 Task: Look for Airbnb options in Cárdenas, Cuba from 5th December, 2023 to 11th December, 2023 for 2 adults. Place can be entire room with 2 bedrooms having 2 beds and 1 bathroom. Property type can be flat.
Action: Mouse moved to (589, 84)
Screenshot: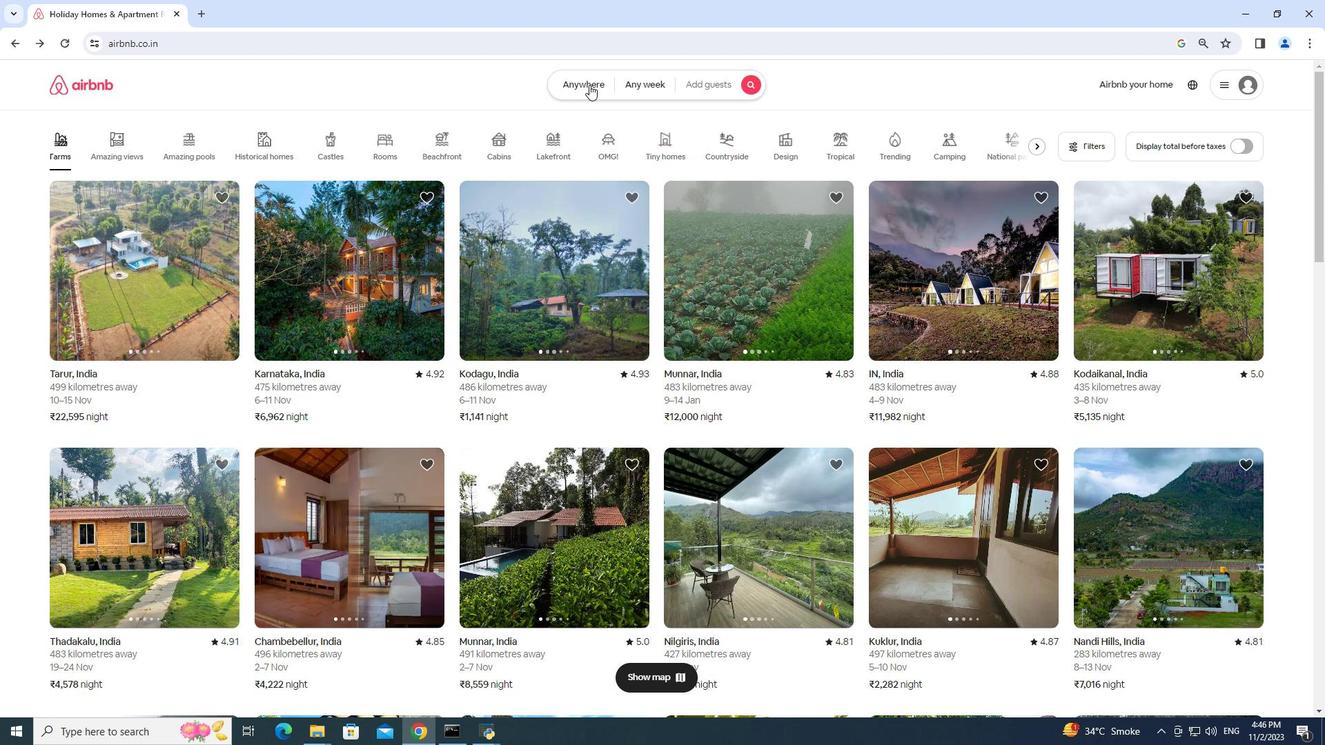
Action: Mouse pressed left at (589, 84)
Screenshot: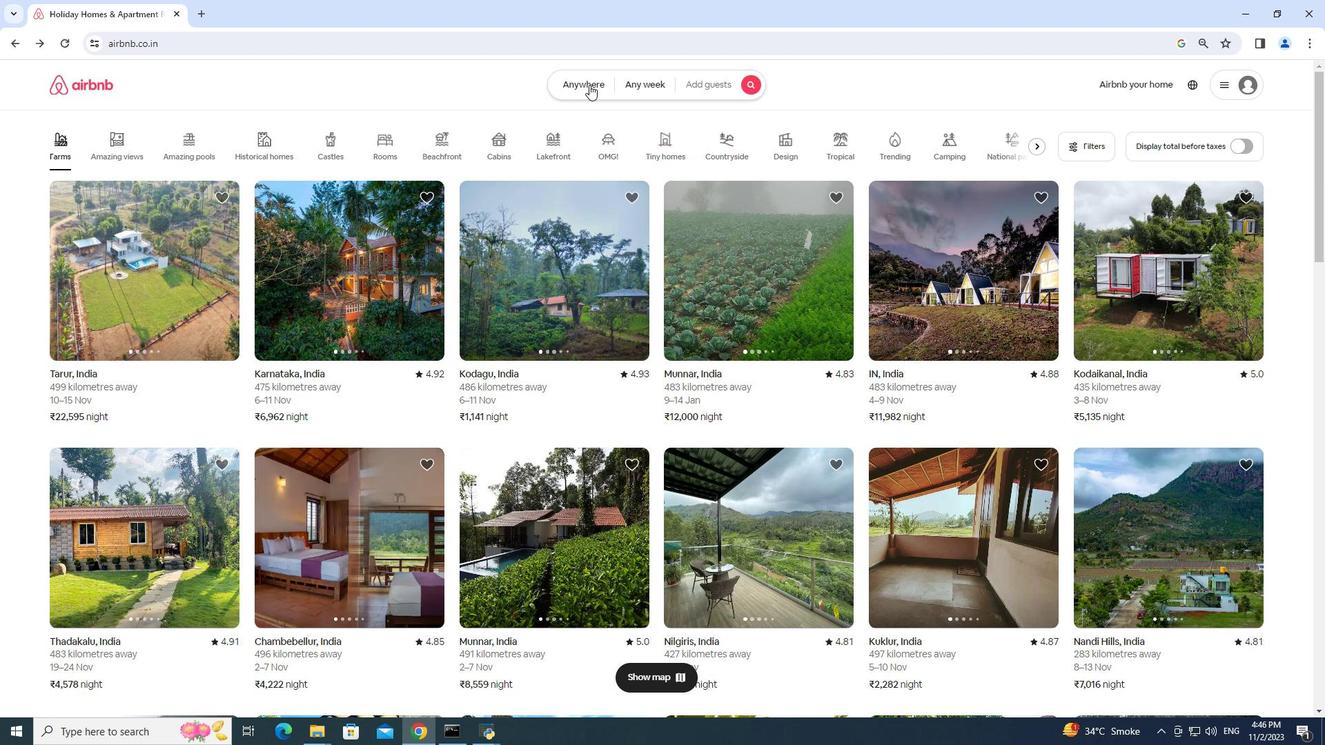 
Action: Mouse moved to (492, 129)
Screenshot: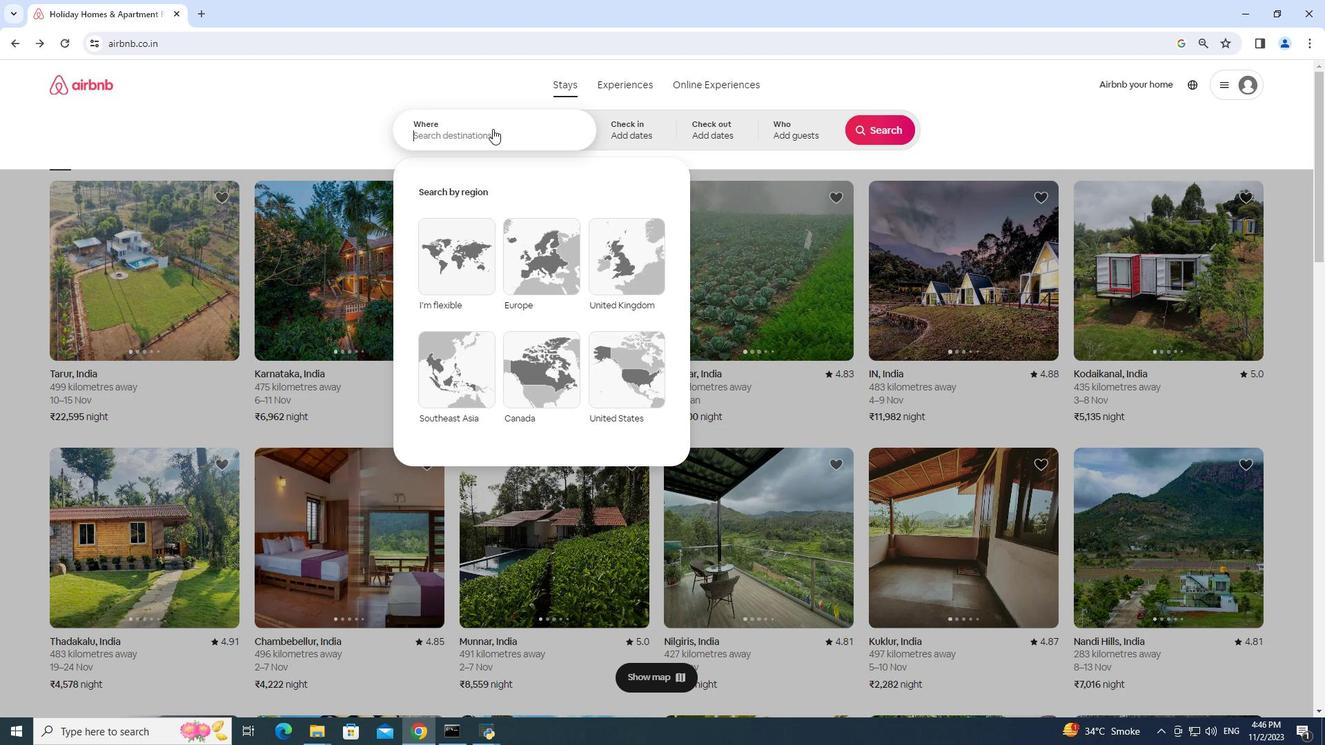 
Action: Mouse pressed left at (492, 129)
Screenshot: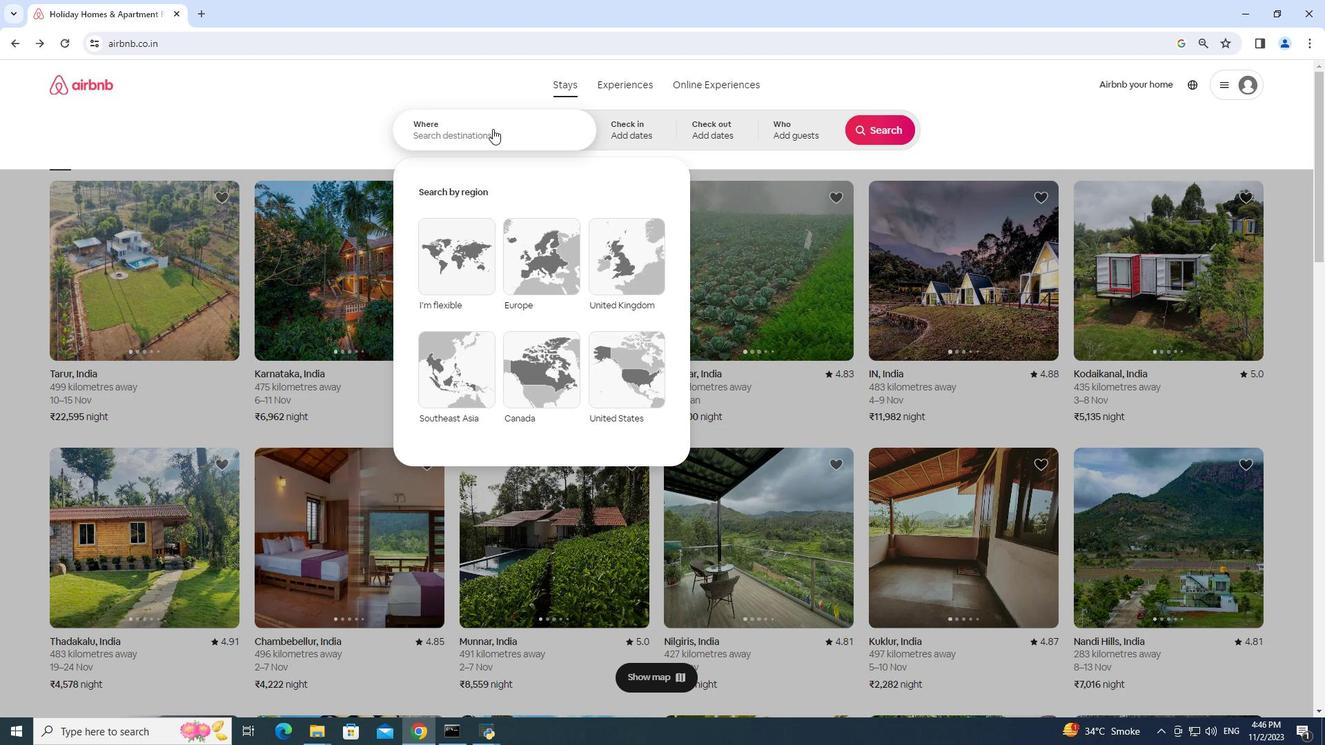 
Action: Mouse moved to (492, 128)
Screenshot: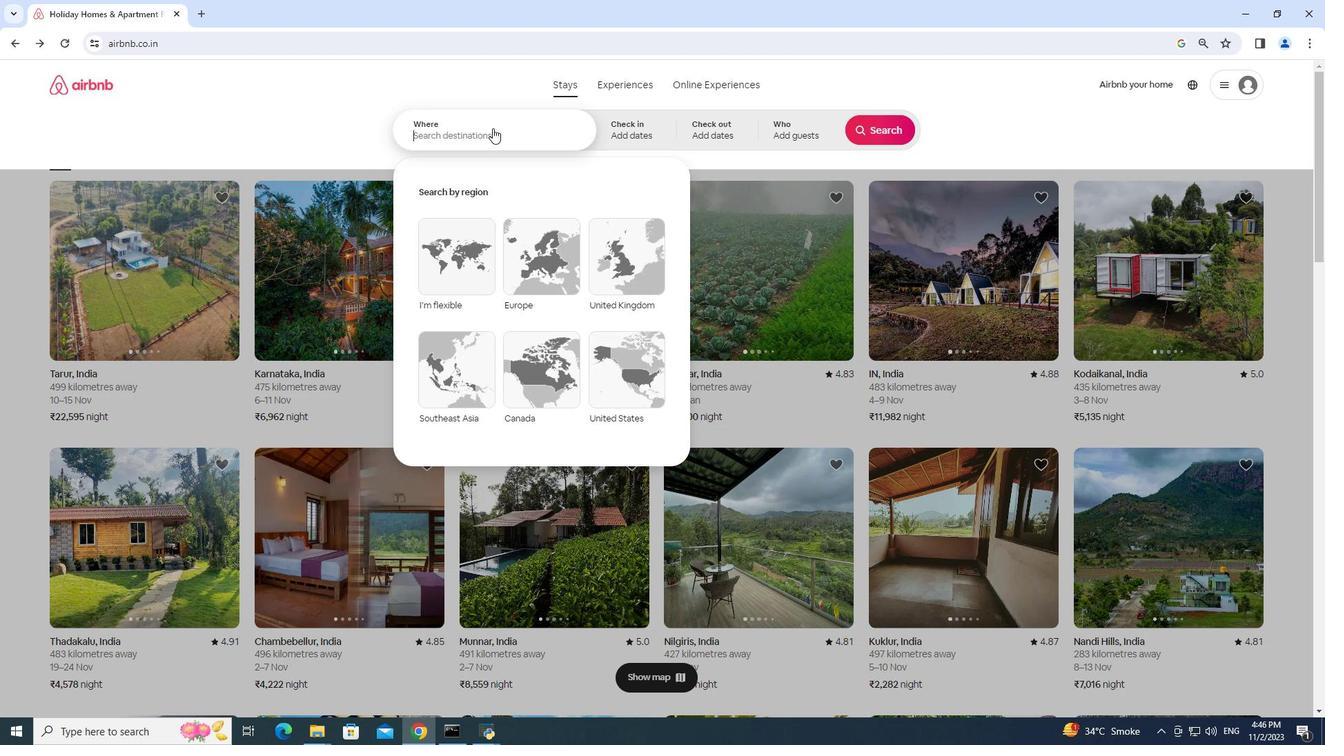 
Action: Key pressed cardenas,cuba
Screenshot: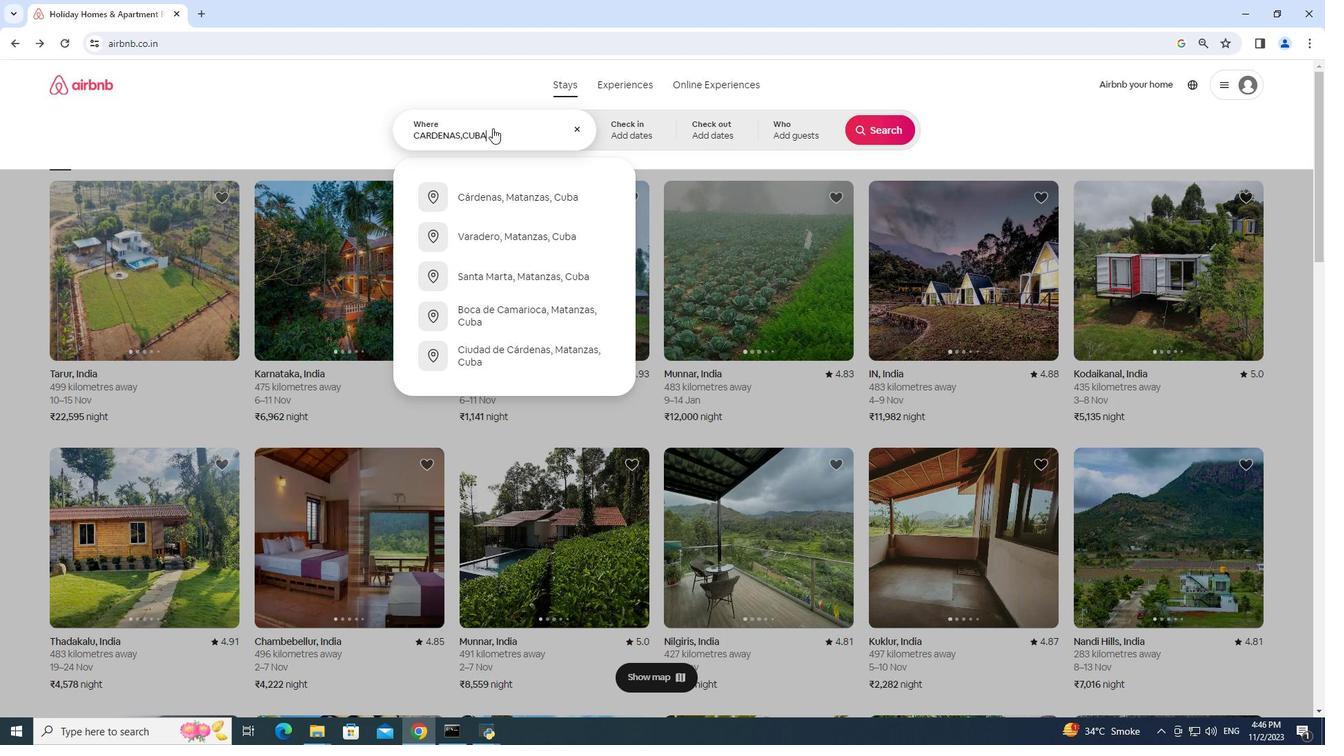 
Action: Mouse moved to (573, 197)
Screenshot: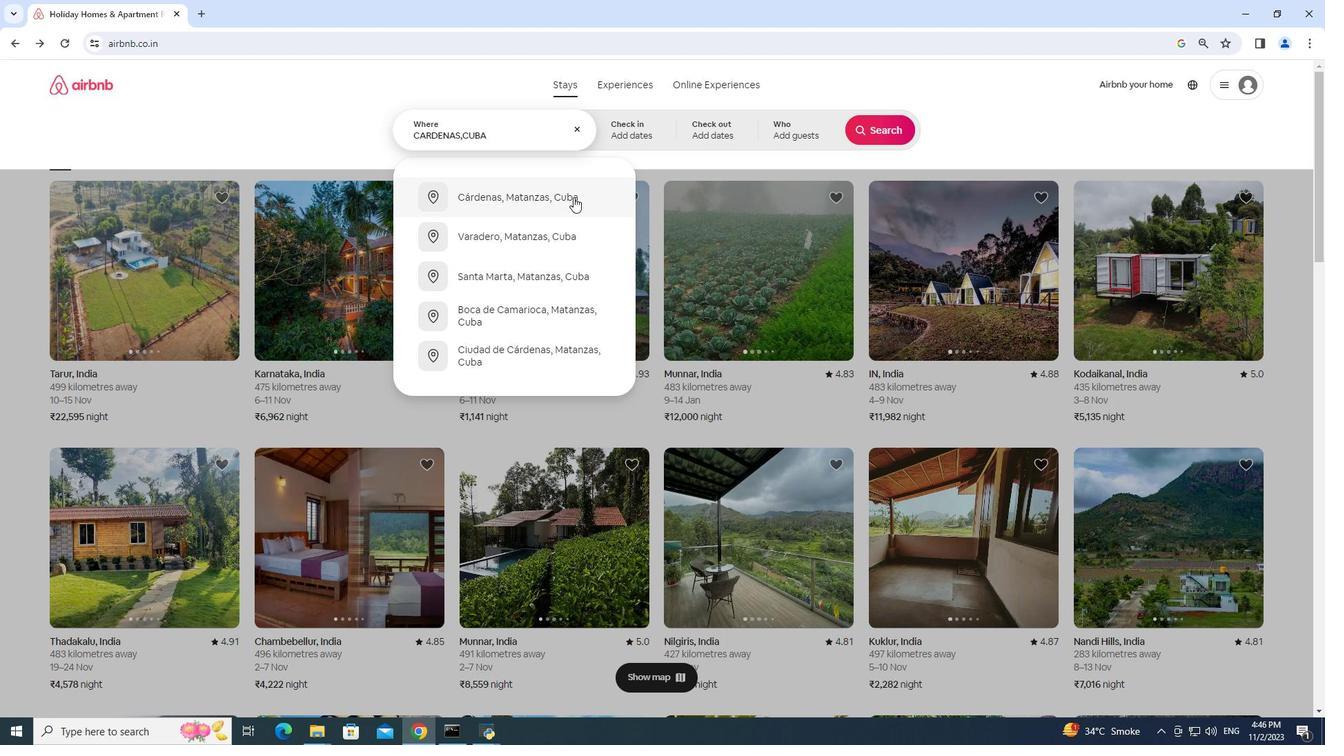 
Action: Mouse pressed left at (573, 197)
Screenshot: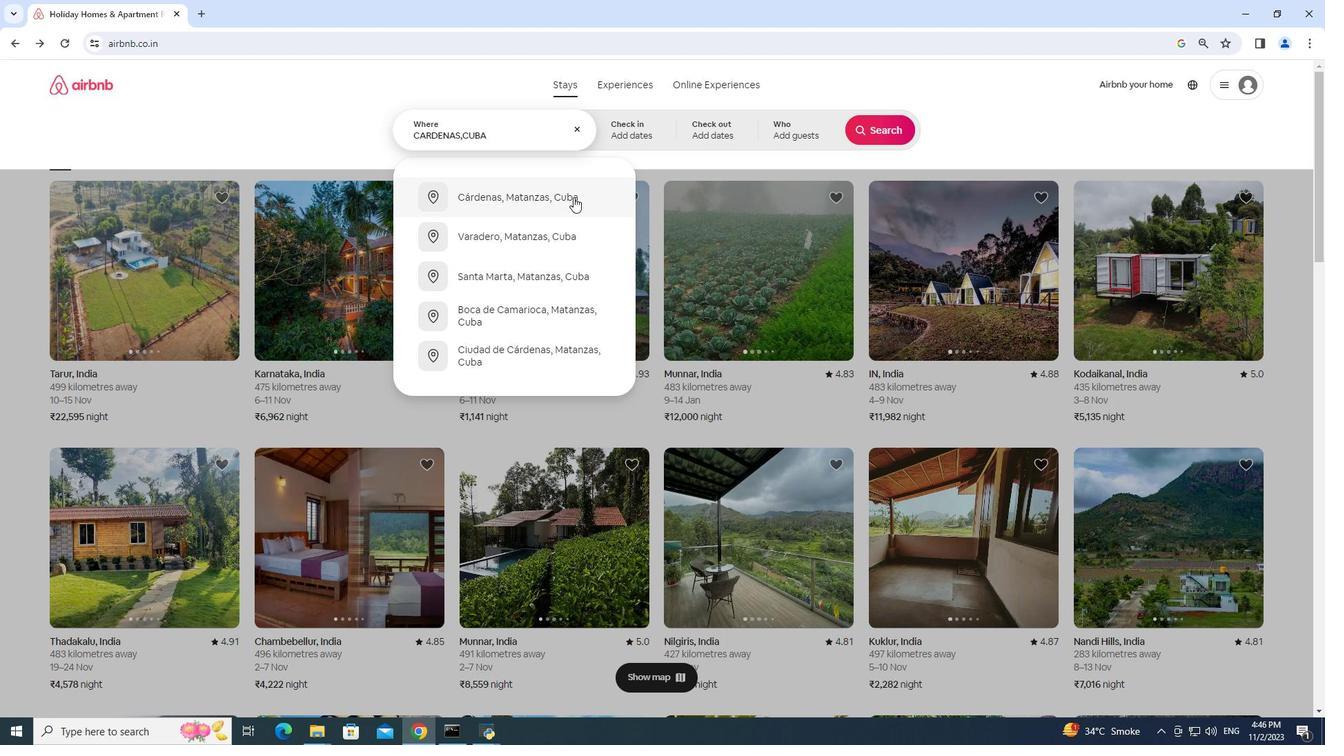 
Action: Mouse moved to (494, 133)
Screenshot: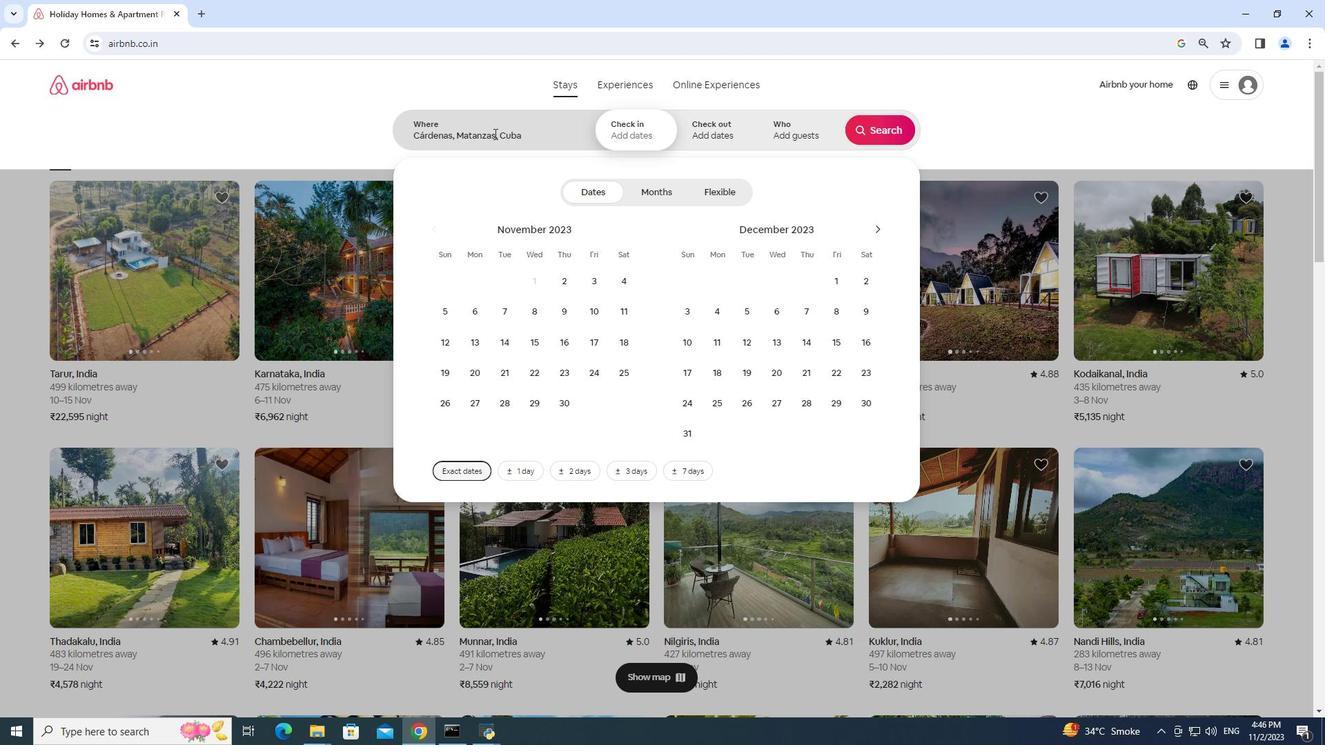 
Action: Mouse pressed left at (494, 133)
Screenshot: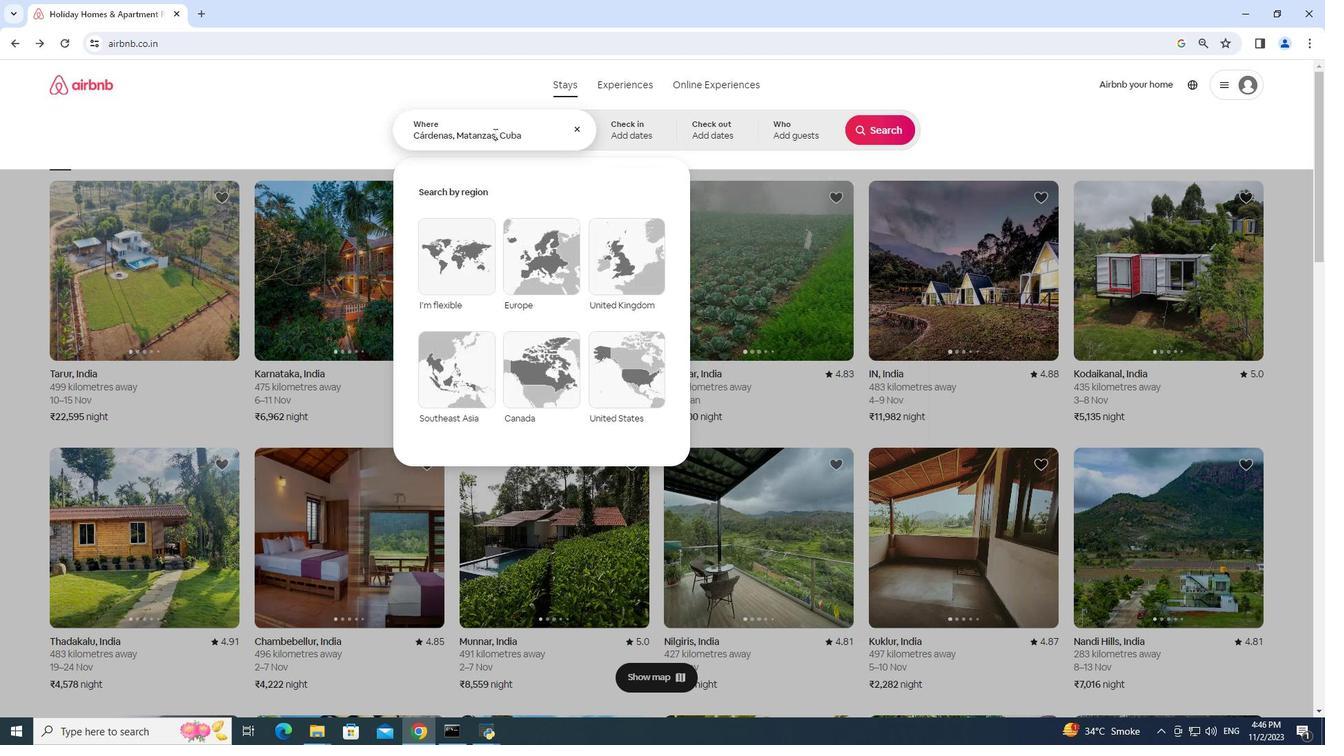
Action: Key pressed <Key.backspace><Key.backspace><Key.backspace><Key.backspace><Key.backspace><Key.backspace><Key.backspace><Key.backspace>
Screenshot: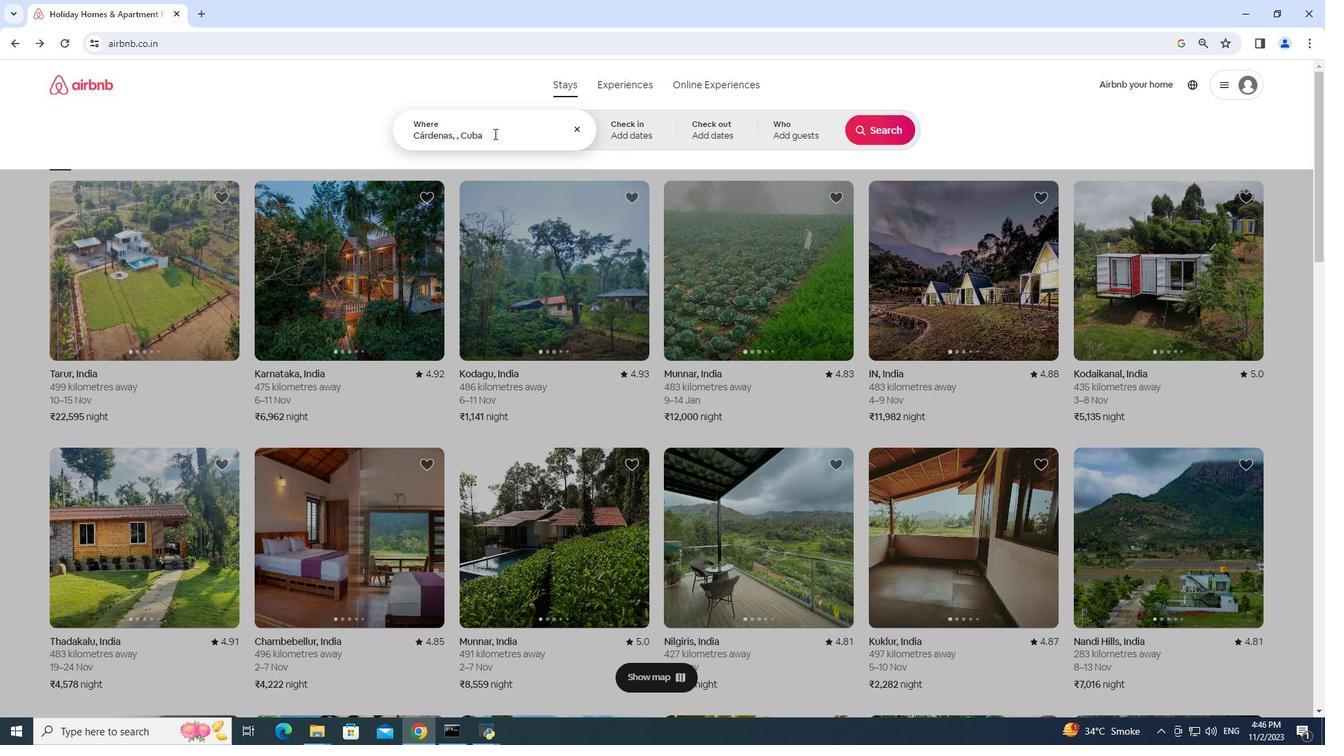 
Action: Mouse moved to (616, 134)
Screenshot: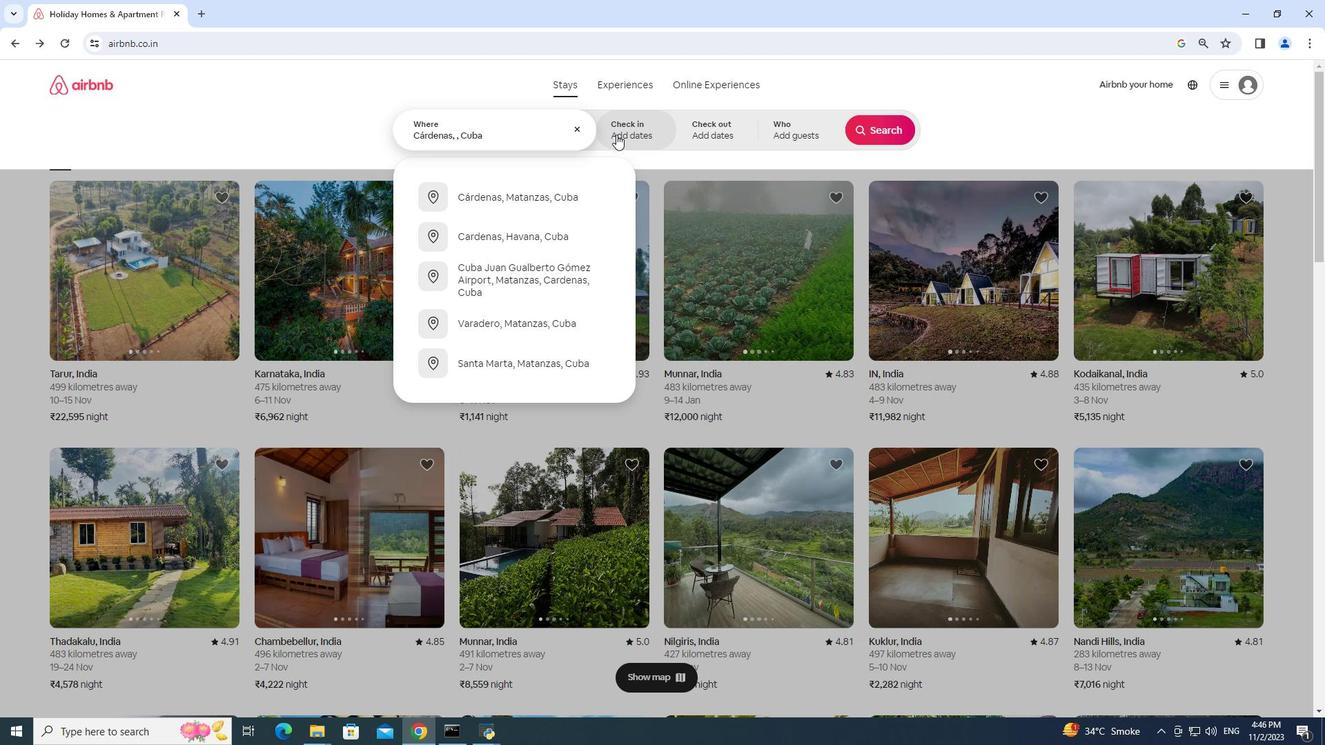 
Action: Mouse pressed left at (616, 134)
Screenshot: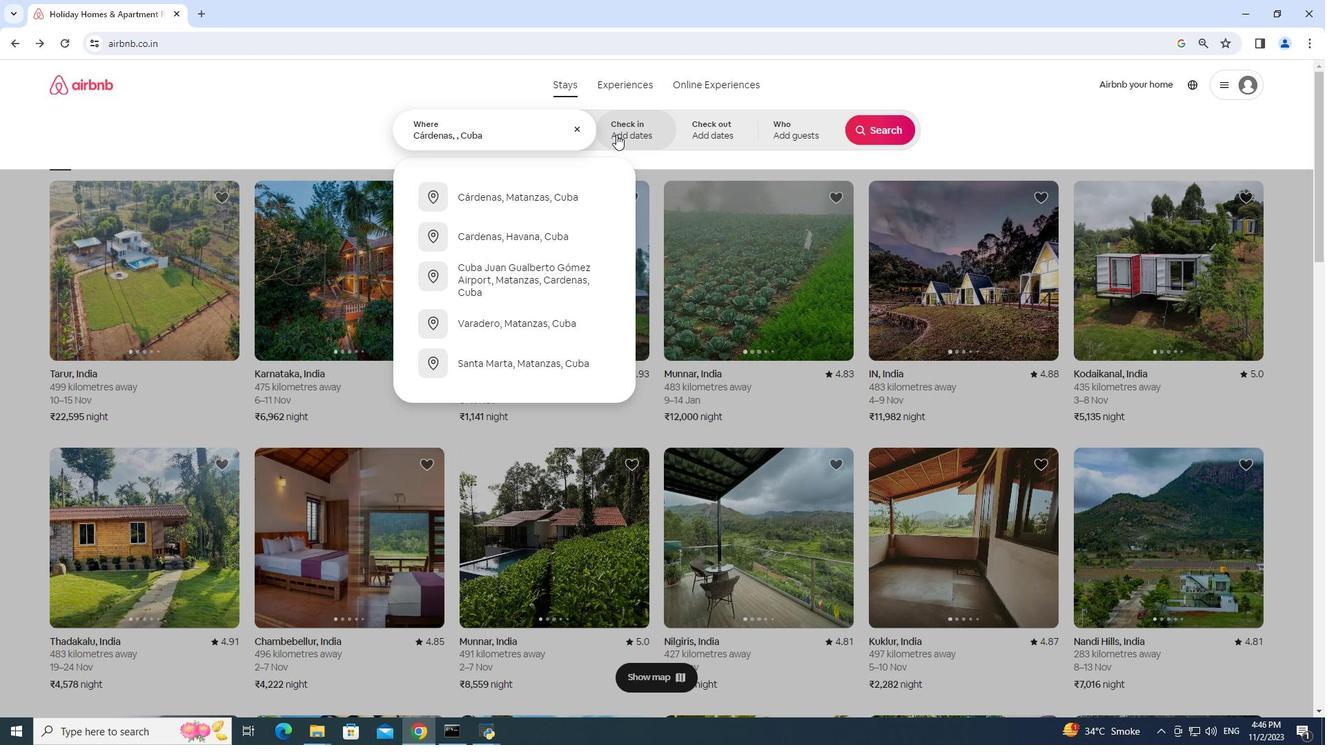 
Action: Mouse moved to (740, 303)
Screenshot: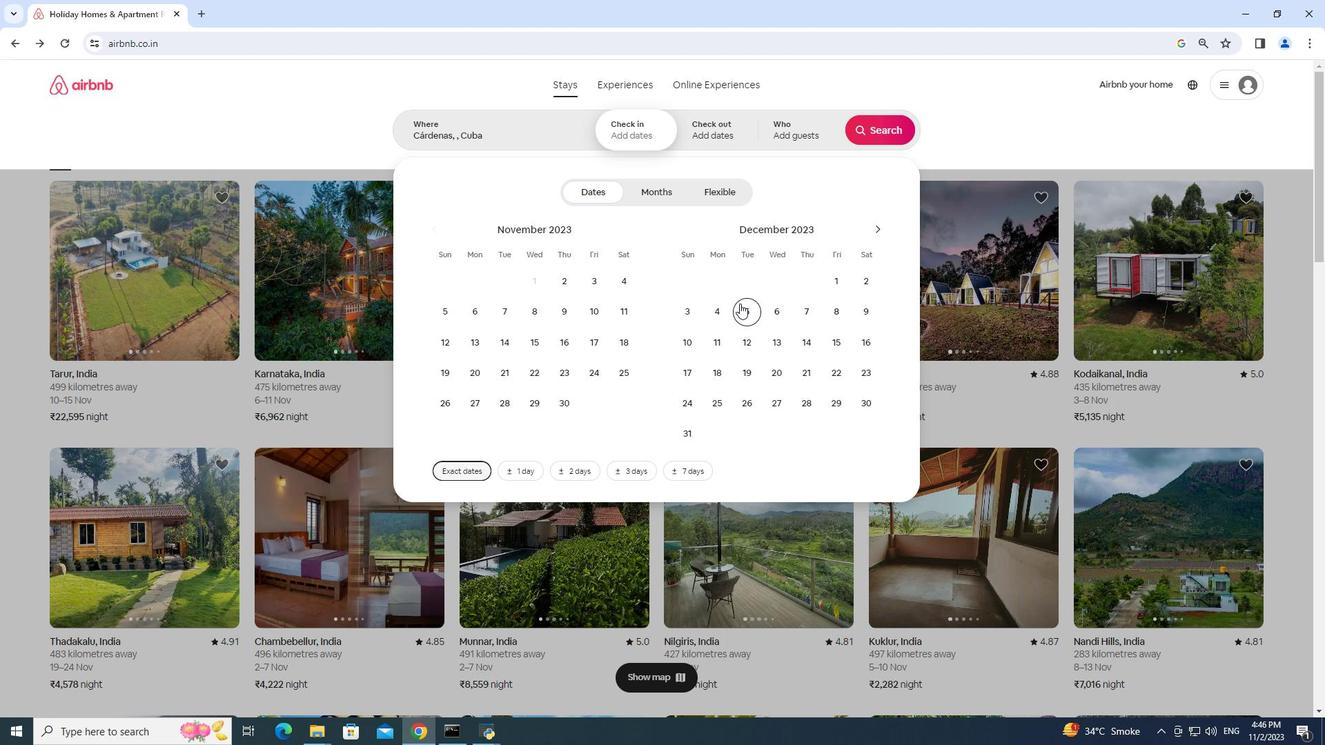 
Action: Mouse pressed left at (740, 303)
Screenshot: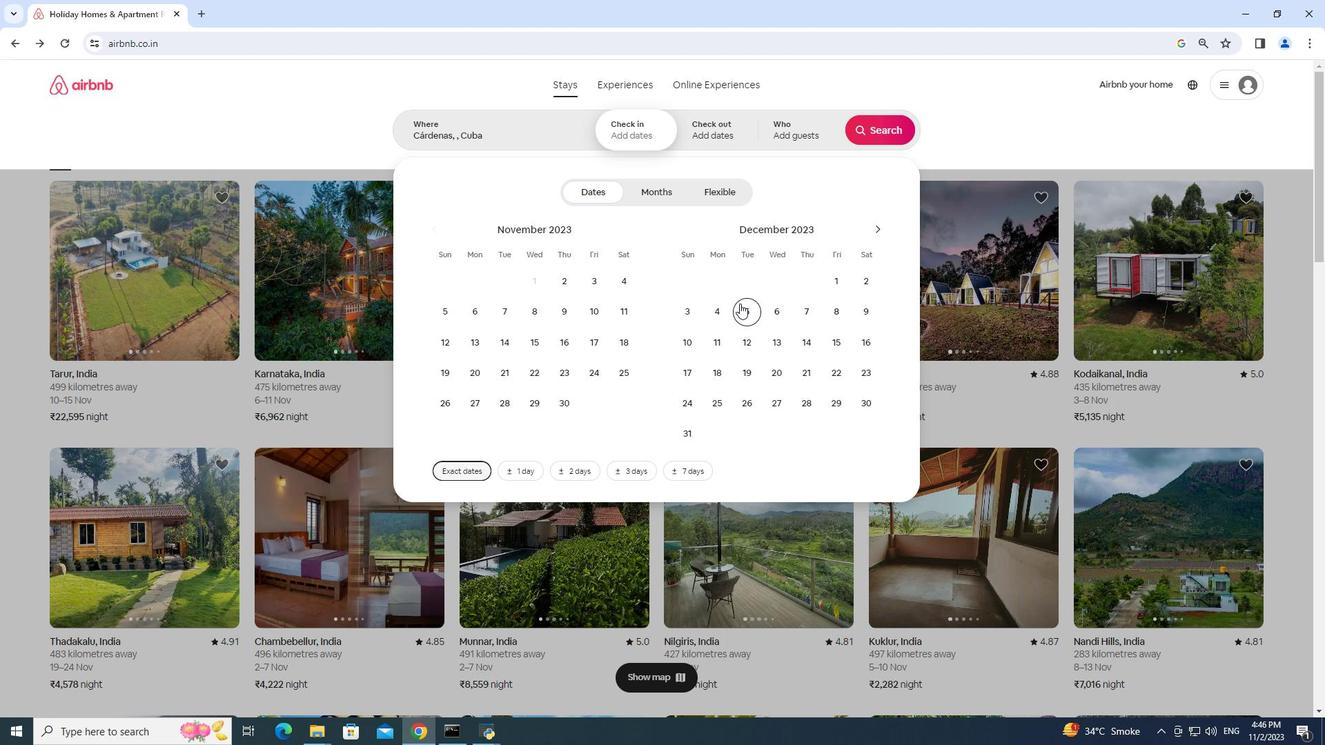 
Action: Mouse moved to (718, 339)
Screenshot: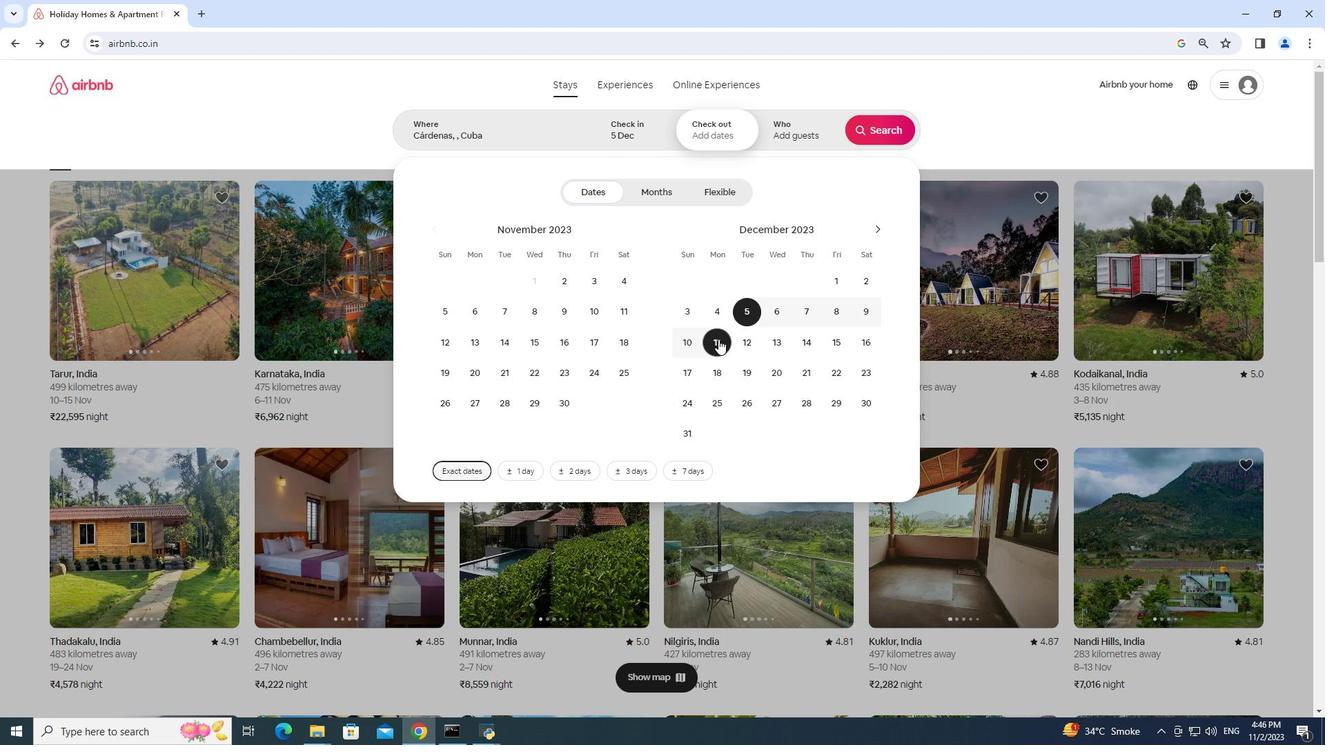 
Action: Mouse pressed left at (718, 339)
Screenshot: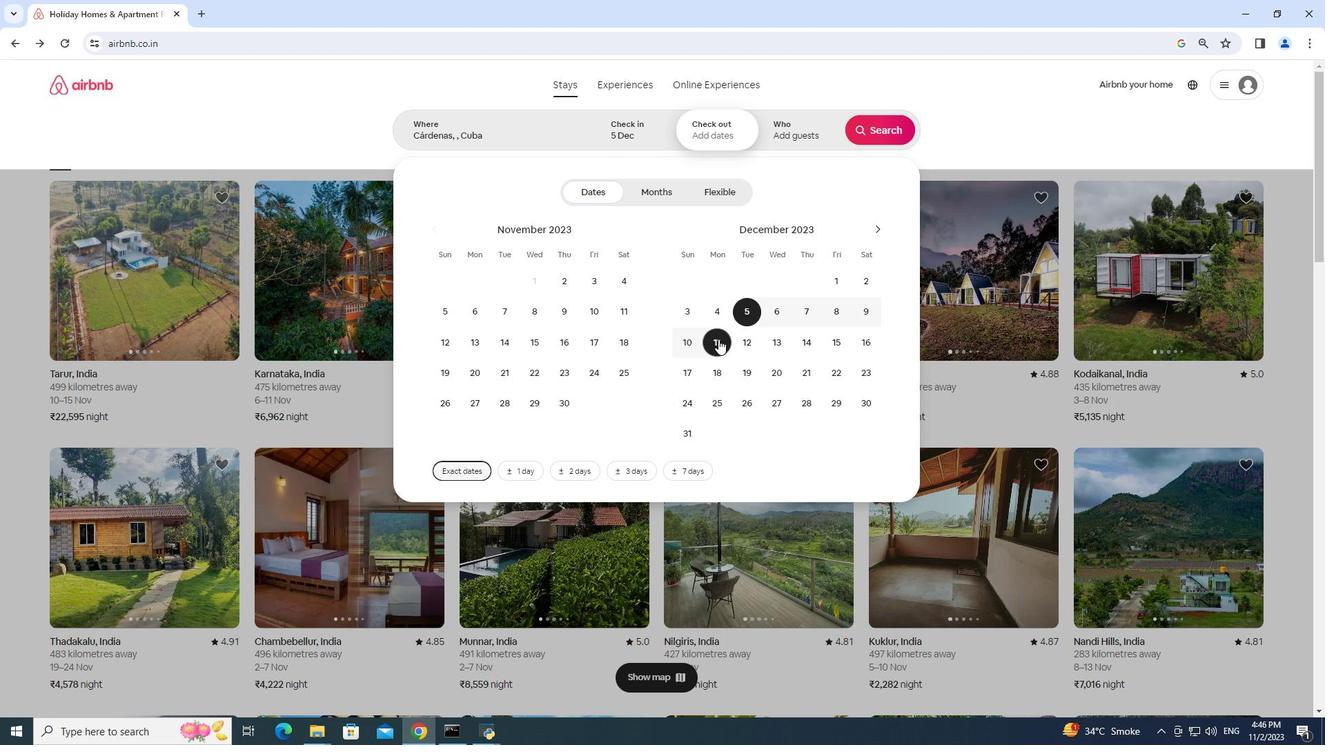 
Action: Mouse moved to (780, 136)
Screenshot: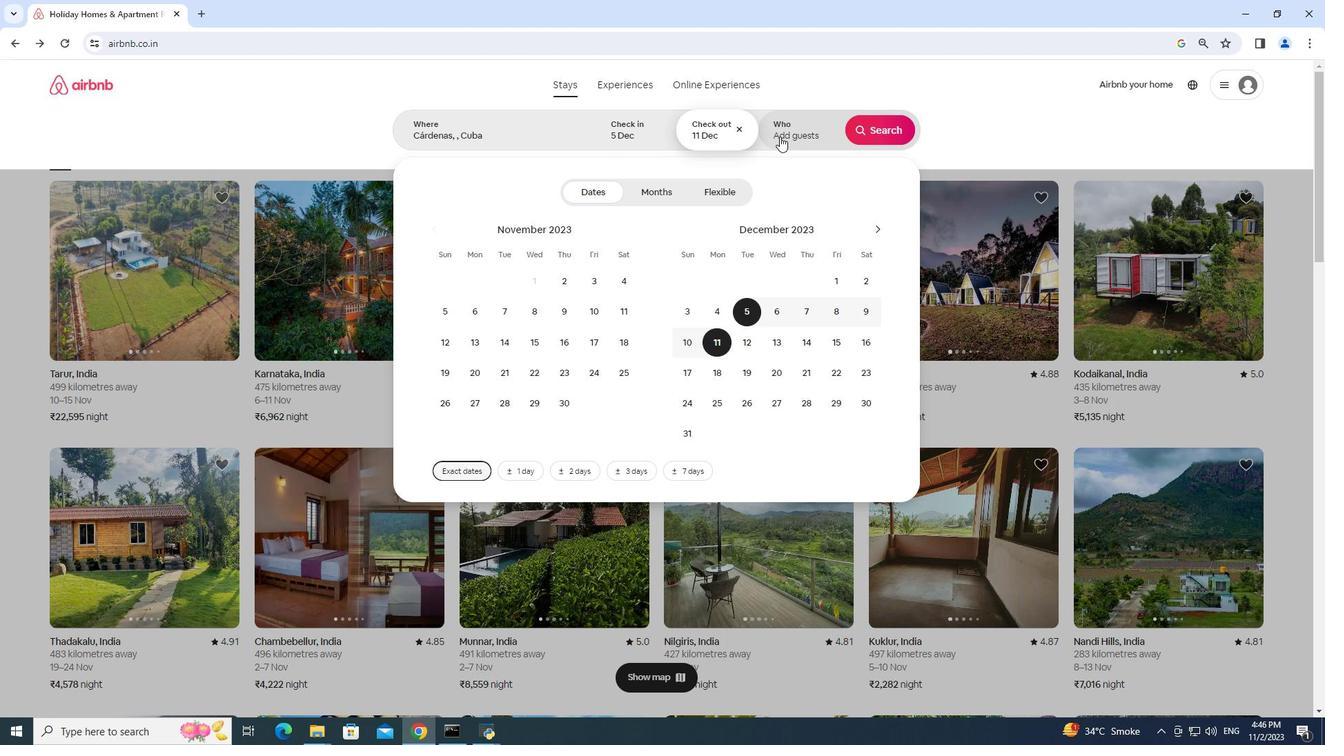 
Action: Mouse pressed left at (780, 136)
Screenshot: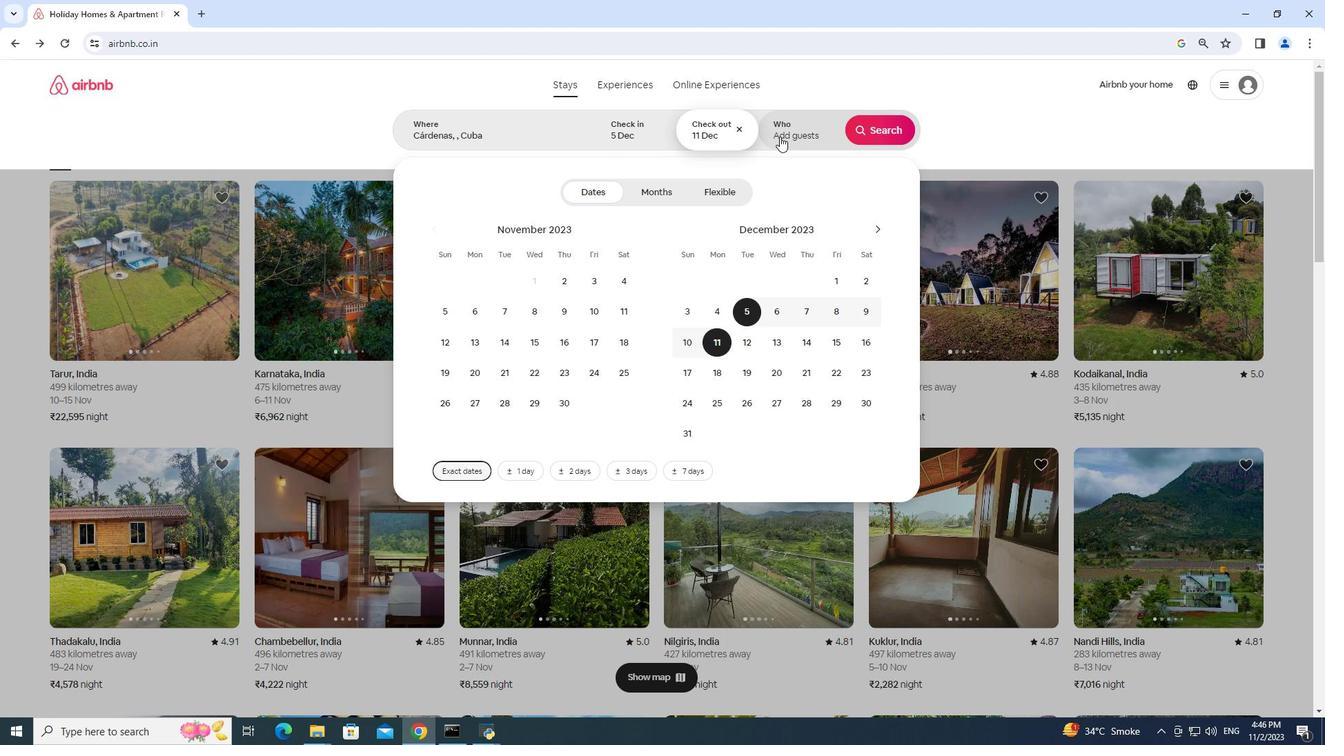 
Action: Mouse moved to (880, 194)
Screenshot: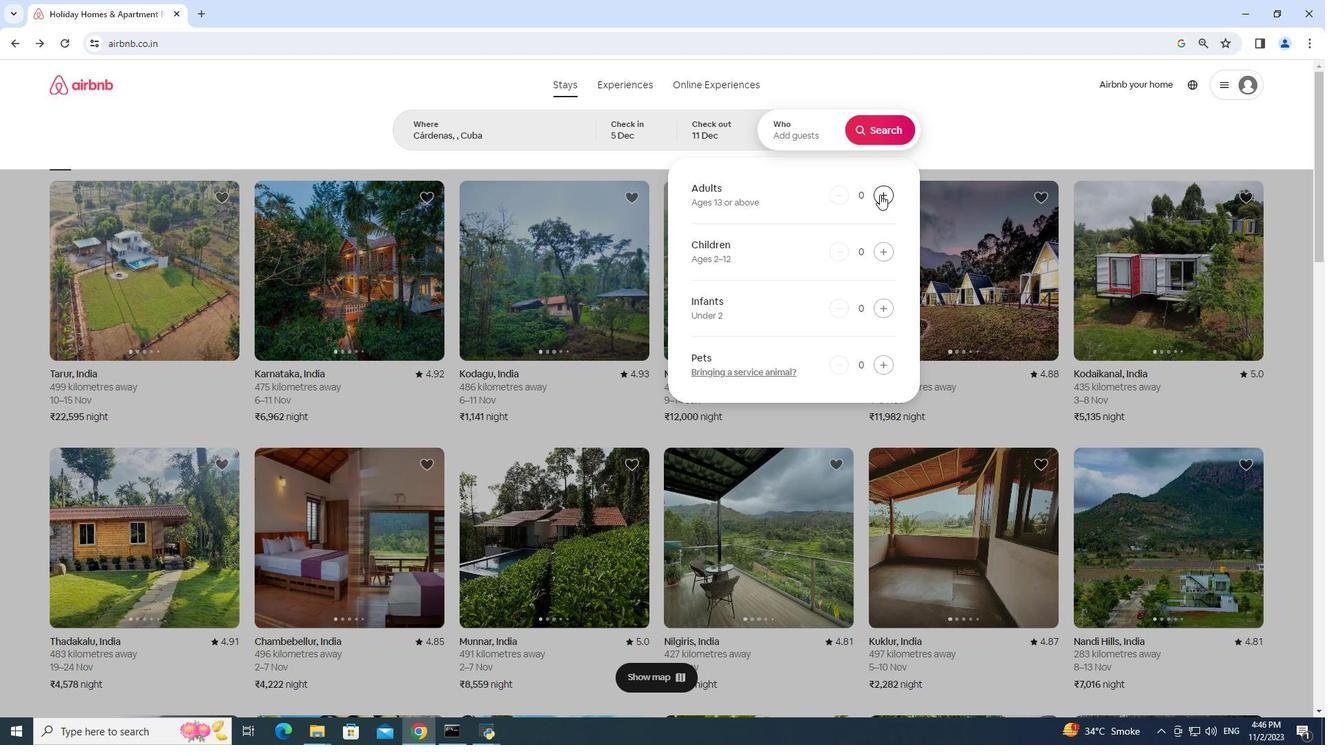 
Action: Mouse pressed left at (880, 194)
Screenshot: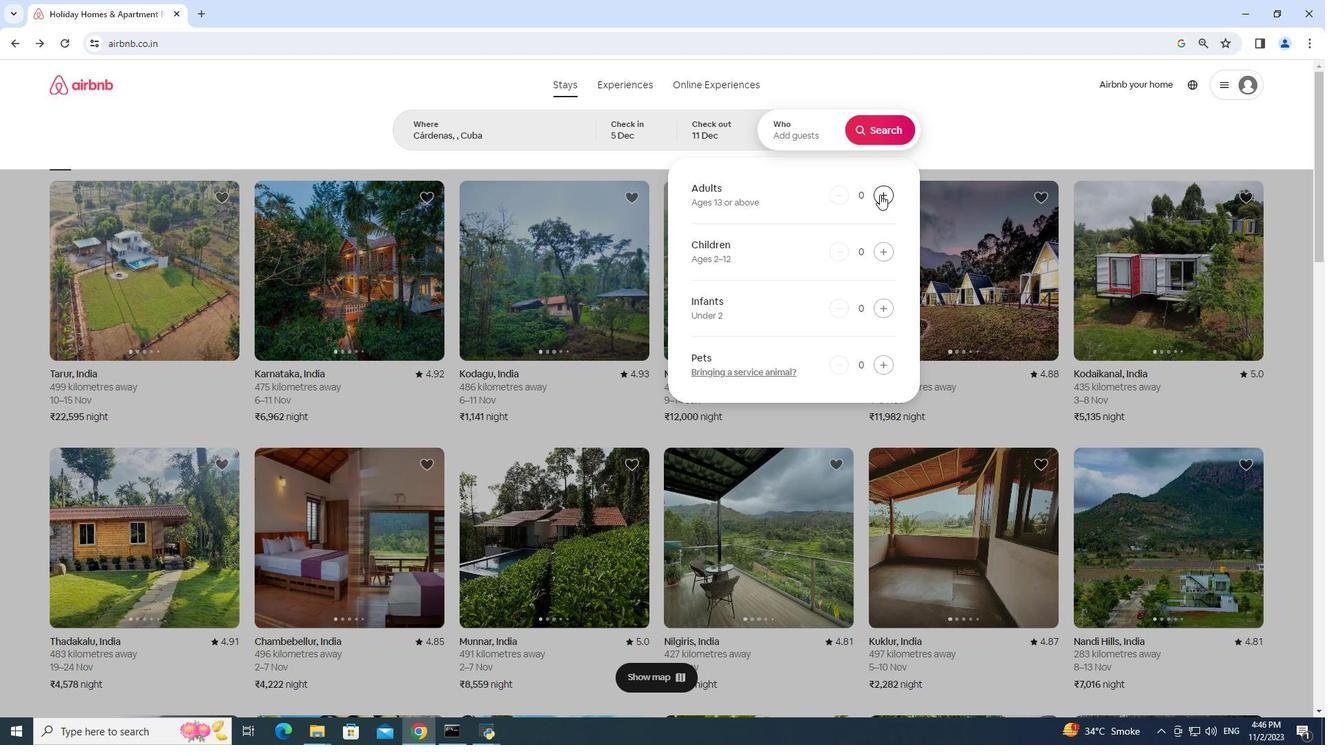 
Action: Mouse pressed left at (880, 194)
Screenshot: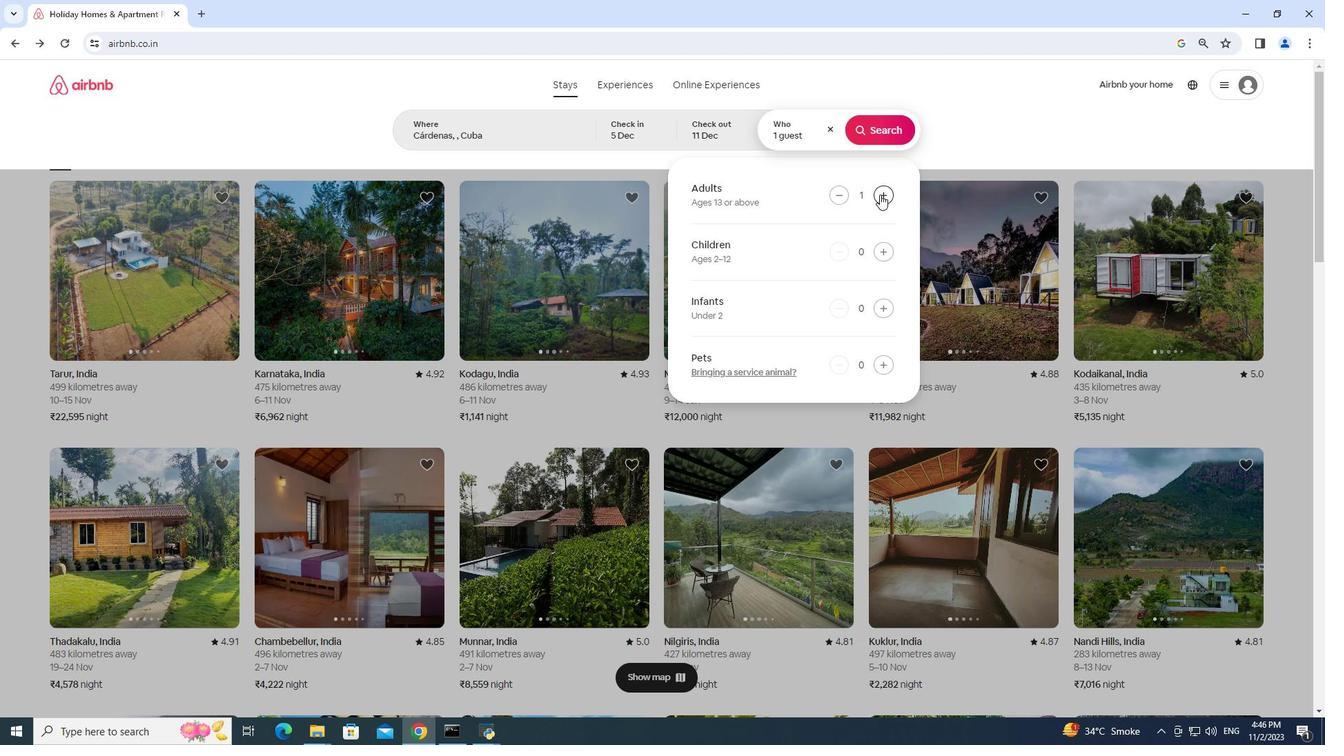 
Action: Mouse moved to (863, 123)
Screenshot: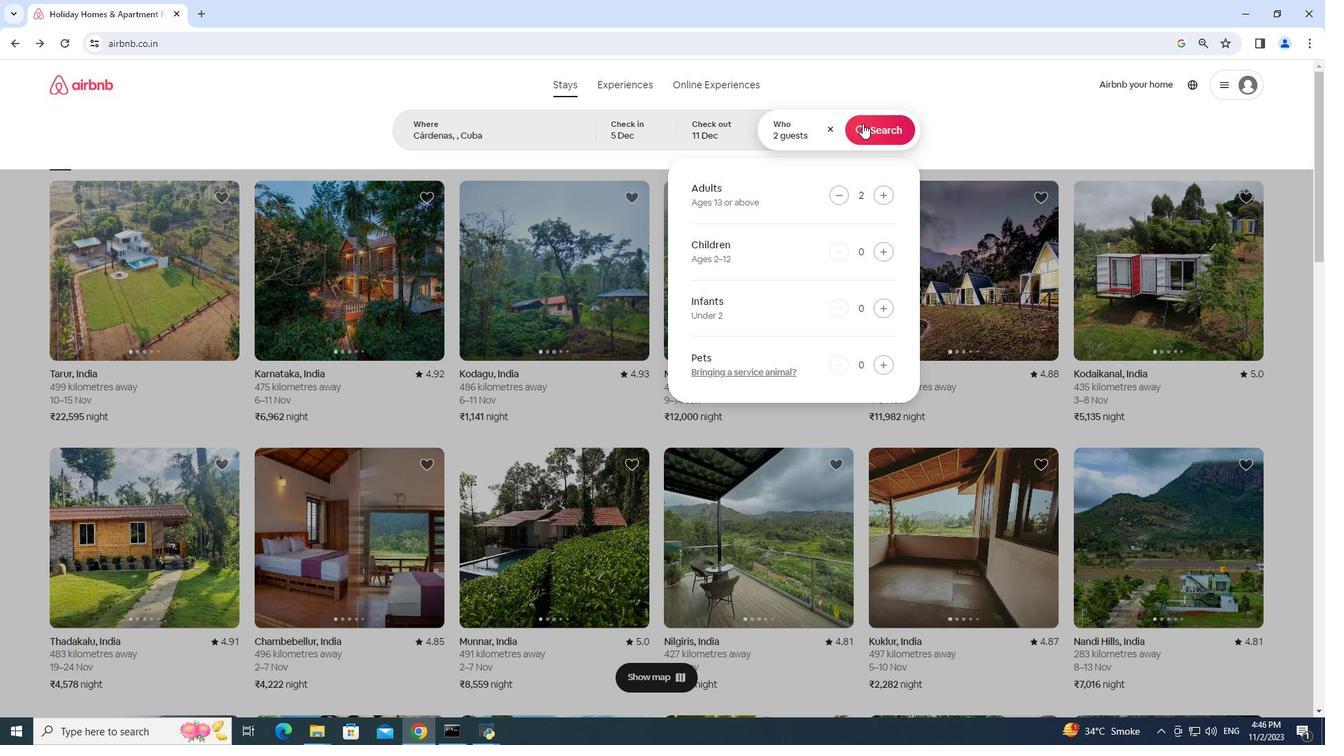 
Action: Mouse pressed left at (863, 123)
Screenshot: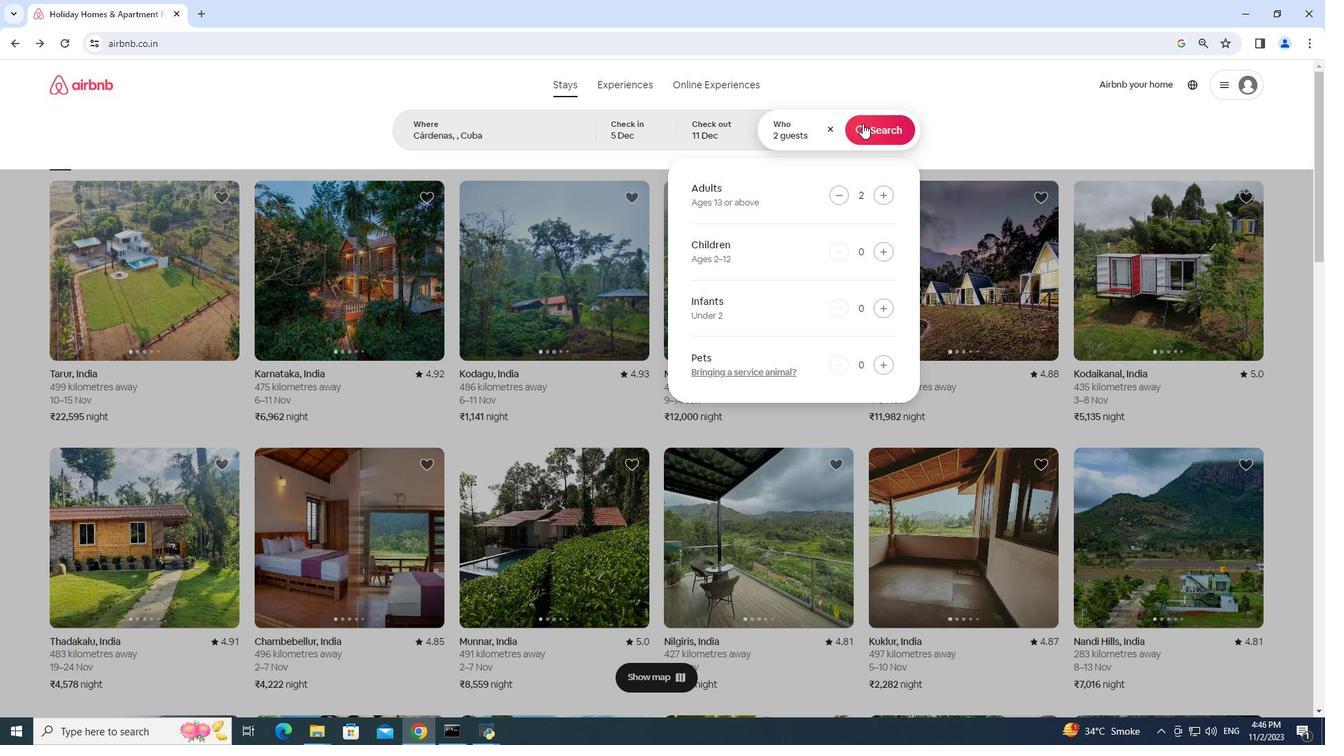 
Action: Mouse moved to (1121, 132)
Screenshot: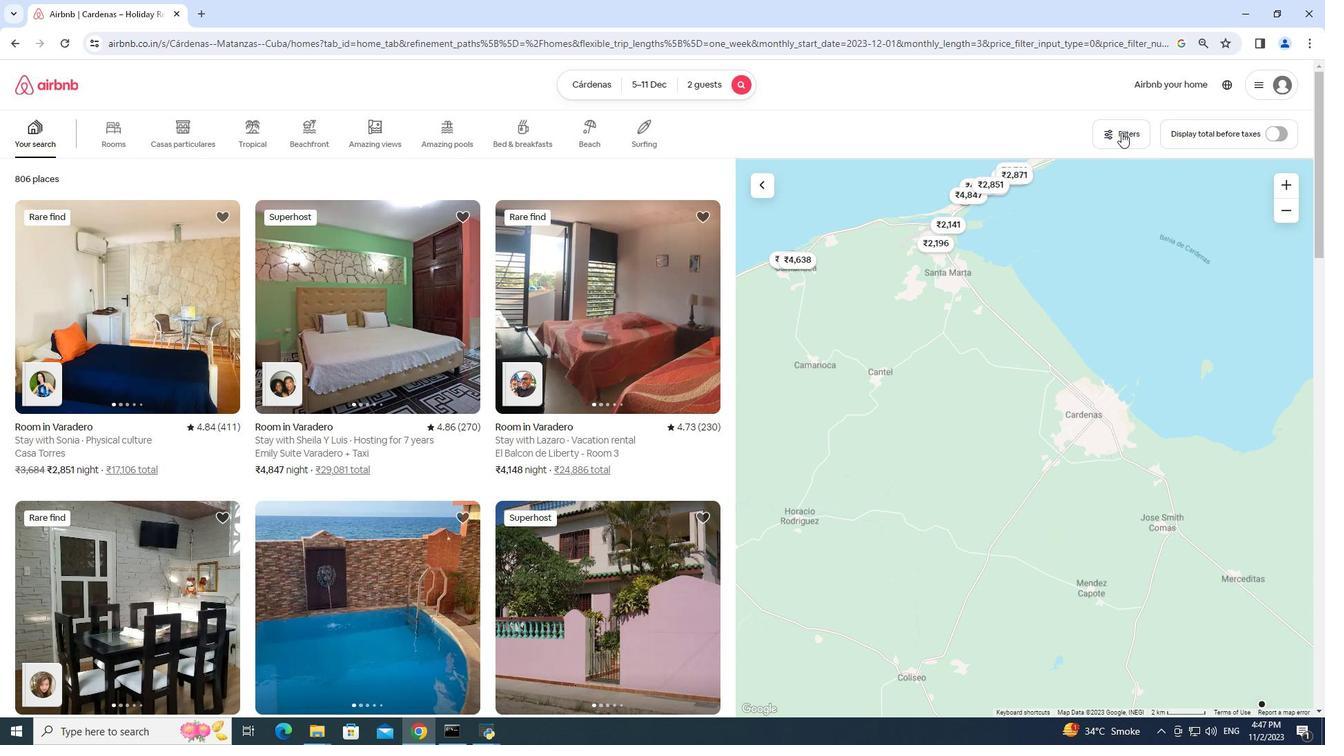 
Action: Mouse pressed left at (1121, 132)
Screenshot: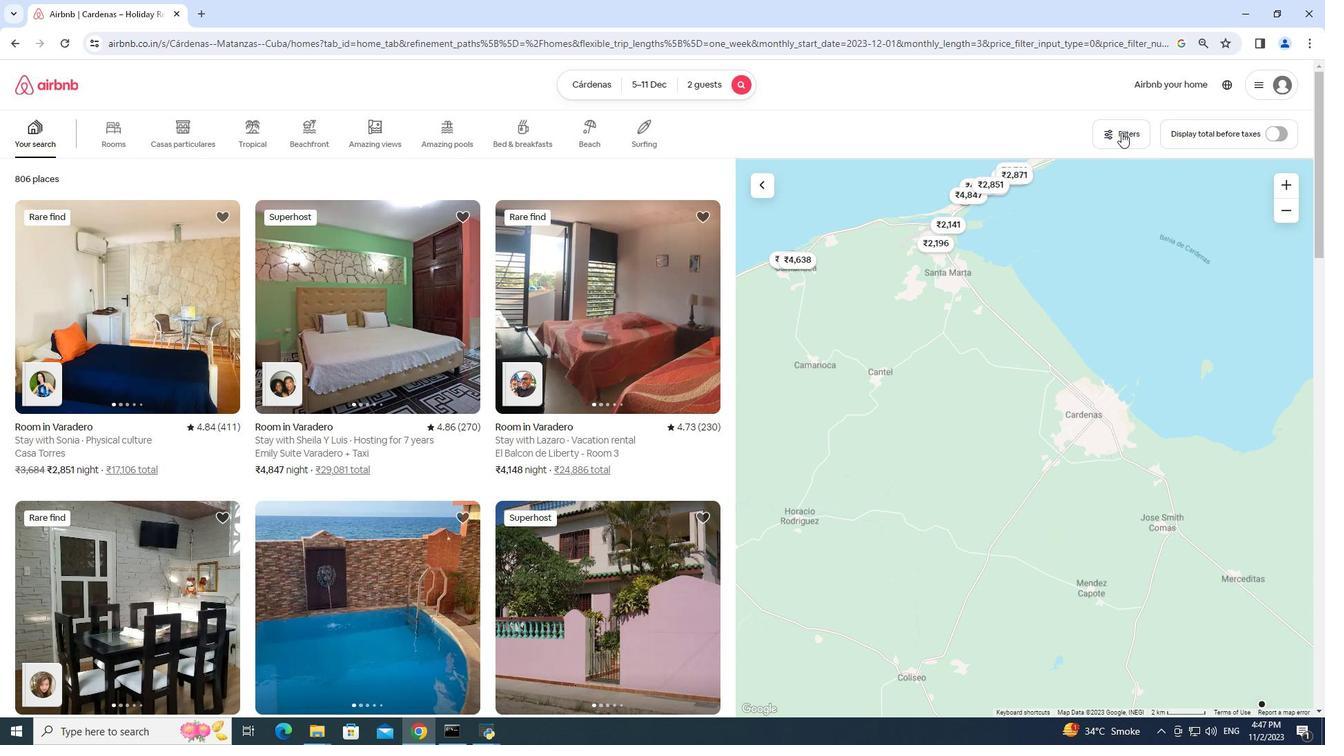 
Action: Mouse moved to (545, 526)
Screenshot: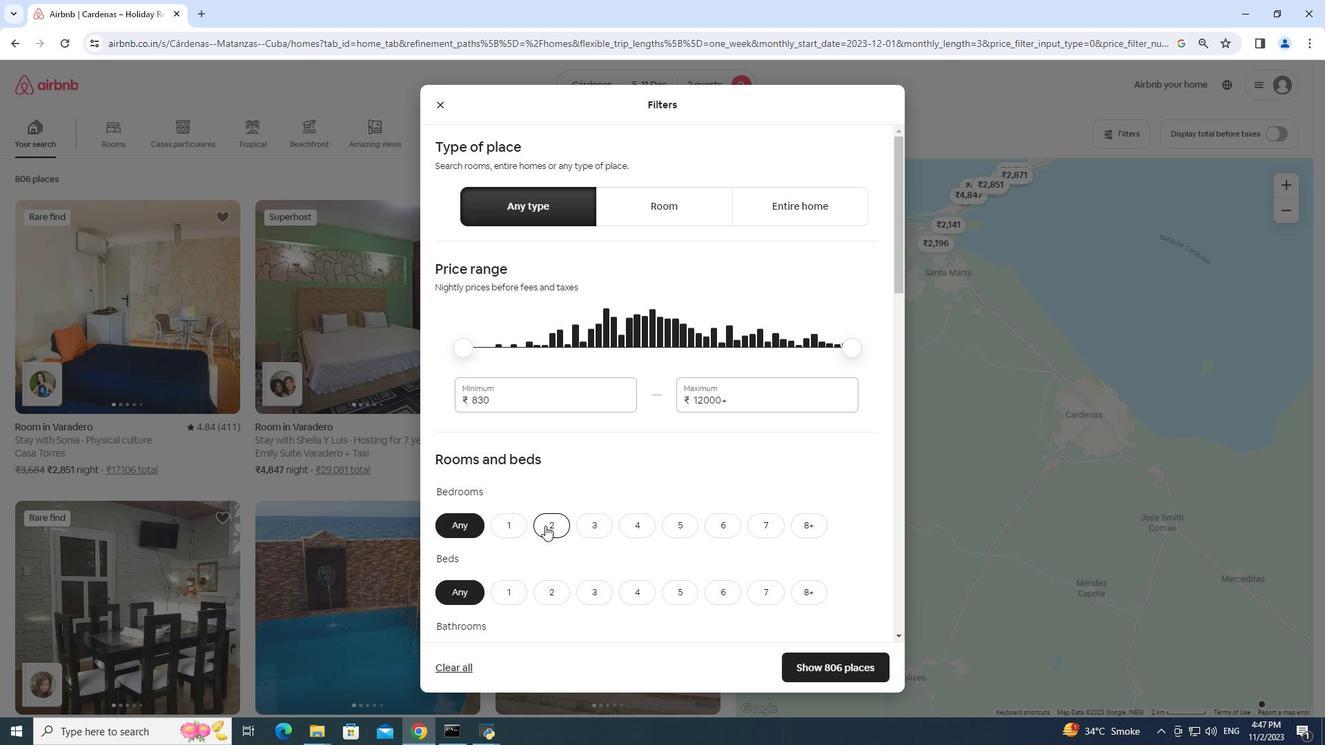 
Action: Mouse pressed left at (545, 526)
Screenshot: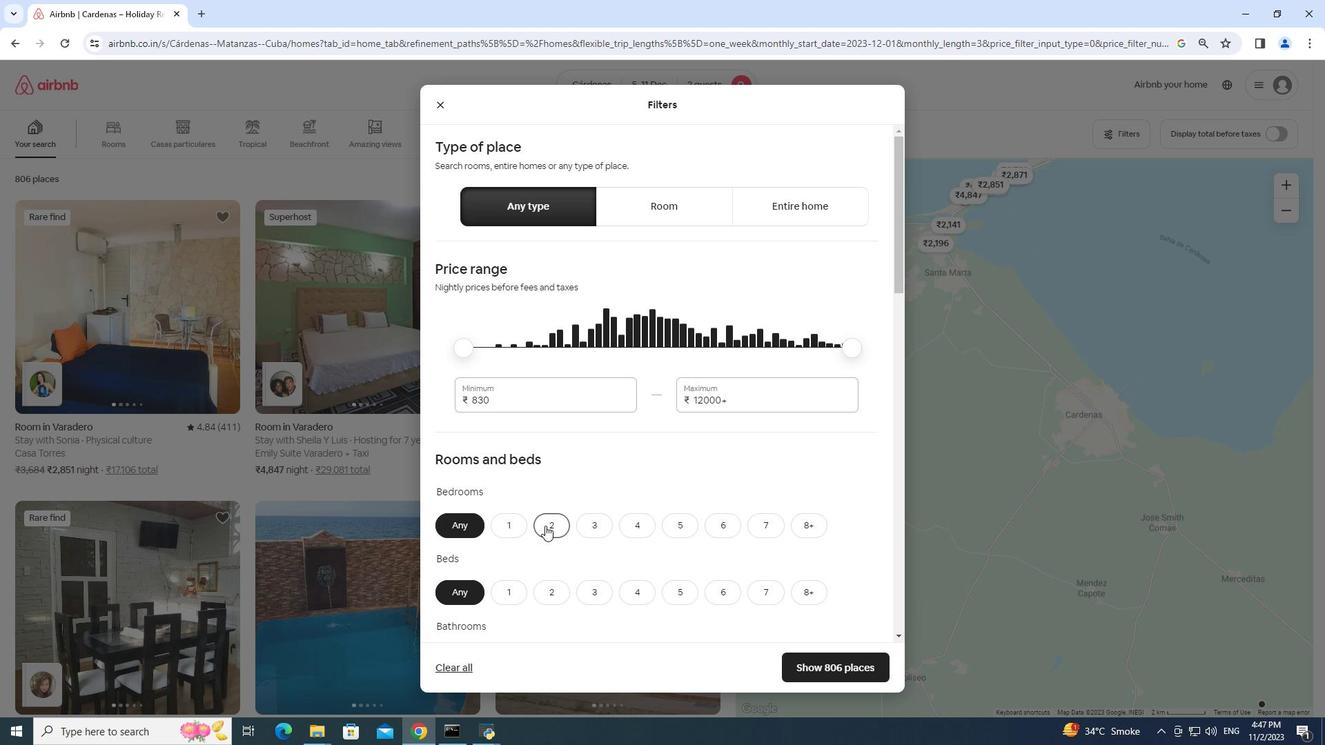 
Action: Mouse moved to (553, 595)
Screenshot: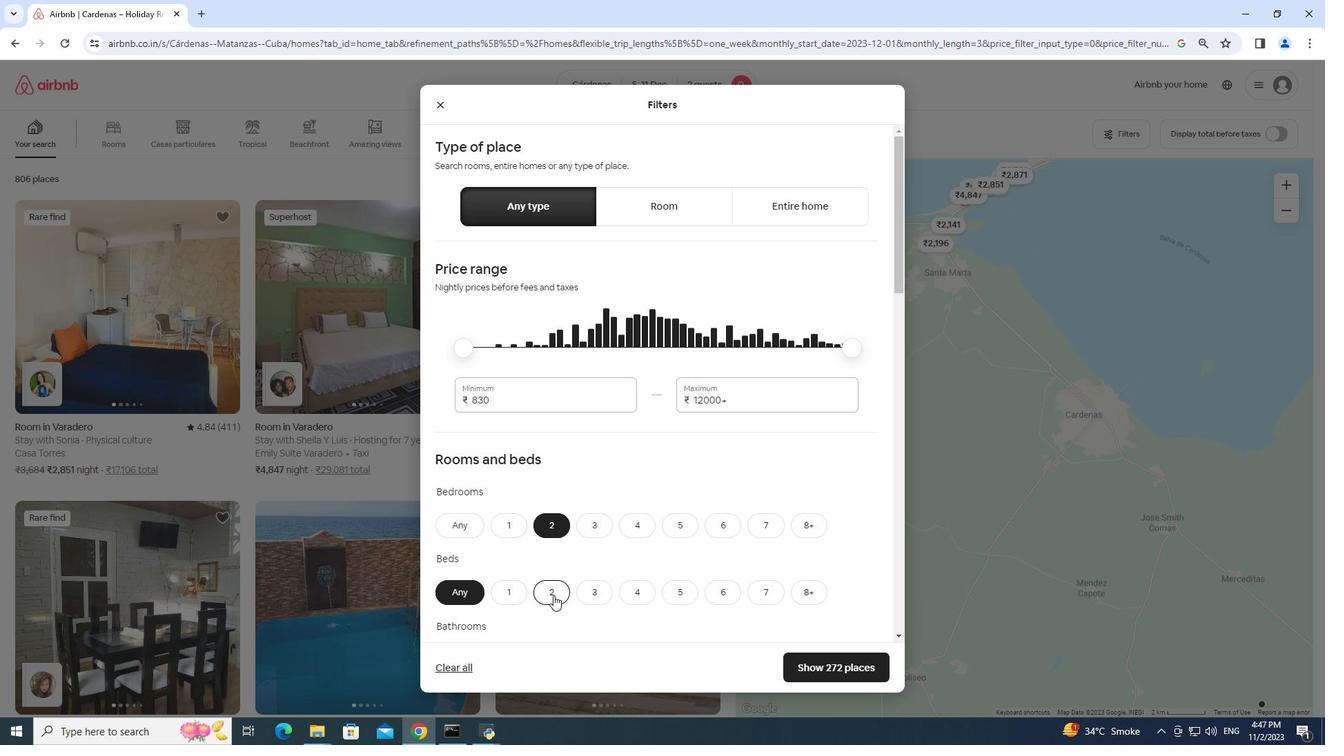 
Action: Mouse pressed left at (553, 595)
Screenshot: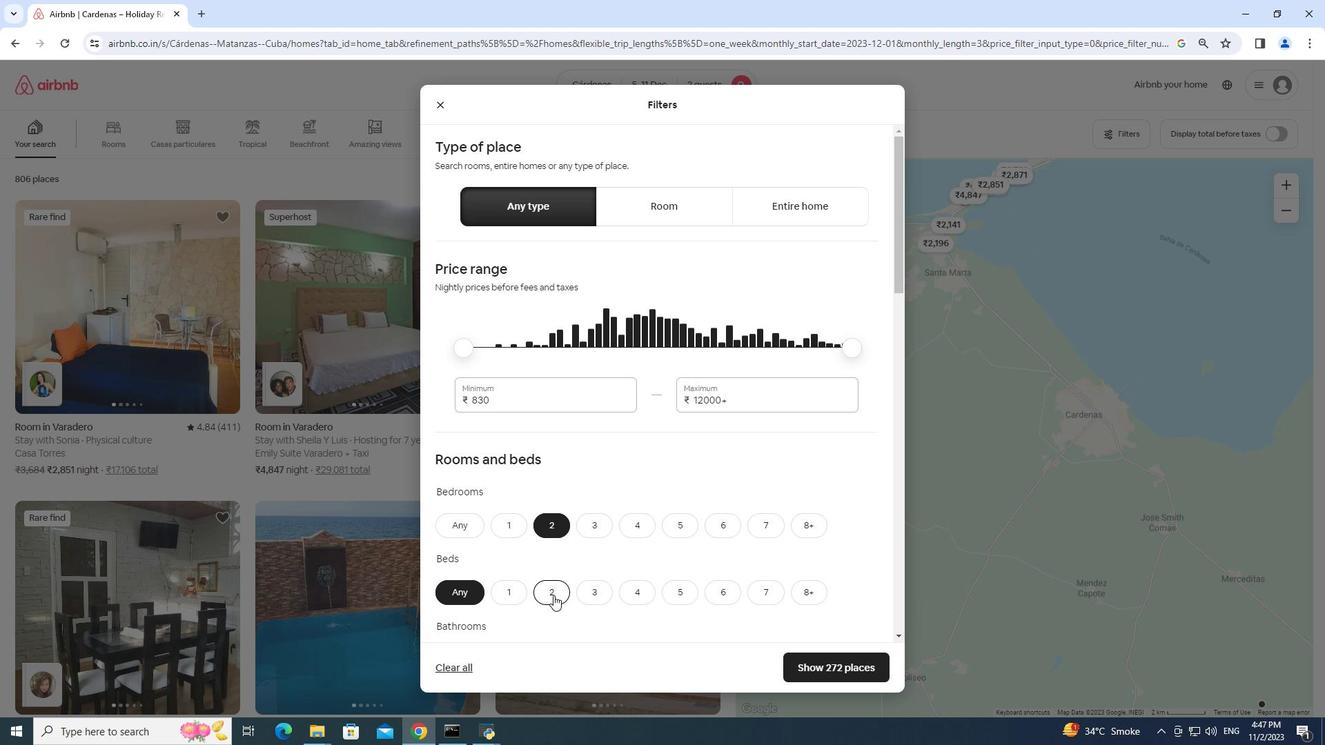 
Action: Mouse moved to (555, 591)
Screenshot: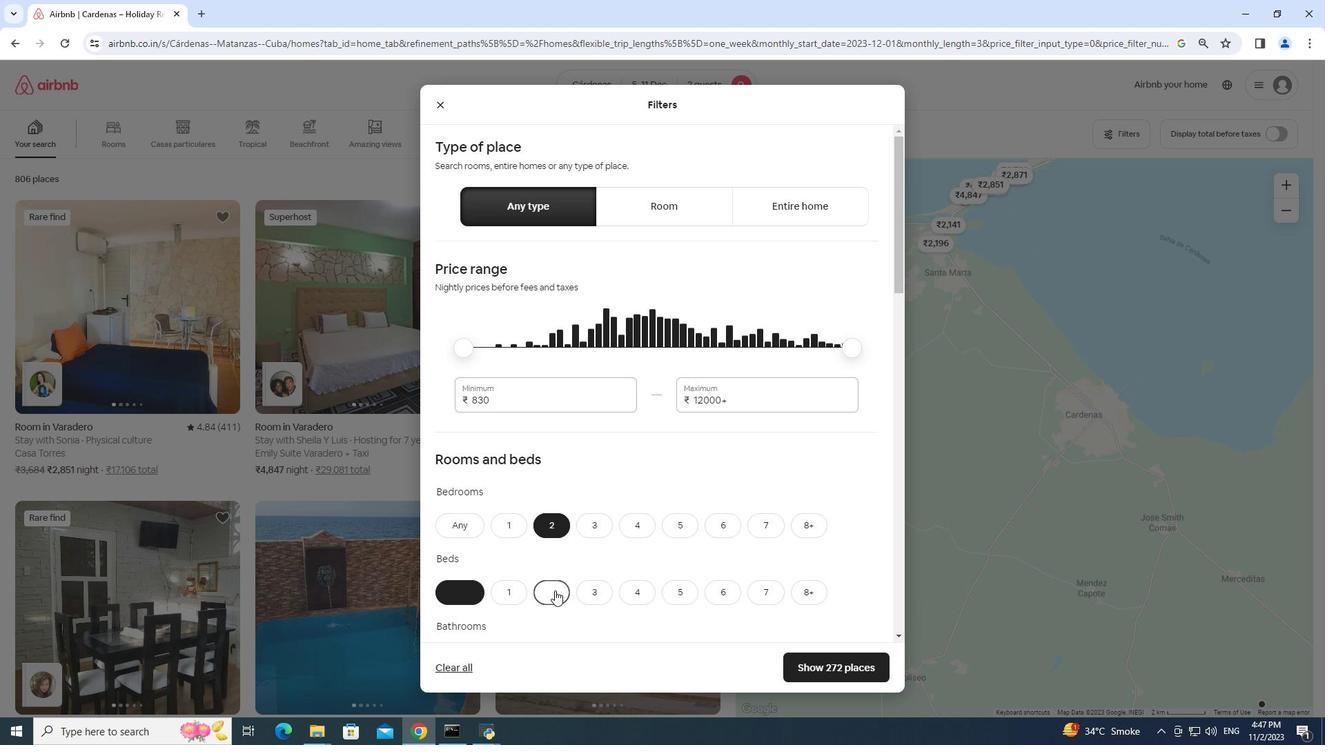 
Action: Mouse scrolled (555, 590) with delta (0, 0)
Screenshot: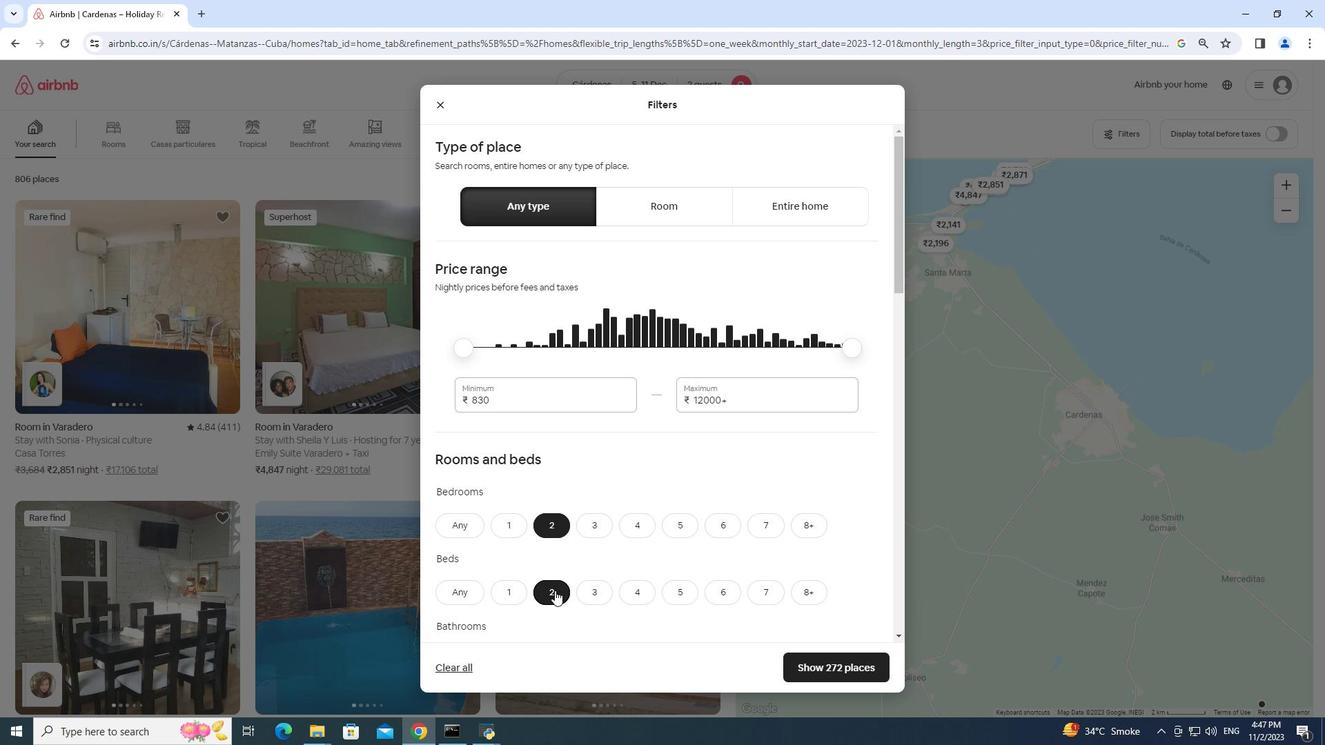 
Action: Mouse scrolled (555, 590) with delta (0, 0)
Screenshot: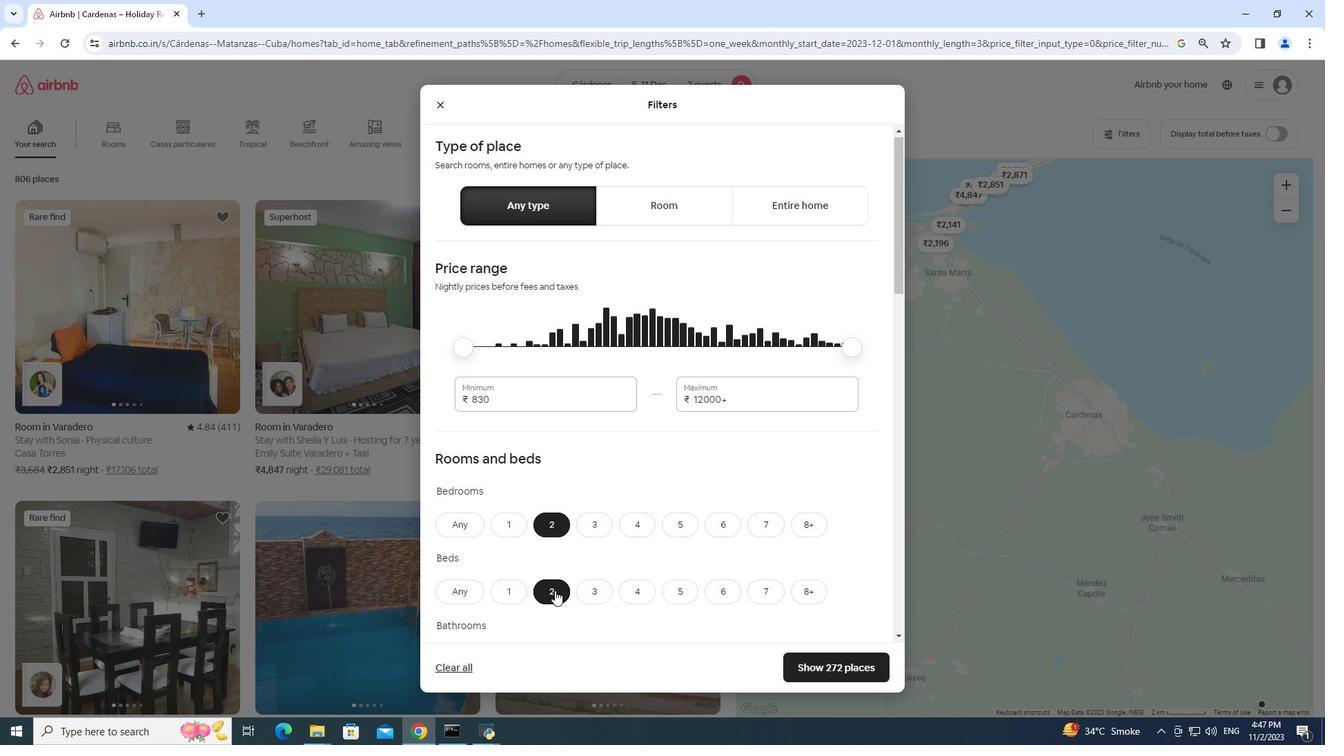 
Action: Mouse moved to (507, 524)
Screenshot: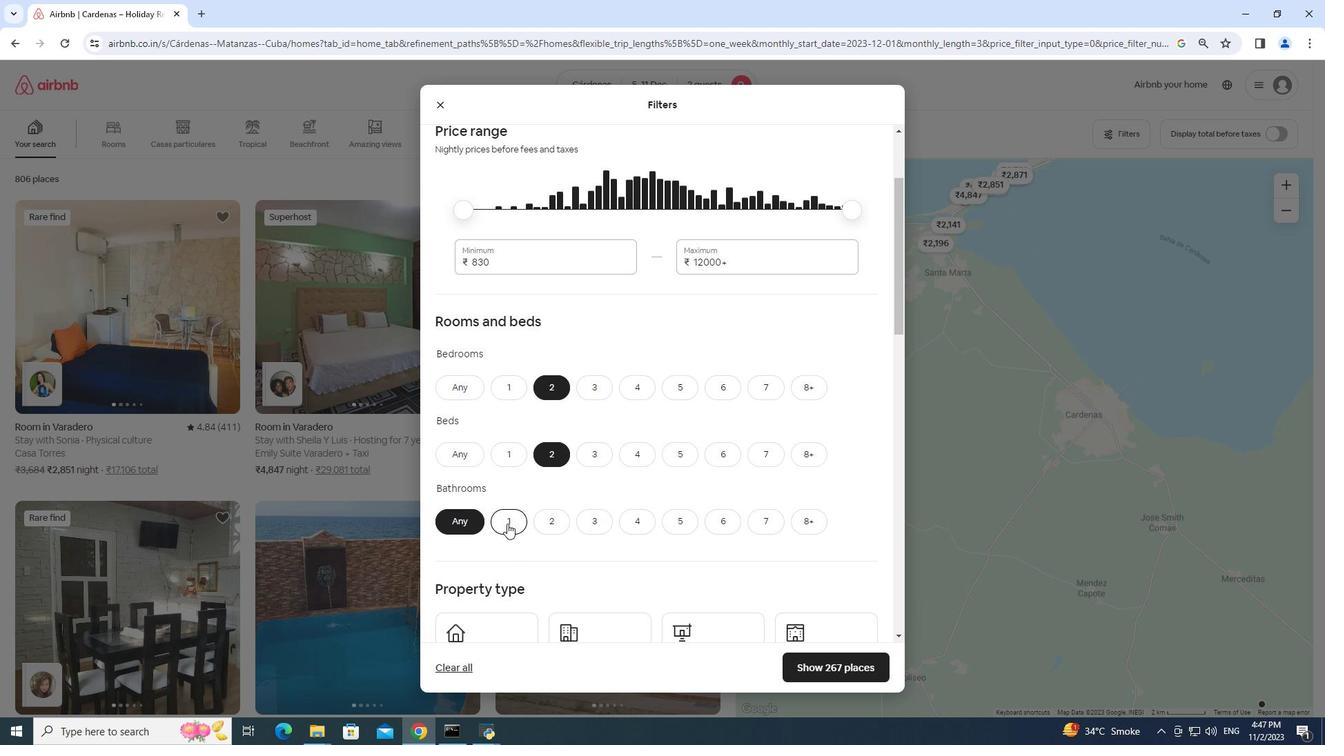 
Action: Mouse pressed left at (507, 524)
Screenshot: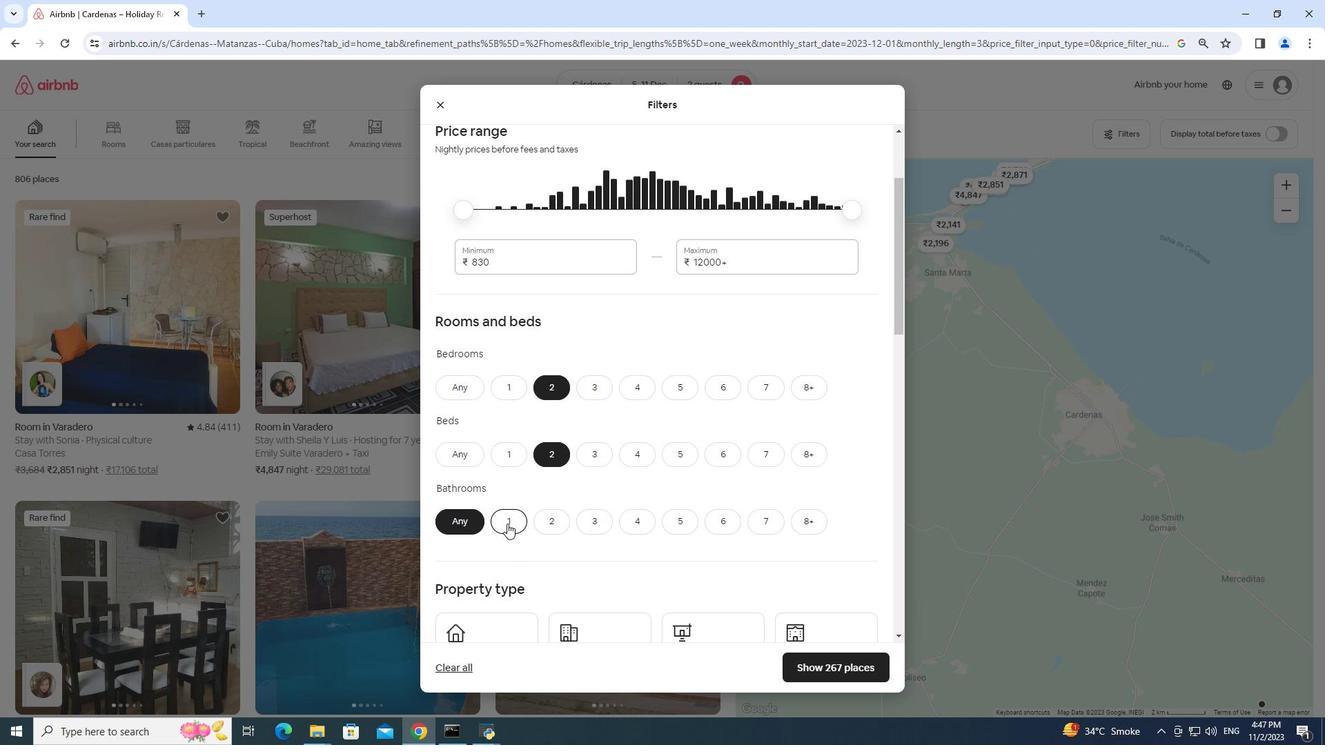 
Action: Mouse moved to (653, 555)
Screenshot: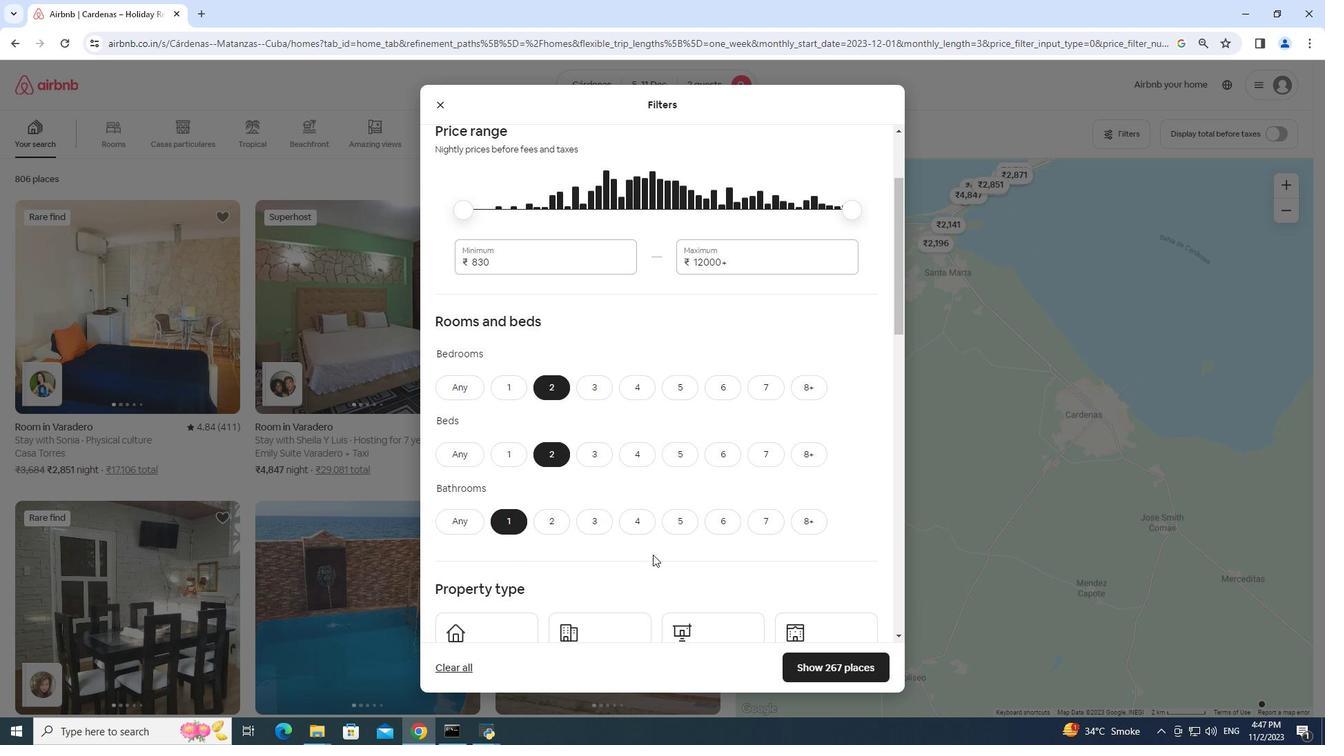 
Action: Mouse scrolled (653, 554) with delta (0, 0)
Screenshot: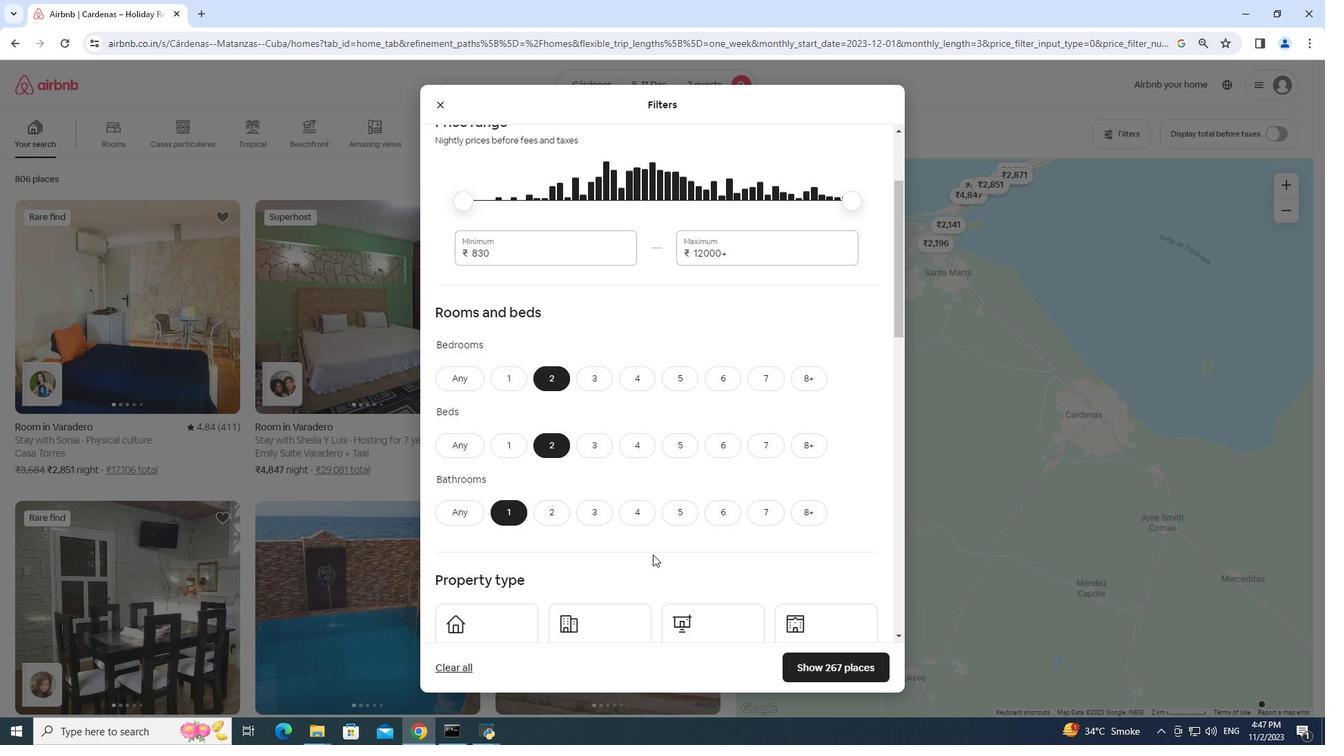 
Action: Mouse scrolled (653, 554) with delta (0, 0)
Screenshot: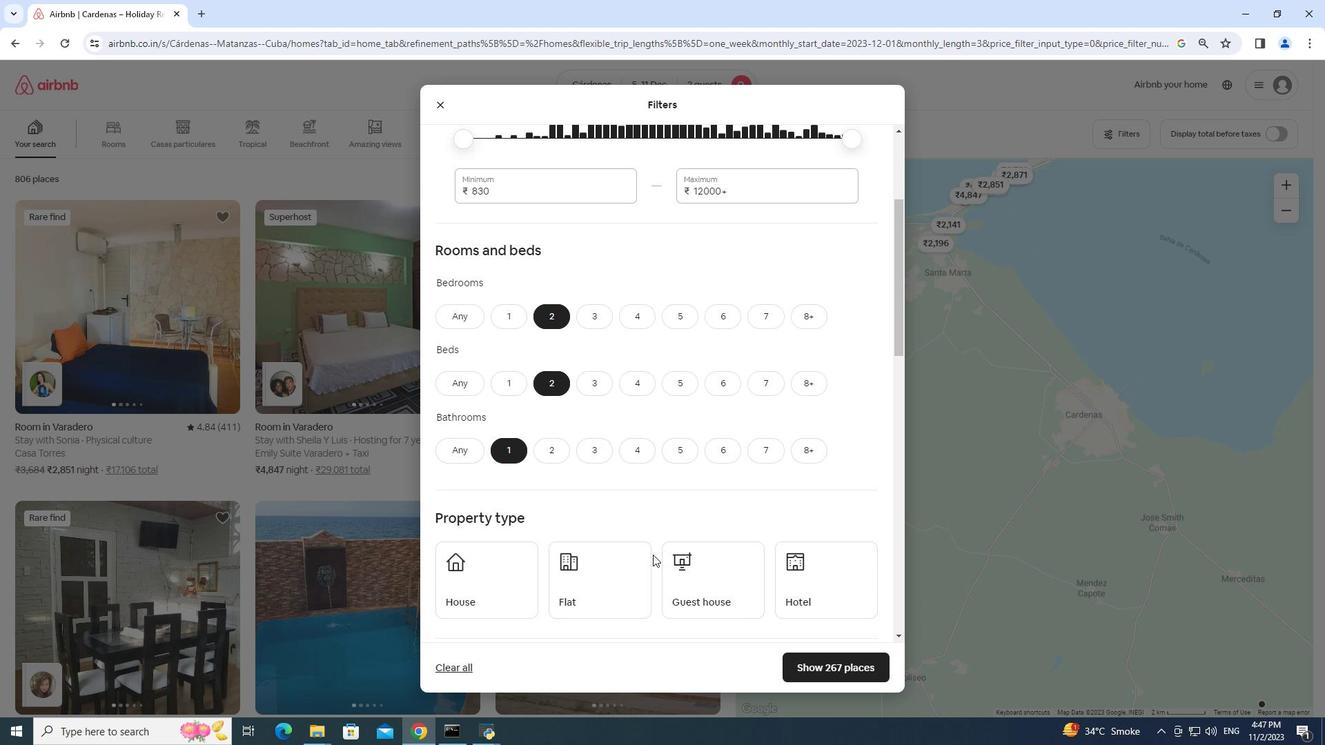 
Action: Mouse scrolled (653, 554) with delta (0, 0)
Screenshot: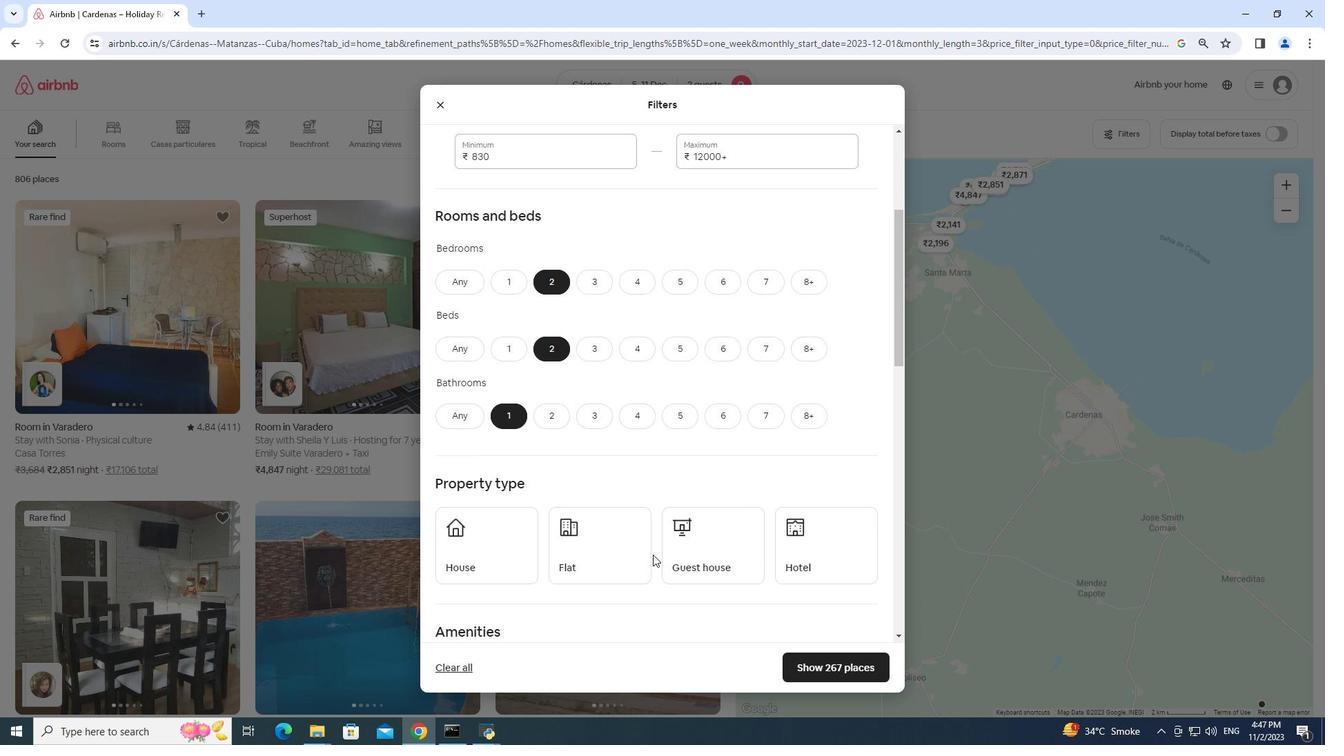 
Action: Mouse scrolled (653, 554) with delta (0, 0)
Screenshot: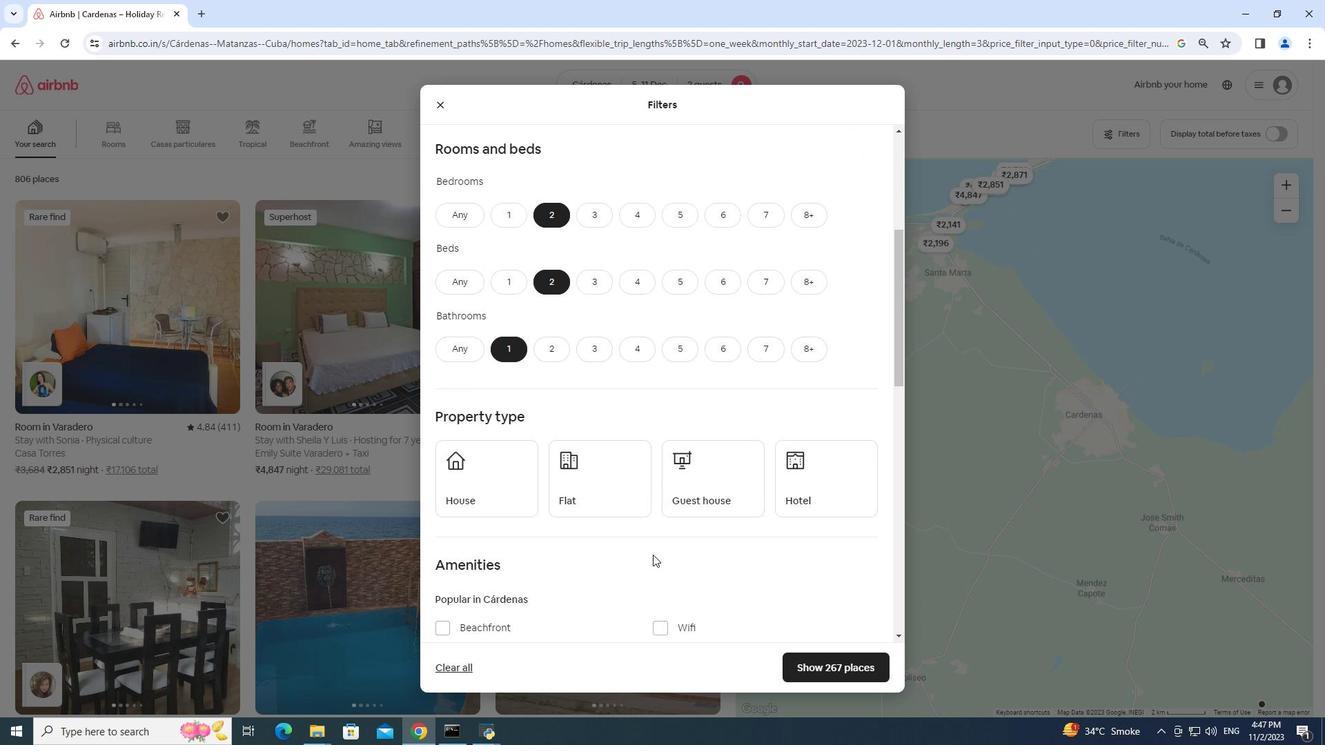 
Action: Mouse moved to (600, 390)
Screenshot: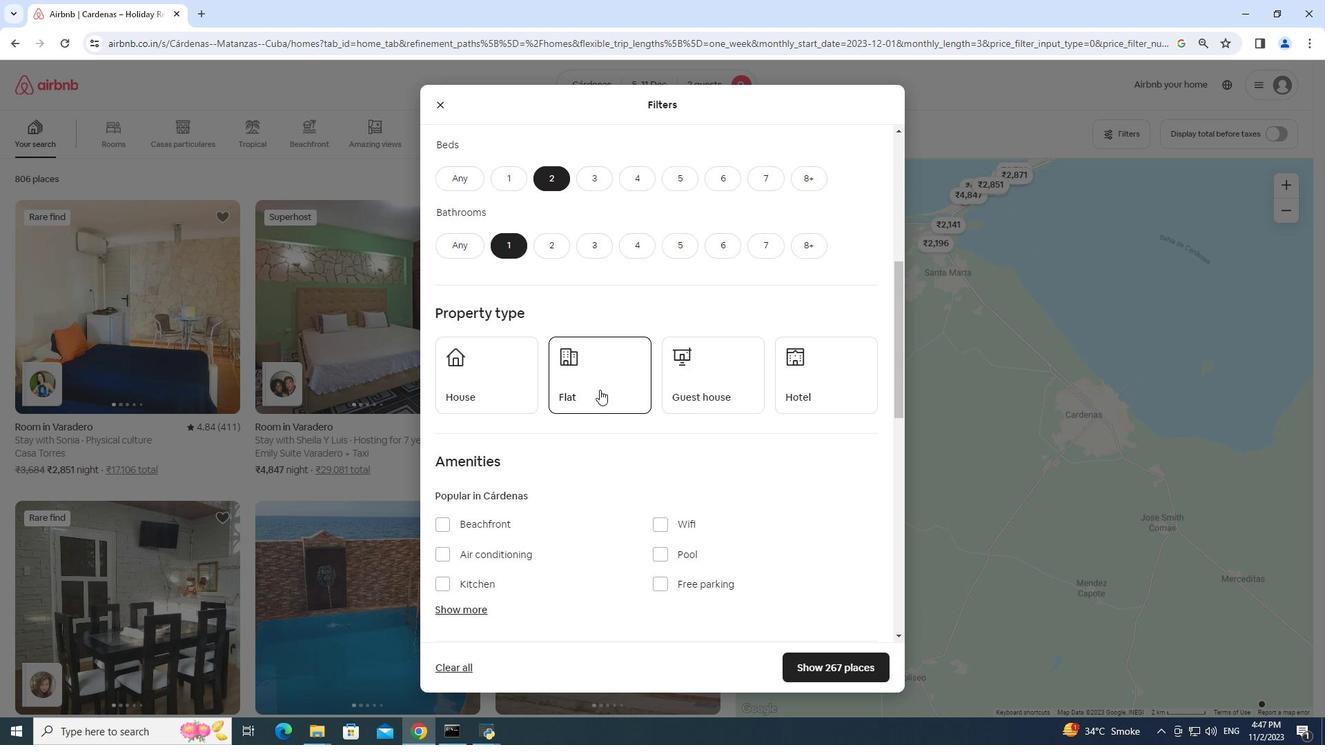 
Action: Mouse pressed left at (600, 390)
Screenshot: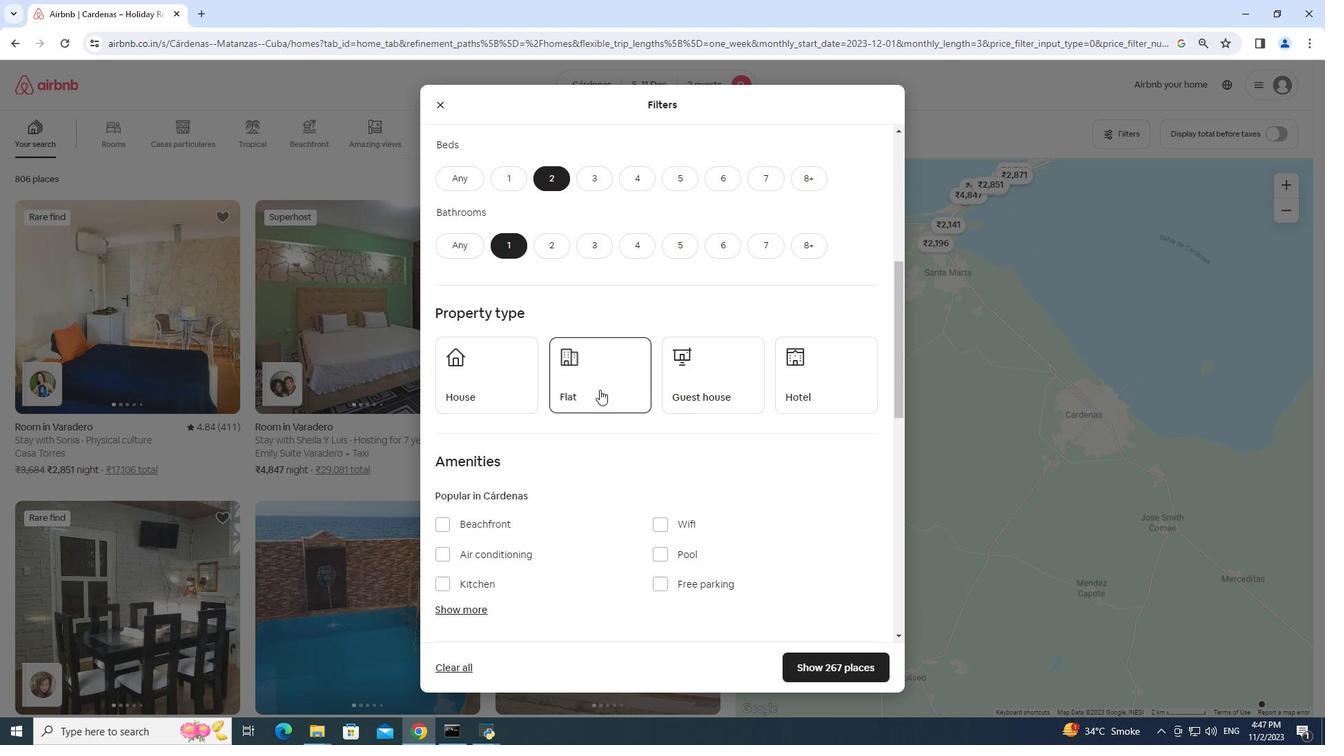 
Action: Mouse moved to (797, 664)
Screenshot: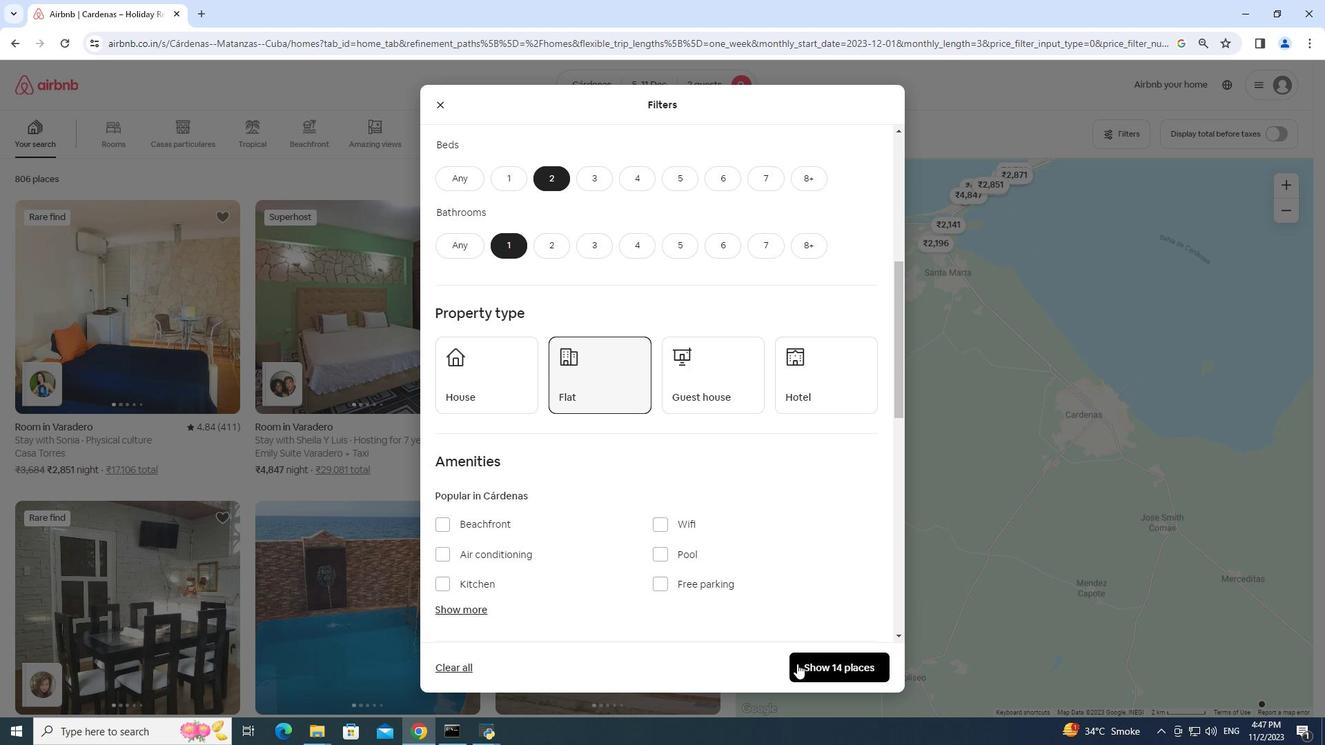 
Action: Mouse pressed left at (797, 664)
Screenshot: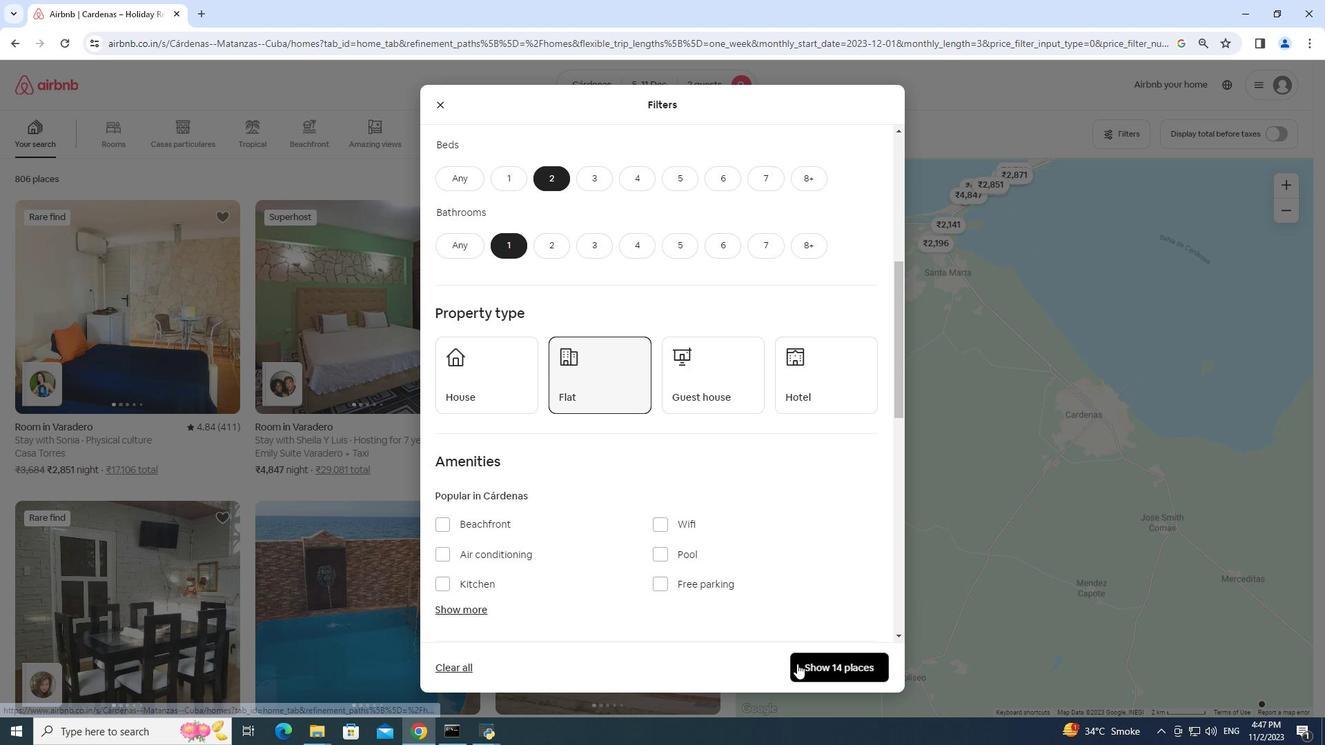 
Action: Mouse moved to (159, 359)
Screenshot: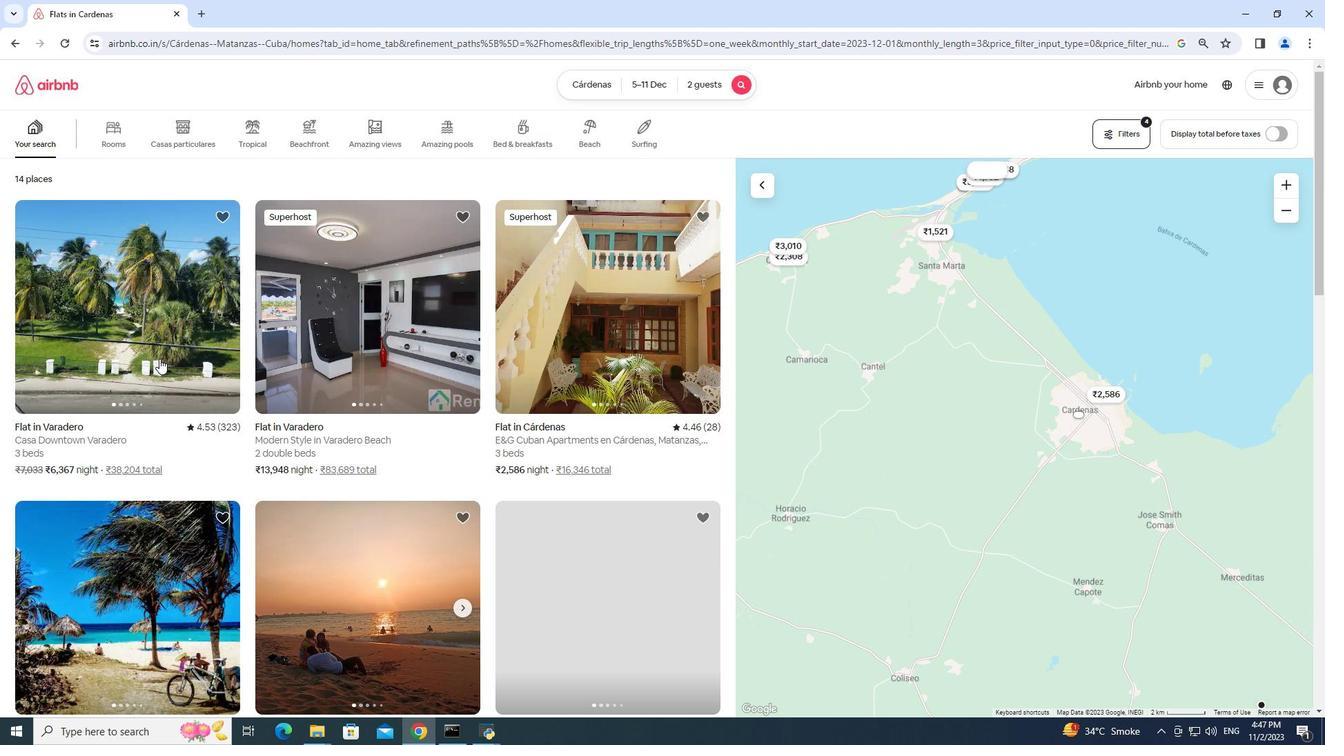
Action: Mouse pressed left at (159, 359)
Screenshot: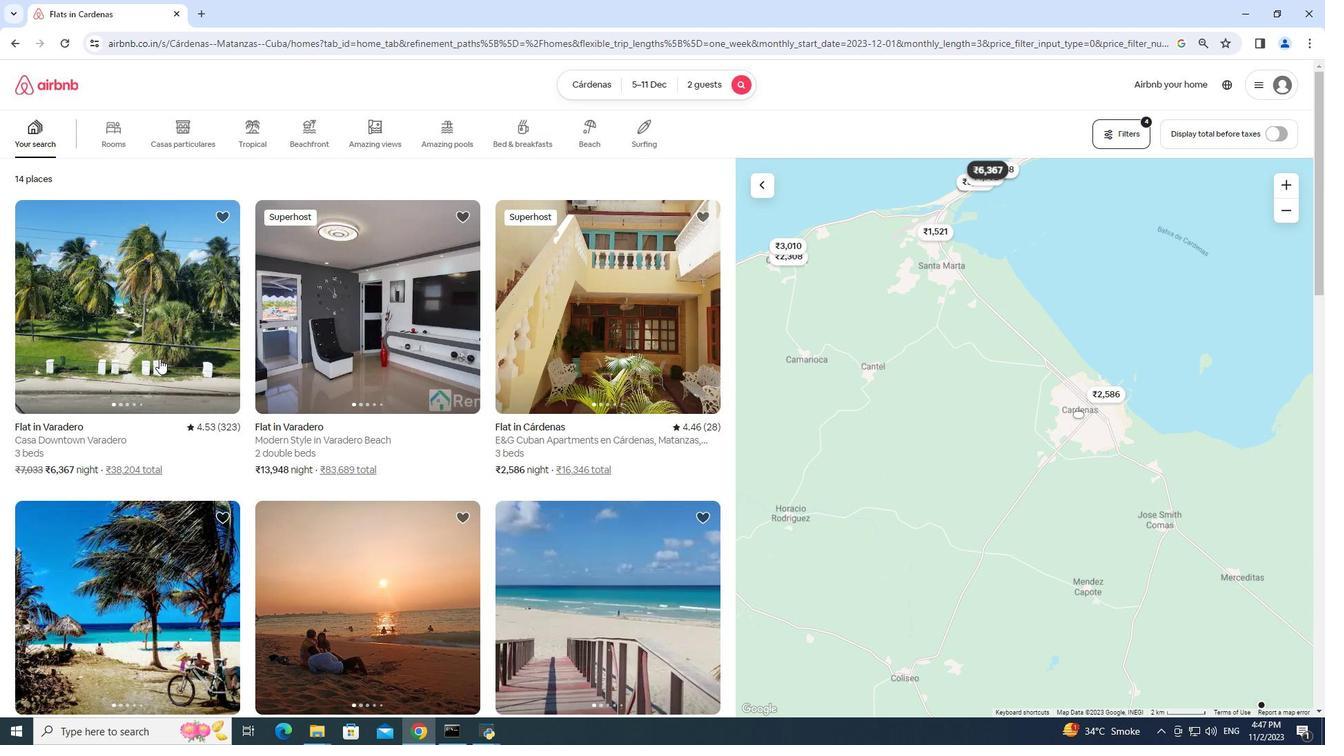 
Action: Mouse moved to (341, 13)
Screenshot: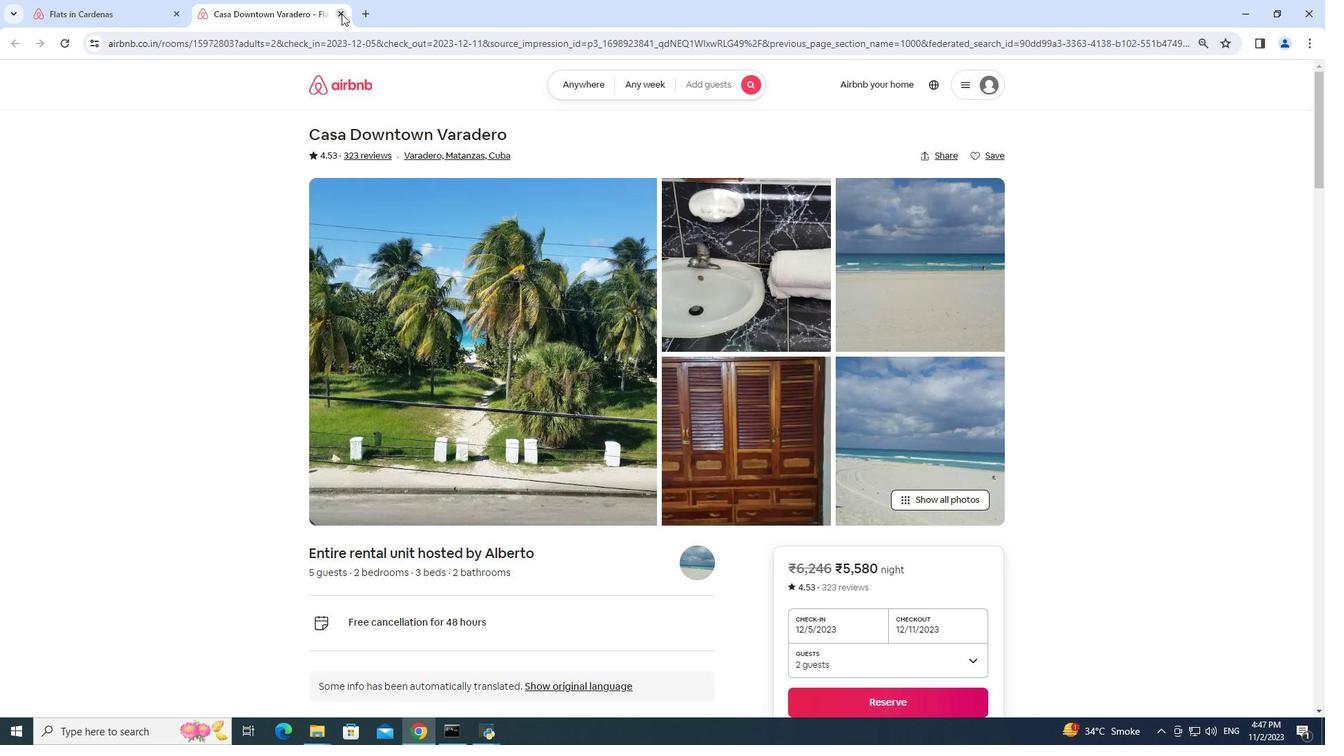 
Action: Mouse pressed left at (341, 13)
Screenshot: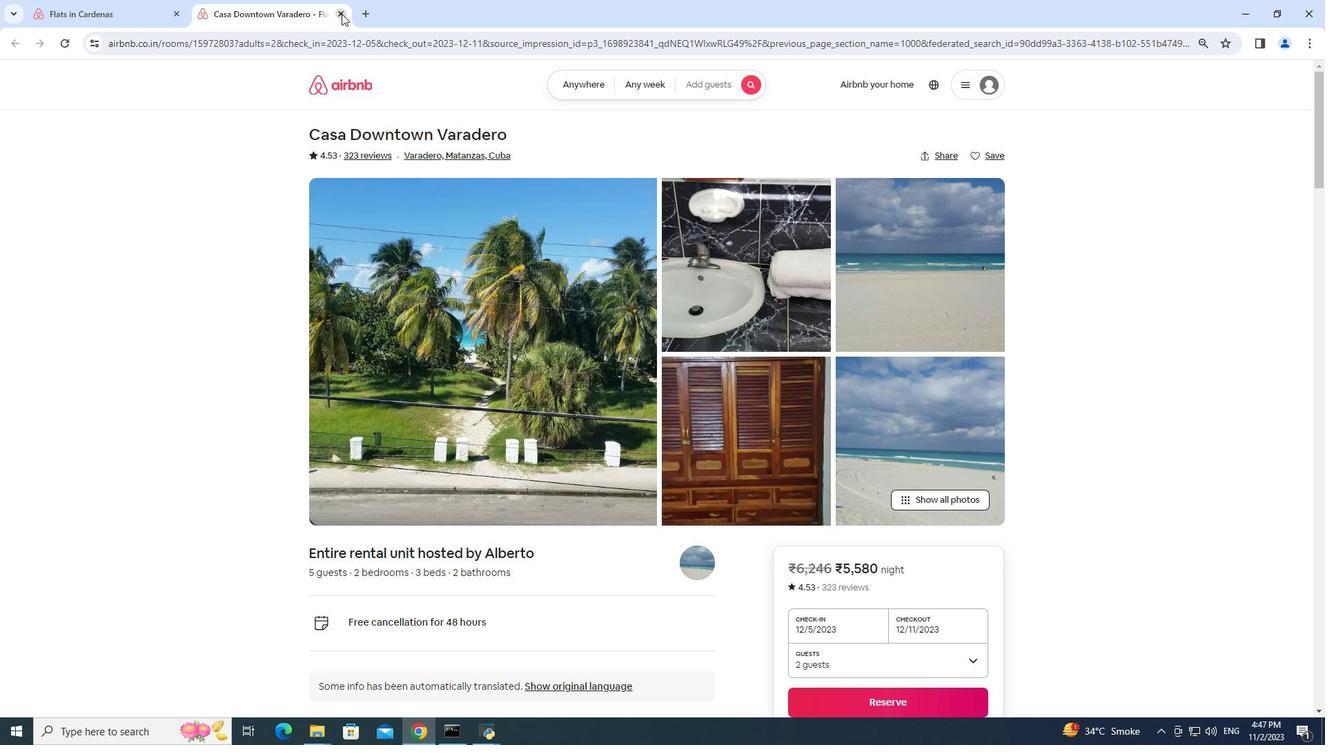 
Action: Mouse moved to (416, 357)
Screenshot: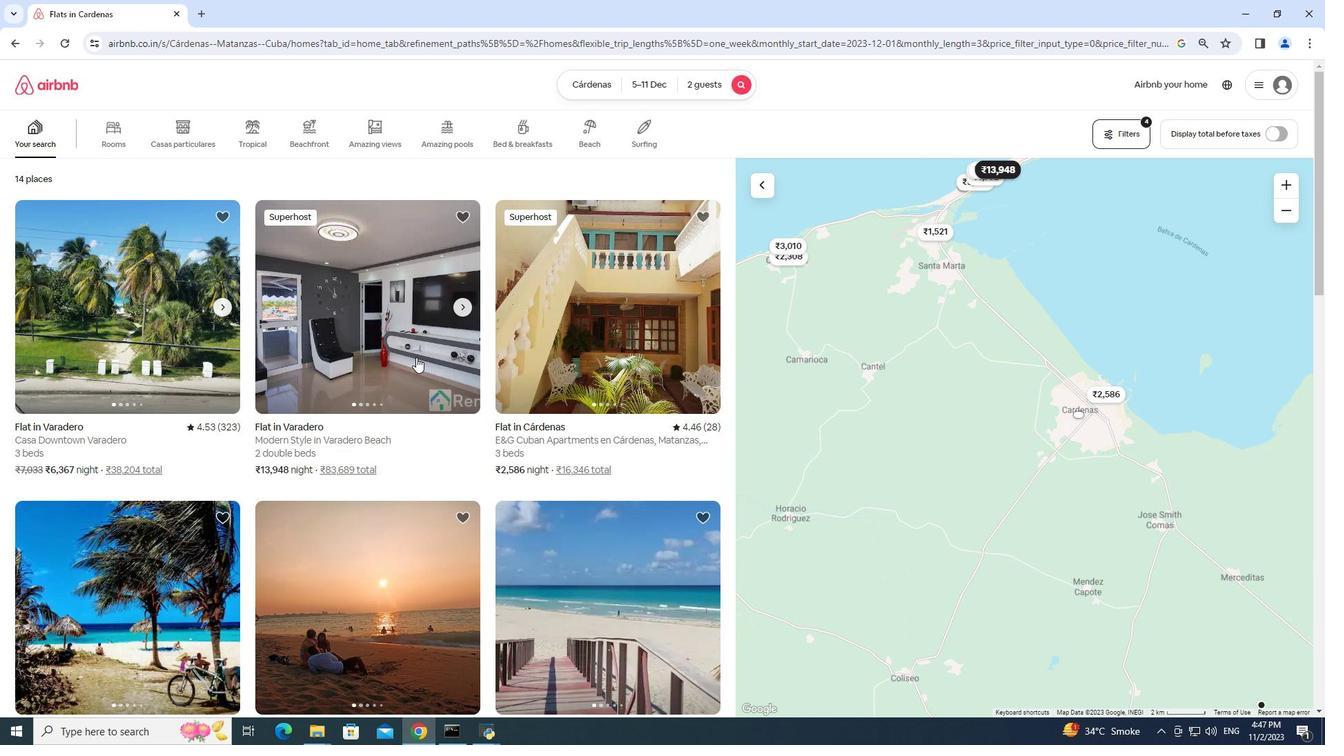 
Action: Mouse pressed left at (416, 357)
Screenshot: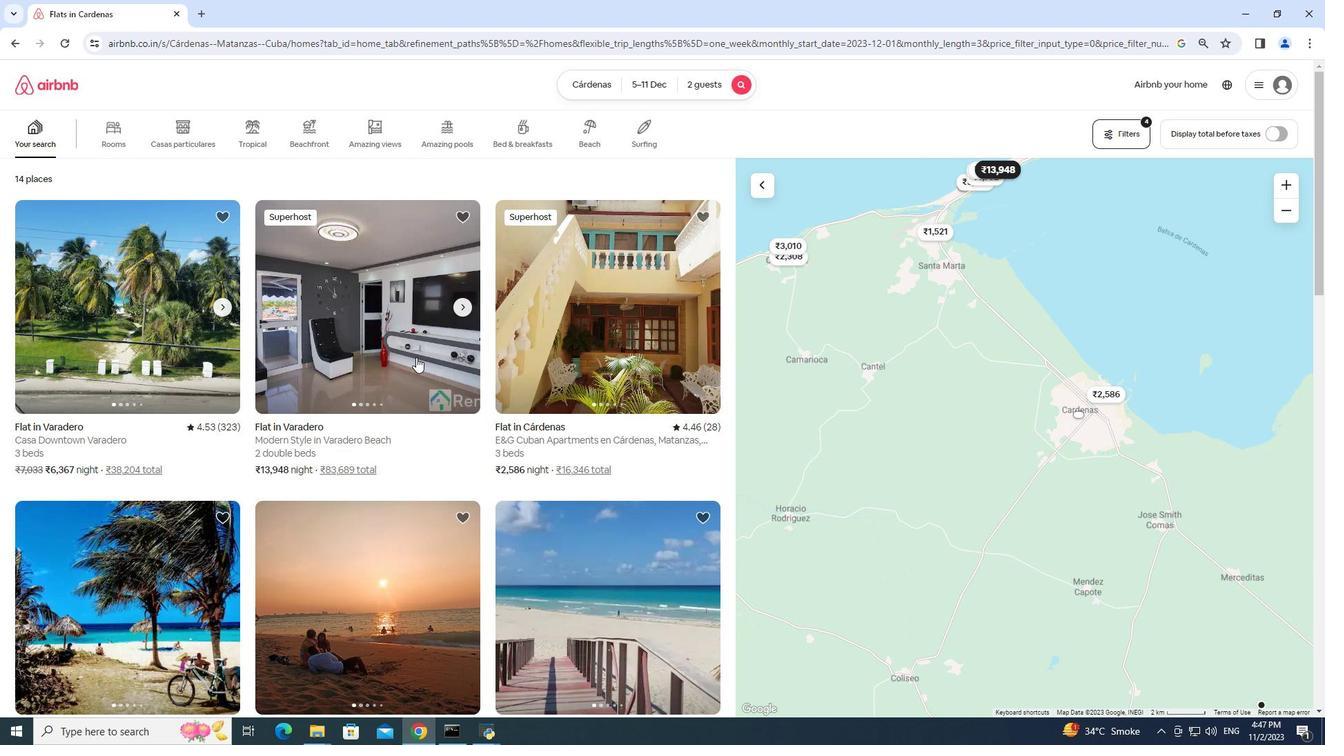 
Action: Mouse moved to (965, 497)
Screenshot: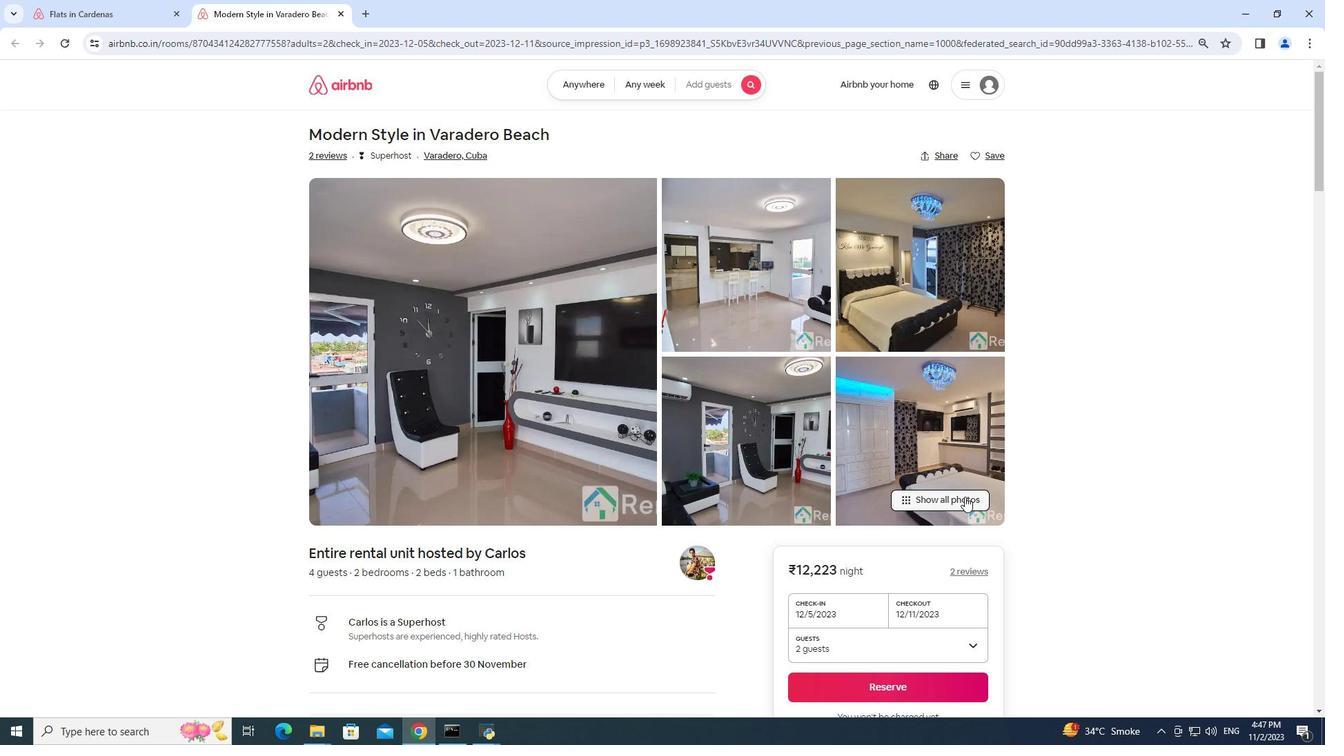 
Action: Mouse pressed left at (965, 497)
Screenshot: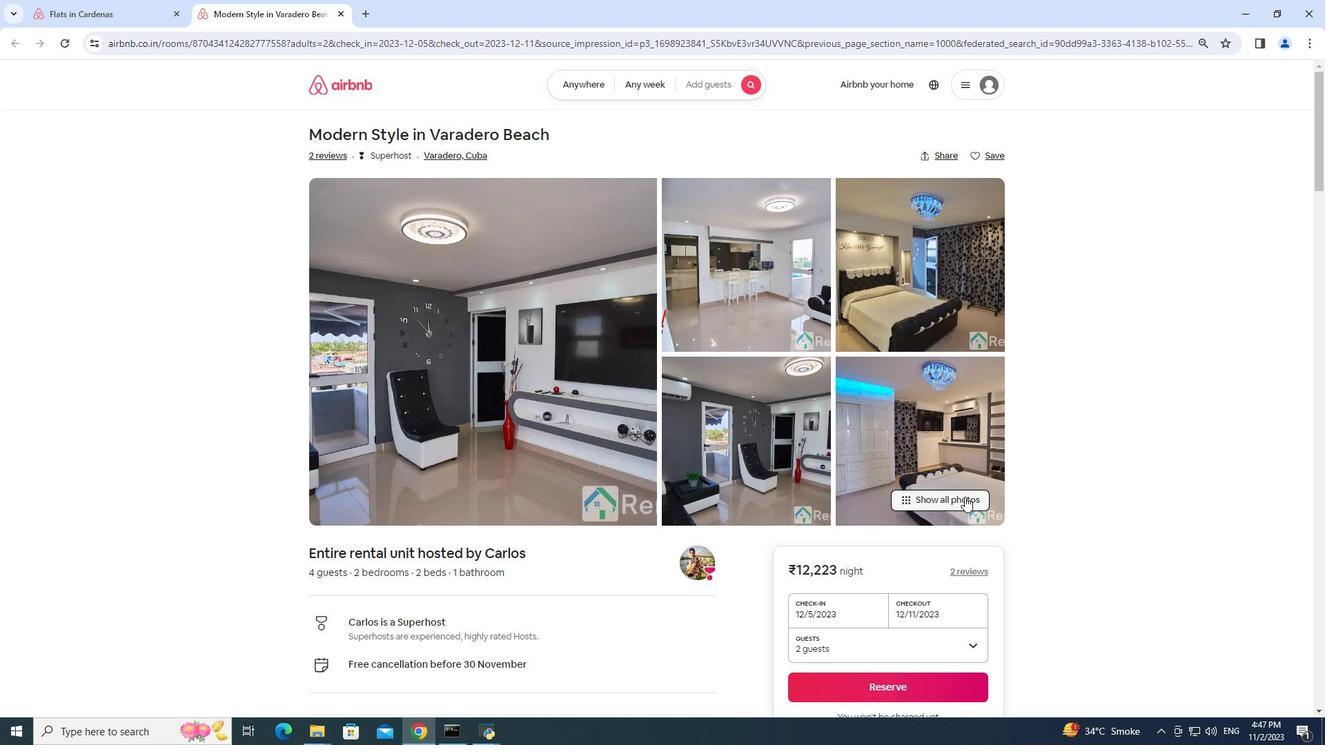 
Action: Mouse moved to (851, 429)
Screenshot: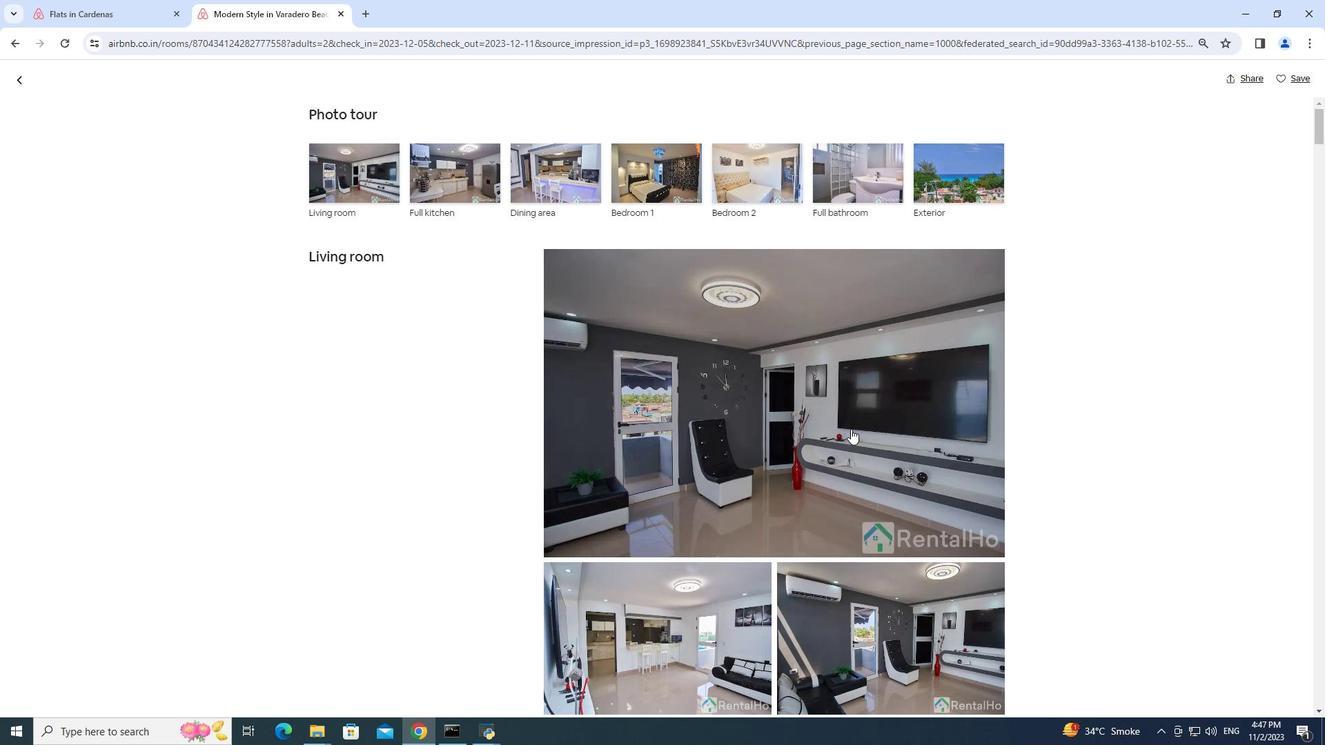 
Action: Mouse scrolled (851, 428) with delta (0, 0)
Screenshot: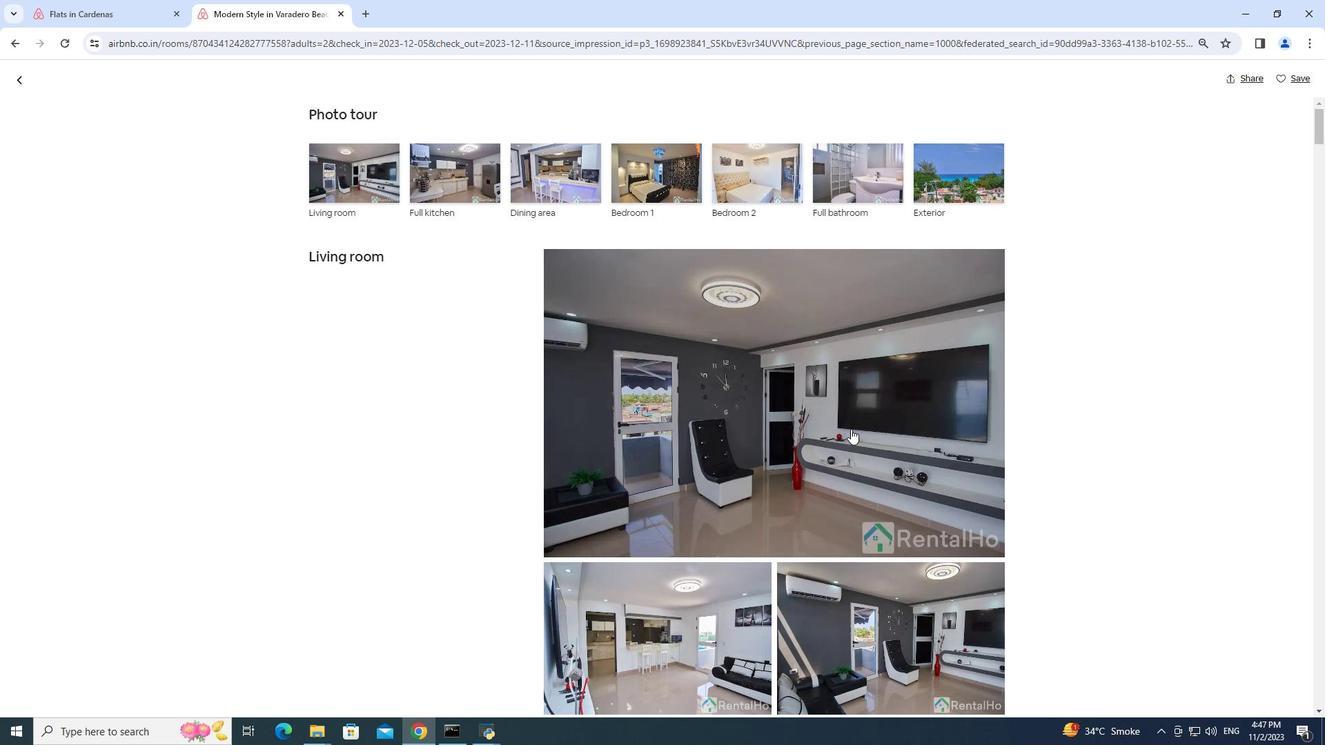
Action: Mouse scrolled (851, 428) with delta (0, 0)
Screenshot: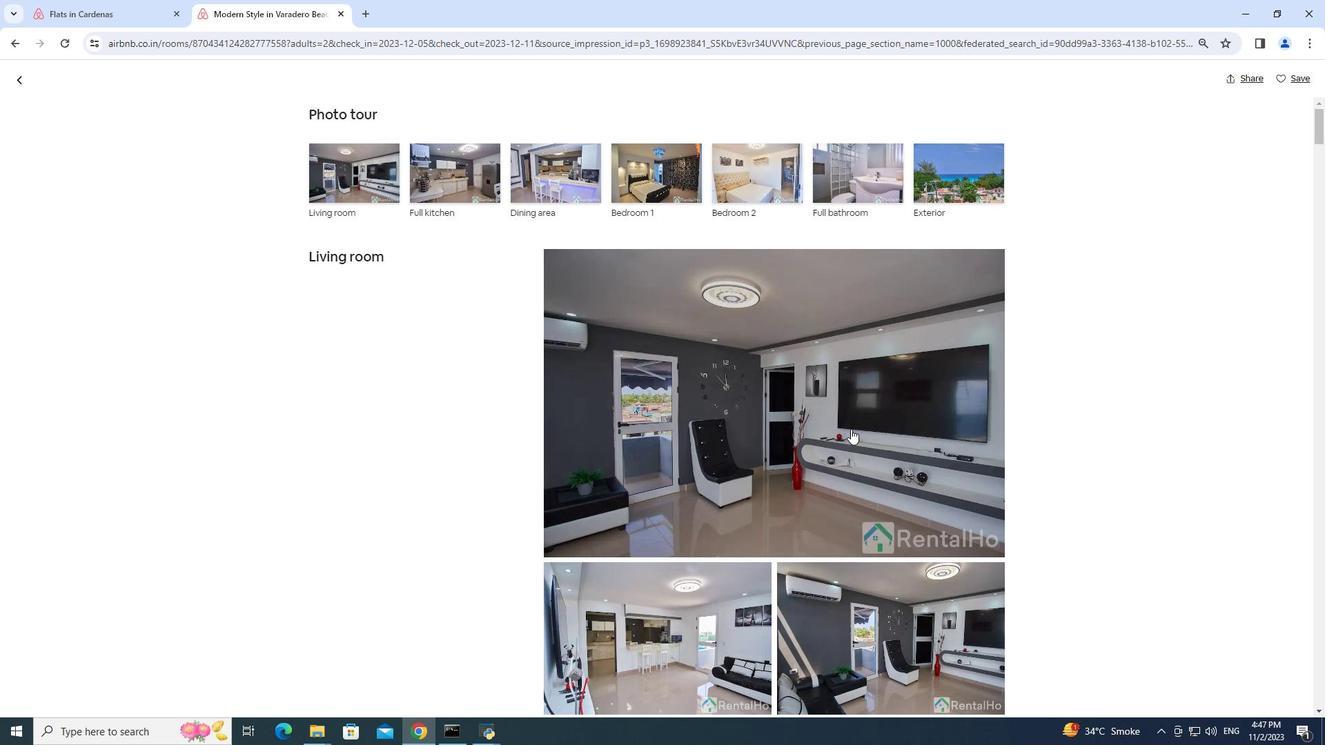 
Action: Mouse scrolled (851, 428) with delta (0, 0)
Screenshot: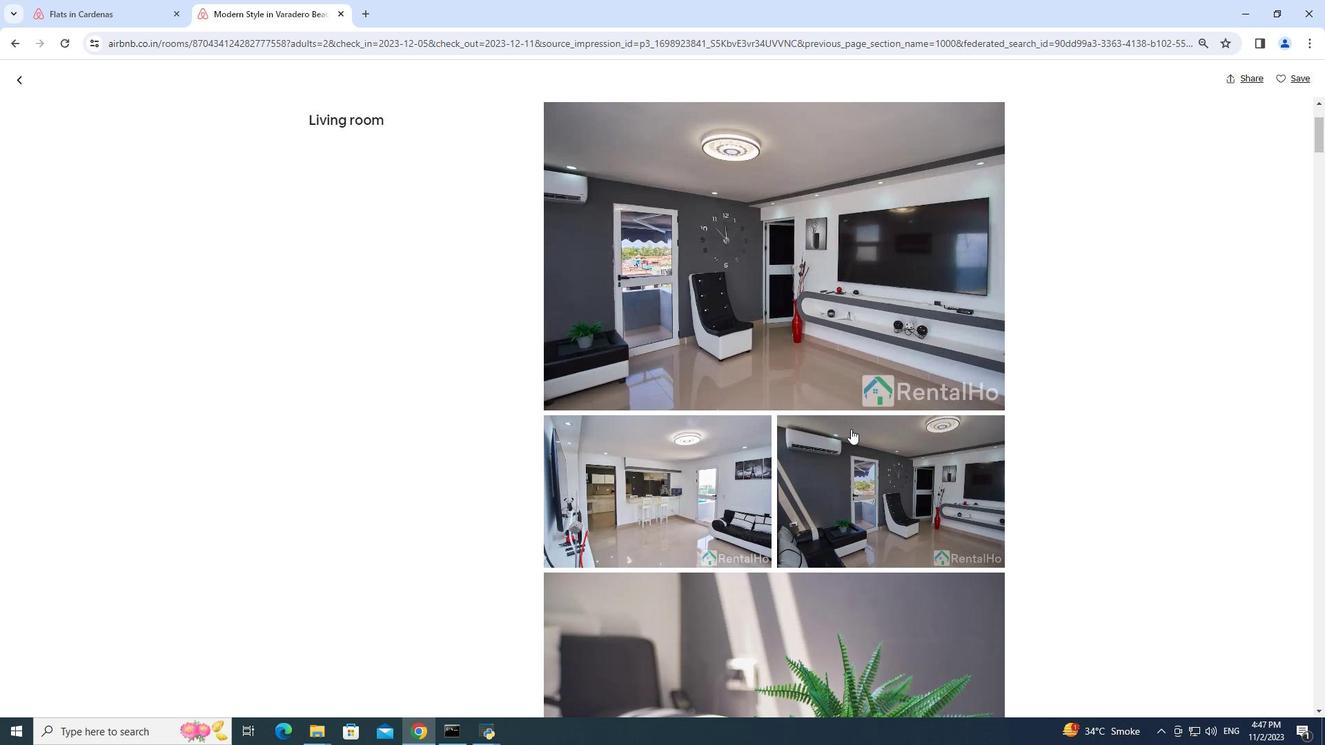 
Action: Mouse scrolled (851, 428) with delta (0, 0)
Screenshot: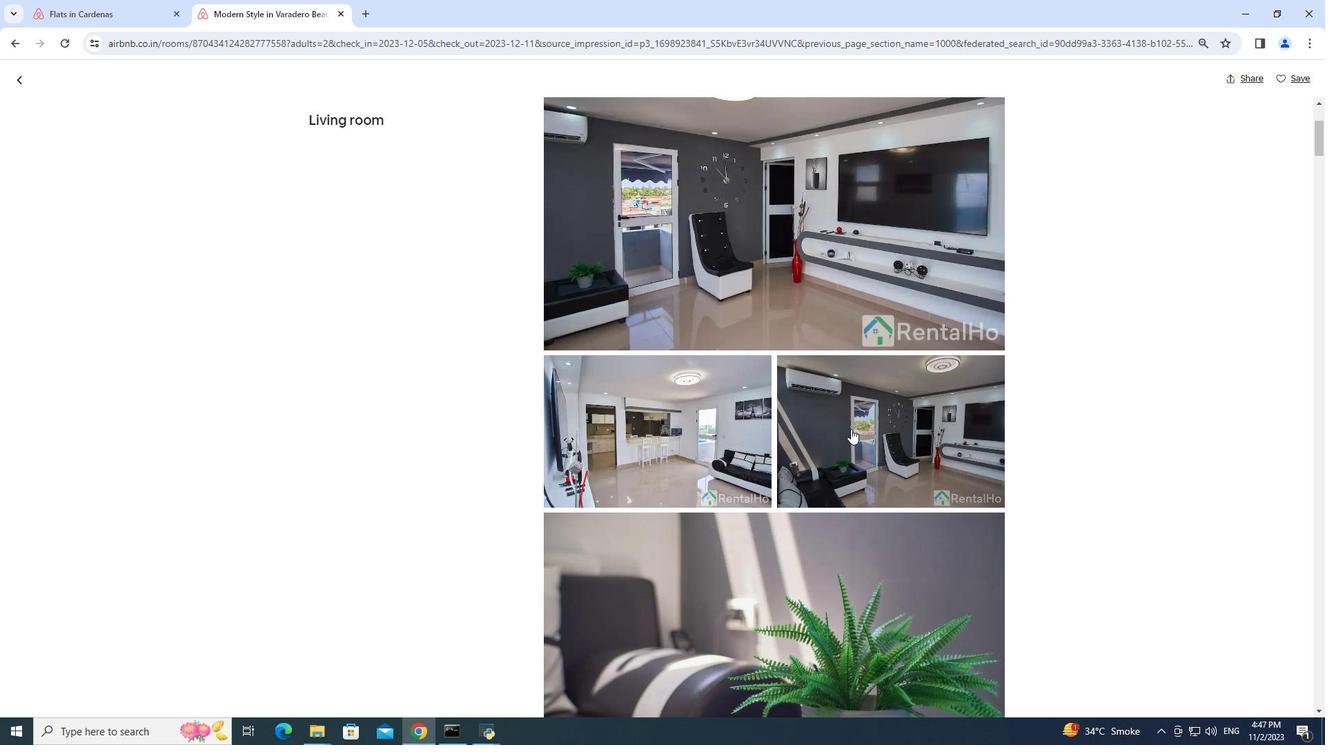 
Action: Mouse scrolled (851, 428) with delta (0, 0)
Screenshot: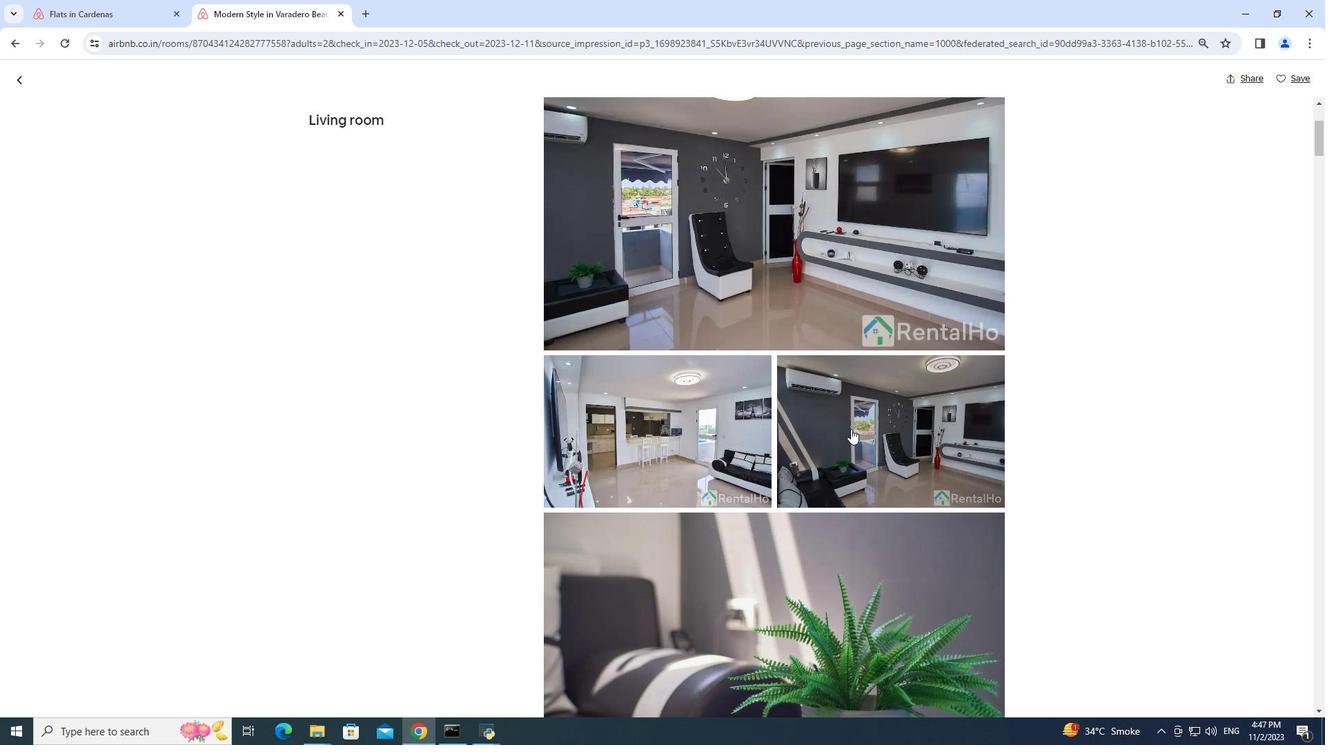 
Action: Mouse scrolled (851, 428) with delta (0, 0)
Screenshot: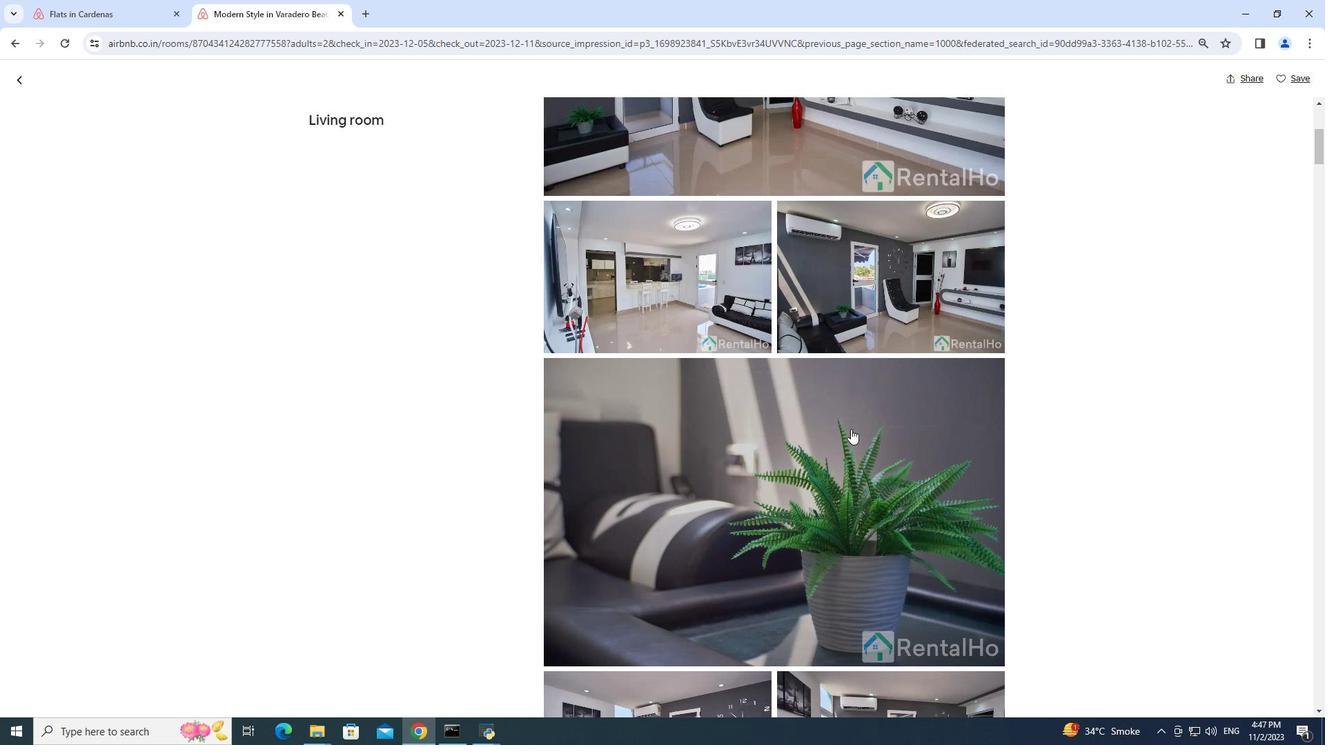 
Action: Mouse scrolled (851, 428) with delta (0, 0)
Screenshot: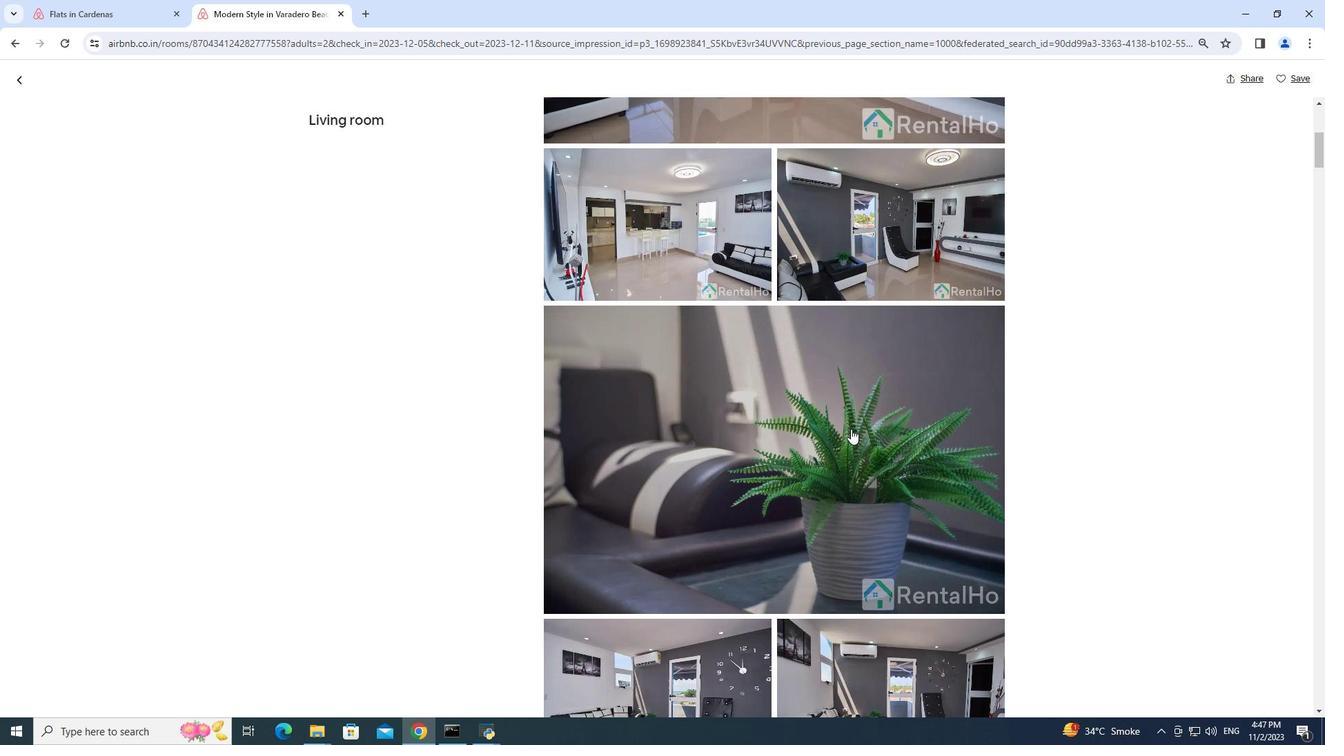 
Action: Mouse scrolled (851, 428) with delta (0, 0)
Screenshot: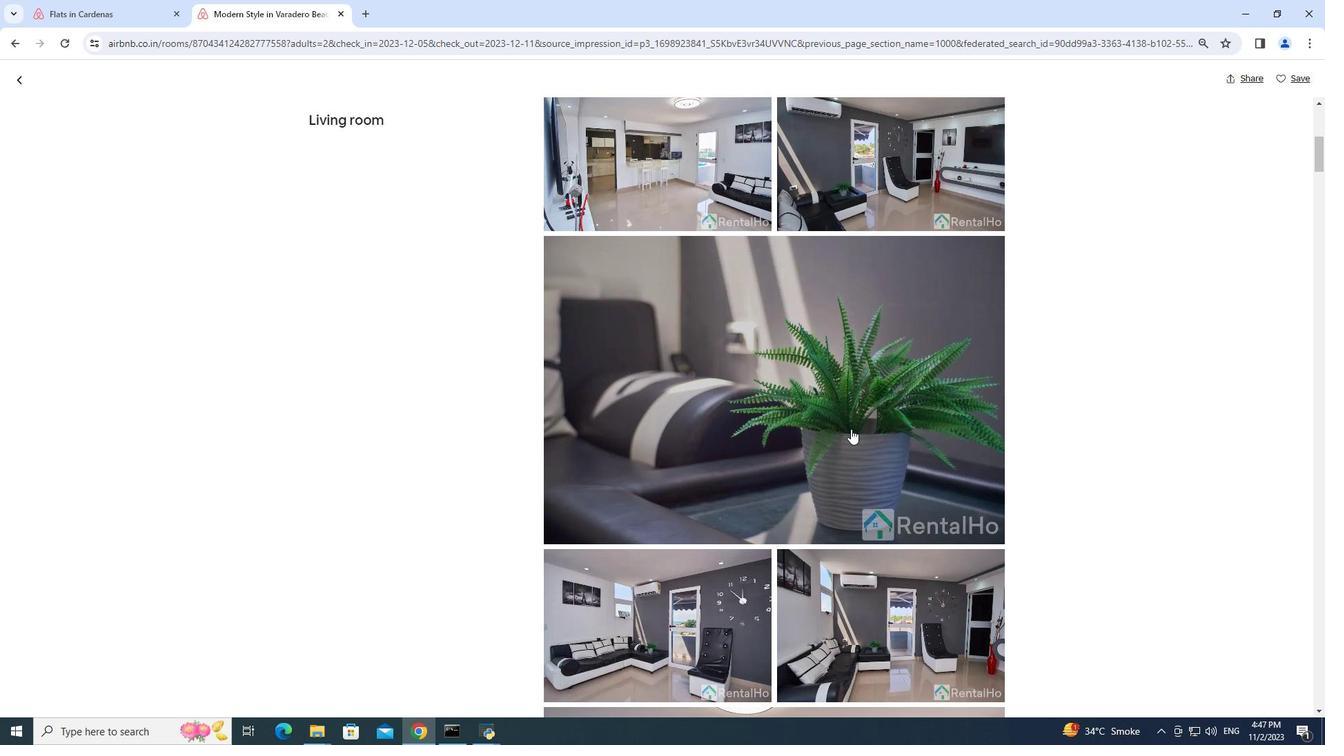 
Action: Mouse scrolled (851, 428) with delta (0, 0)
Screenshot: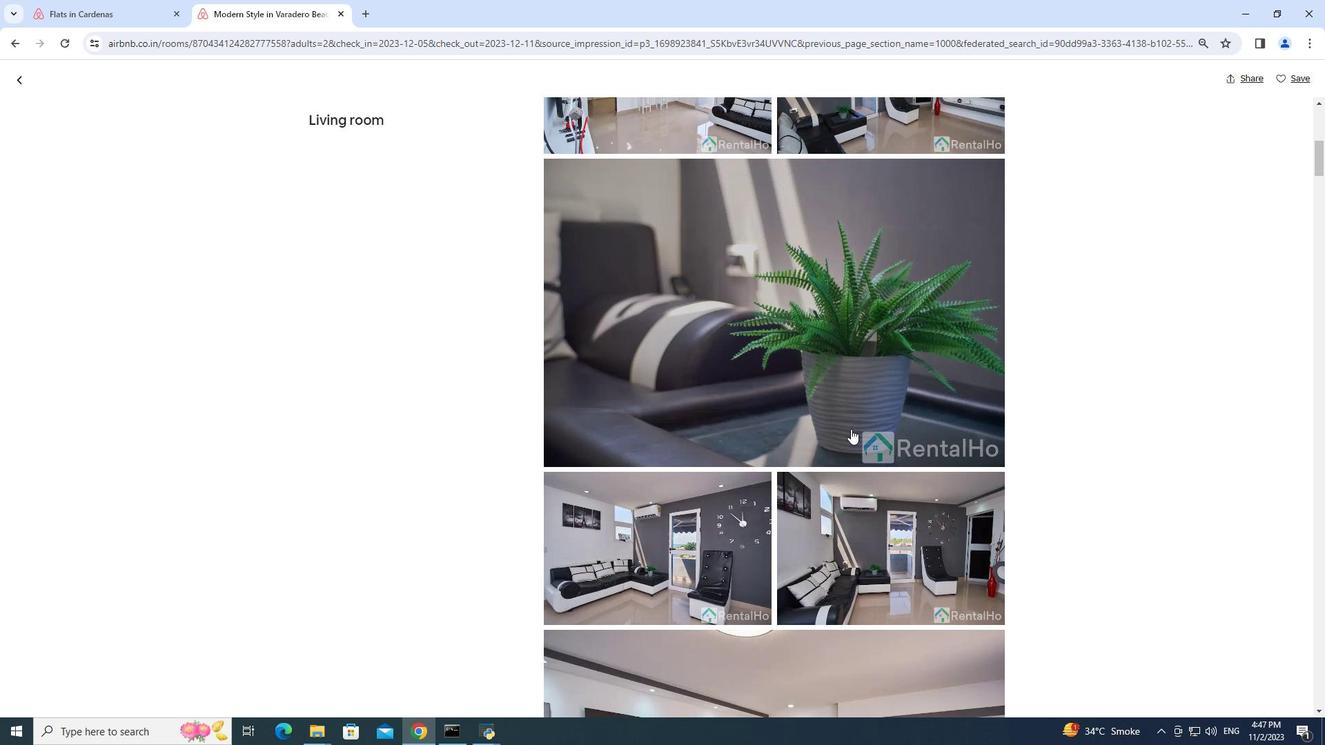 
Action: Mouse scrolled (851, 428) with delta (0, 0)
Screenshot: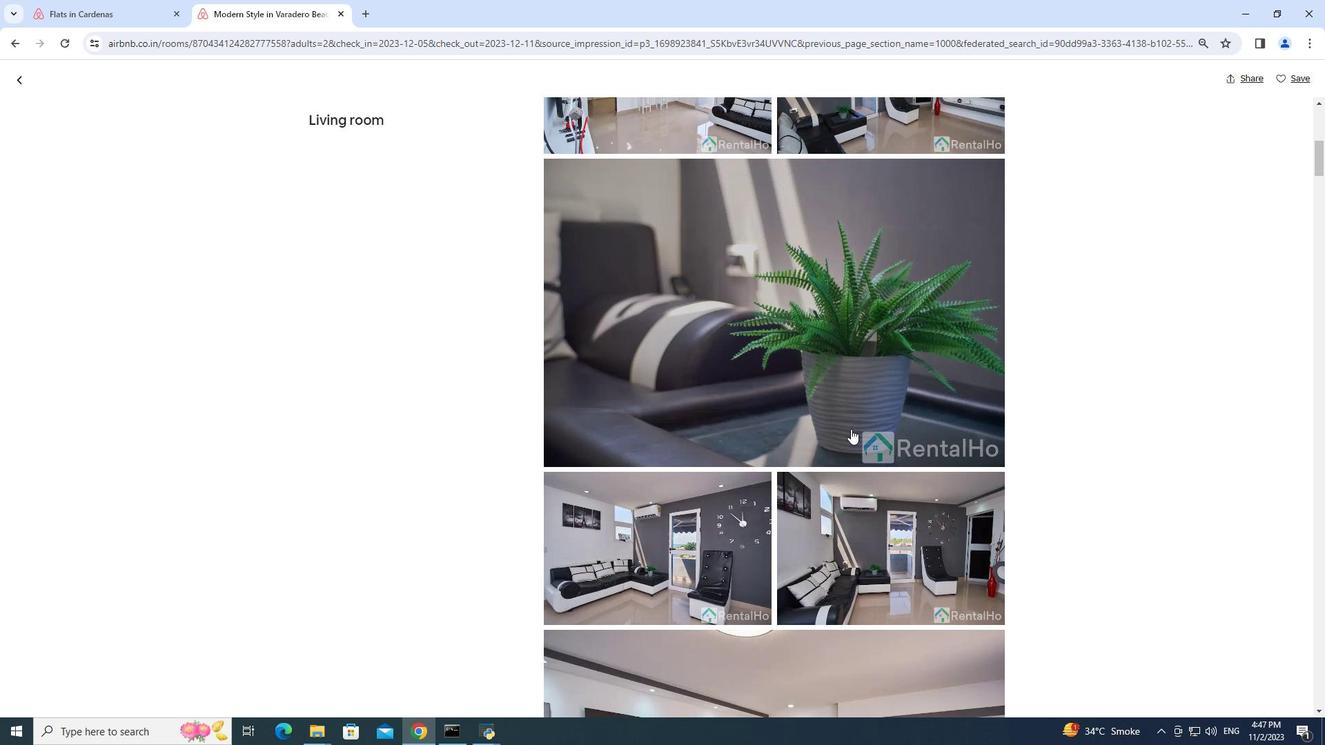 
Action: Mouse scrolled (851, 428) with delta (0, 0)
Screenshot: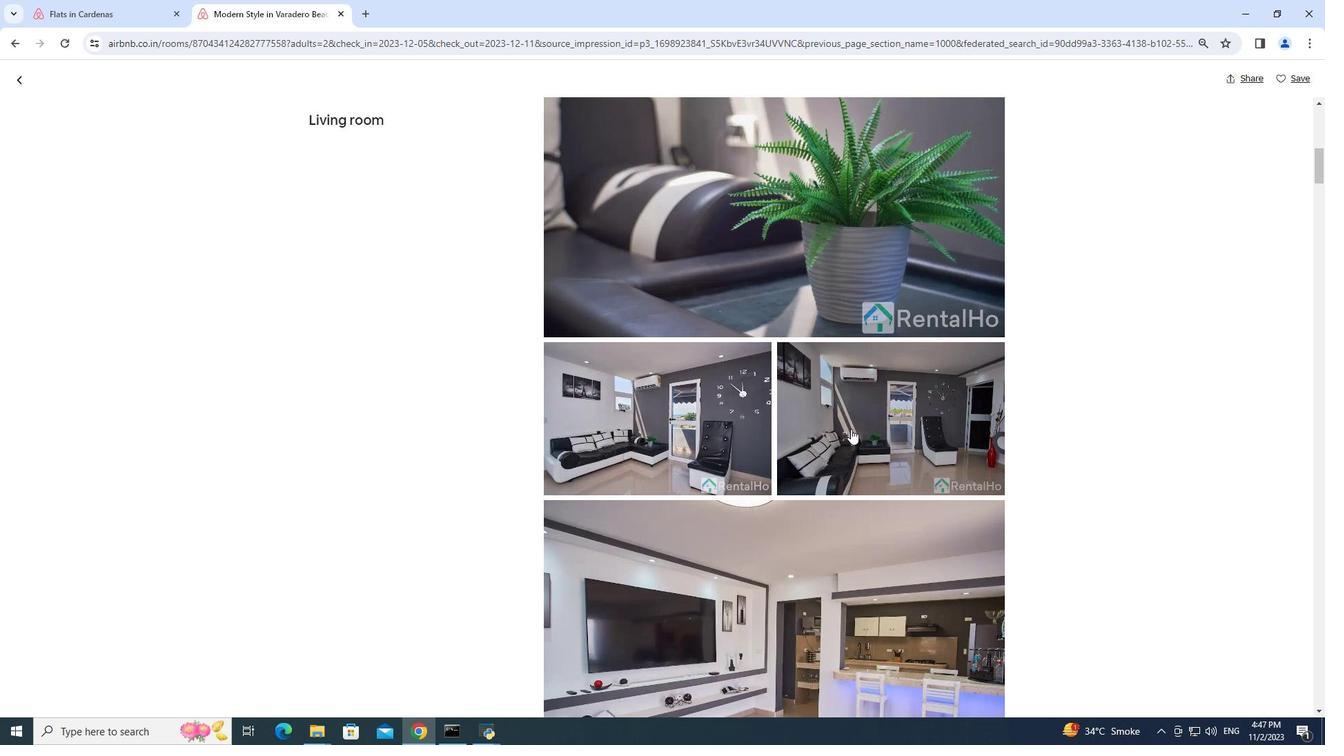 
Action: Mouse scrolled (851, 428) with delta (0, 0)
Screenshot: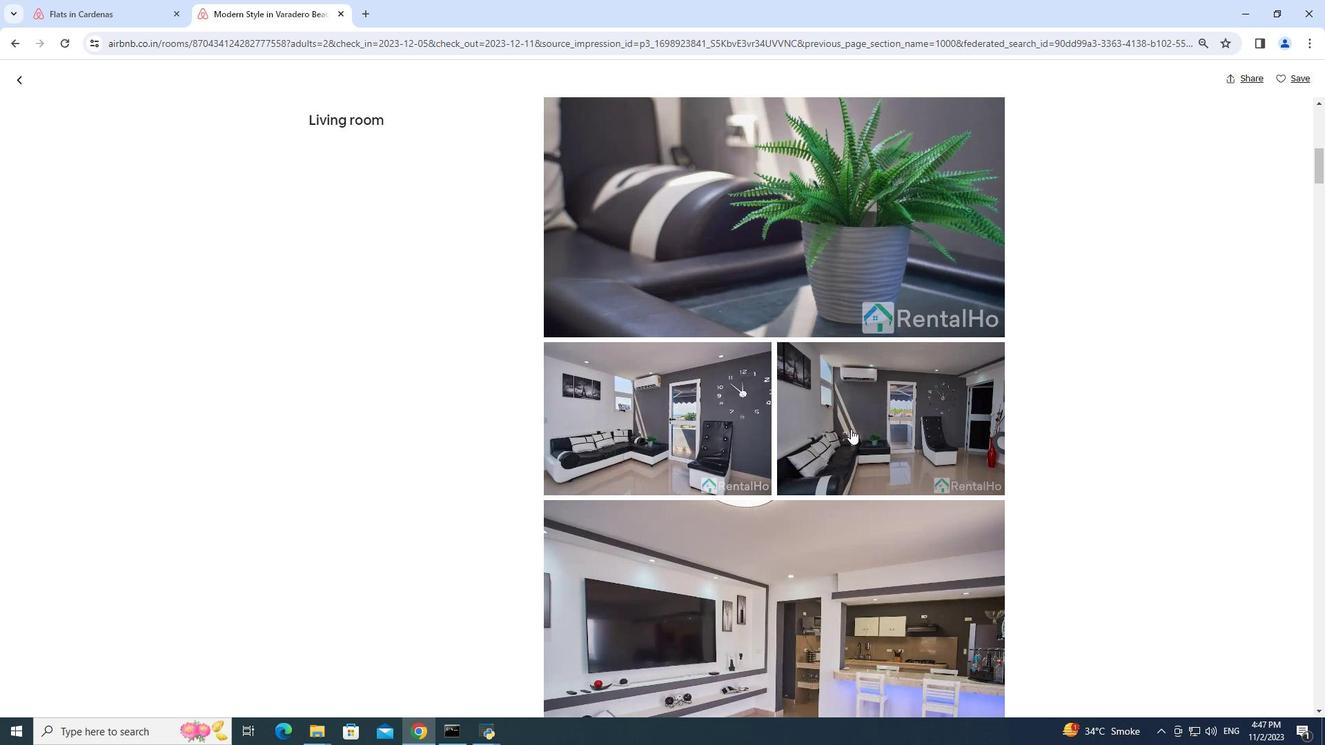 
Action: Mouse scrolled (851, 428) with delta (0, 0)
Screenshot: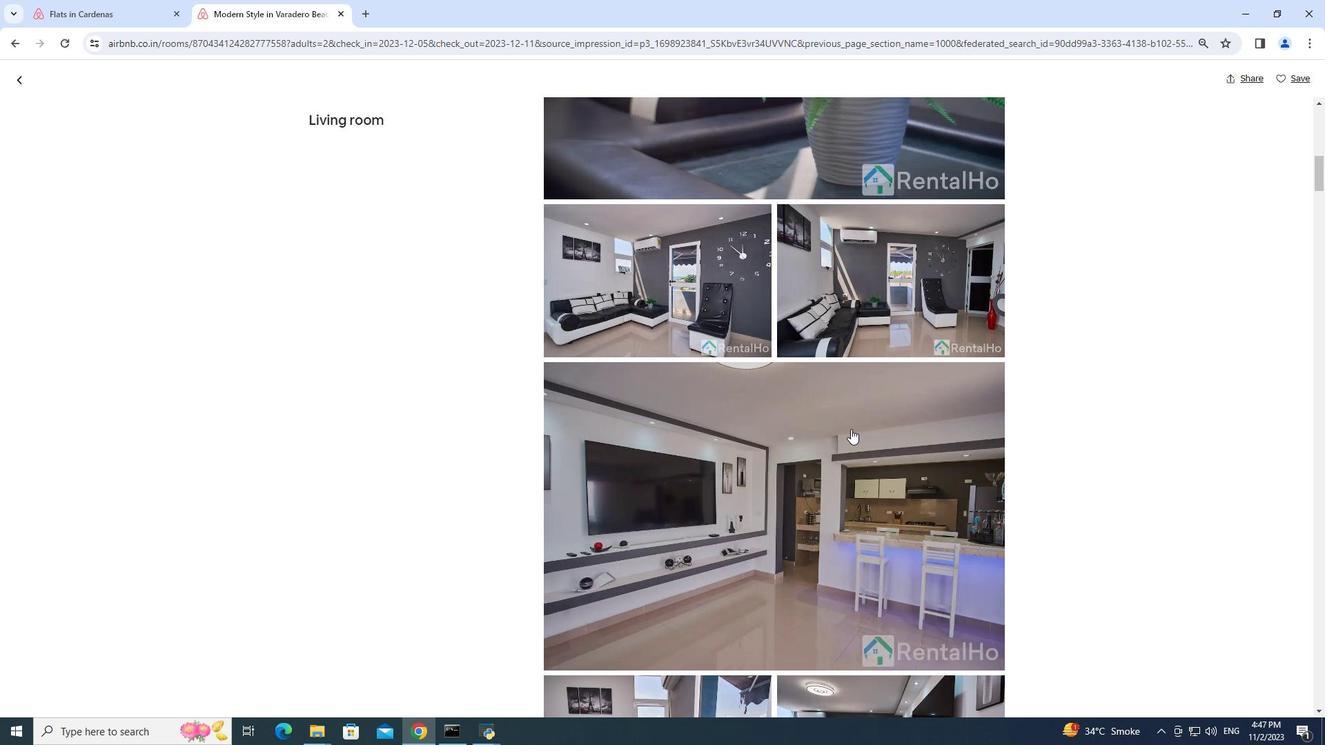 
Action: Mouse scrolled (851, 428) with delta (0, 0)
Screenshot: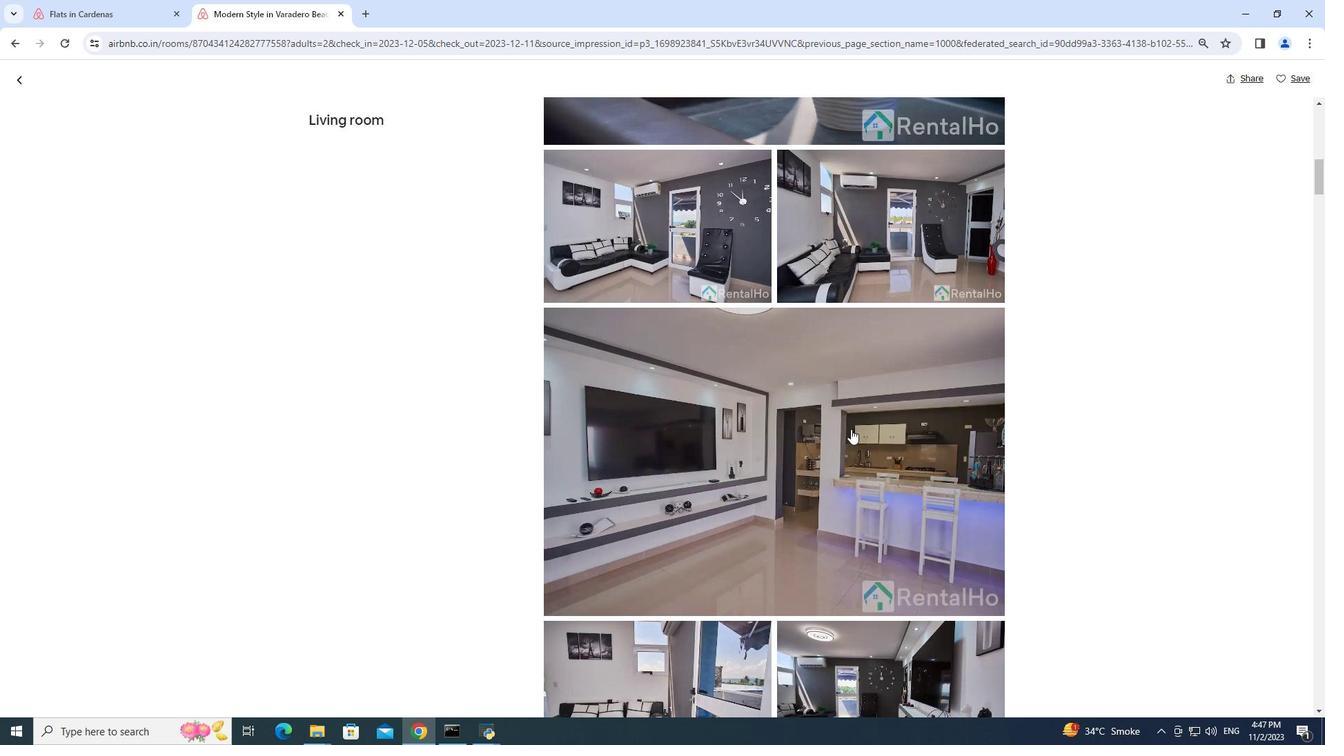 
Action: Mouse scrolled (851, 428) with delta (0, 0)
Screenshot: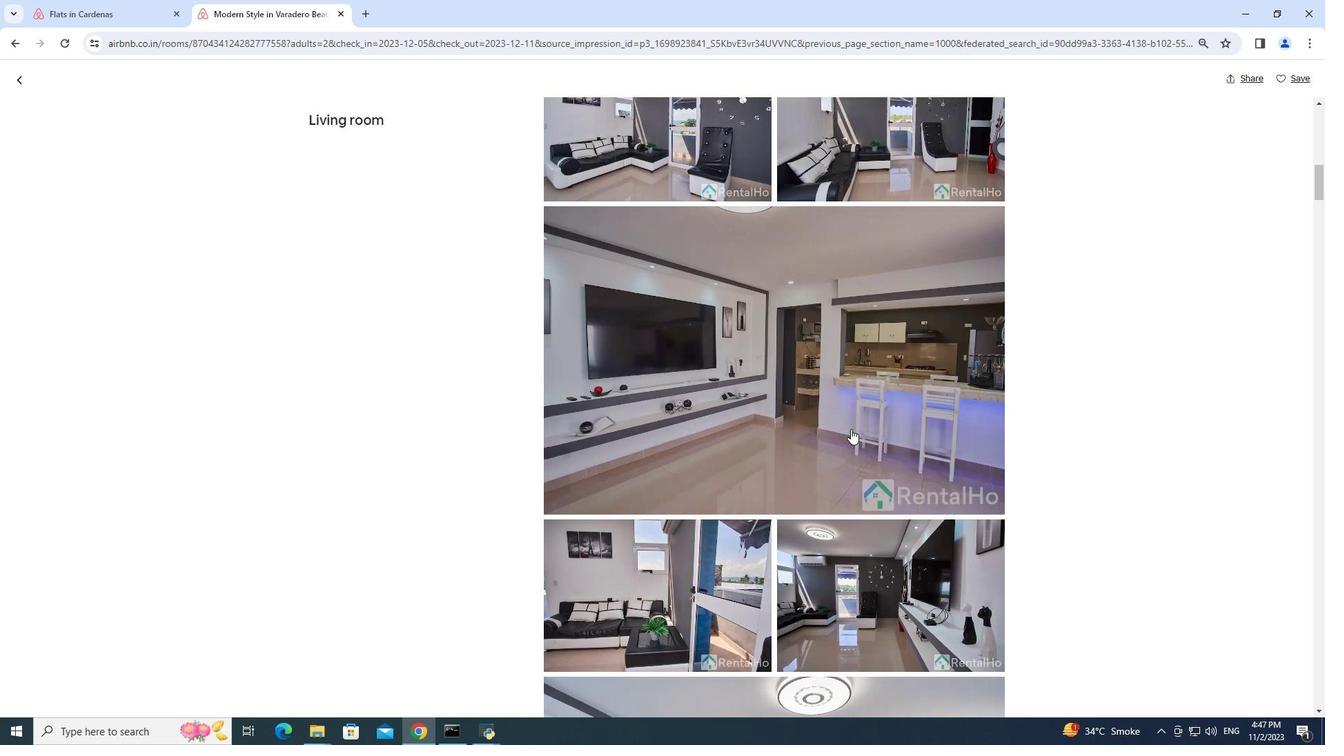 
Action: Mouse scrolled (851, 428) with delta (0, 0)
Screenshot: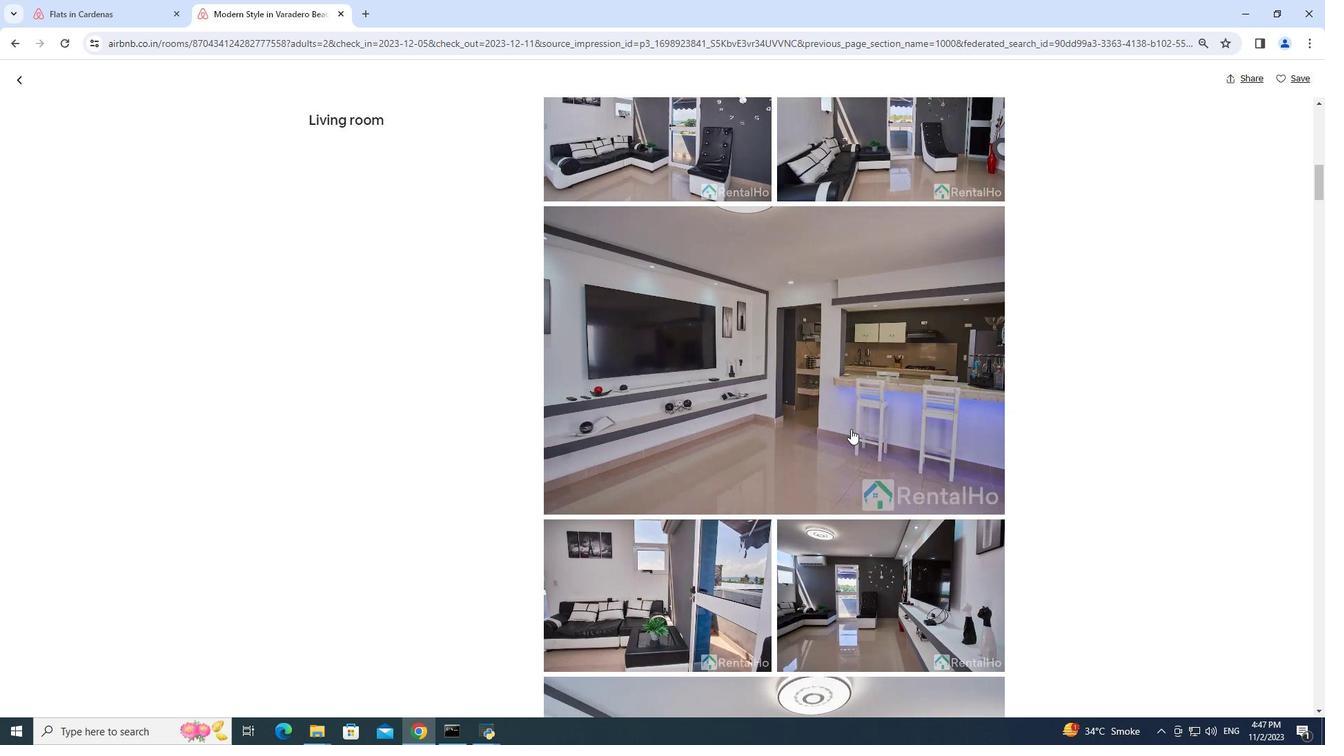 
Action: Mouse scrolled (851, 428) with delta (0, 0)
Screenshot: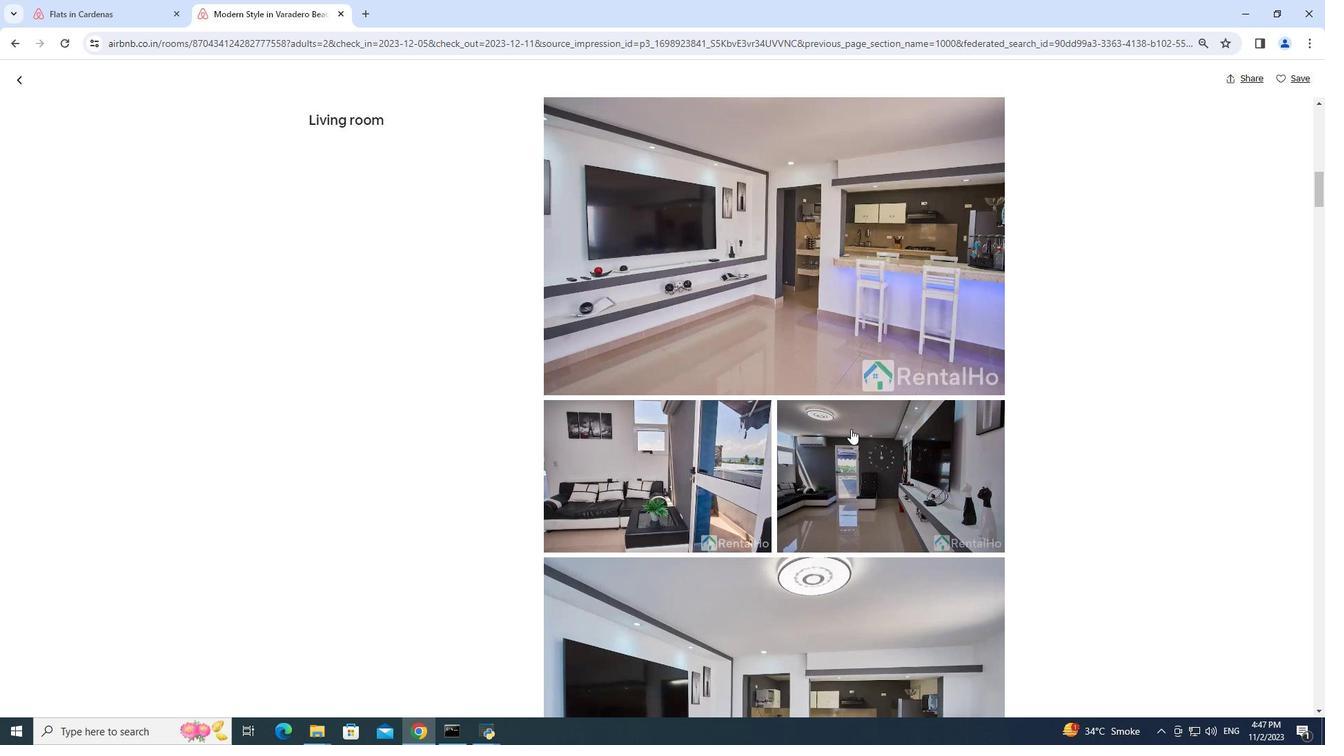 
Action: Mouse scrolled (851, 428) with delta (0, 0)
Screenshot: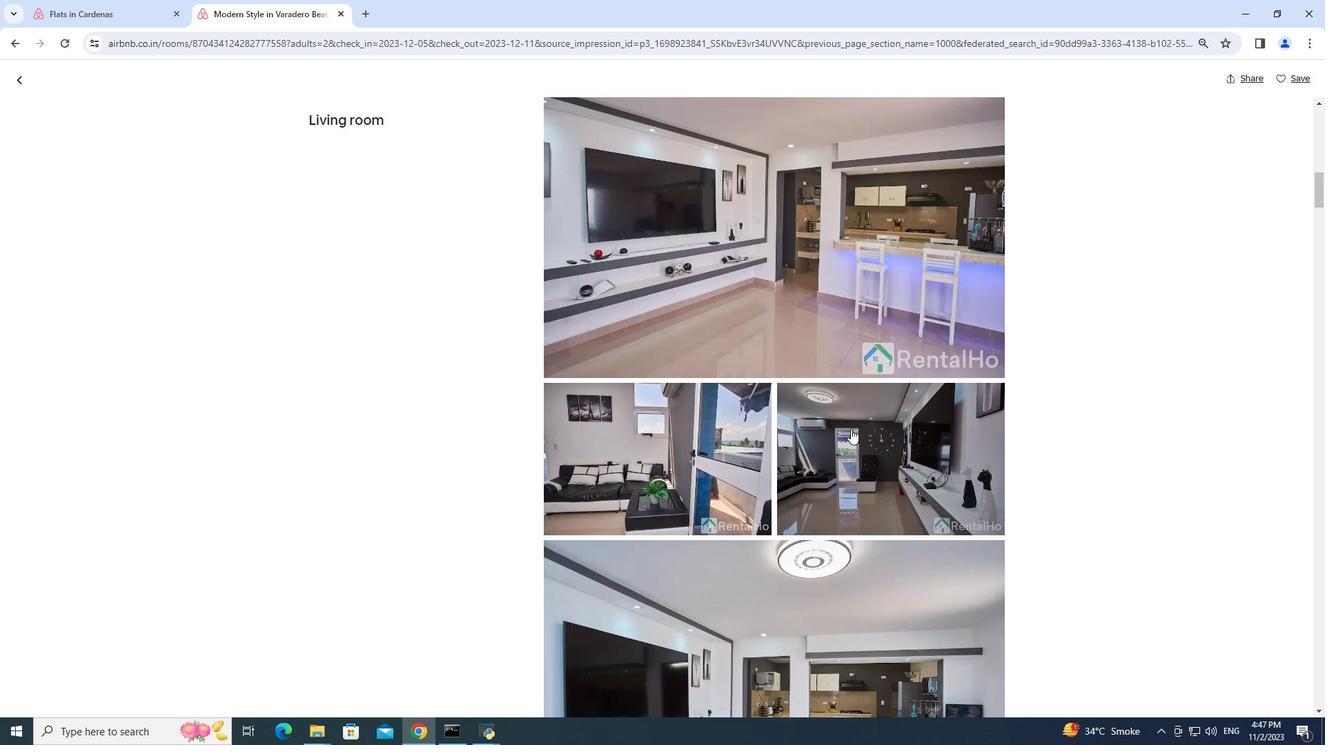 
Action: Mouse scrolled (851, 428) with delta (0, 0)
Screenshot: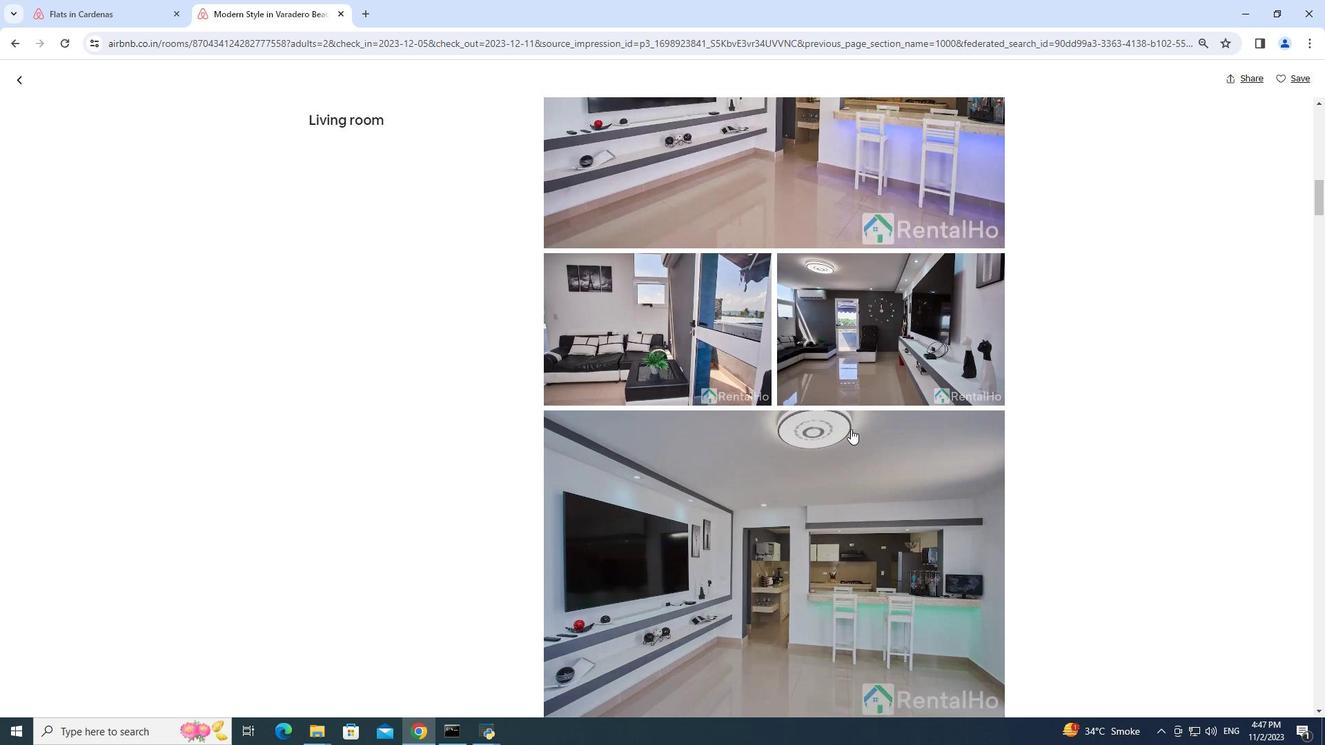 
Action: Mouse scrolled (851, 428) with delta (0, 0)
Screenshot: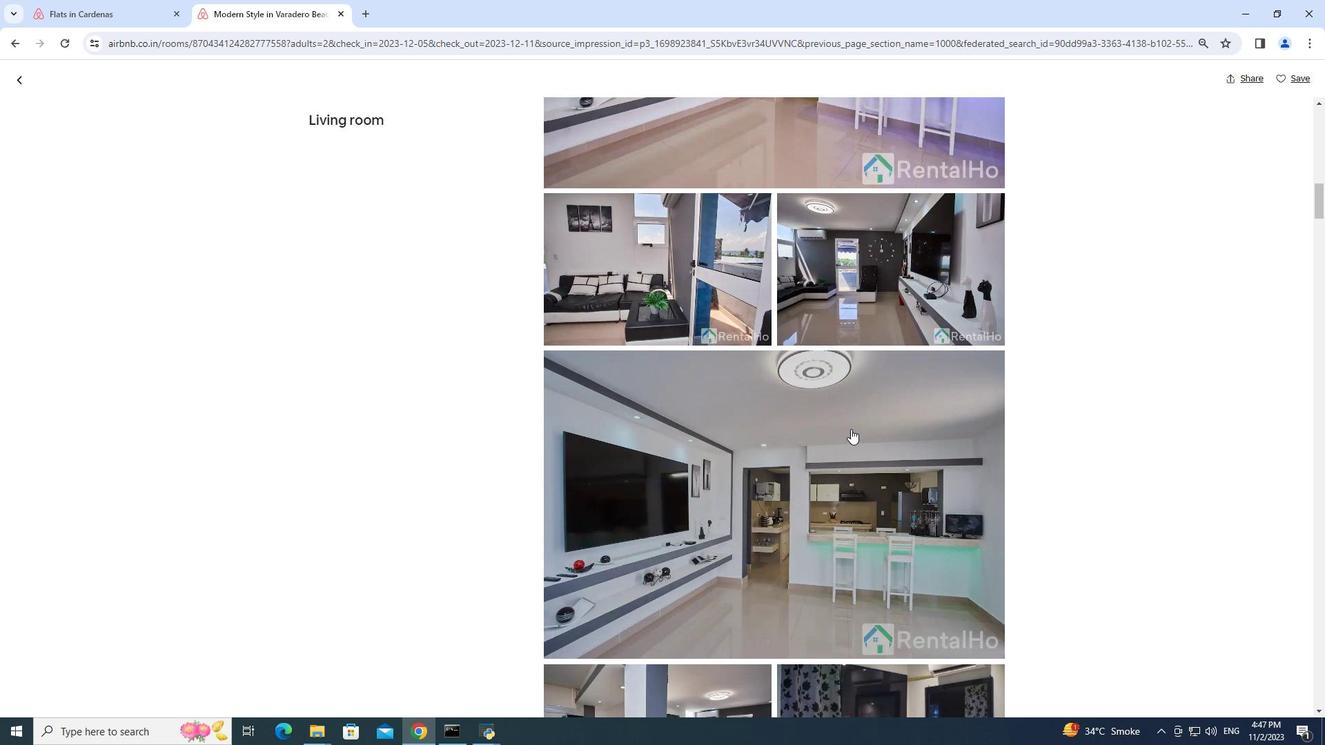 
Action: Mouse scrolled (851, 428) with delta (0, 0)
Screenshot: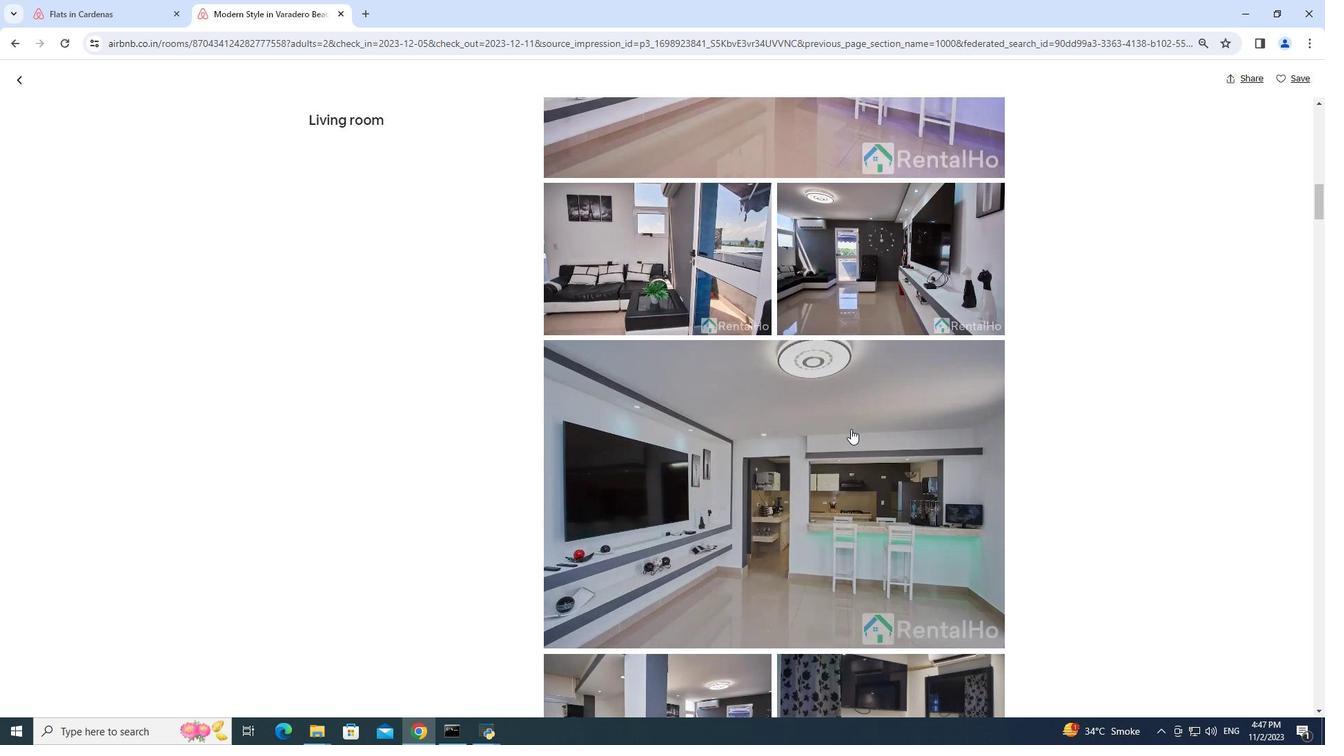 
Action: Mouse scrolled (851, 428) with delta (0, 0)
Screenshot: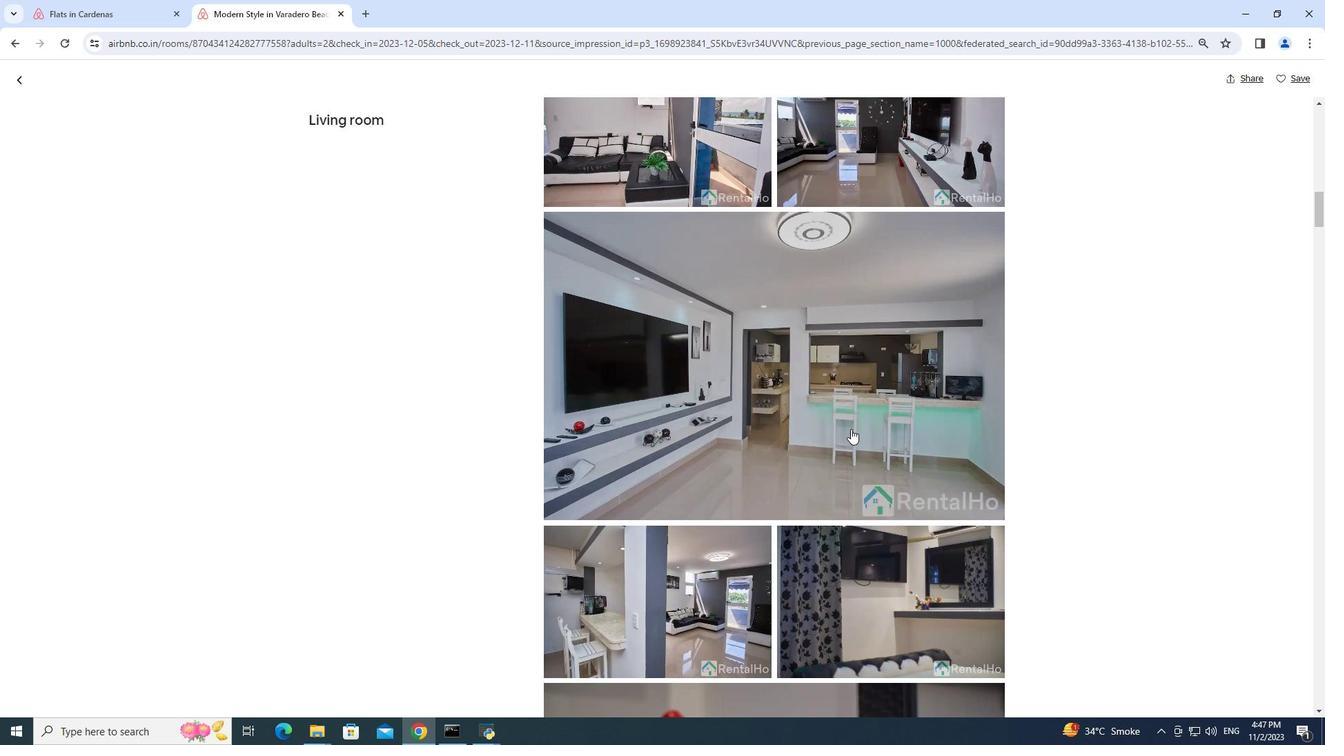 
Action: Mouse scrolled (851, 428) with delta (0, 0)
Screenshot: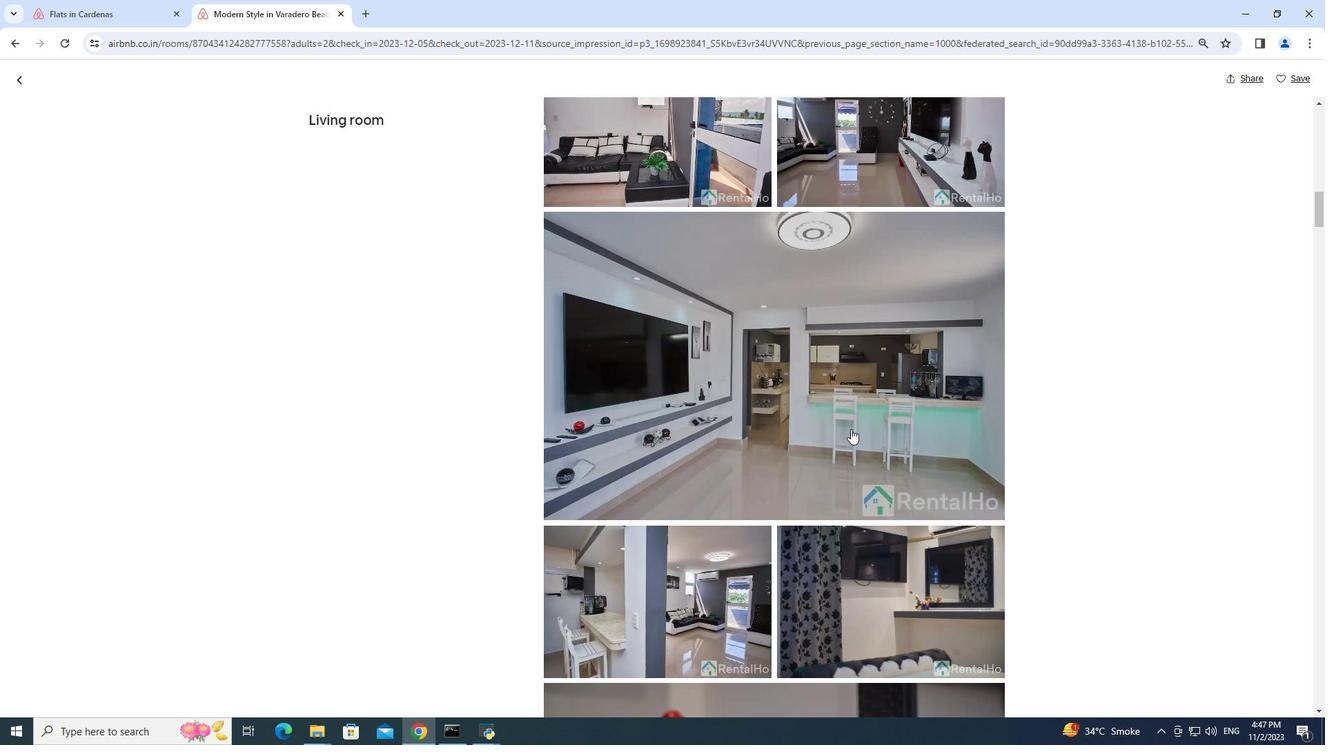 
Action: Mouse scrolled (851, 428) with delta (0, 0)
Screenshot: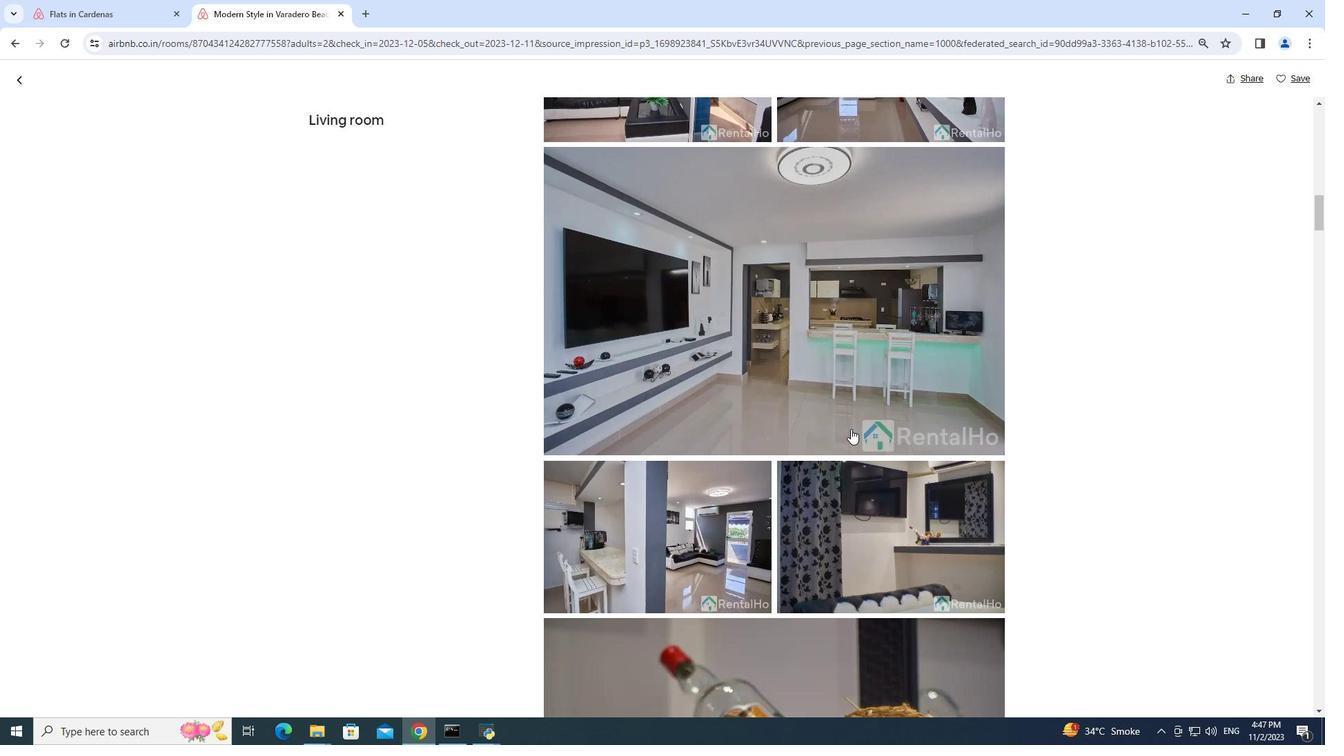 
Action: Mouse pressed middle at (851, 429)
Screenshot: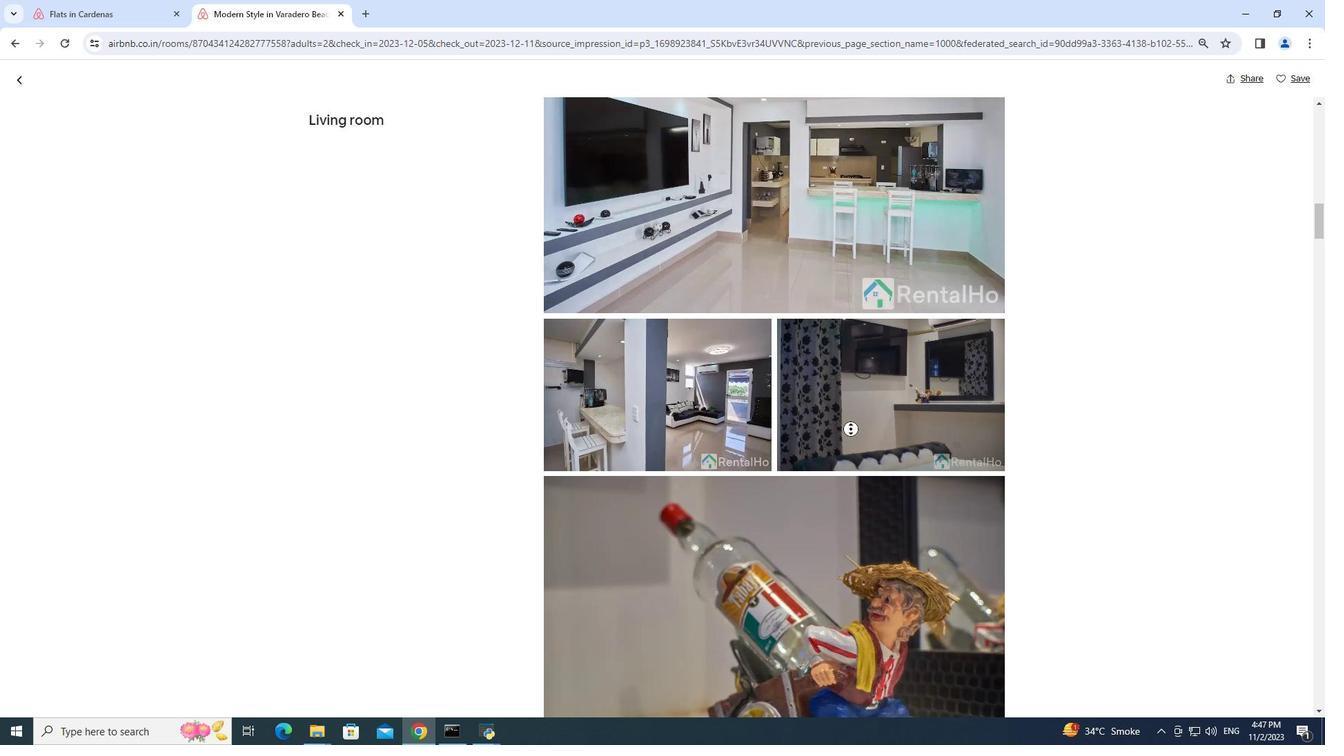 
Action: Mouse scrolled (851, 428) with delta (0, 0)
Screenshot: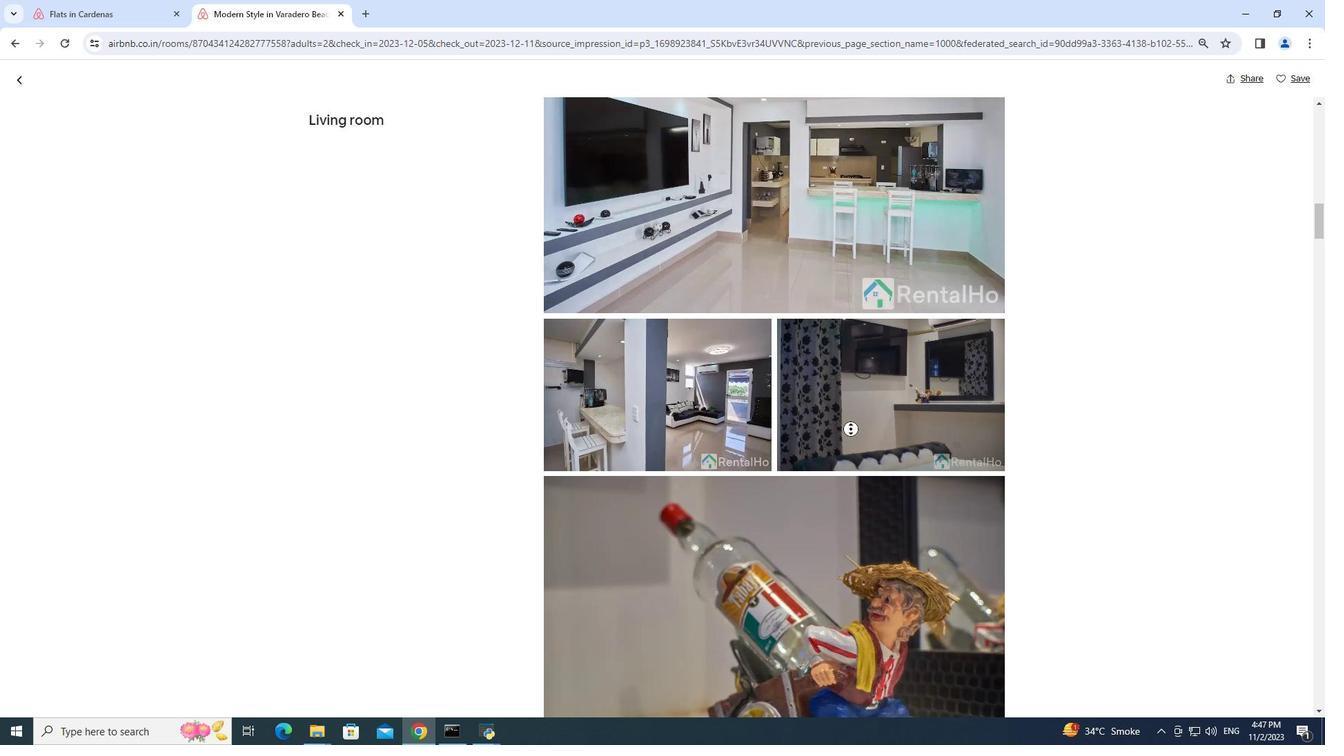 
Action: Mouse scrolled (851, 428) with delta (0, 0)
Screenshot: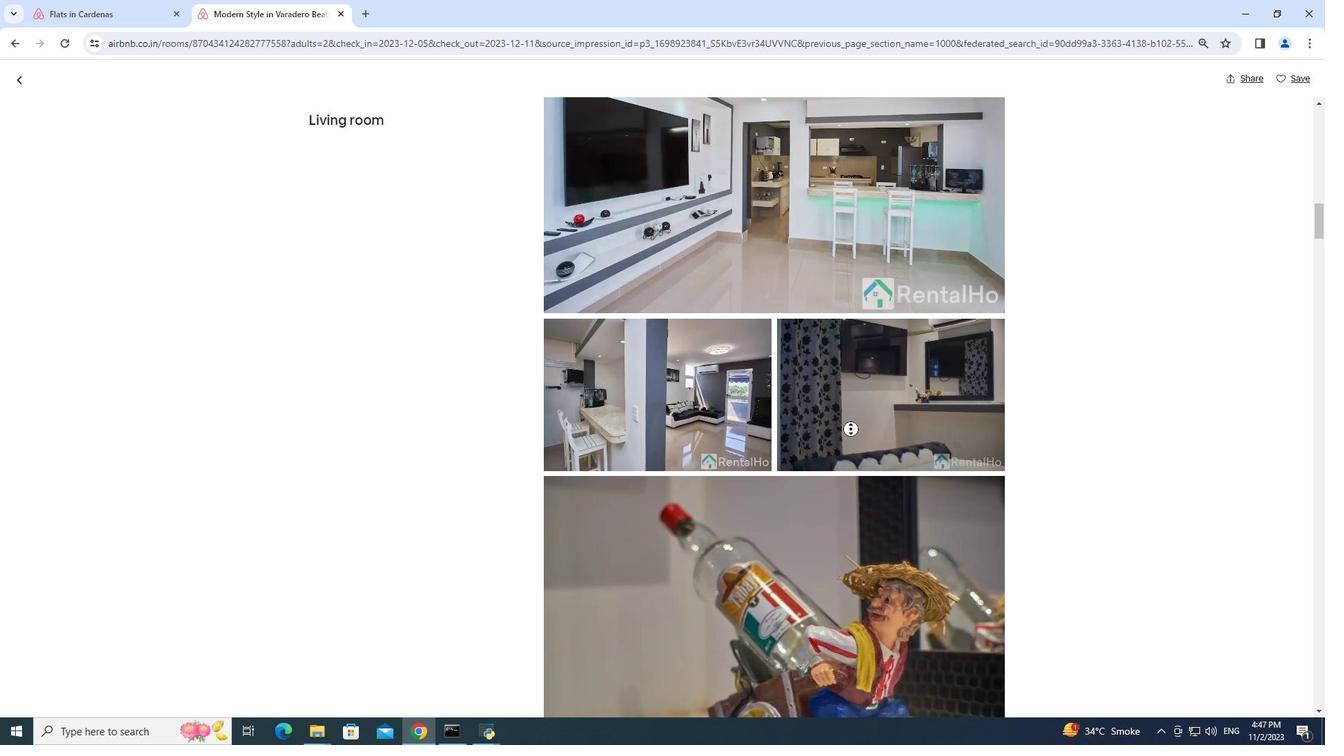 
Action: Mouse scrolled (851, 428) with delta (0, 0)
Screenshot: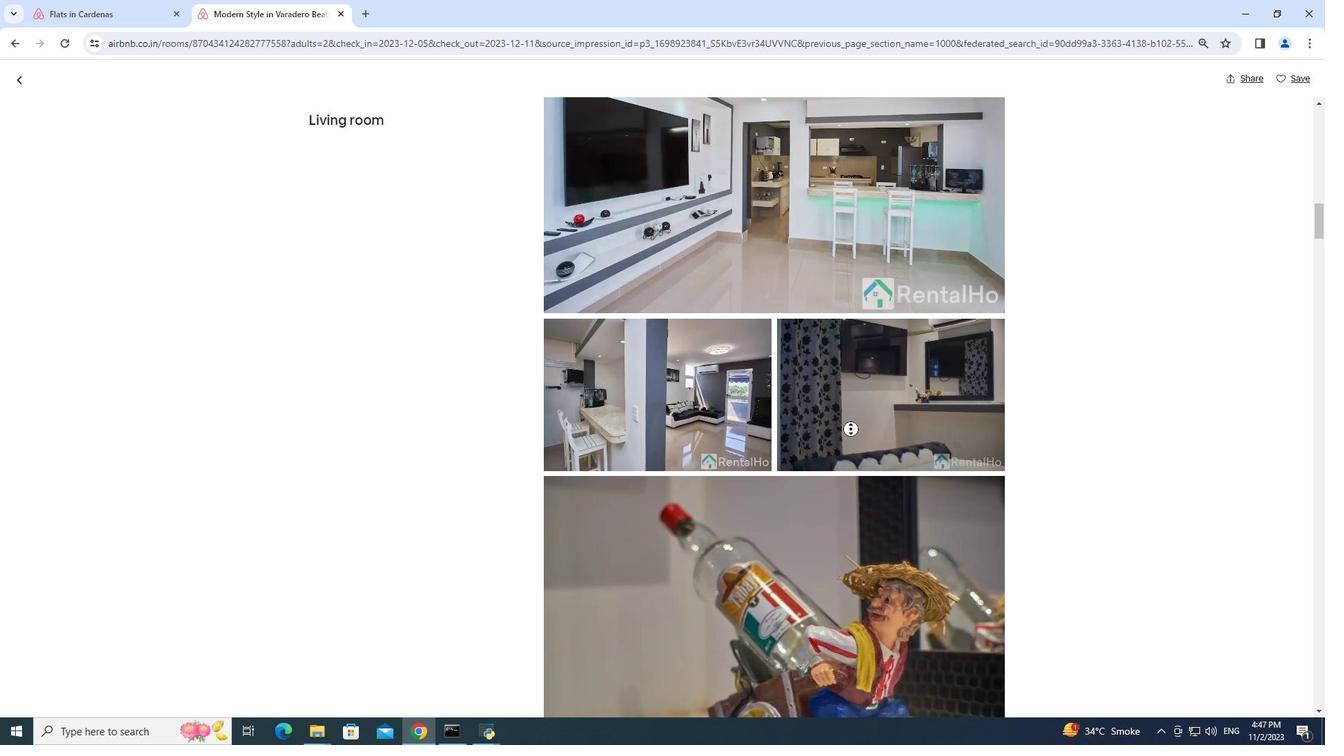 
Action: Mouse scrolled (851, 428) with delta (0, 0)
Screenshot: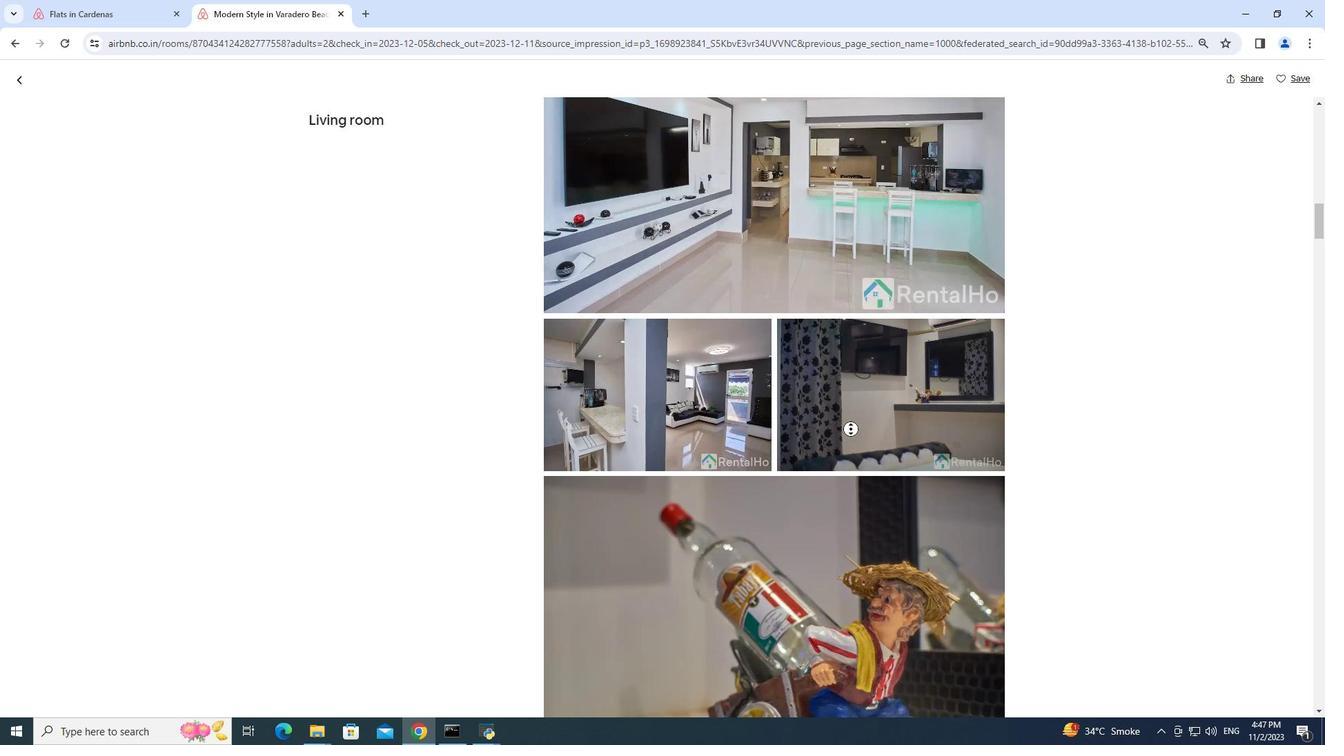 
Action: Mouse scrolled (851, 428) with delta (0, 0)
Screenshot: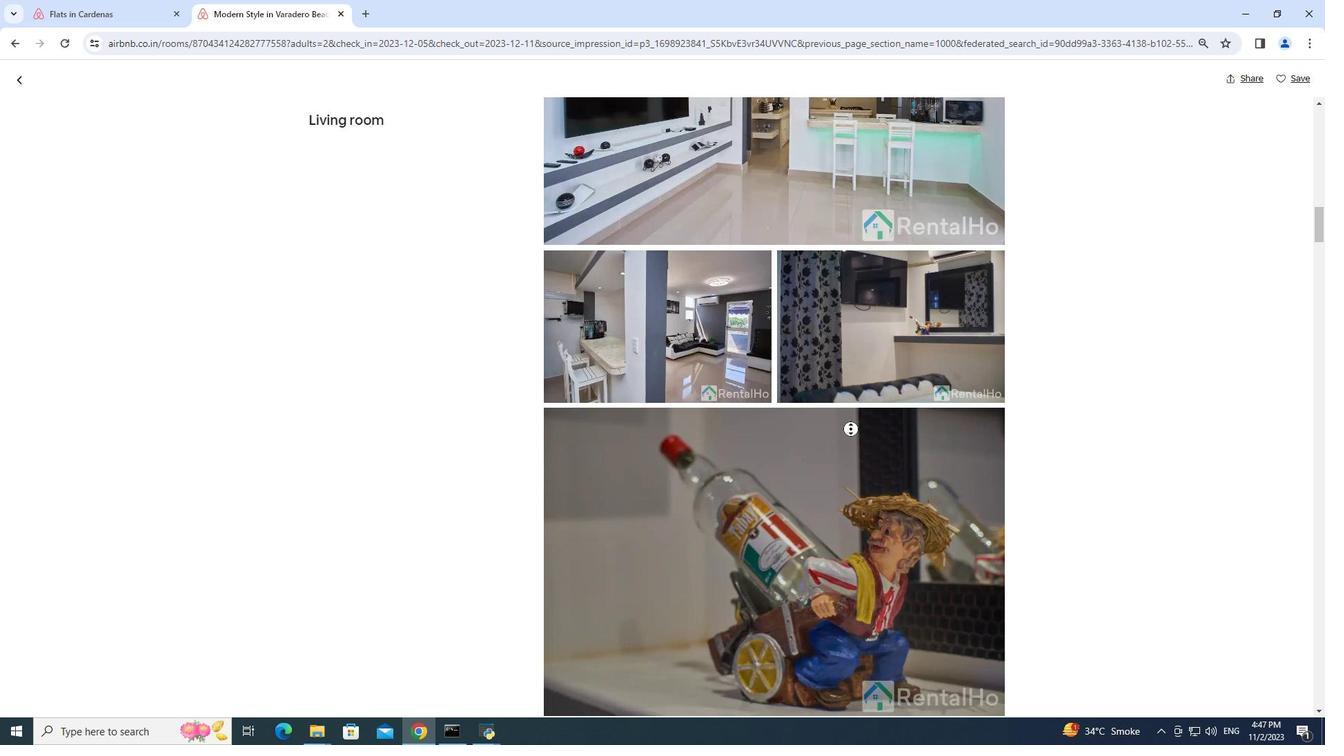
Action: Mouse scrolled (851, 428) with delta (0, 0)
Screenshot: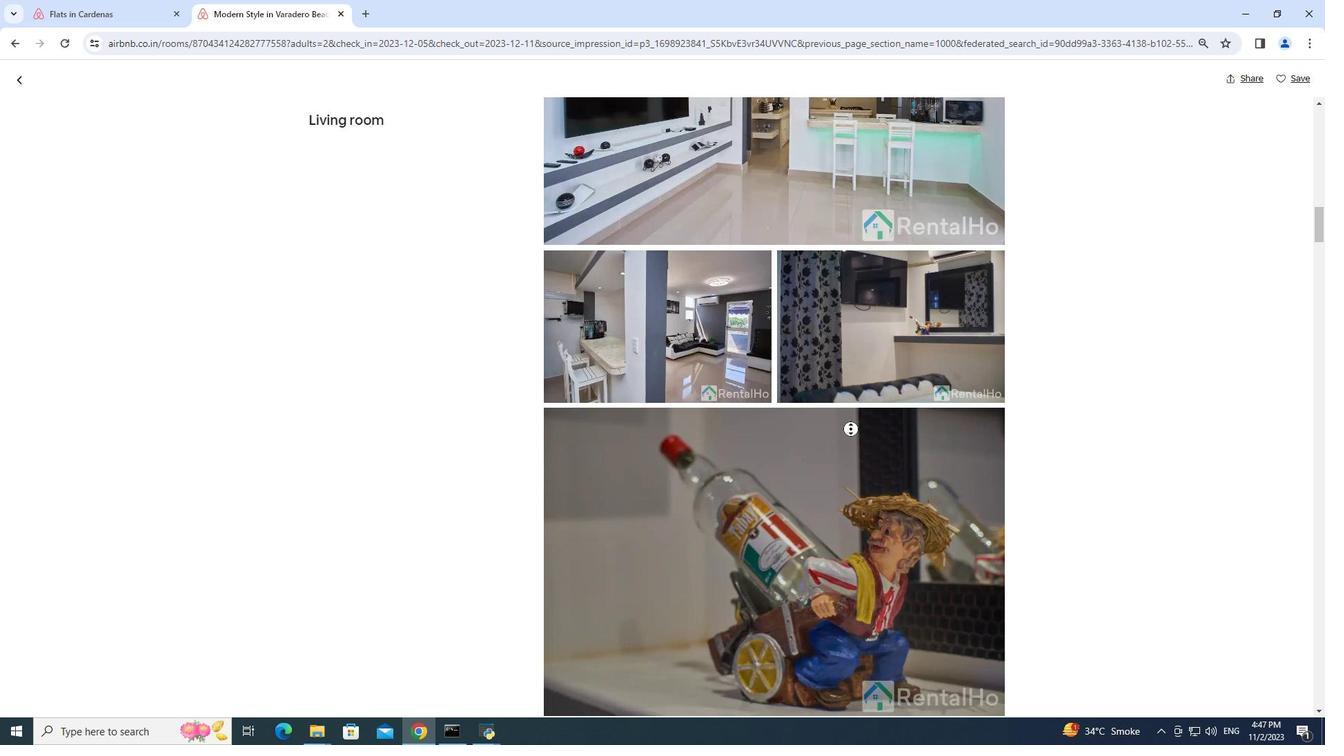 
Action: Mouse pressed middle at (851, 429)
Screenshot: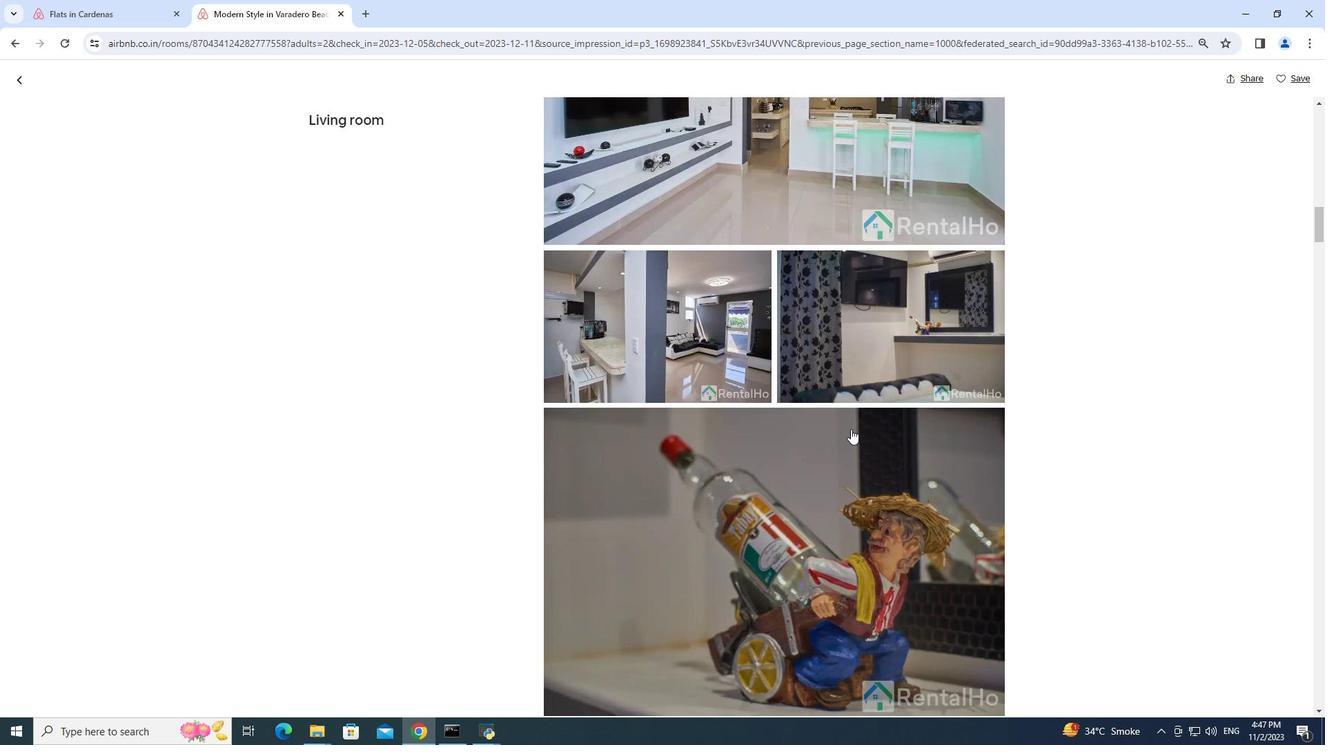 
Action: Mouse scrolled (851, 428) with delta (0, 0)
Screenshot: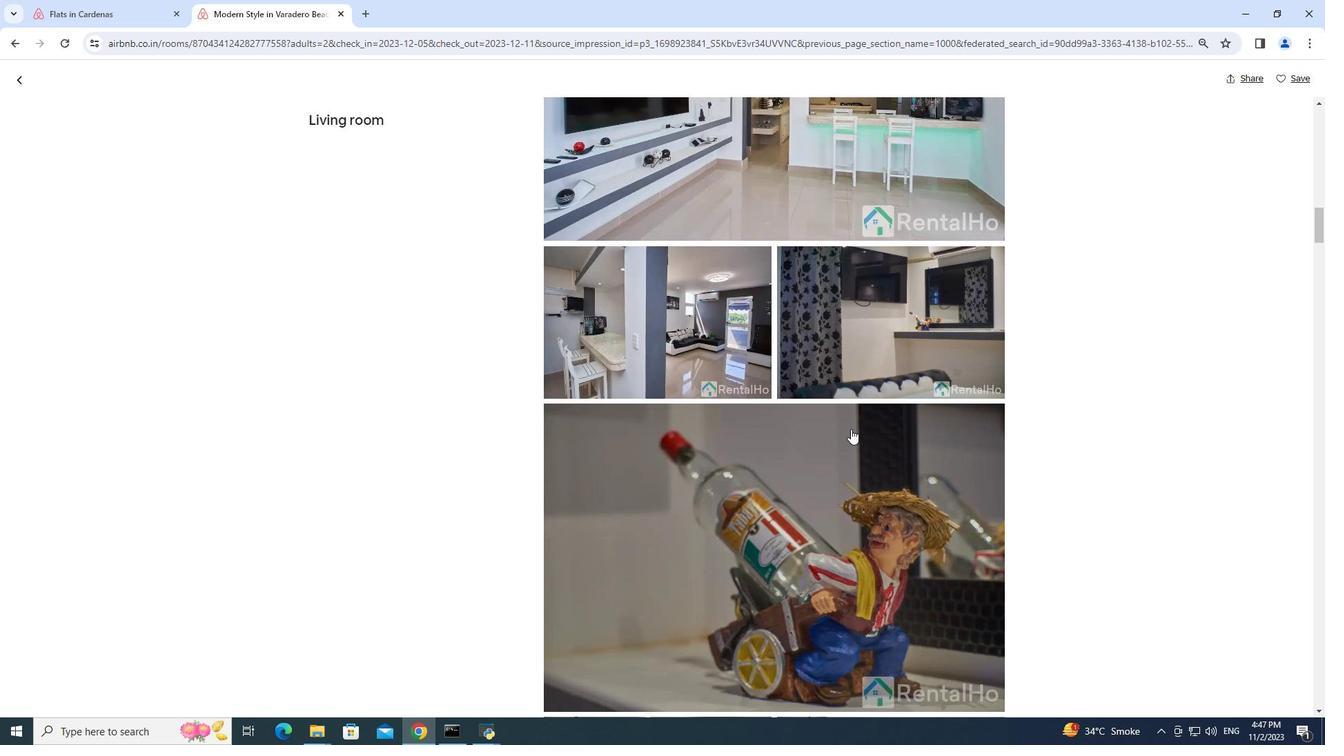 
Action: Mouse scrolled (851, 428) with delta (0, 0)
Screenshot: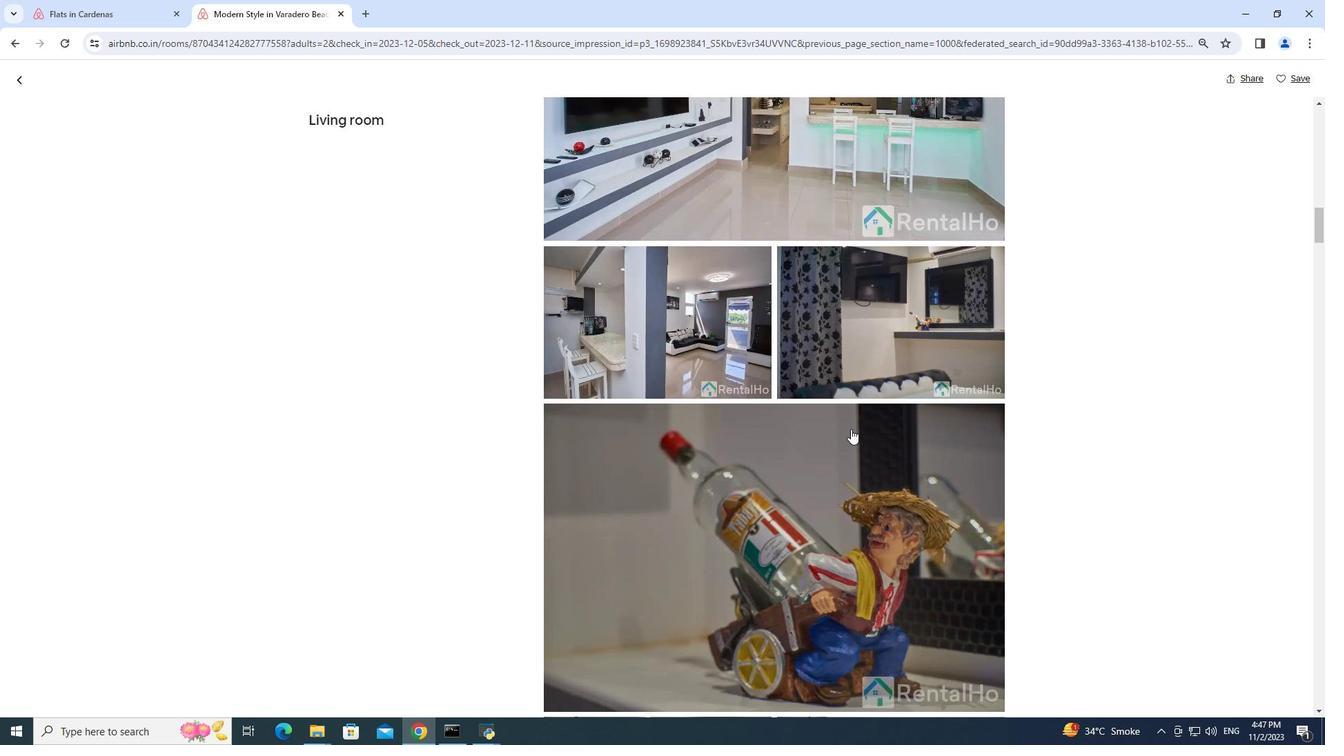 
Action: Mouse scrolled (851, 428) with delta (0, 0)
Screenshot: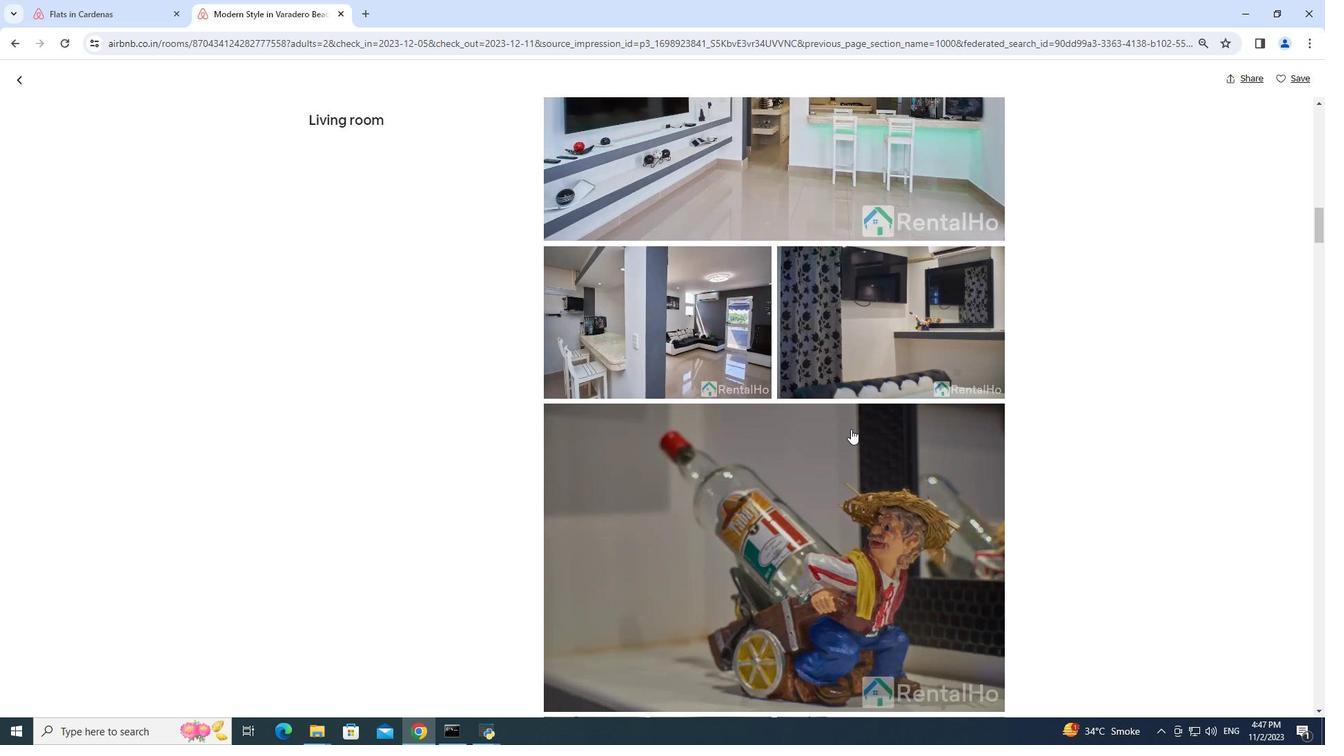 
Action: Mouse scrolled (851, 428) with delta (0, 0)
Screenshot: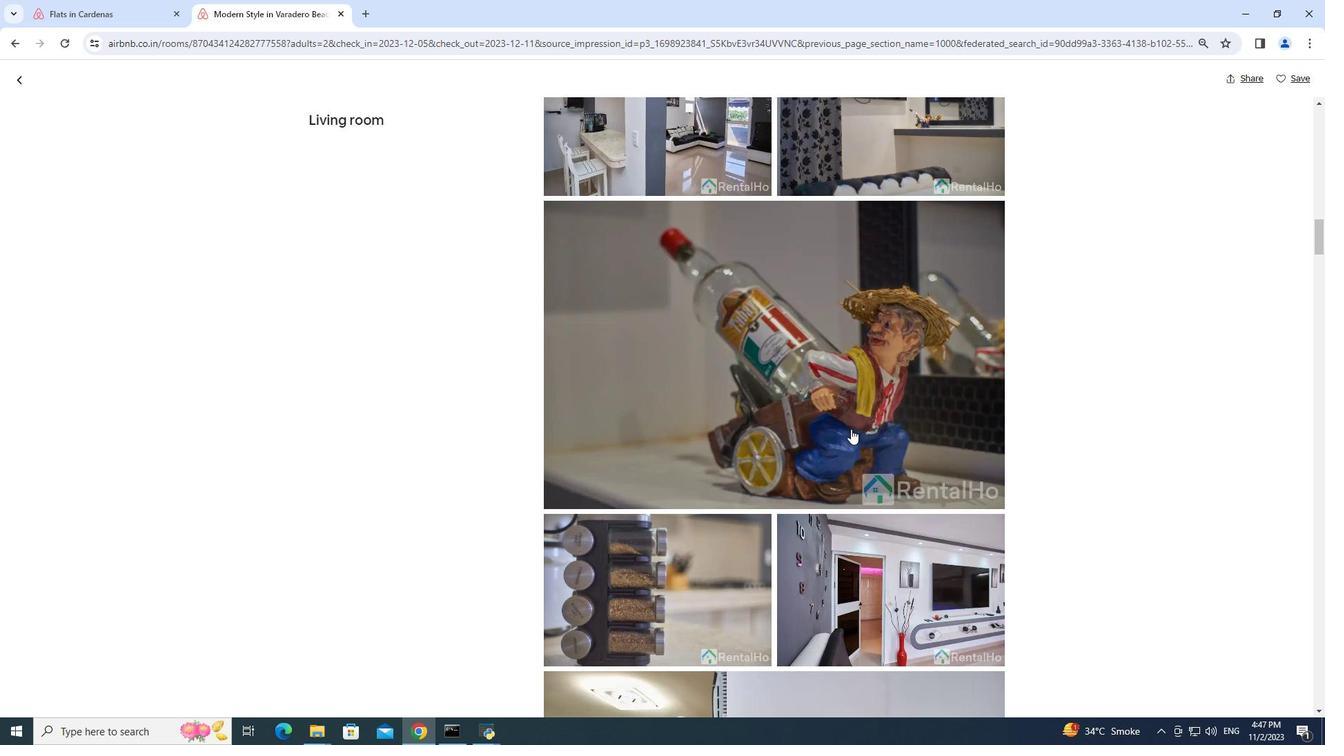 
Action: Mouse scrolled (851, 428) with delta (0, 0)
Screenshot: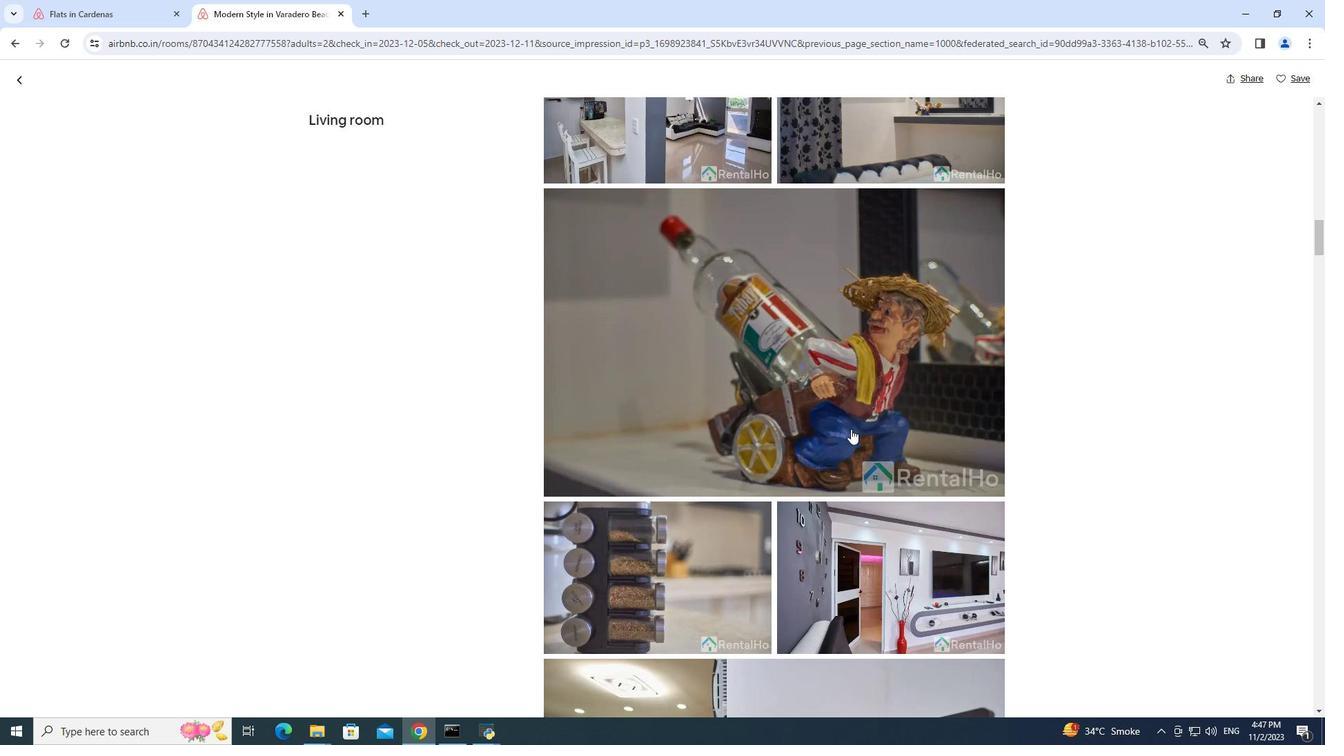 
Action: Mouse scrolled (851, 428) with delta (0, 0)
Screenshot: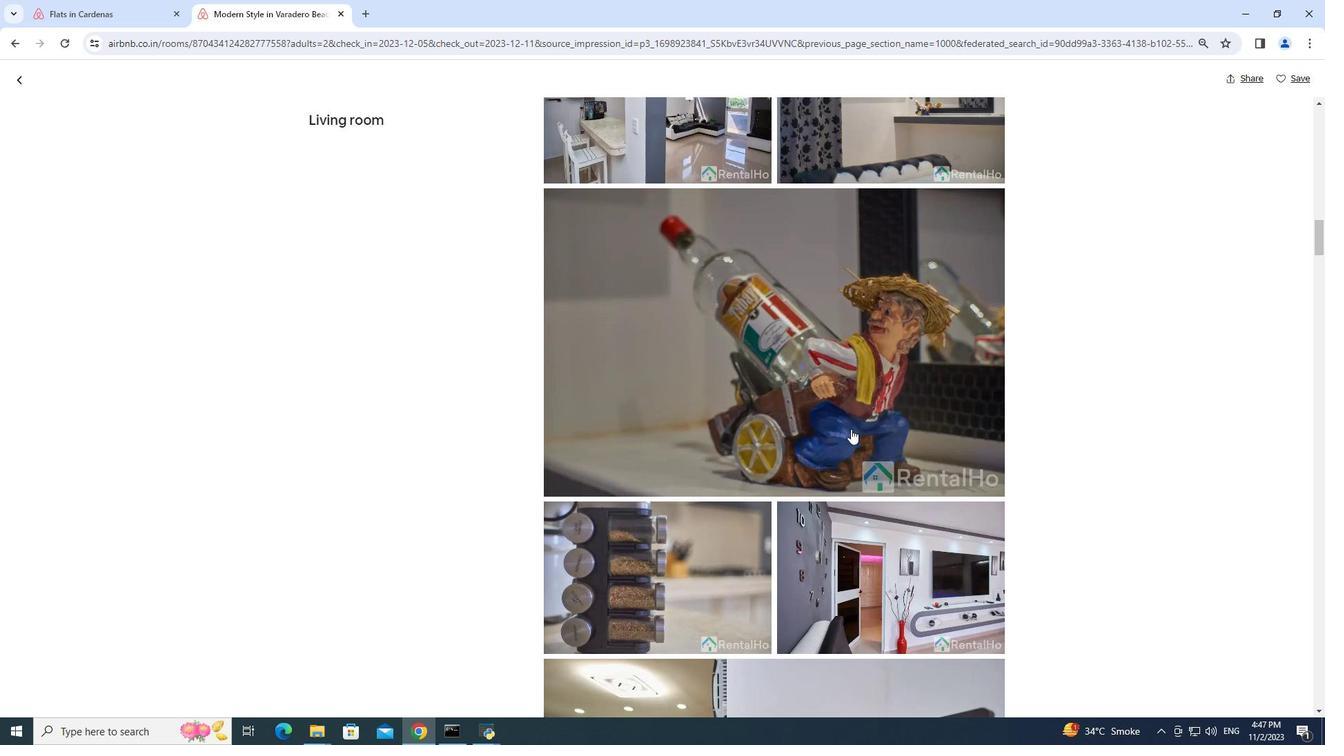 
Action: Mouse scrolled (851, 428) with delta (0, 0)
Screenshot: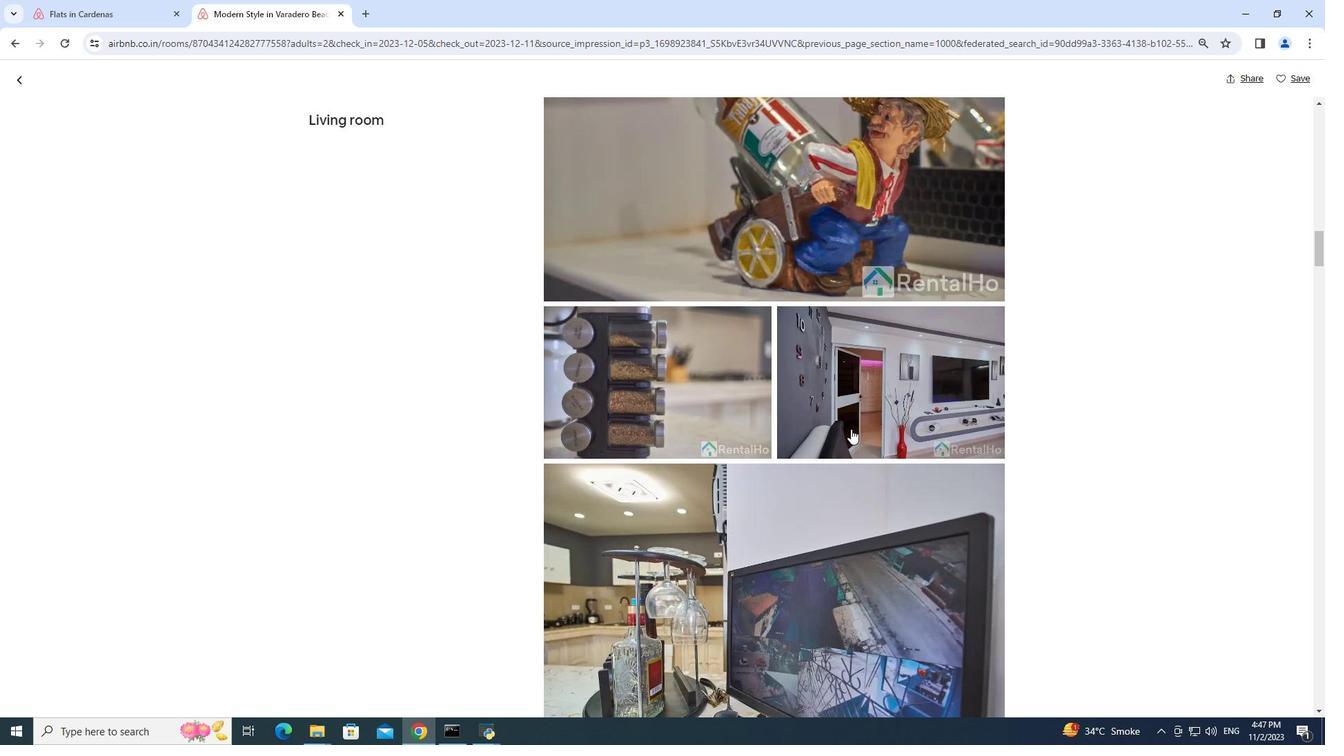 
Action: Mouse scrolled (851, 428) with delta (0, 0)
Screenshot: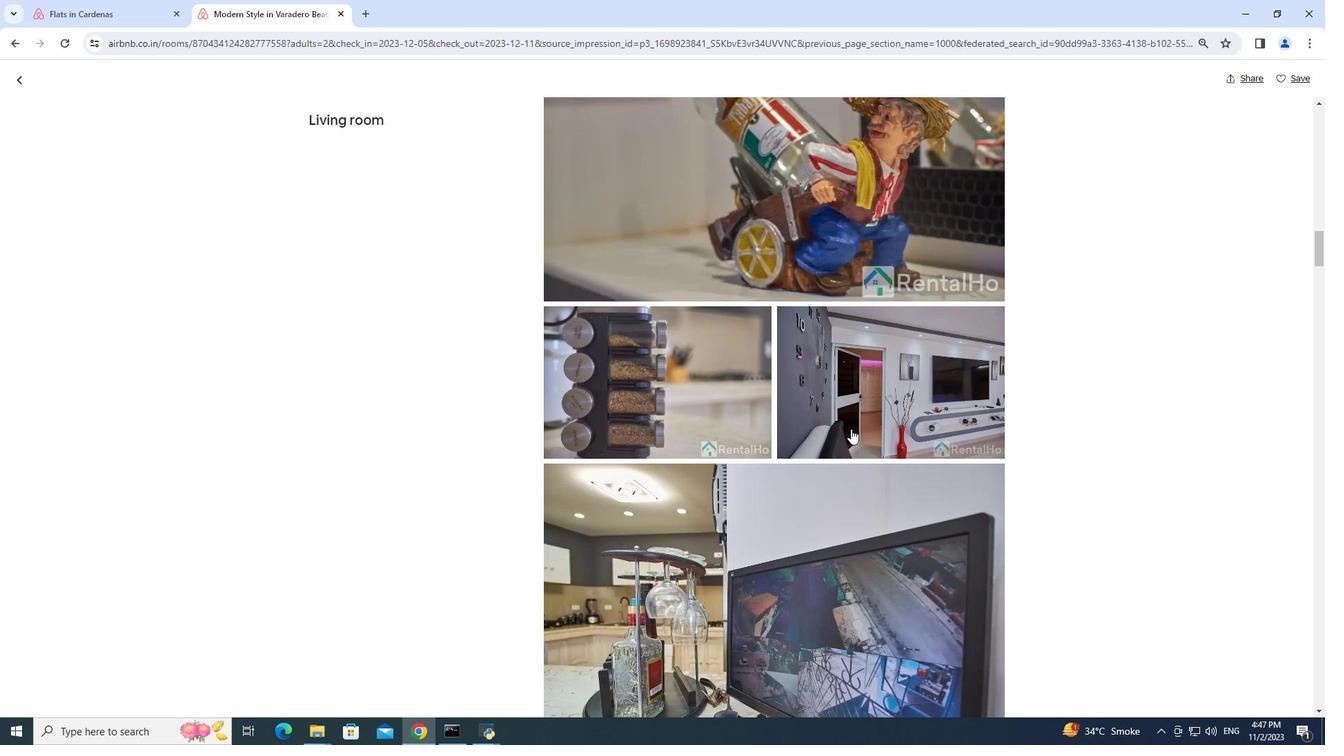 
Action: Mouse scrolled (851, 428) with delta (0, 0)
Screenshot: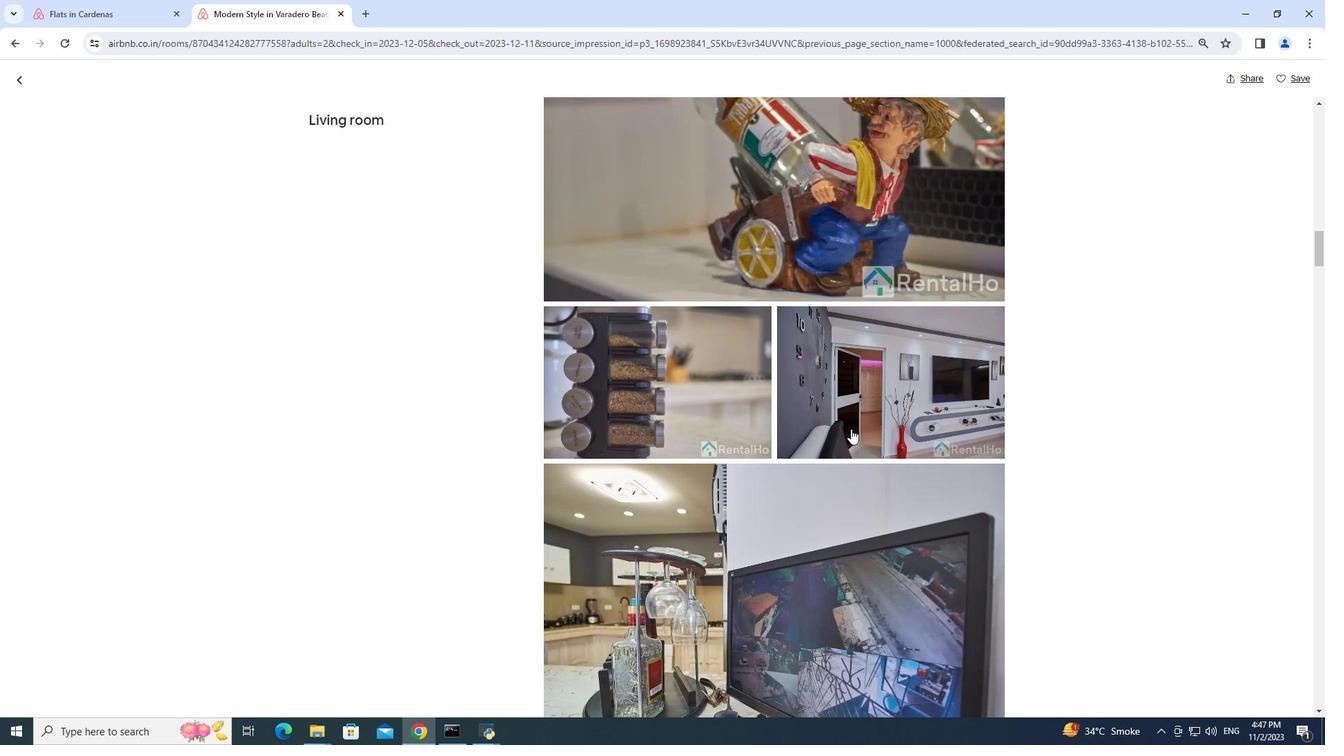 
Action: Mouse scrolled (851, 428) with delta (0, 0)
Screenshot: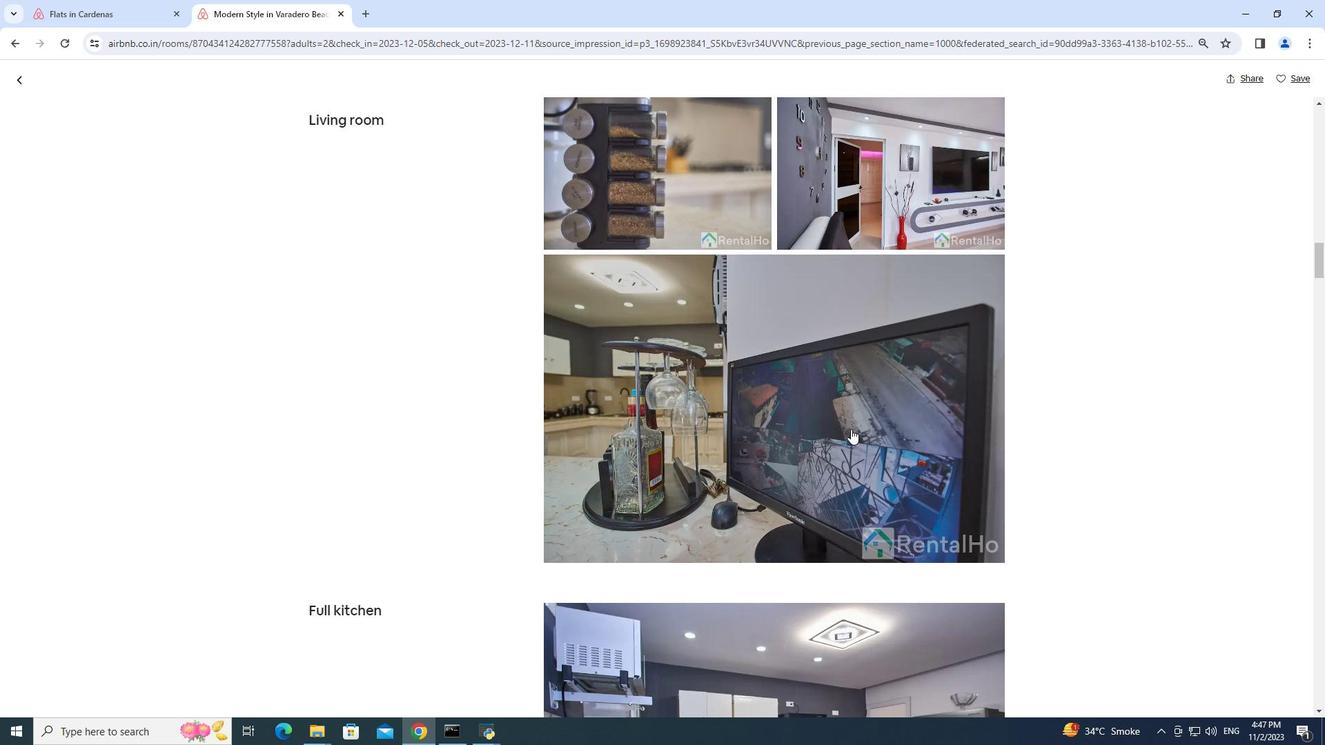 
Action: Mouse scrolled (851, 428) with delta (0, 0)
Screenshot: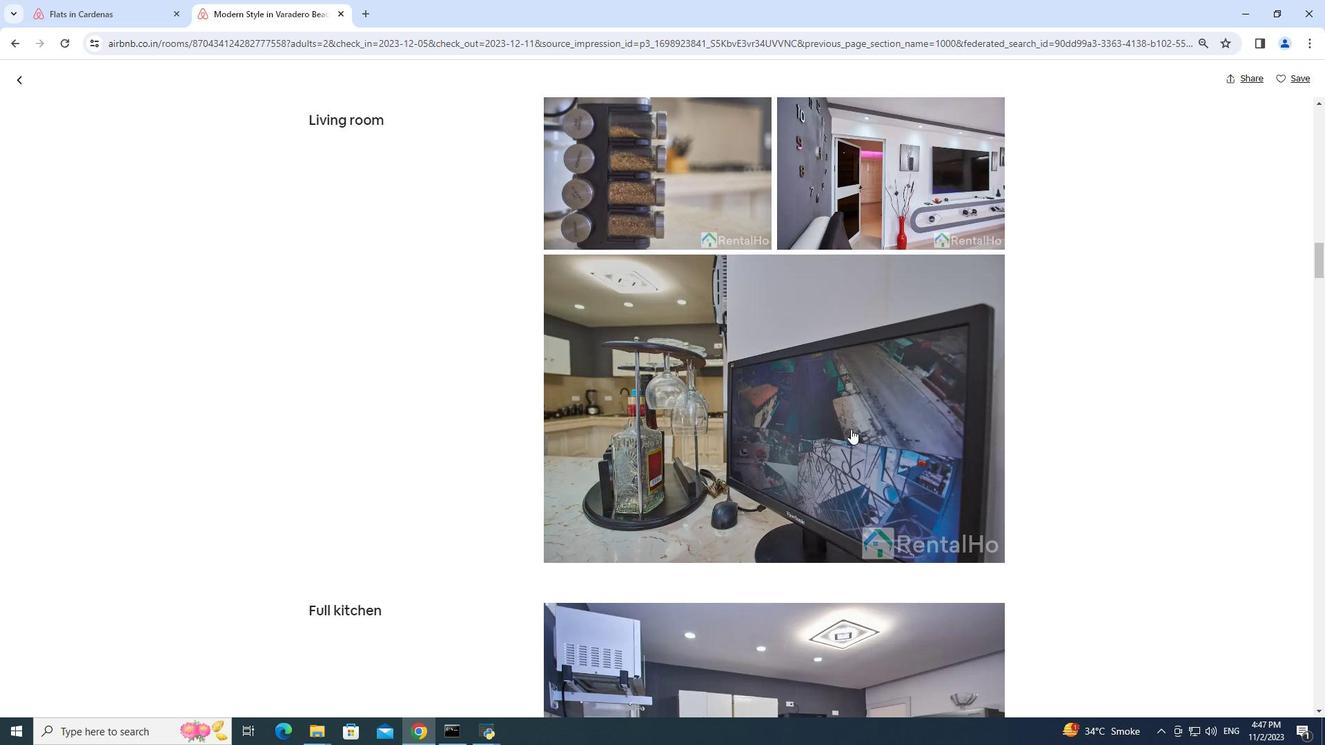 
Action: Mouse scrolled (851, 428) with delta (0, 0)
Screenshot: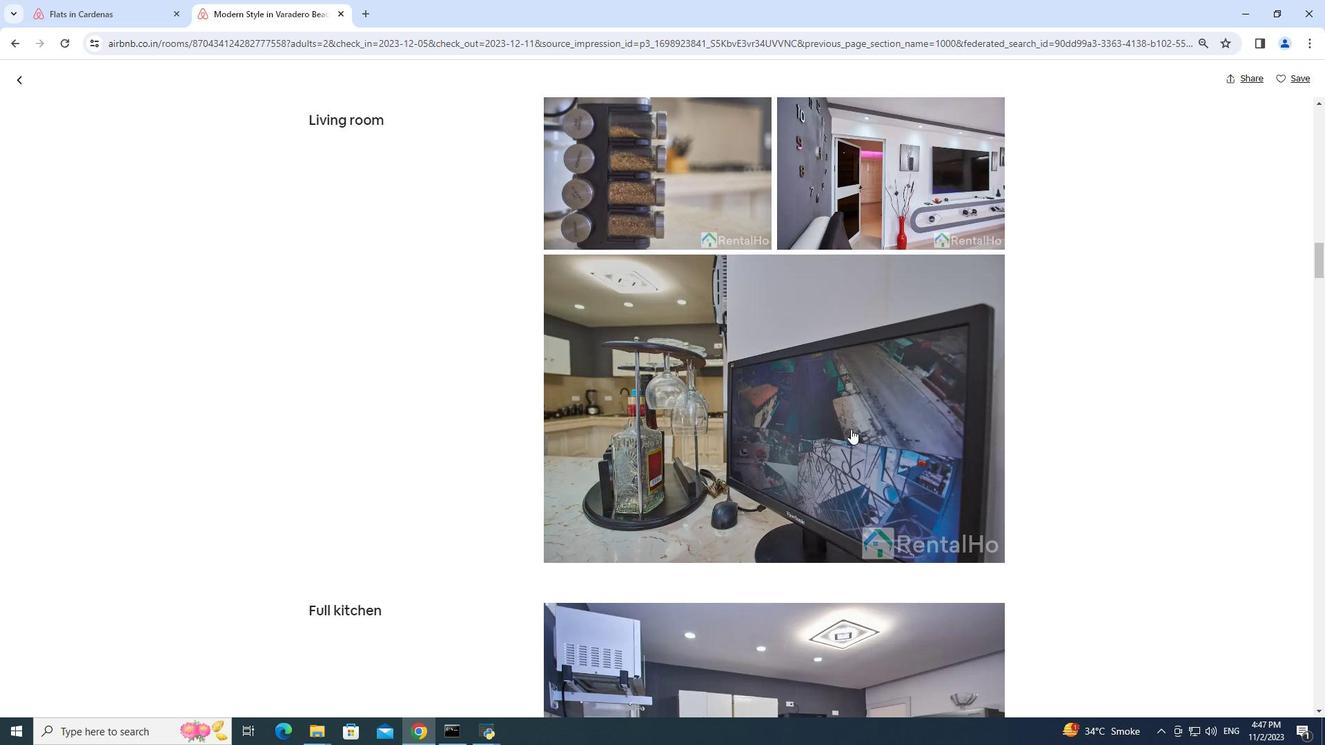 
Action: Mouse scrolled (851, 428) with delta (0, 0)
Screenshot: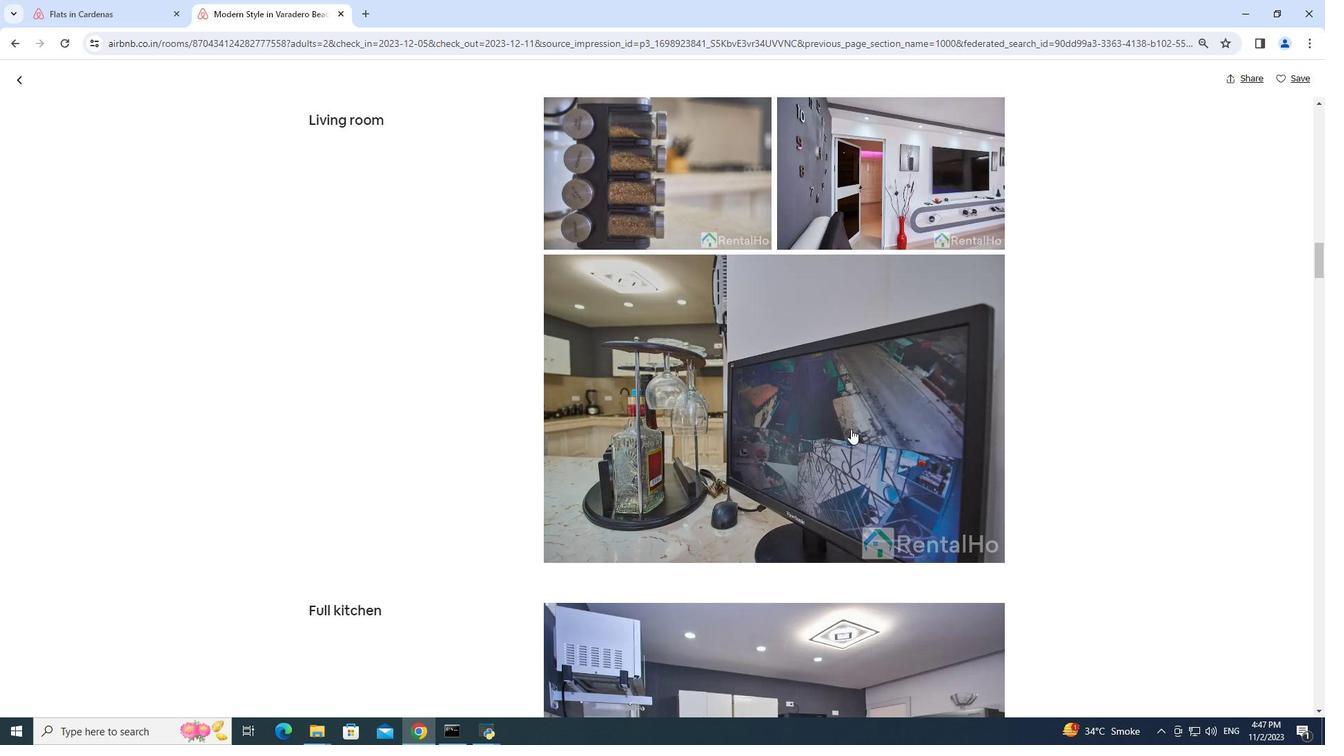 
Action: Mouse scrolled (851, 428) with delta (0, 0)
Screenshot: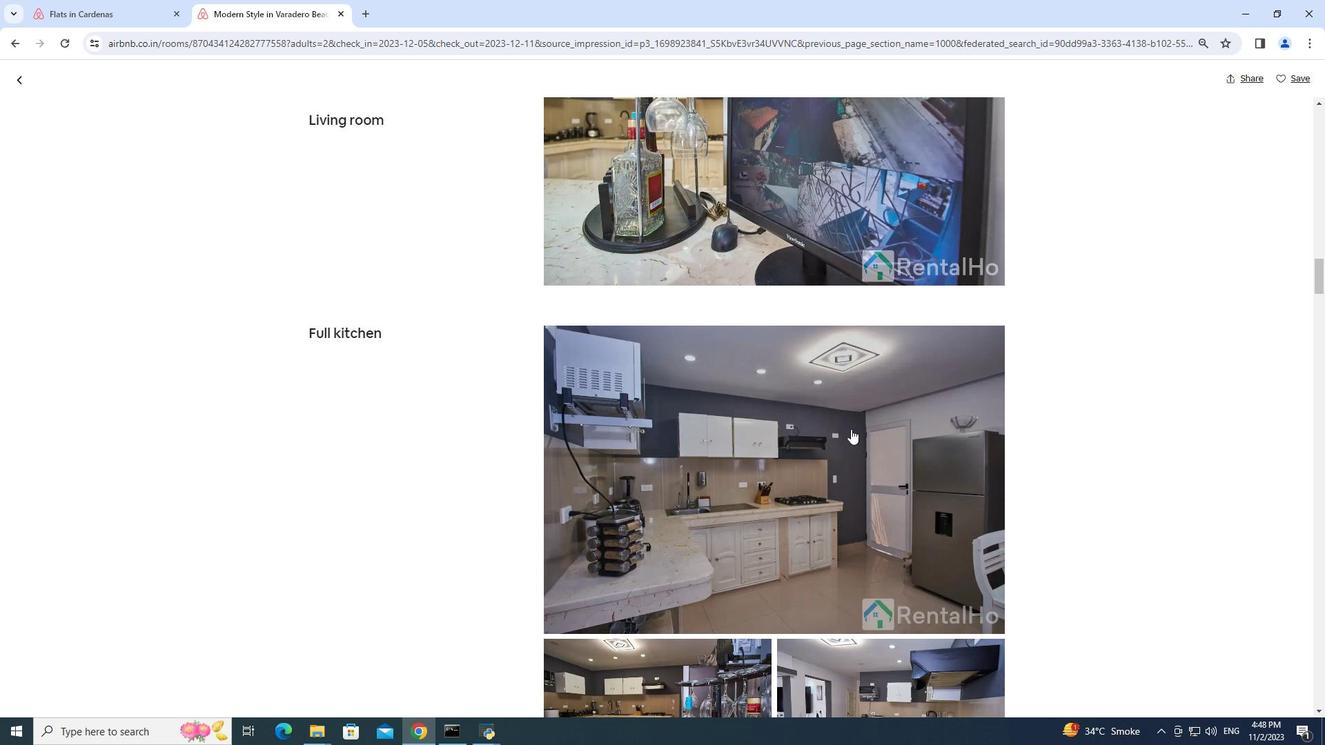 
Action: Mouse scrolled (851, 428) with delta (0, 0)
Screenshot: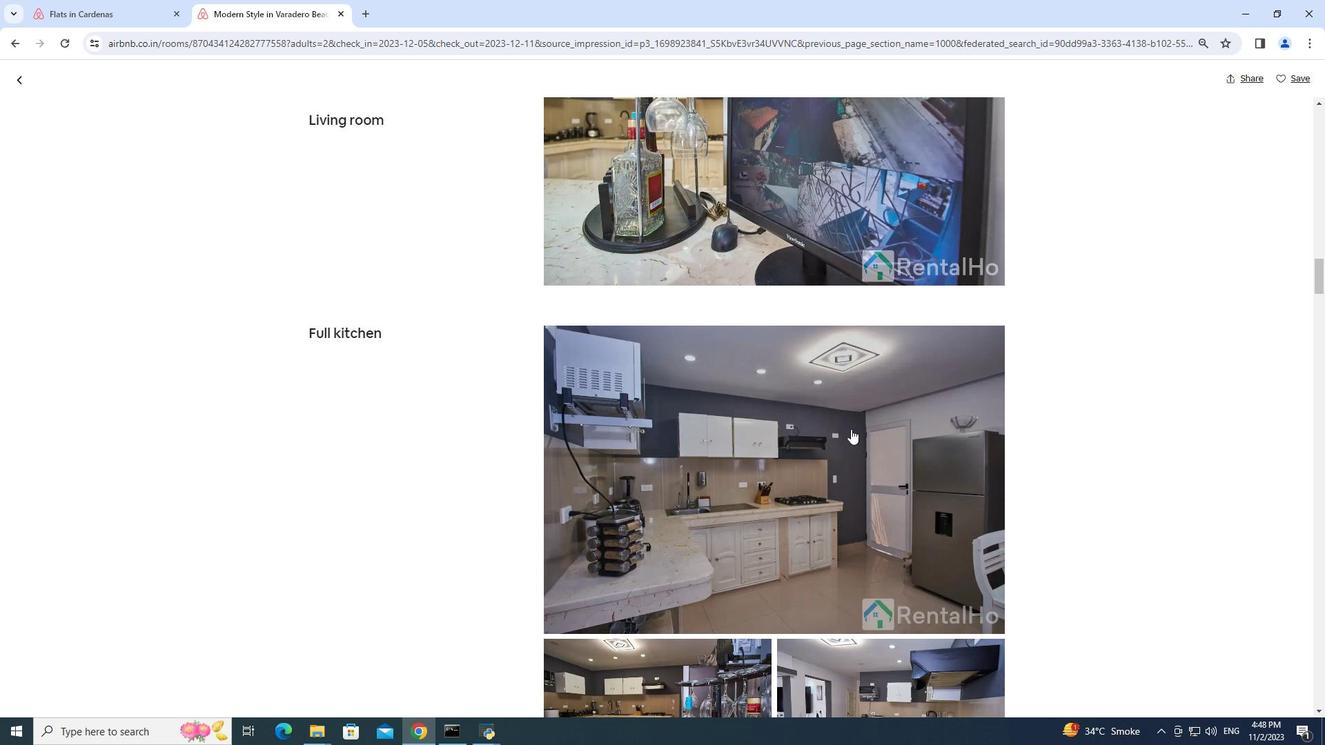 
Action: Mouse pressed middle at (851, 429)
Screenshot: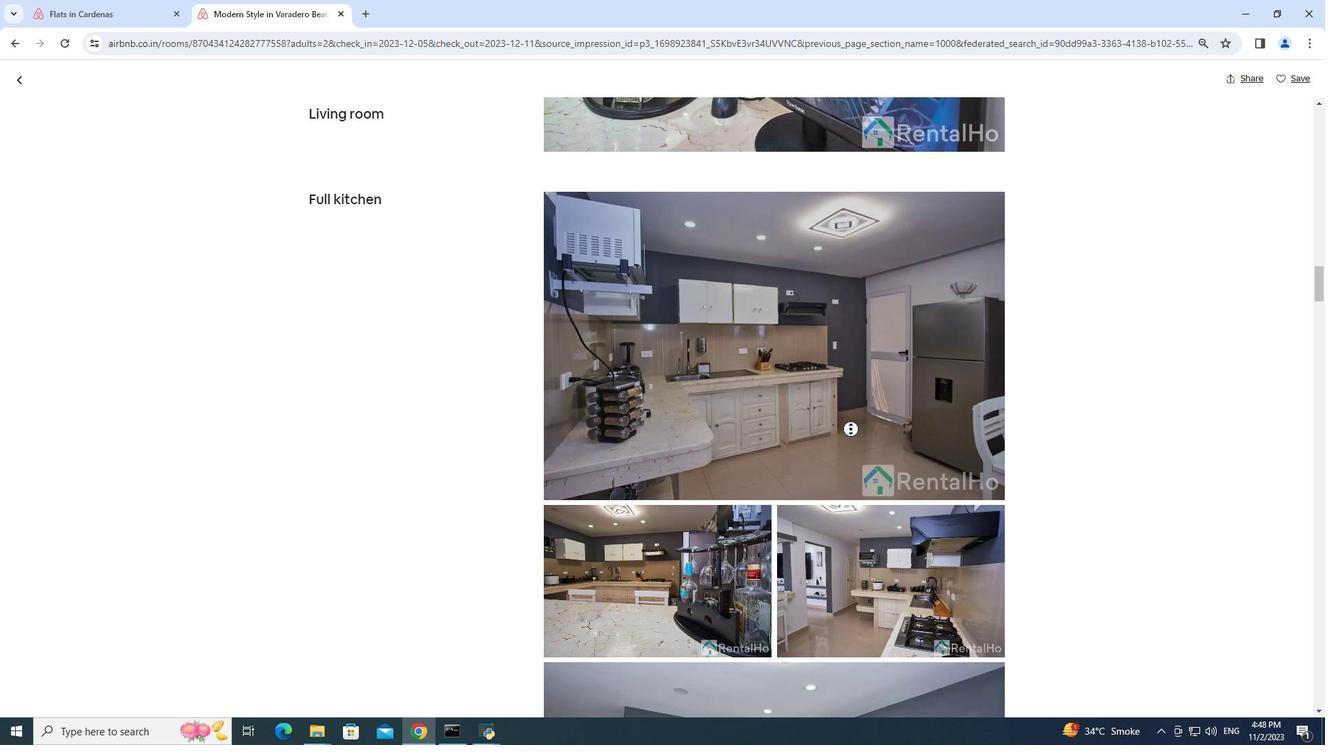 
Action: Mouse scrolled (851, 428) with delta (0, 0)
Screenshot: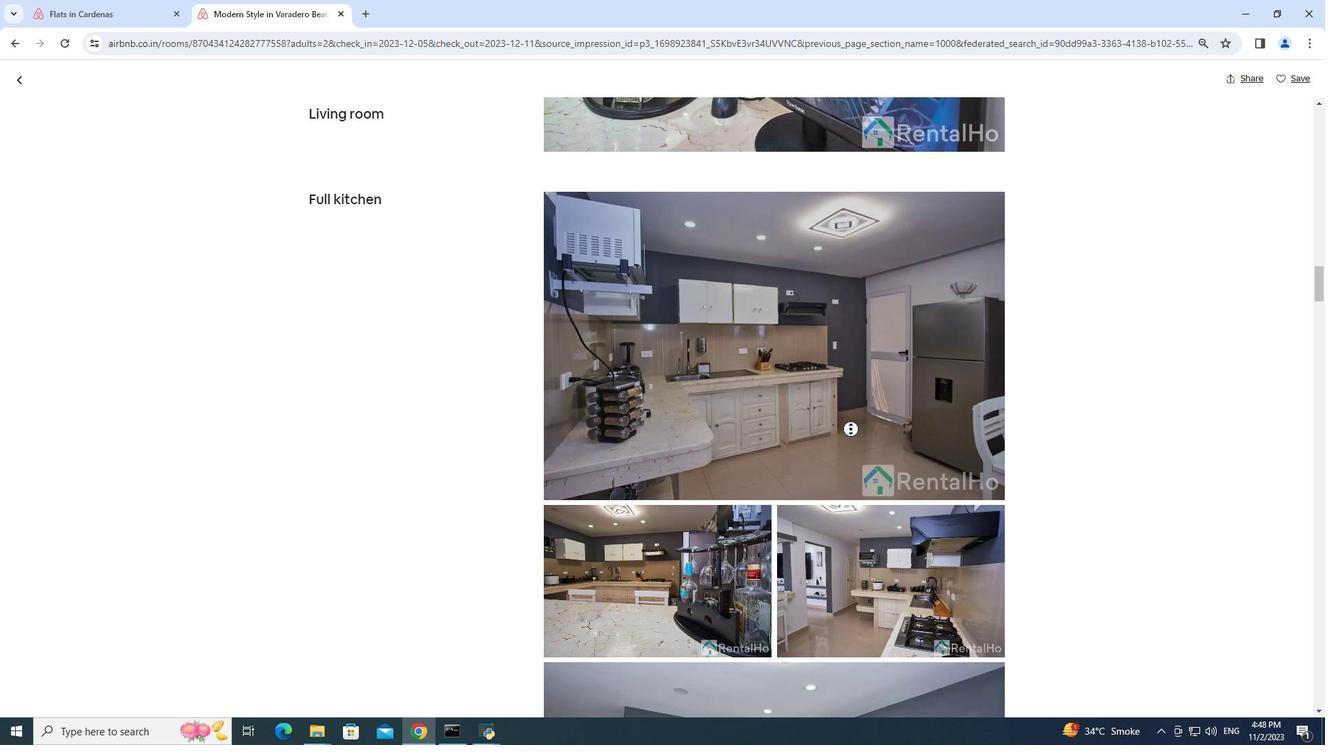 
Action: Mouse scrolled (851, 428) with delta (0, 0)
Screenshot: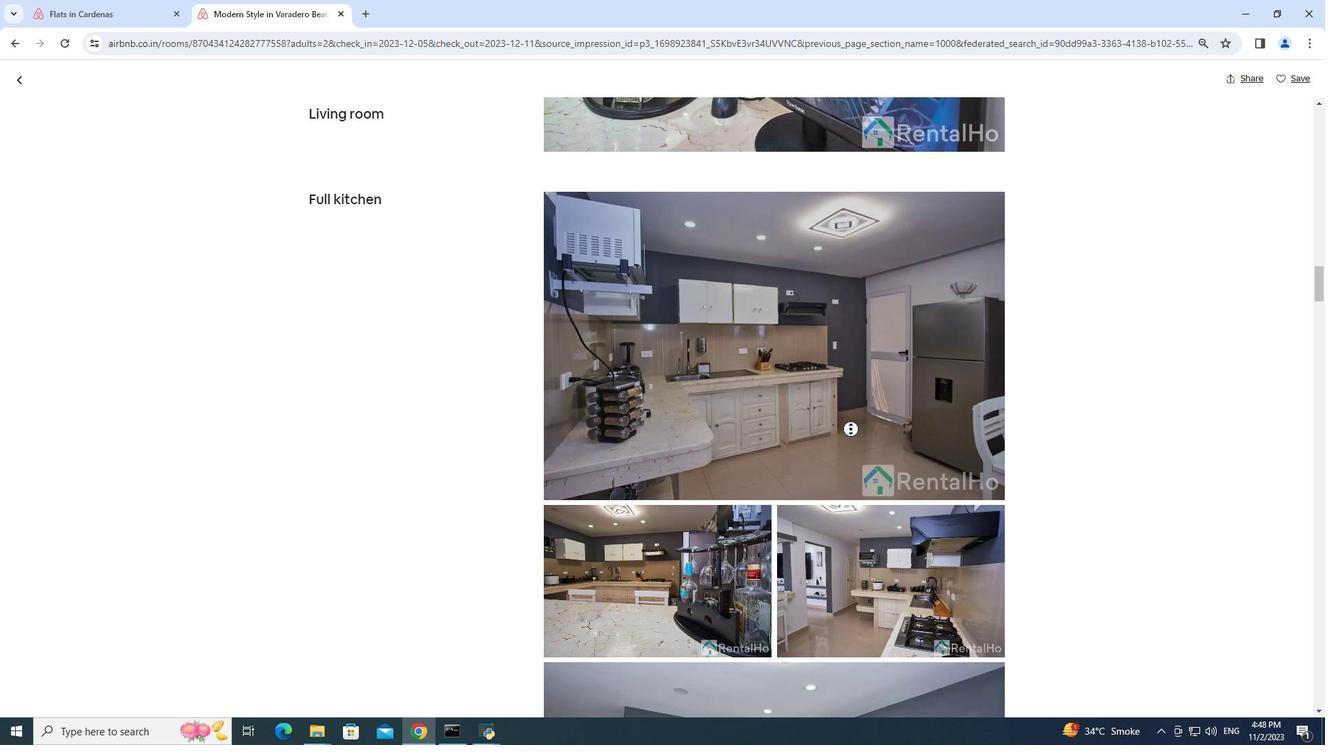 
Action: Mouse scrolled (851, 428) with delta (0, 0)
Screenshot: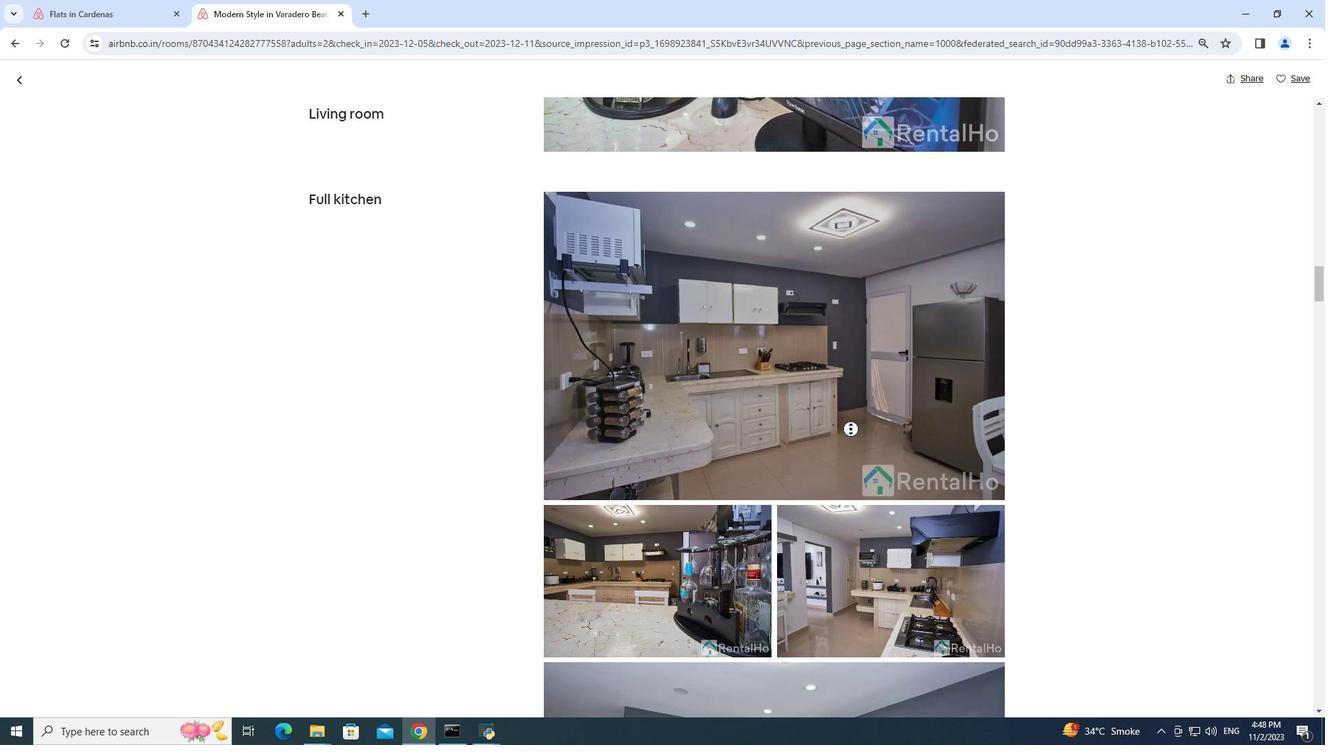 
Action: Mouse scrolled (851, 428) with delta (0, 0)
Screenshot: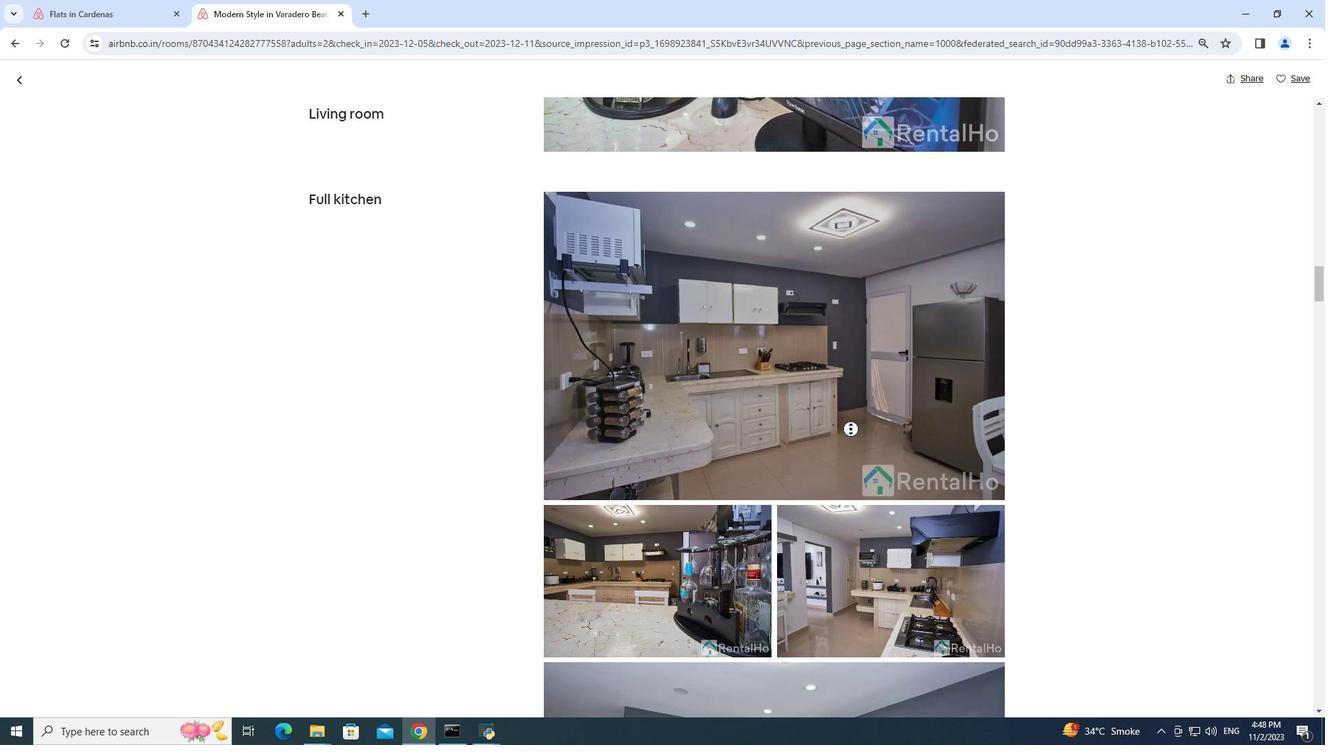 
Action: Mouse scrolled (851, 428) with delta (0, 0)
Screenshot: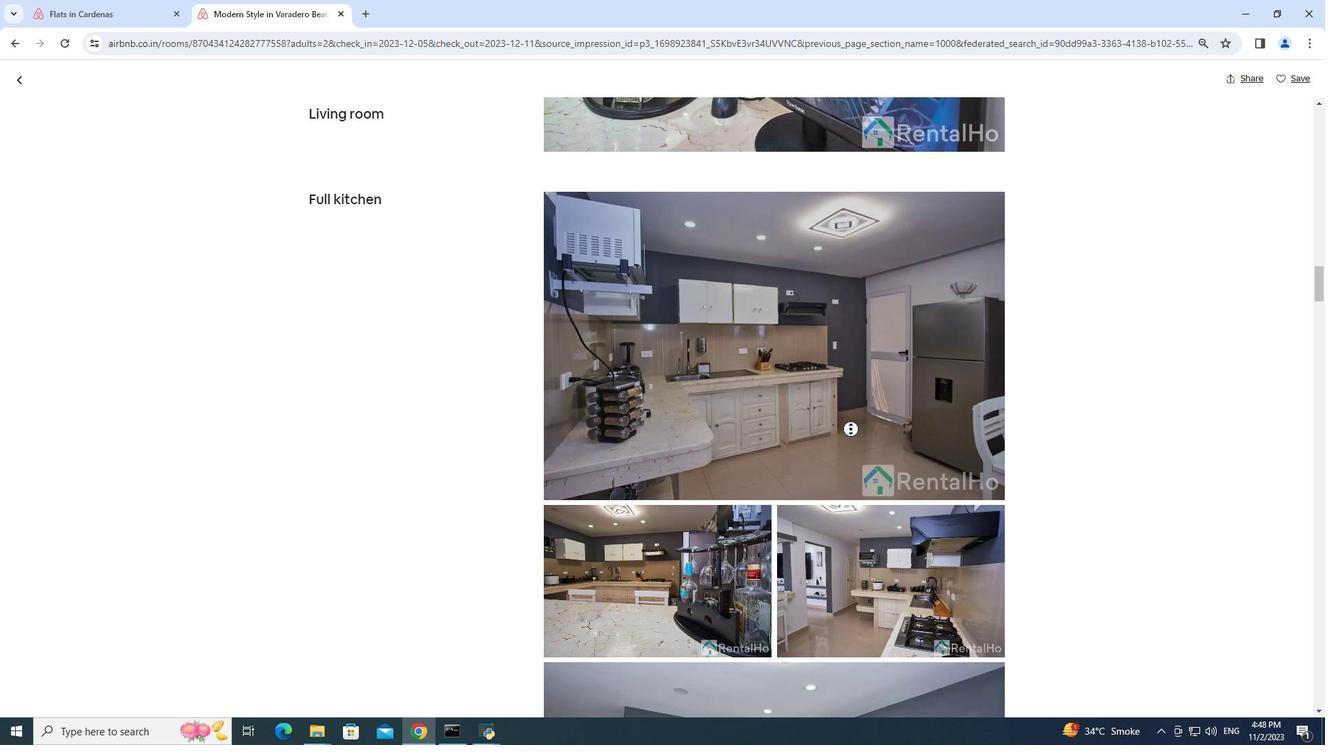 
Action: Mouse scrolled (851, 428) with delta (0, 0)
Screenshot: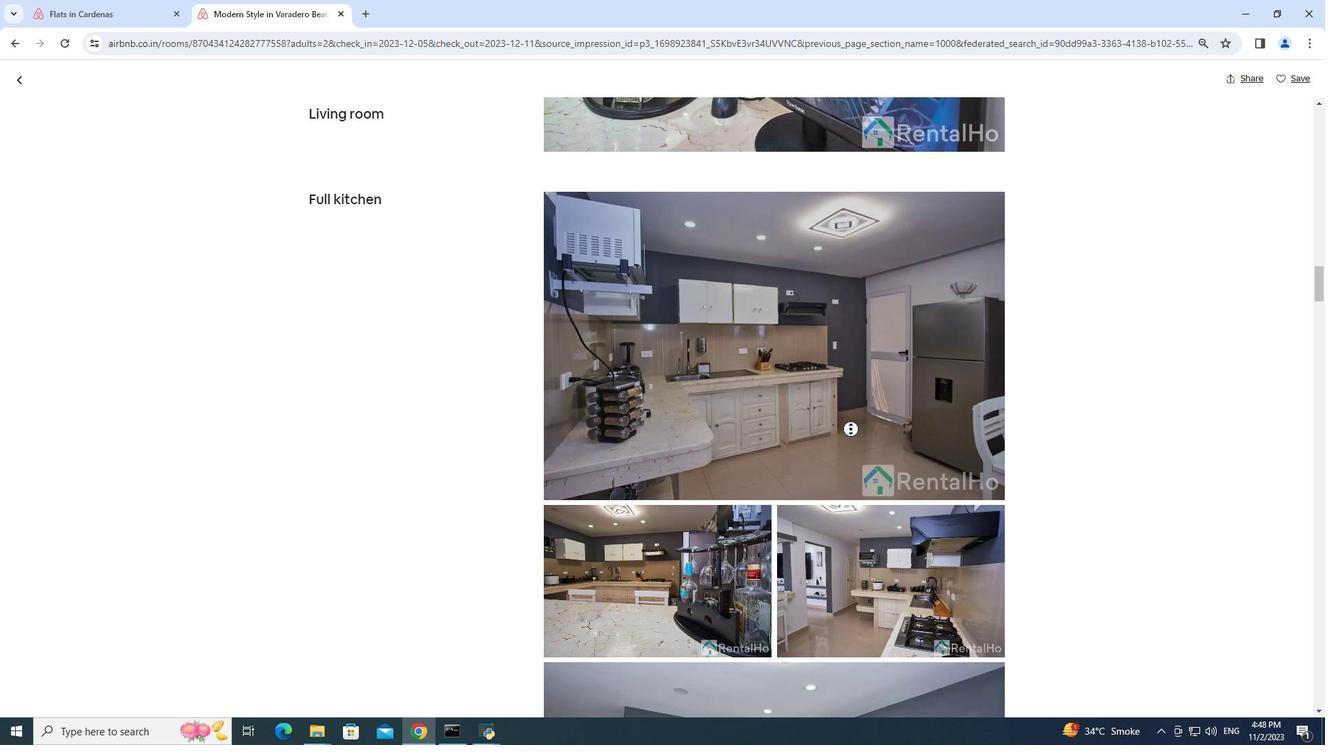 
Action: Mouse pressed middle at (851, 429)
Screenshot: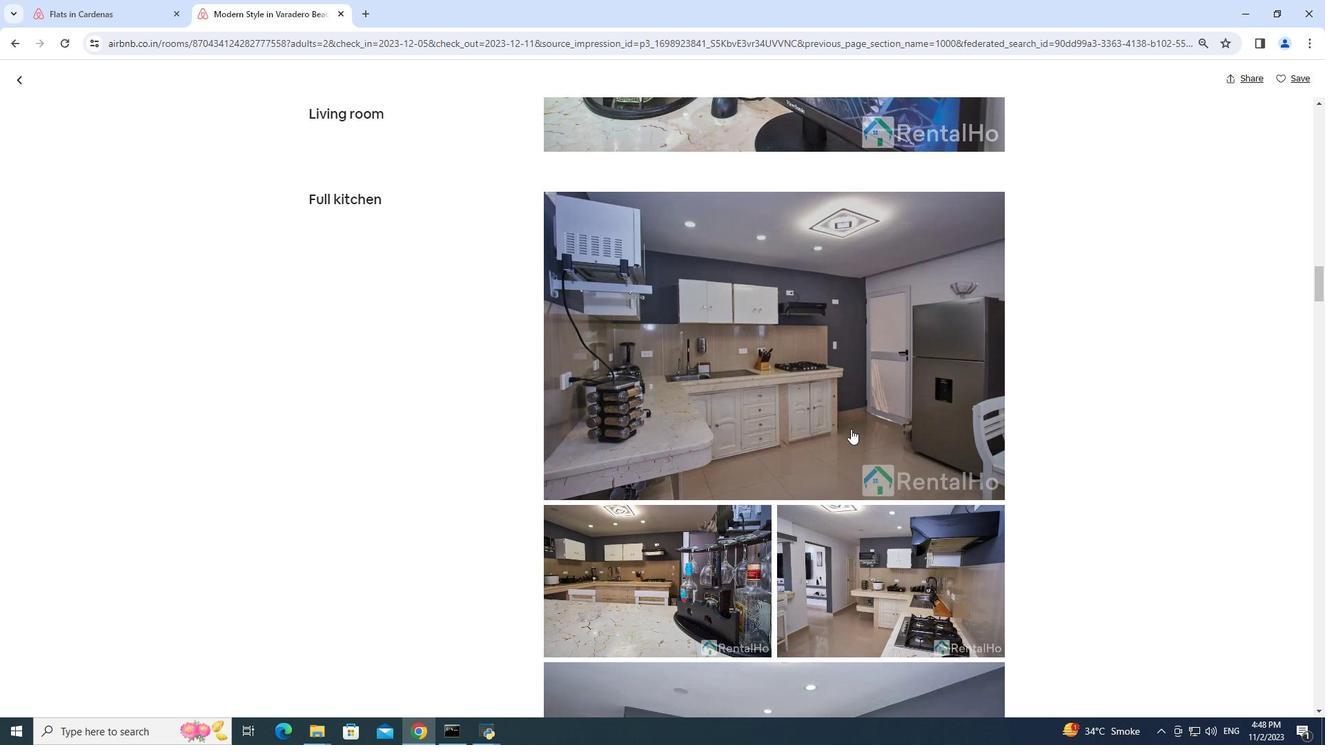 
Action: Mouse scrolled (851, 428) with delta (0, 0)
Screenshot: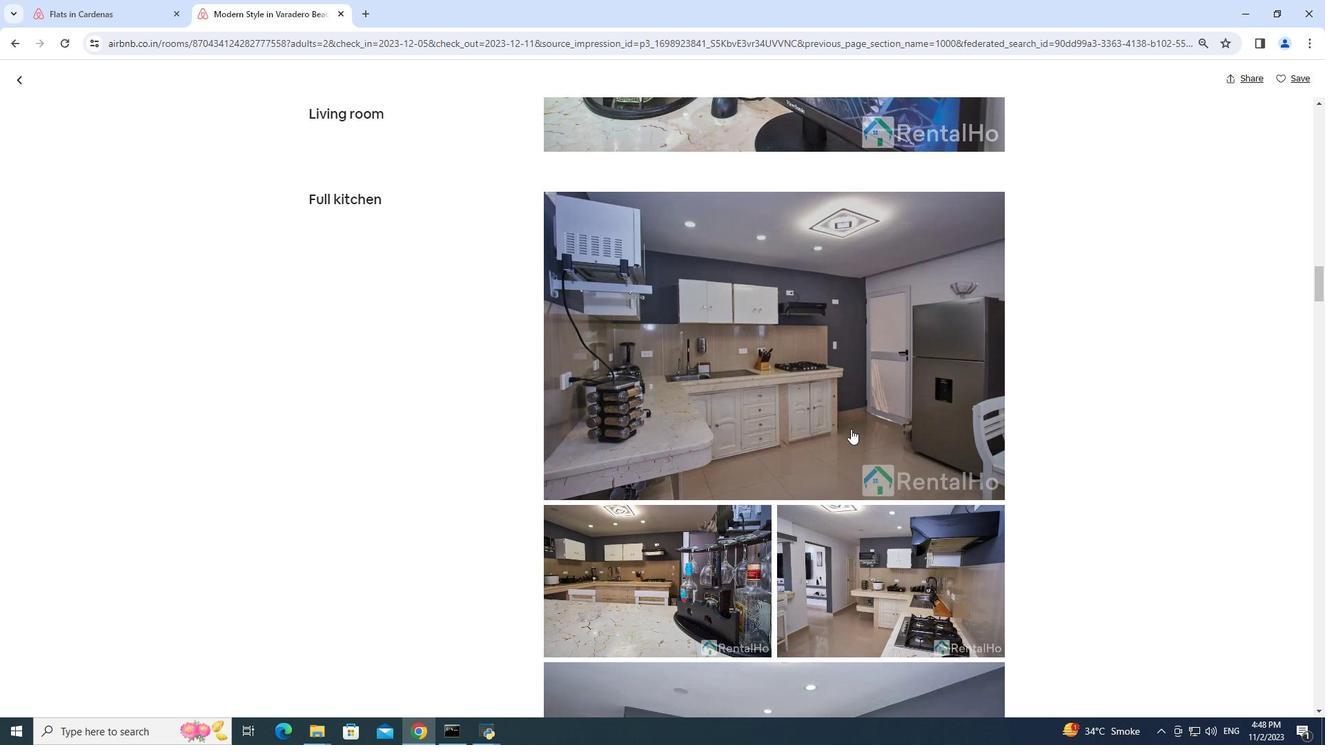 
Action: Mouse scrolled (851, 428) with delta (0, 0)
Screenshot: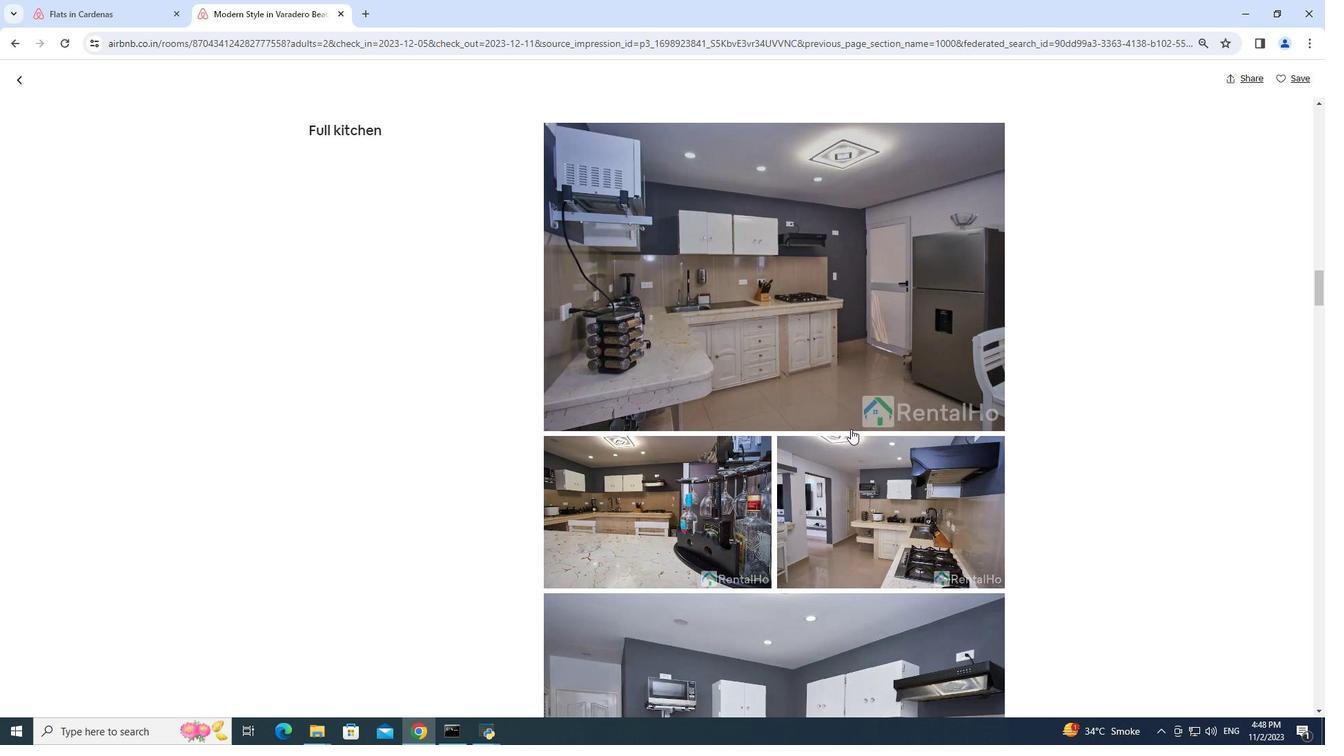 
Action: Mouse scrolled (851, 428) with delta (0, 0)
Screenshot: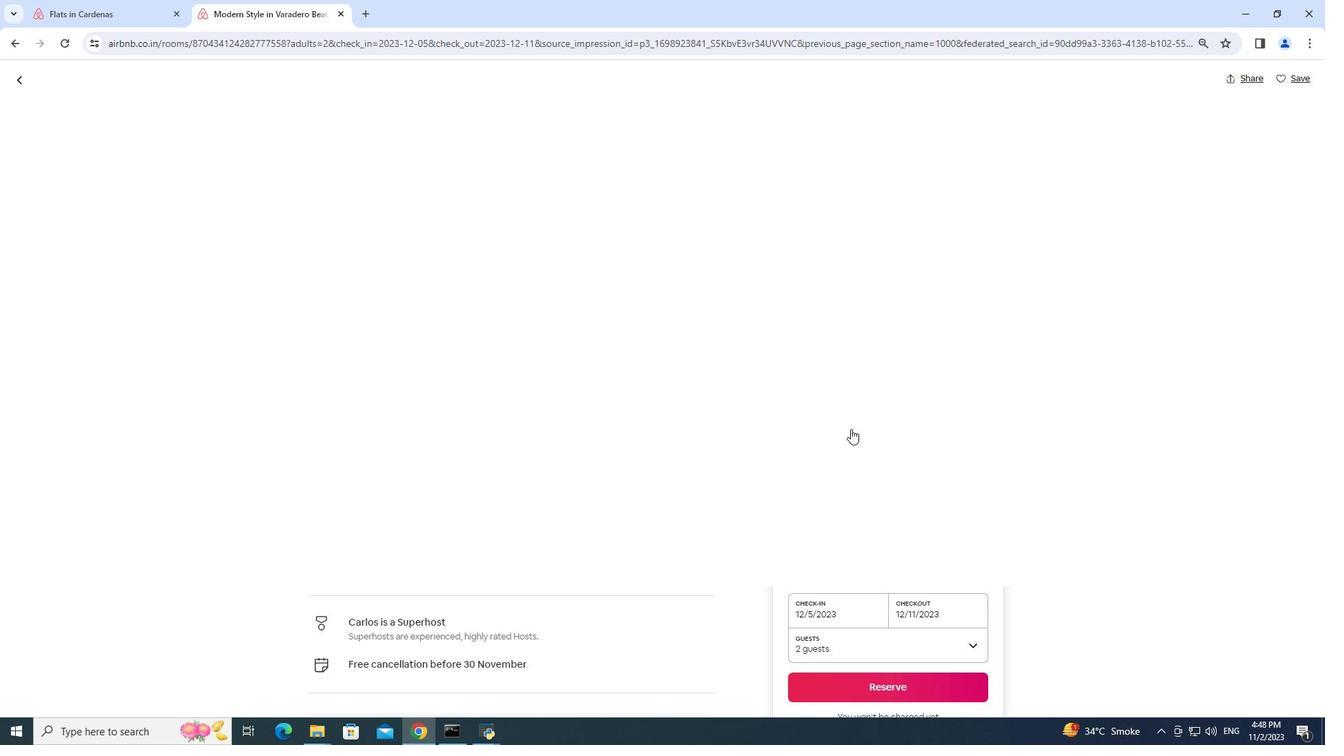 
Action: Mouse scrolled (851, 428) with delta (0, 0)
Screenshot: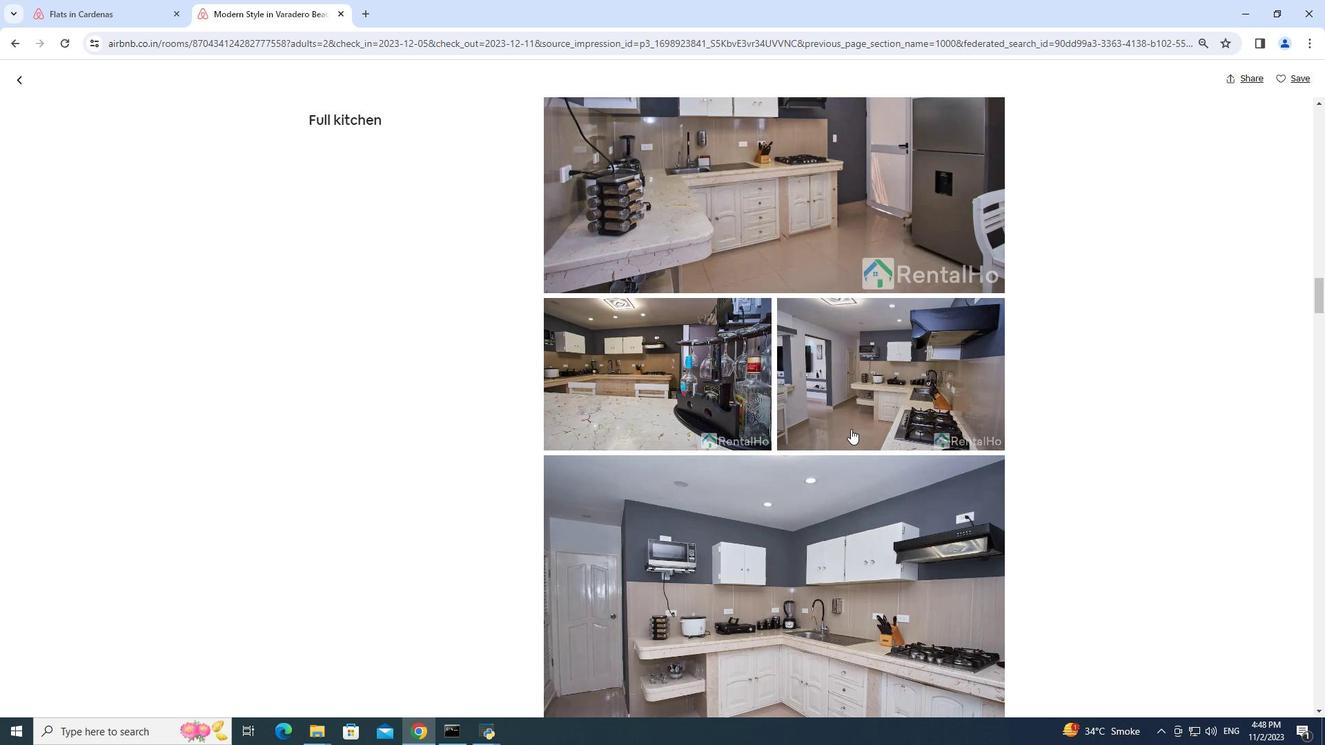 
Action: Mouse scrolled (851, 428) with delta (0, 0)
Screenshot: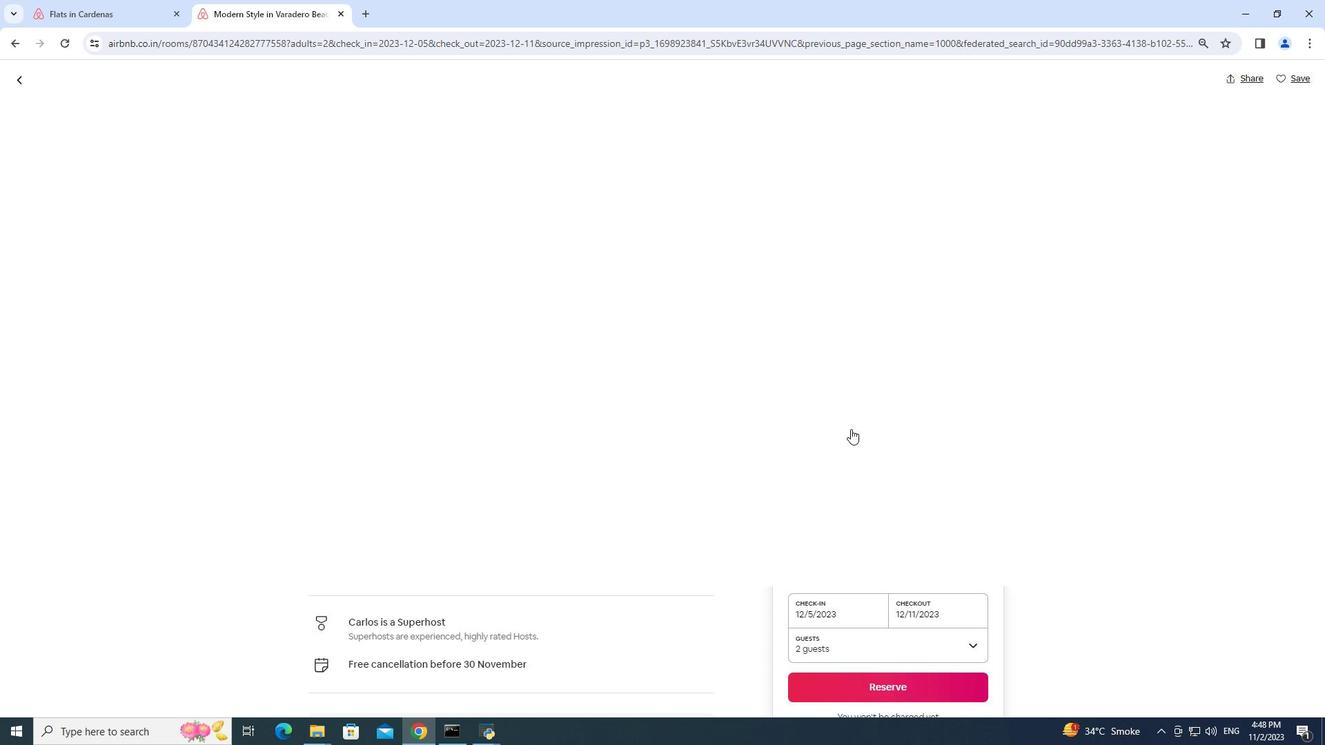 
Action: Mouse scrolled (851, 428) with delta (0, 0)
Screenshot: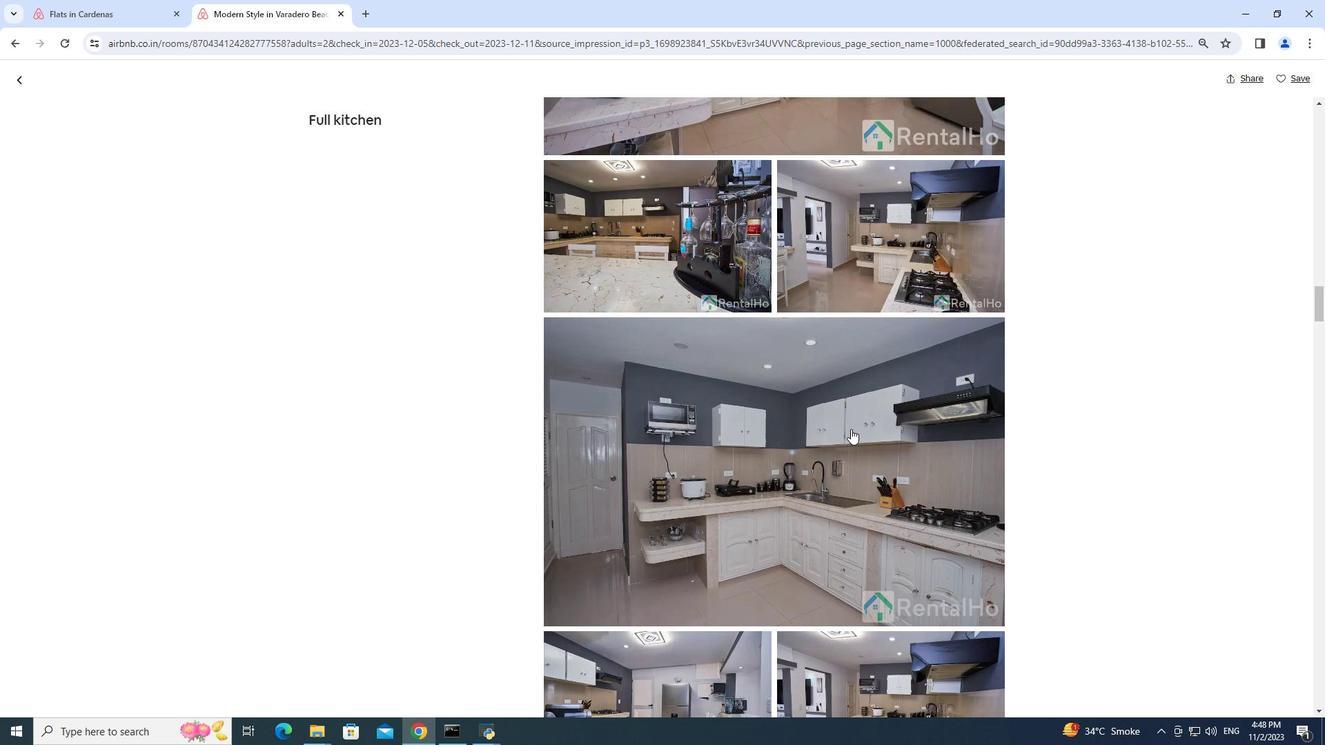 
Action: Mouse pressed middle at (851, 429)
Screenshot: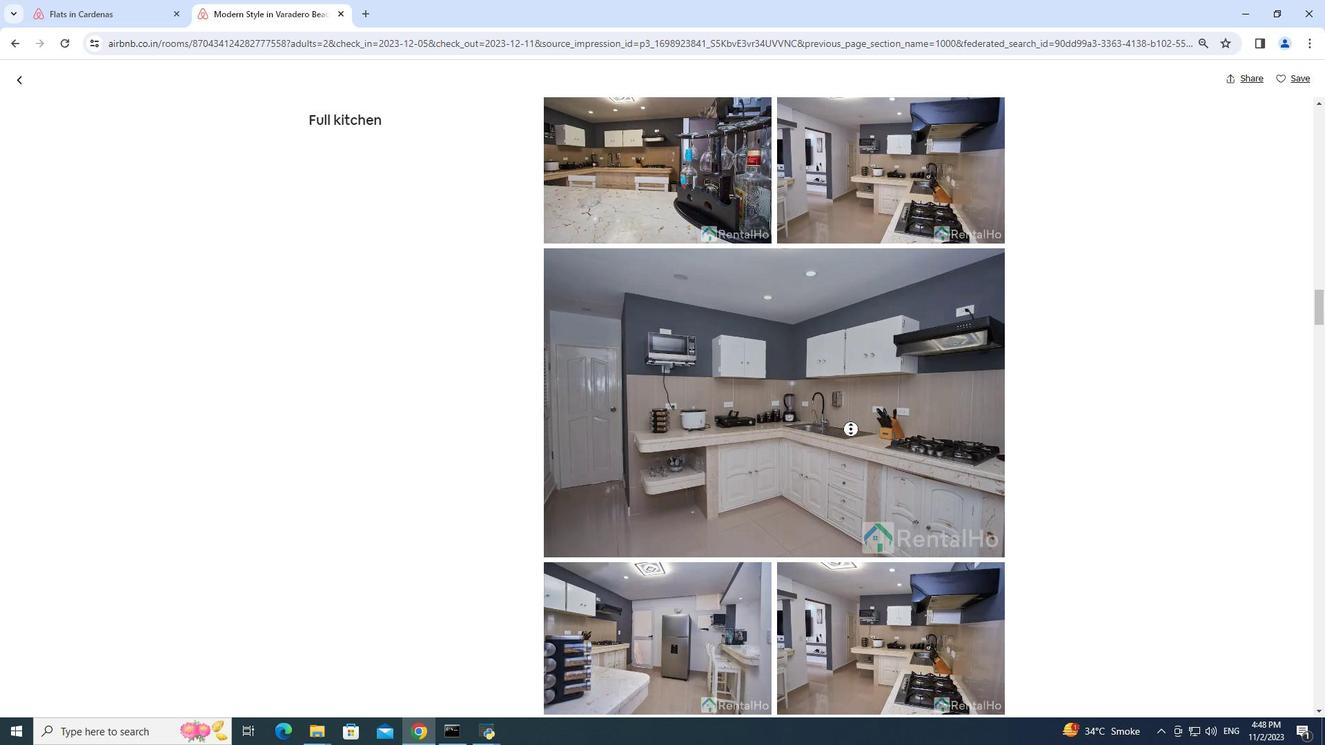 
Action: Mouse scrolled (851, 428) with delta (0, 0)
Screenshot: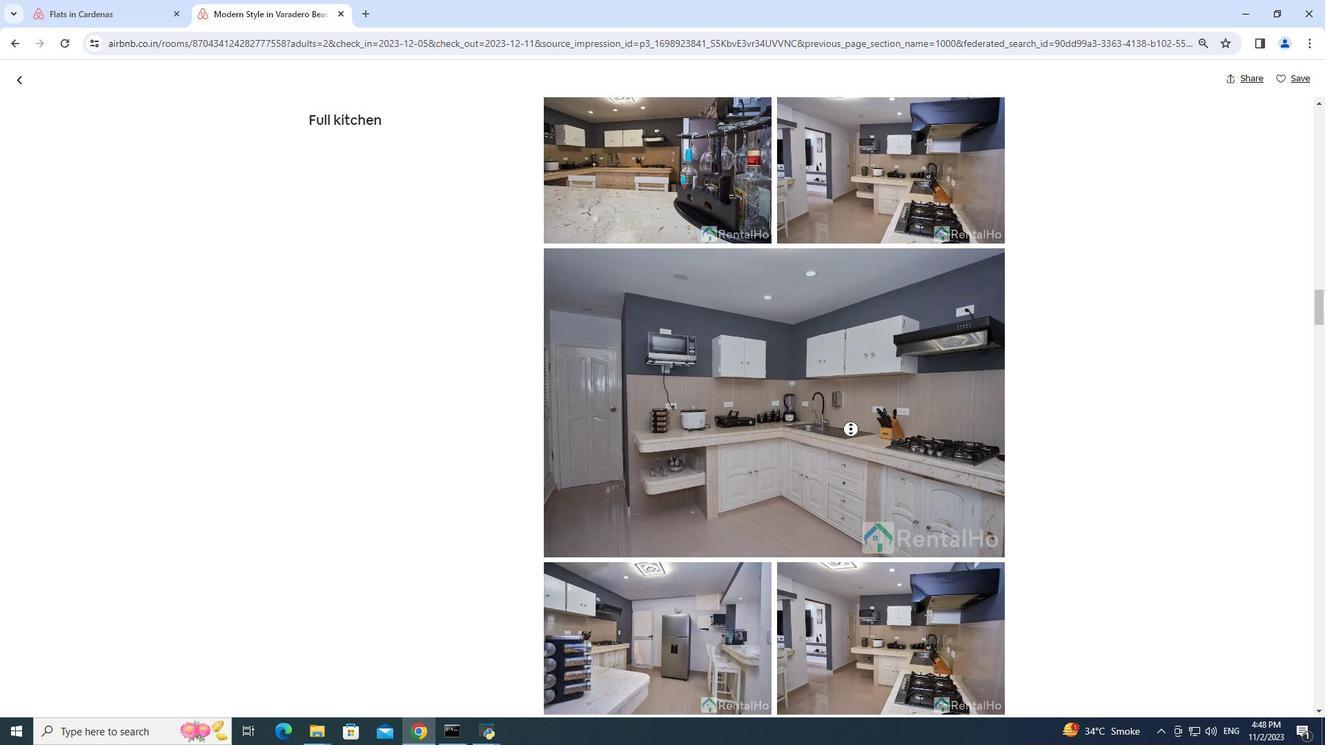 
Action: Mouse moved to (851, 443)
Screenshot: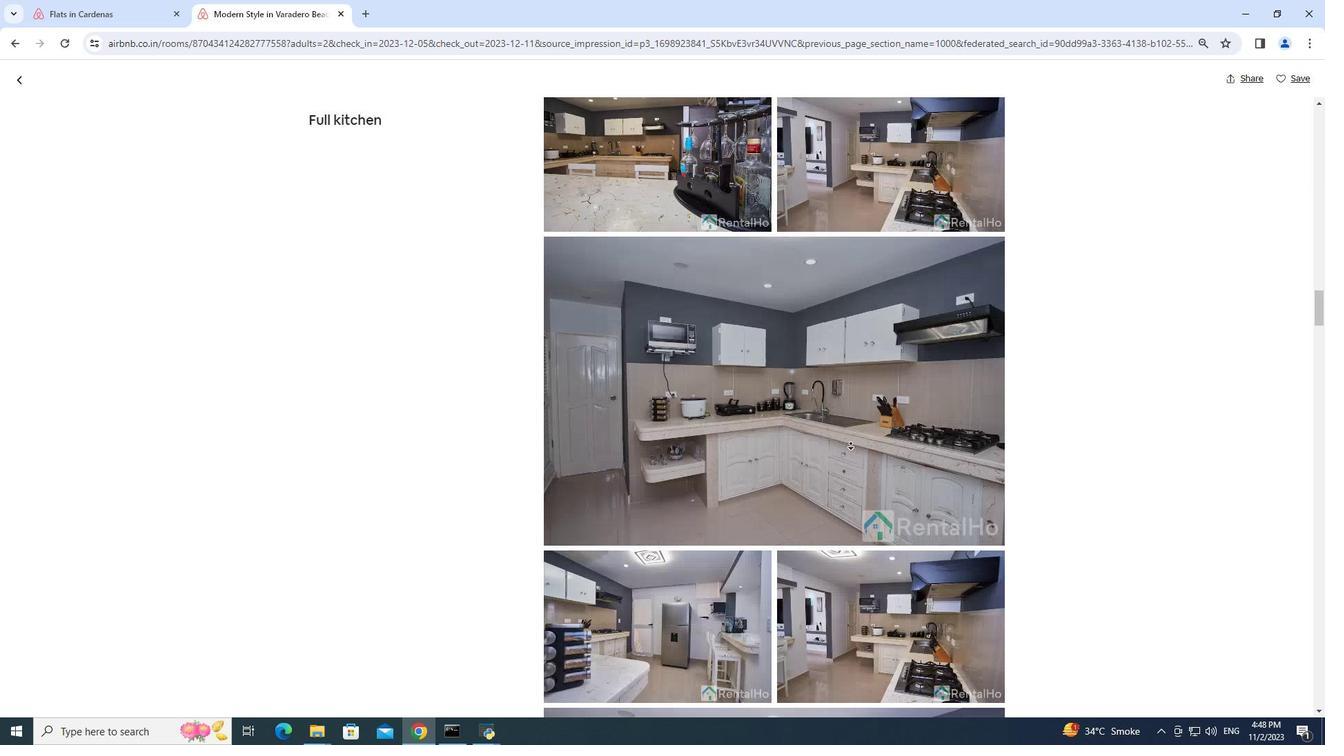 
Action: Key pressed <Key.down>
Screenshot: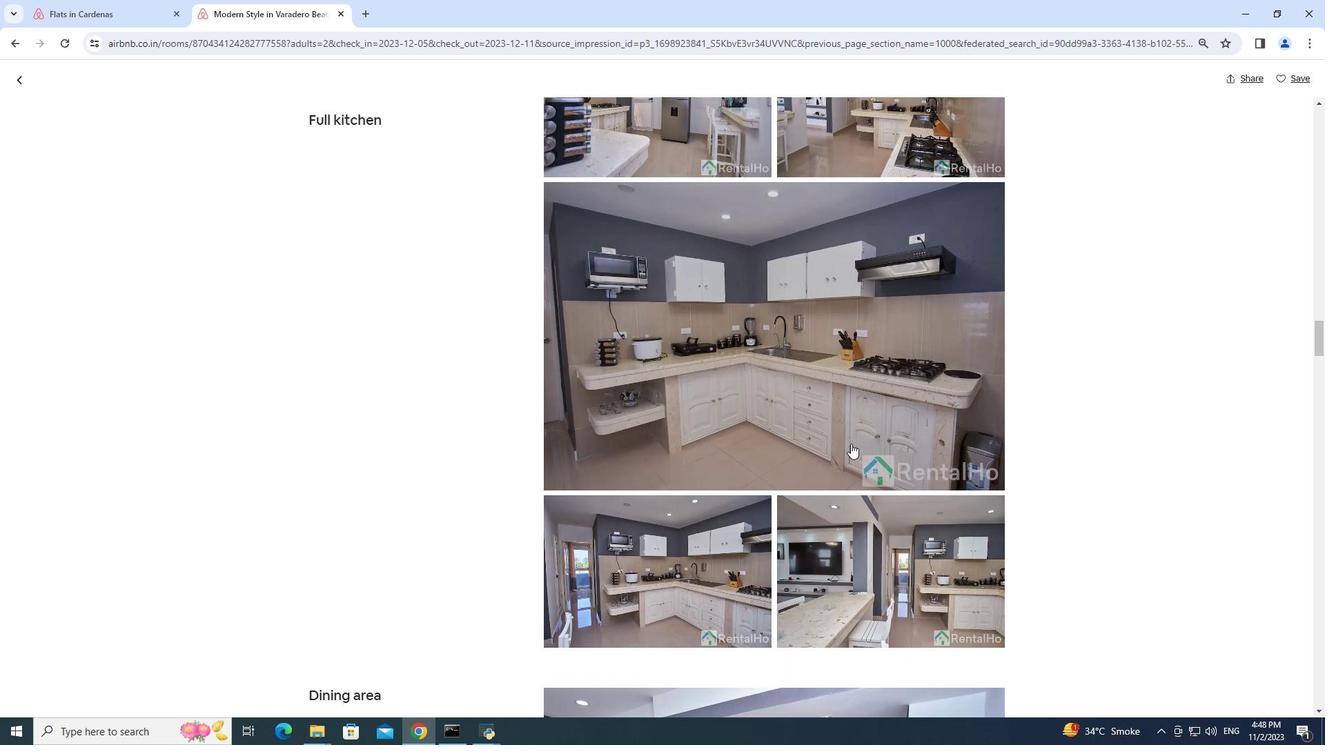 
Action: Mouse moved to (863, 503)
Screenshot: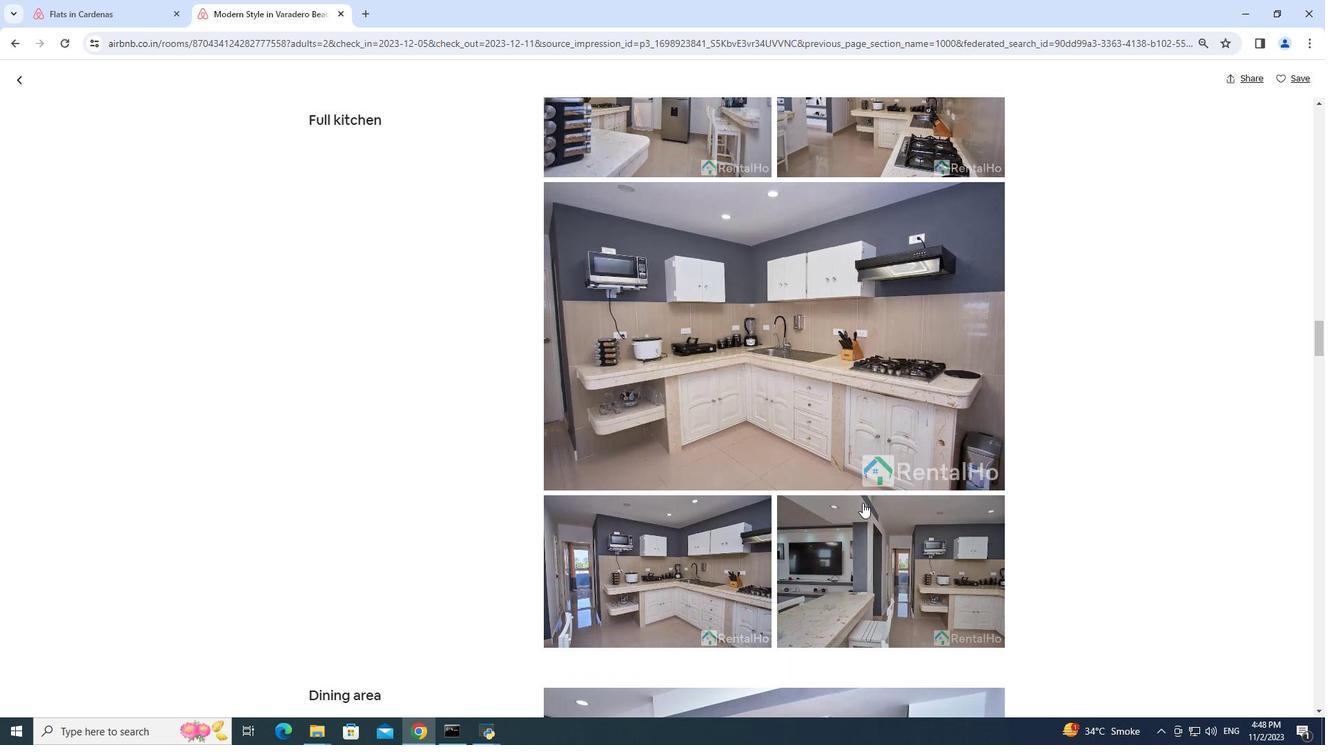 
Action: Mouse scrolled (863, 502) with delta (0, 0)
Screenshot: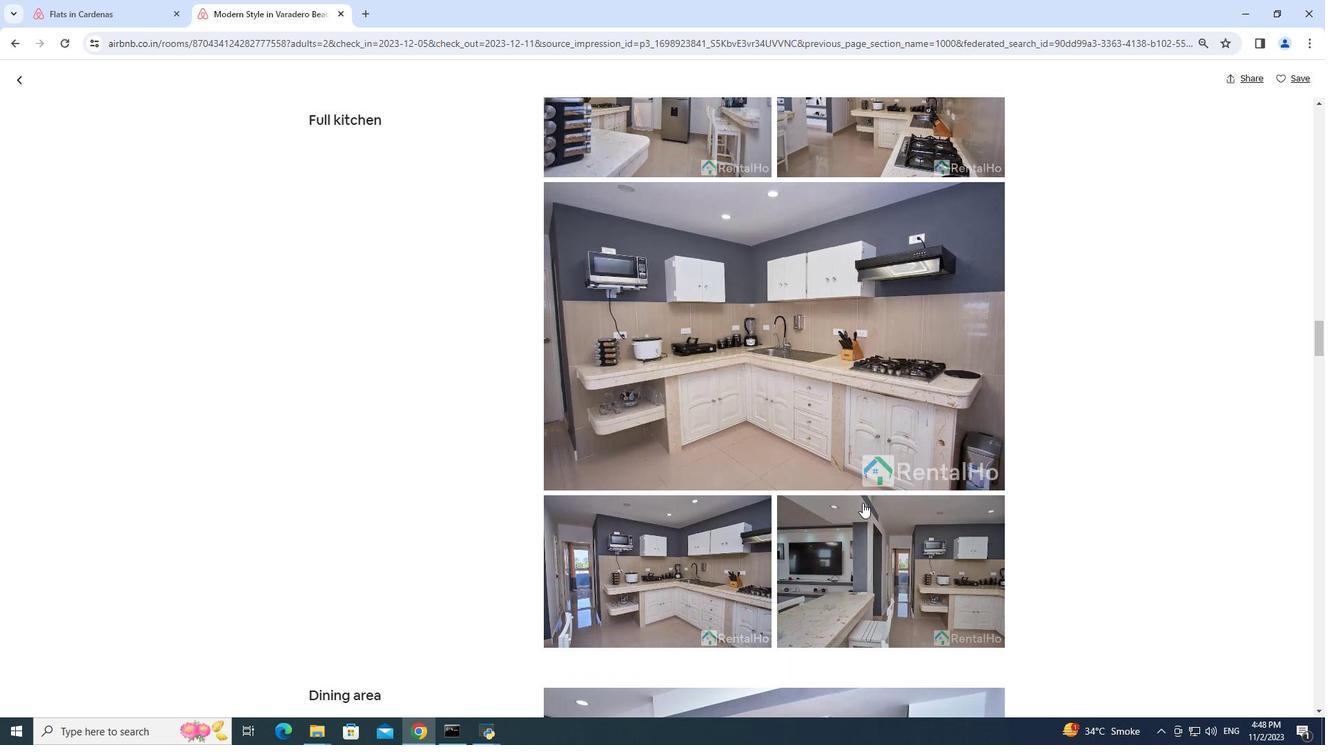 
Action: Mouse scrolled (863, 502) with delta (0, 0)
Screenshot: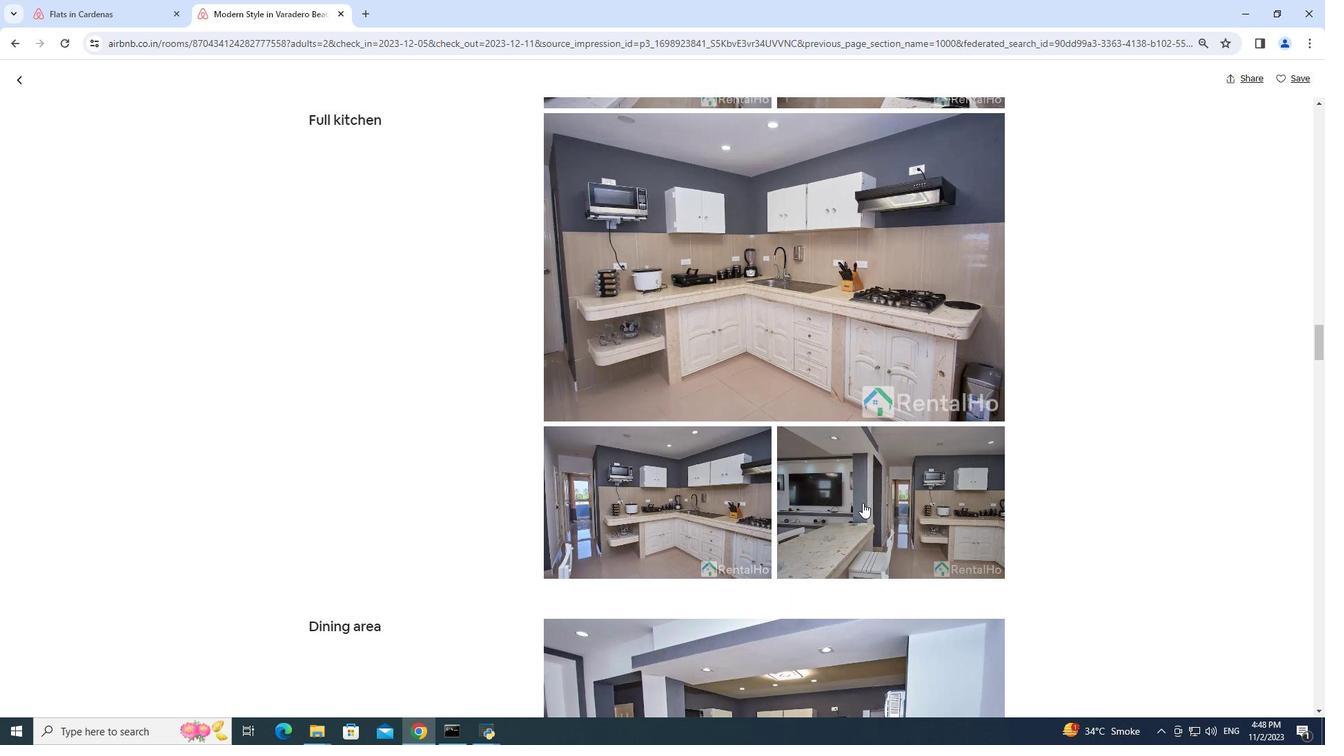 
Action: Mouse scrolled (863, 502) with delta (0, 0)
Screenshot: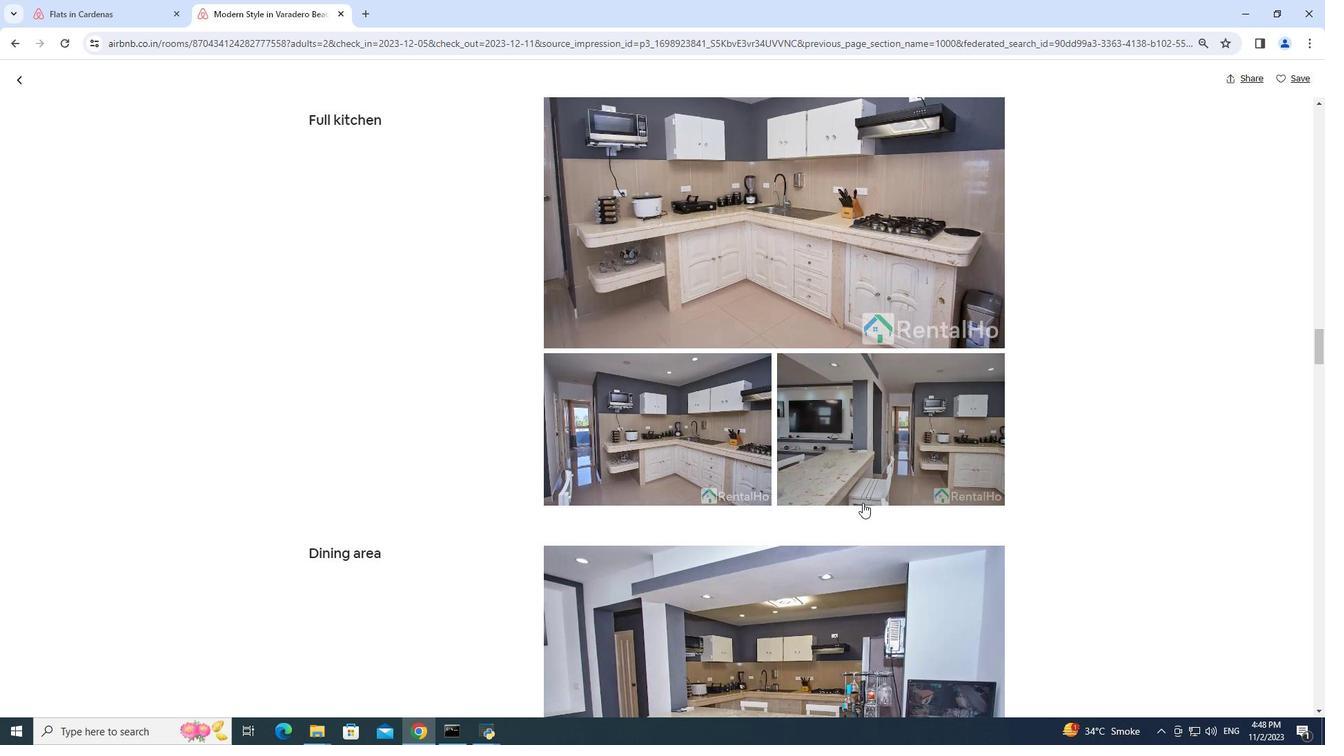 
Action: Mouse scrolled (863, 502) with delta (0, 0)
Screenshot: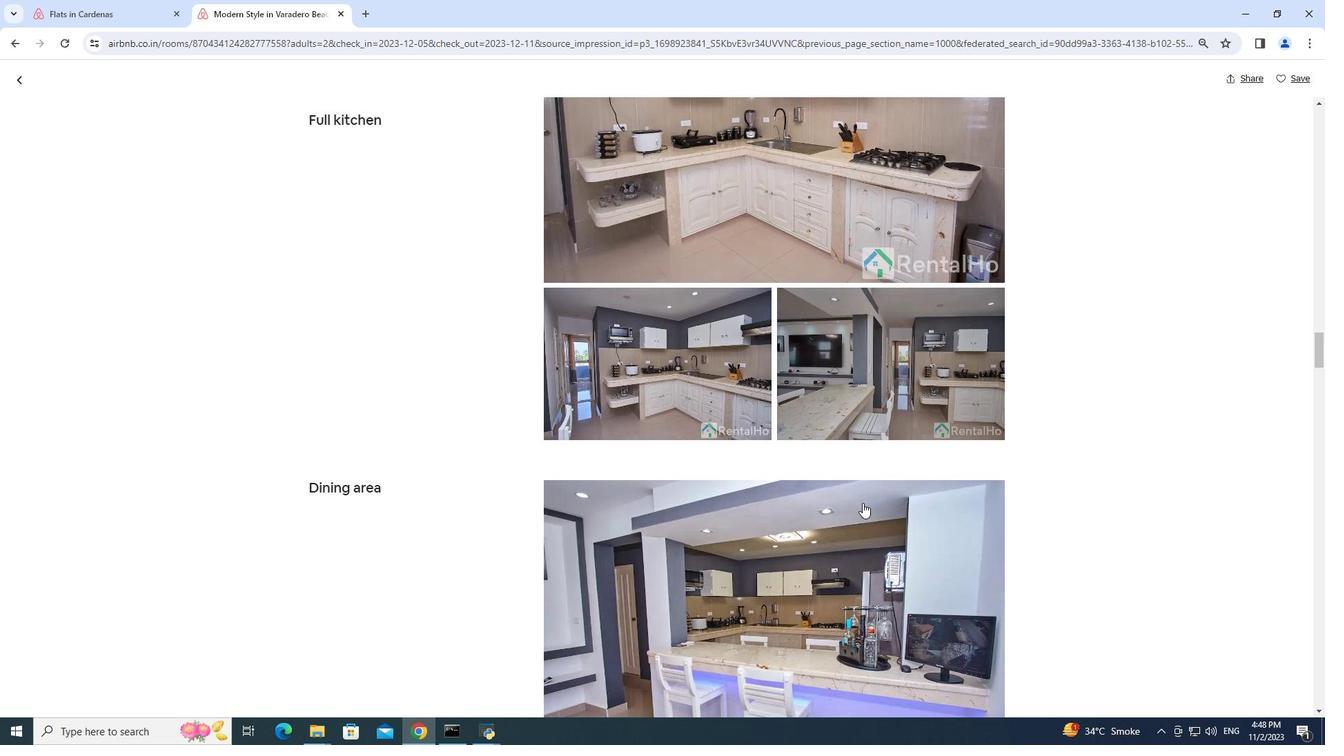 
Action: Mouse scrolled (863, 502) with delta (0, 0)
Screenshot: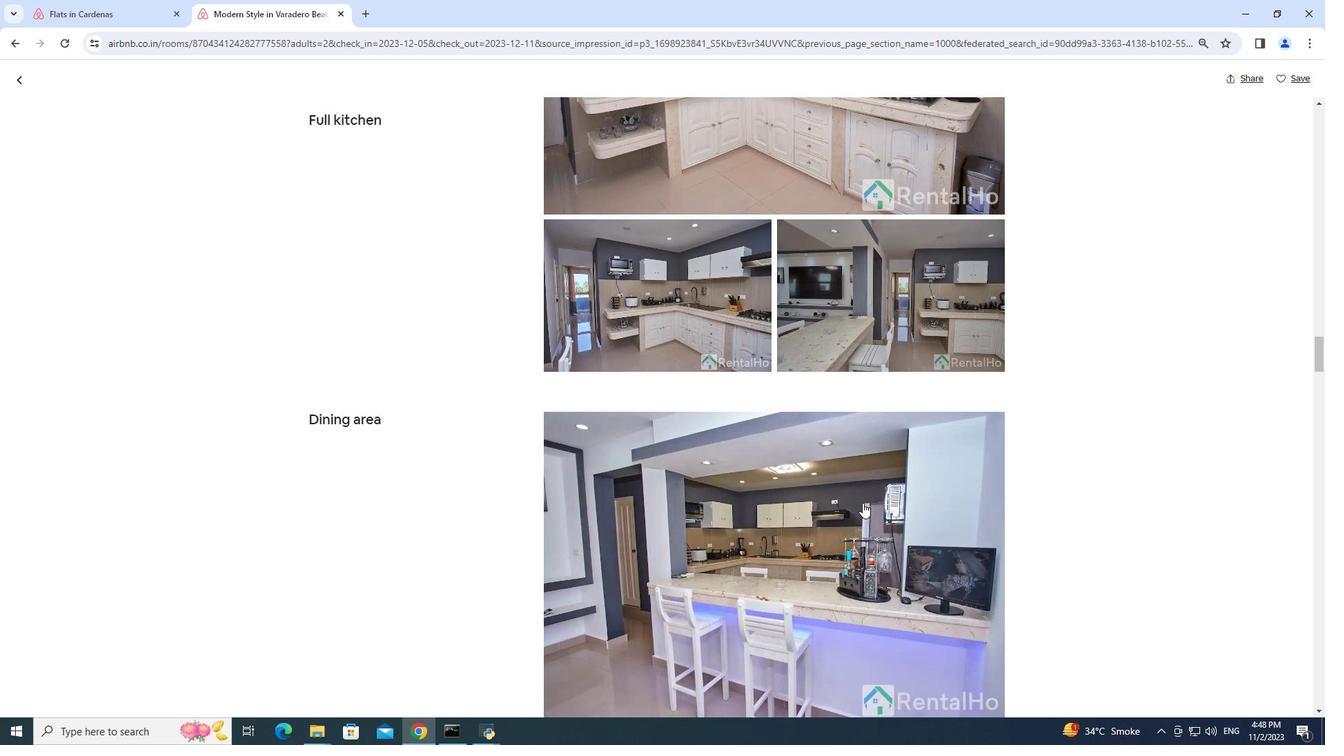 
Action: Mouse scrolled (863, 502) with delta (0, 0)
Screenshot: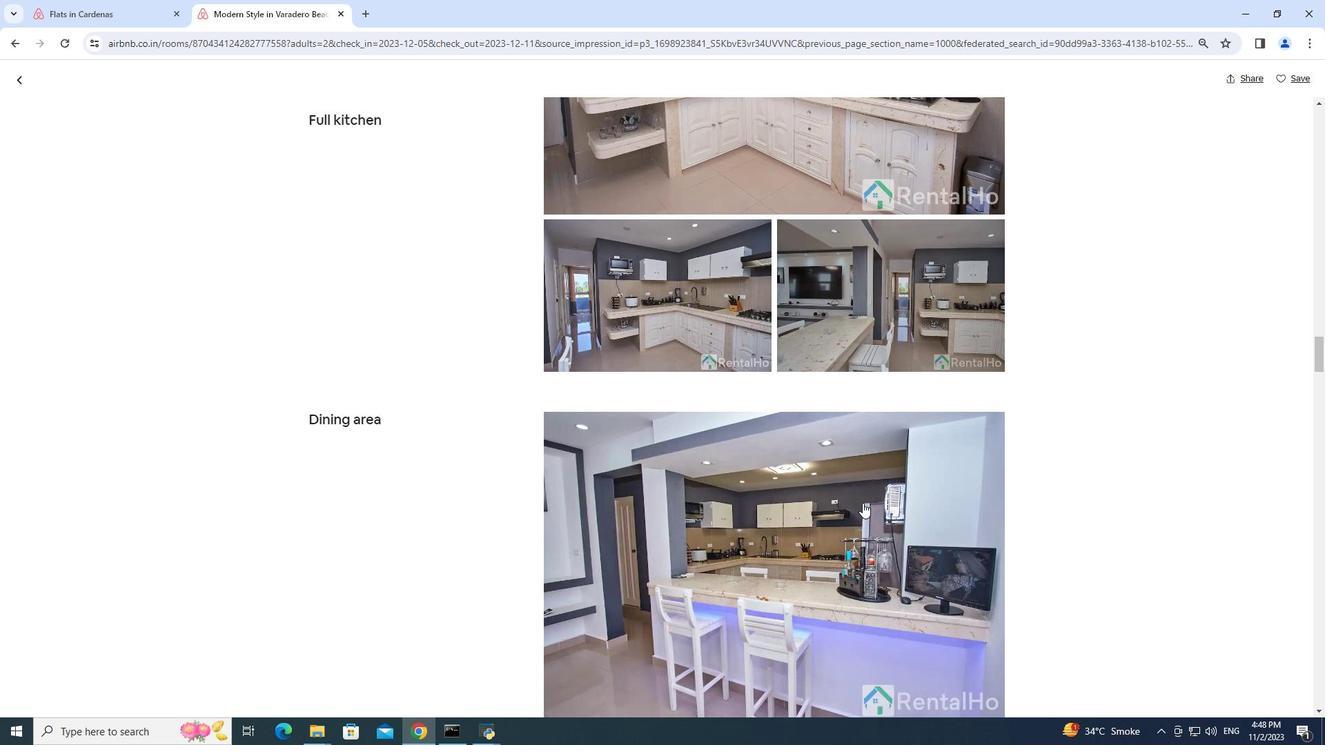 
Action: Mouse moved to (863, 497)
Screenshot: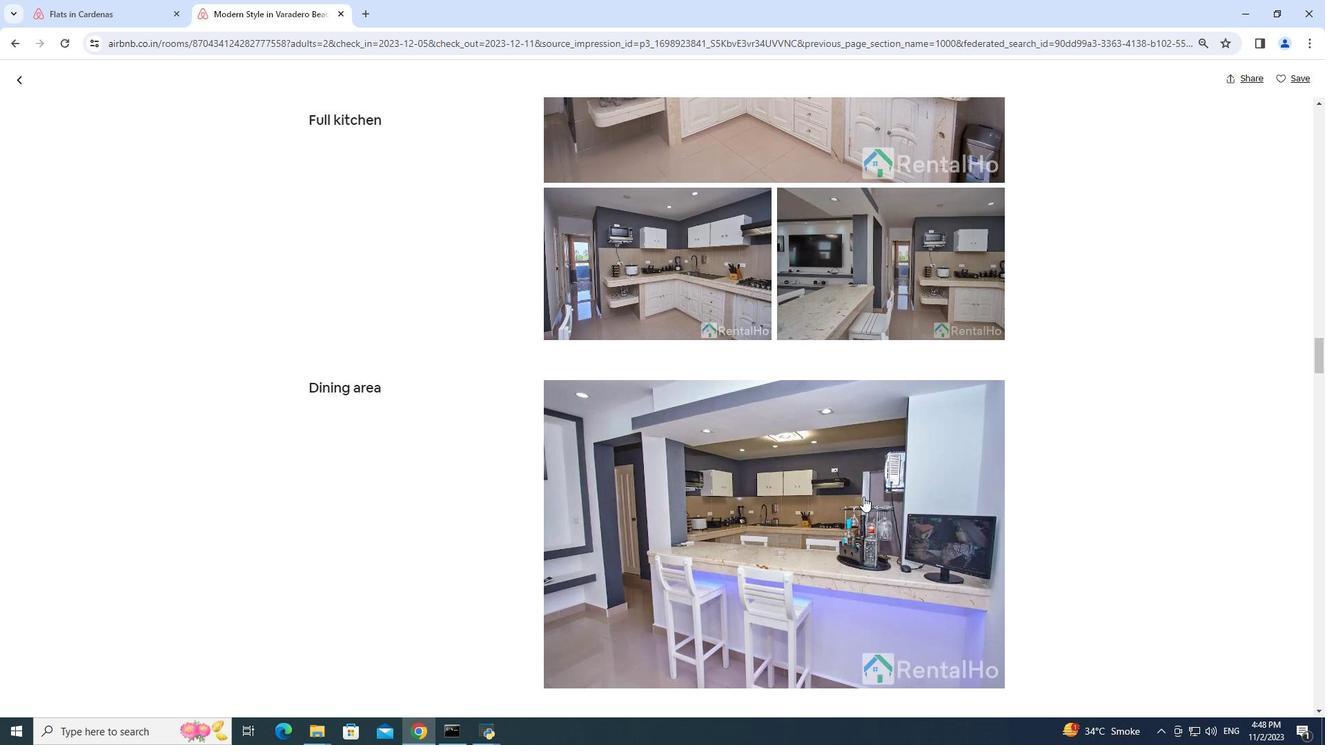 
Action: Mouse scrolled (863, 496) with delta (0, 0)
Screenshot: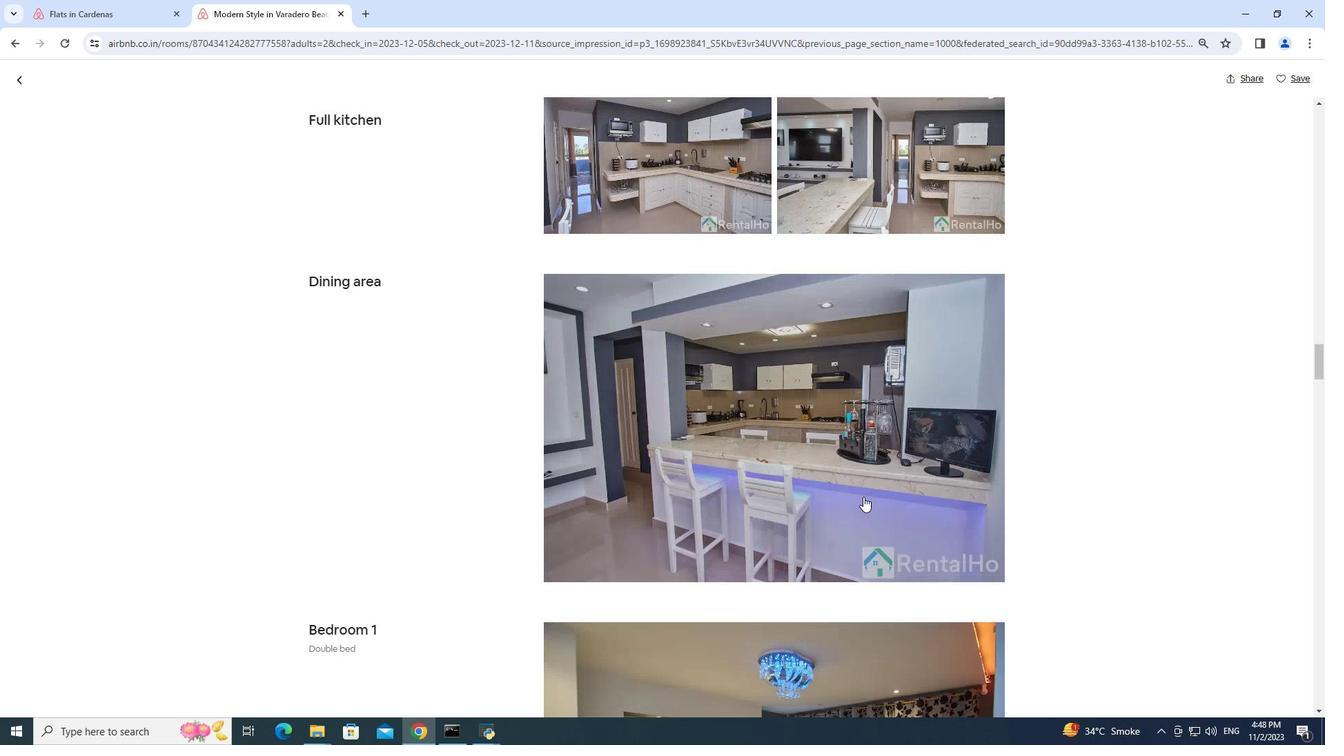 
Action: Mouse scrolled (863, 496) with delta (0, 0)
Screenshot: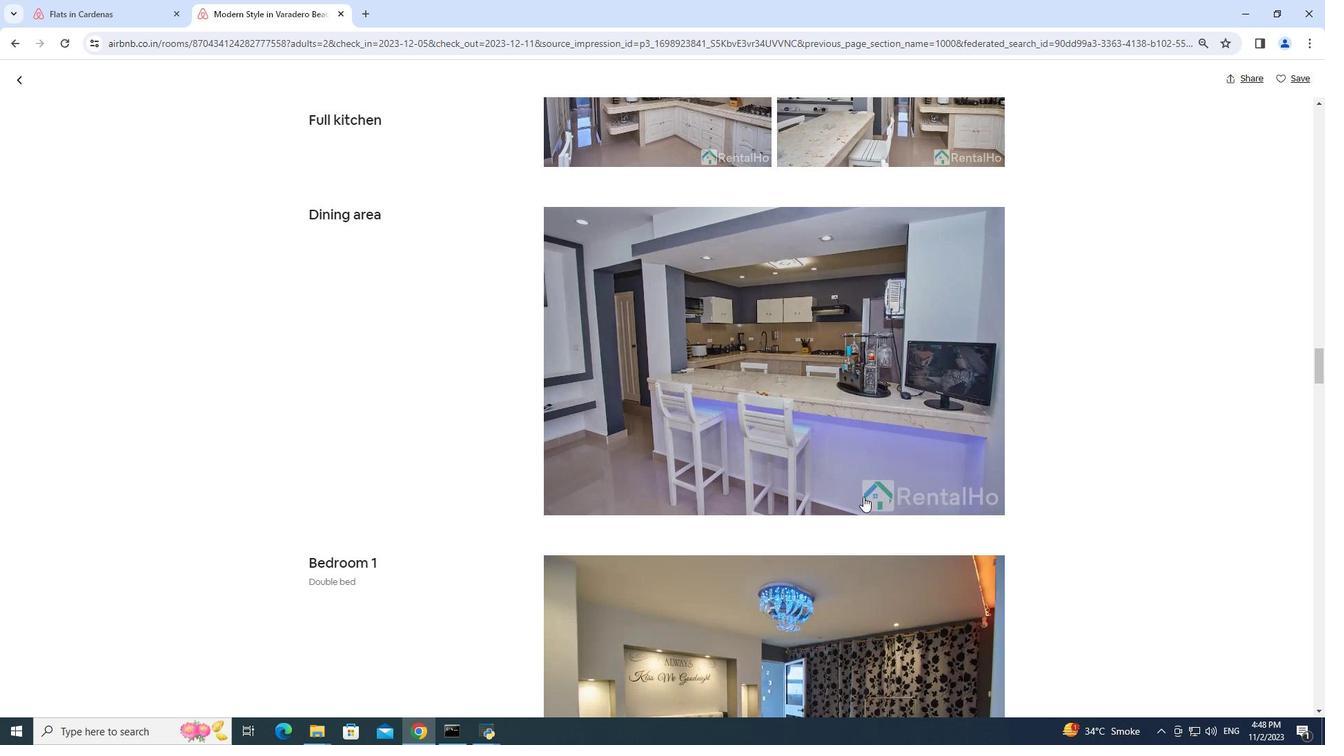 
Action: Mouse scrolled (863, 496) with delta (0, 0)
Screenshot: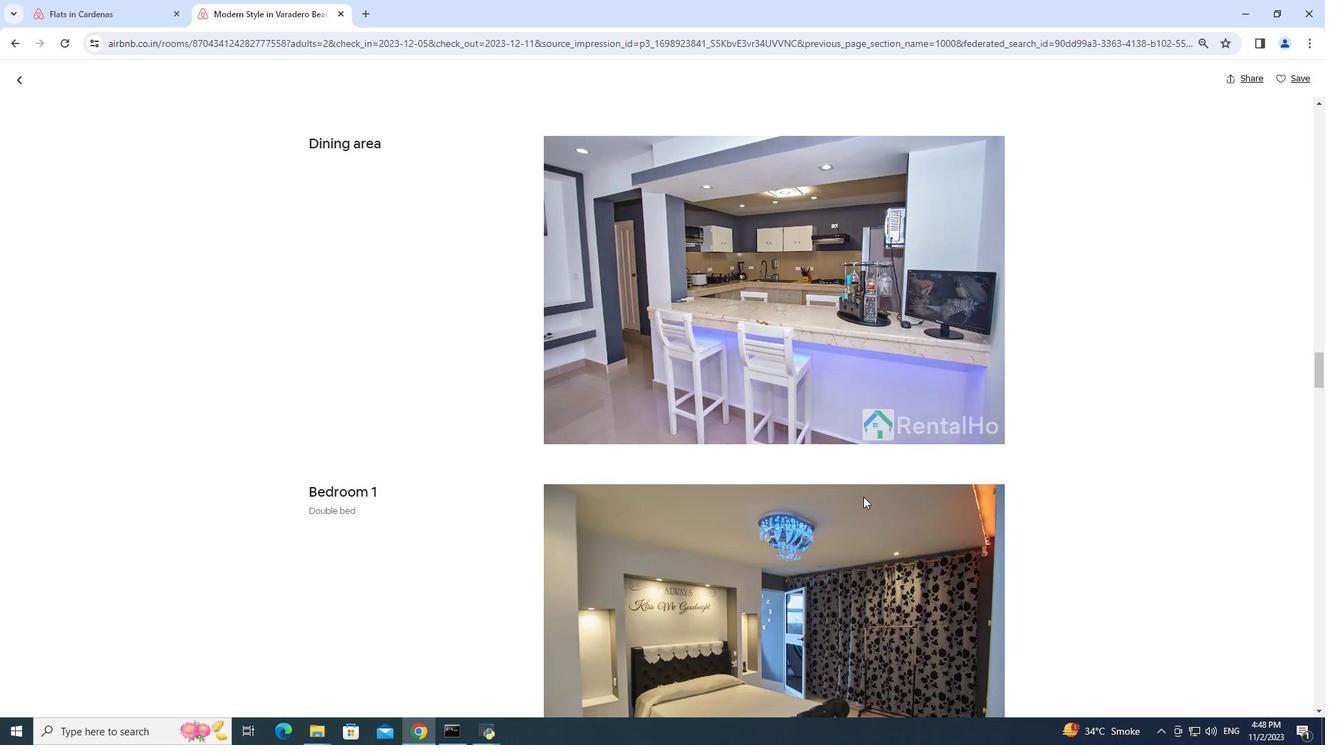 
Action: Mouse scrolled (863, 496) with delta (0, 0)
Screenshot: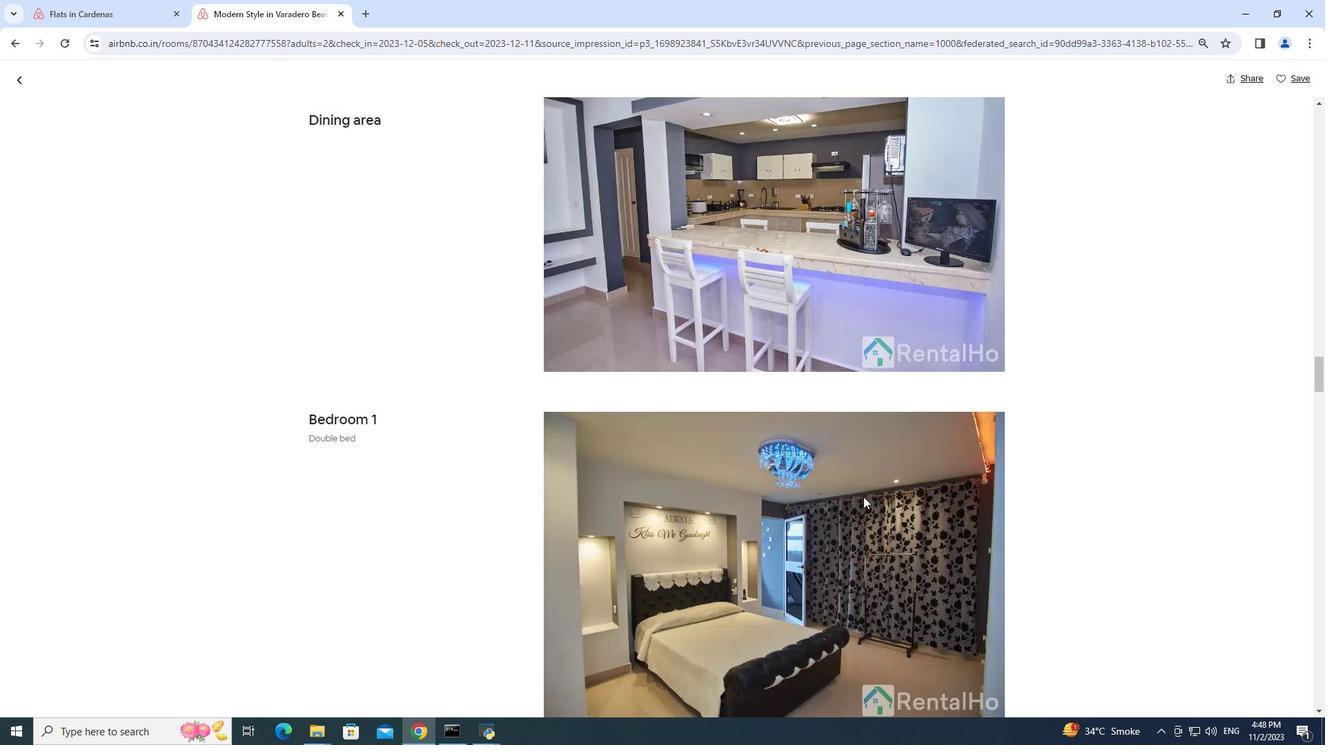 
Action: Mouse scrolled (863, 496) with delta (0, 0)
Screenshot: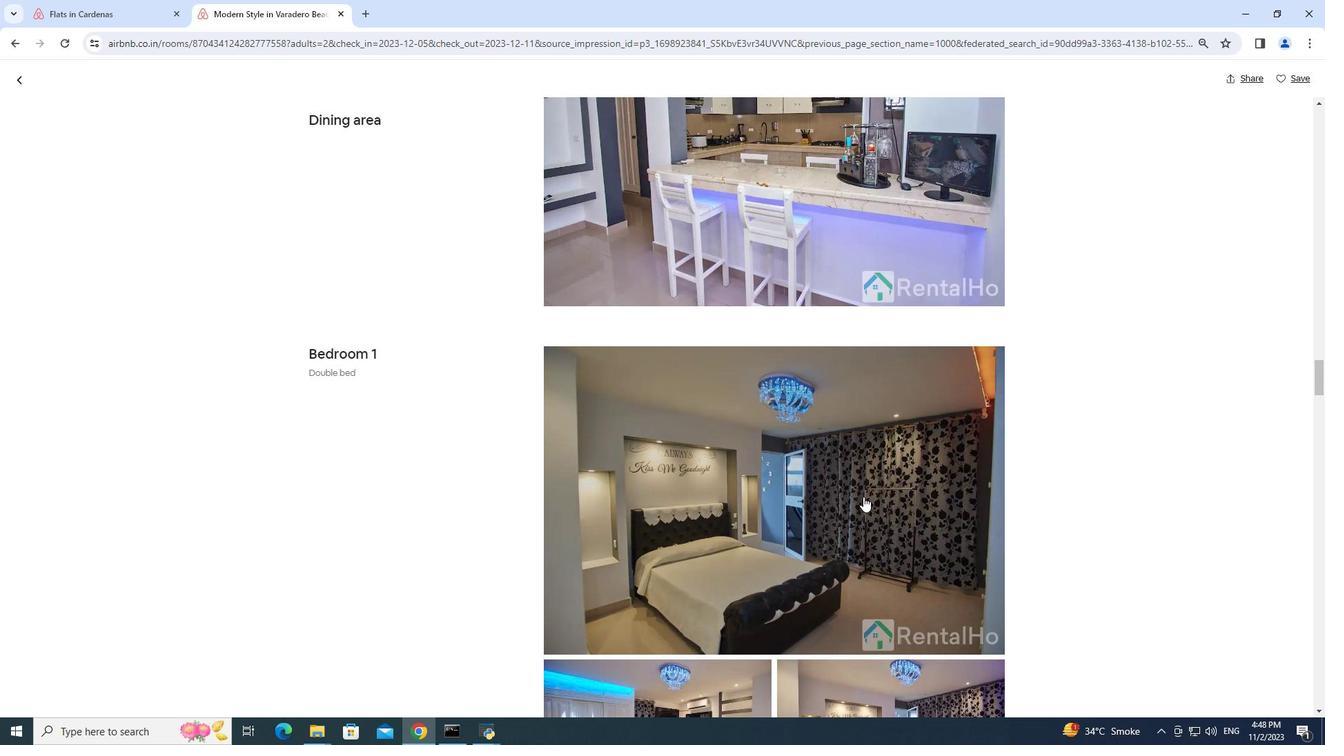 
Action: Mouse scrolled (863, 496) with delta (0, 0)
Screenshot: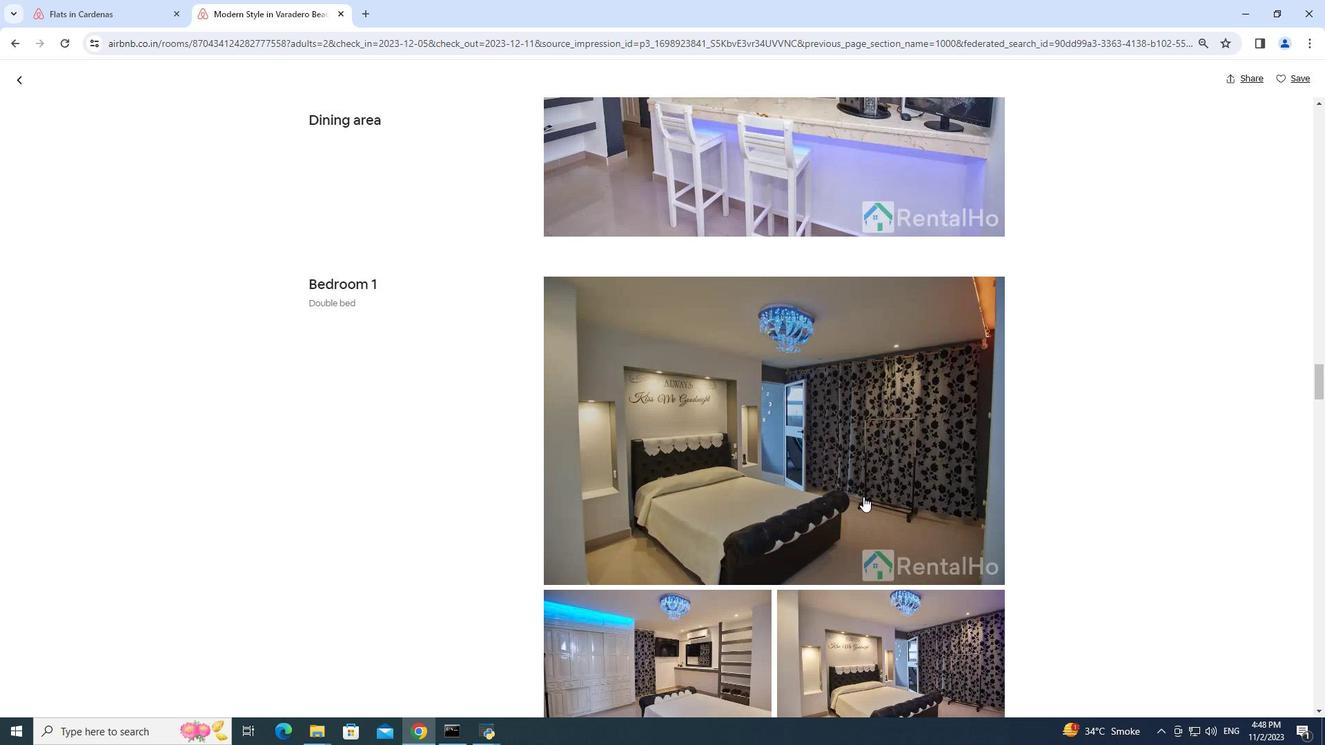 
Action: Mouse scrolled (863, 496) with delta (0, 0)
Screenshot: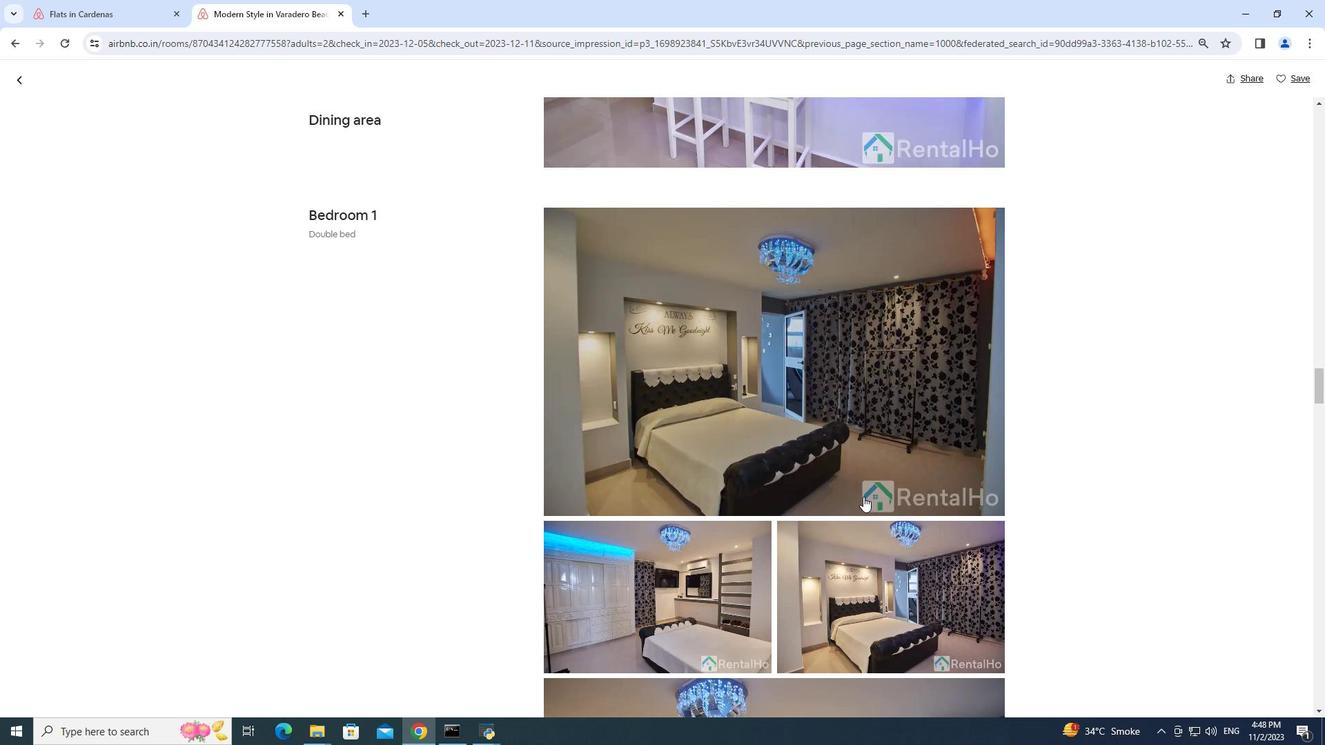 
Action: Mouse scrolled (863, 496) with delta (0, 0)
Screenshot: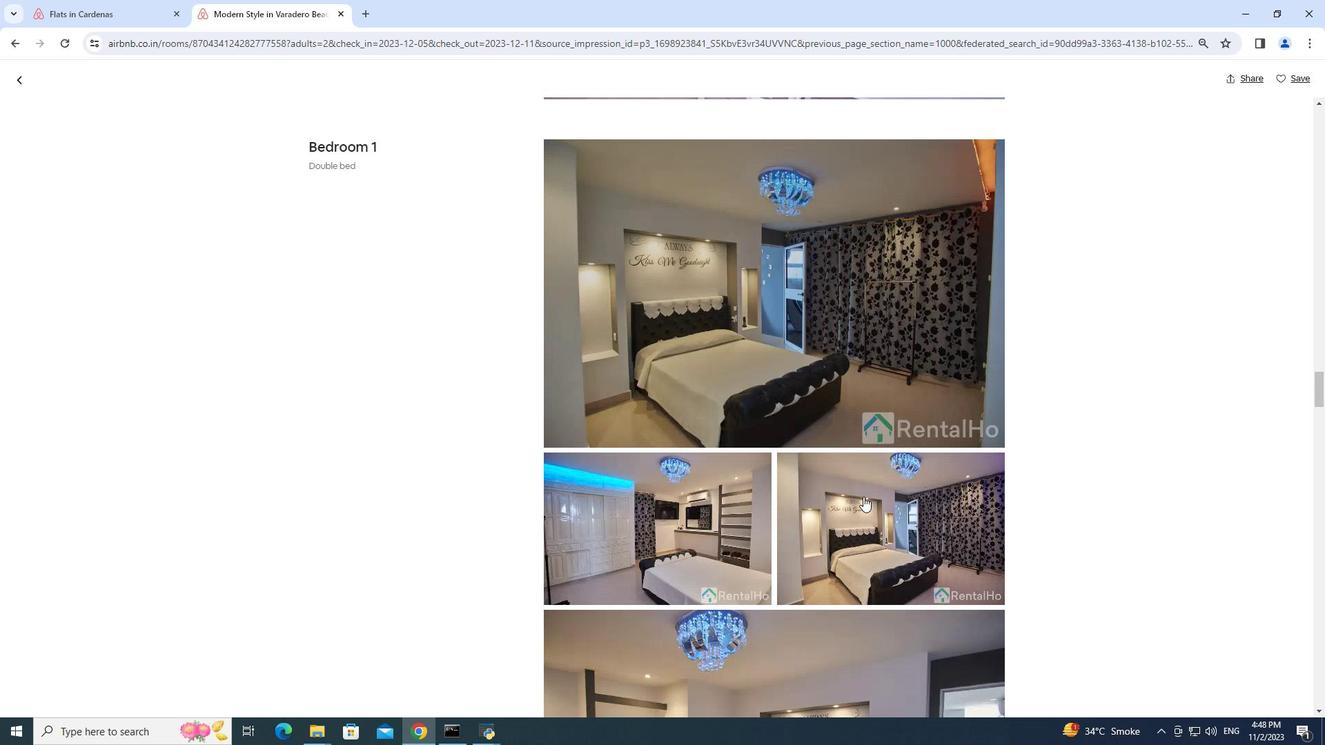 
Action: Mouse scrolled (863, 496) with delta (0, 0)
Screenshot: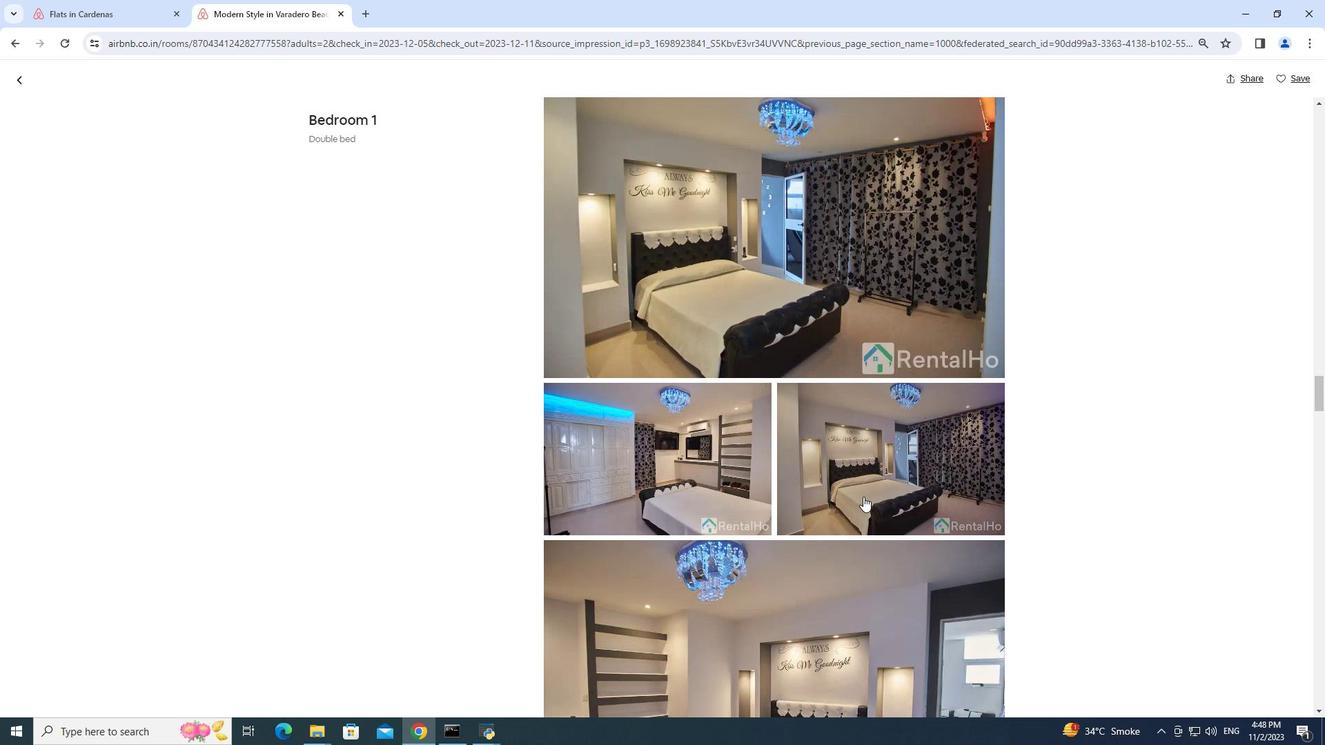 
Action: Mouse scrolled (863, 496) with delta (0, 0)
Screenshot: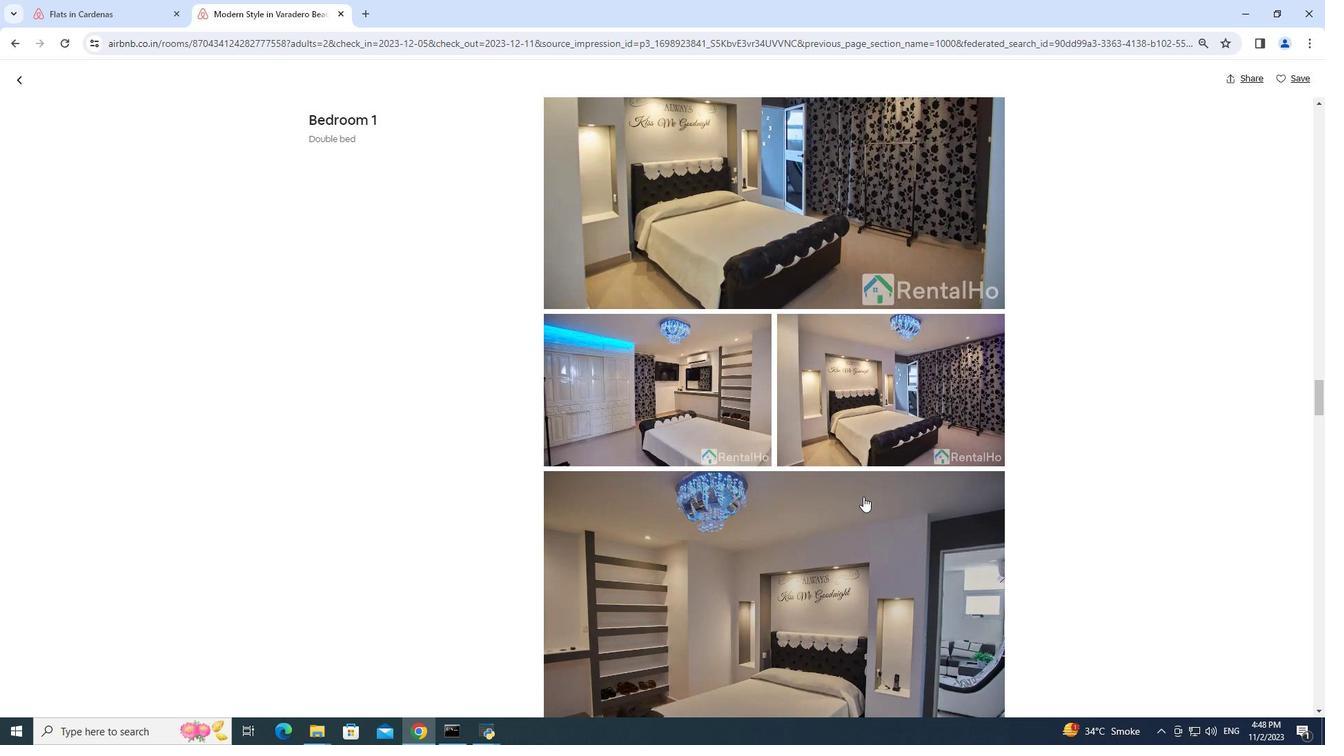 
Action: Mouse scrolled (863, 496) with delta (0, 0)
Screenshot: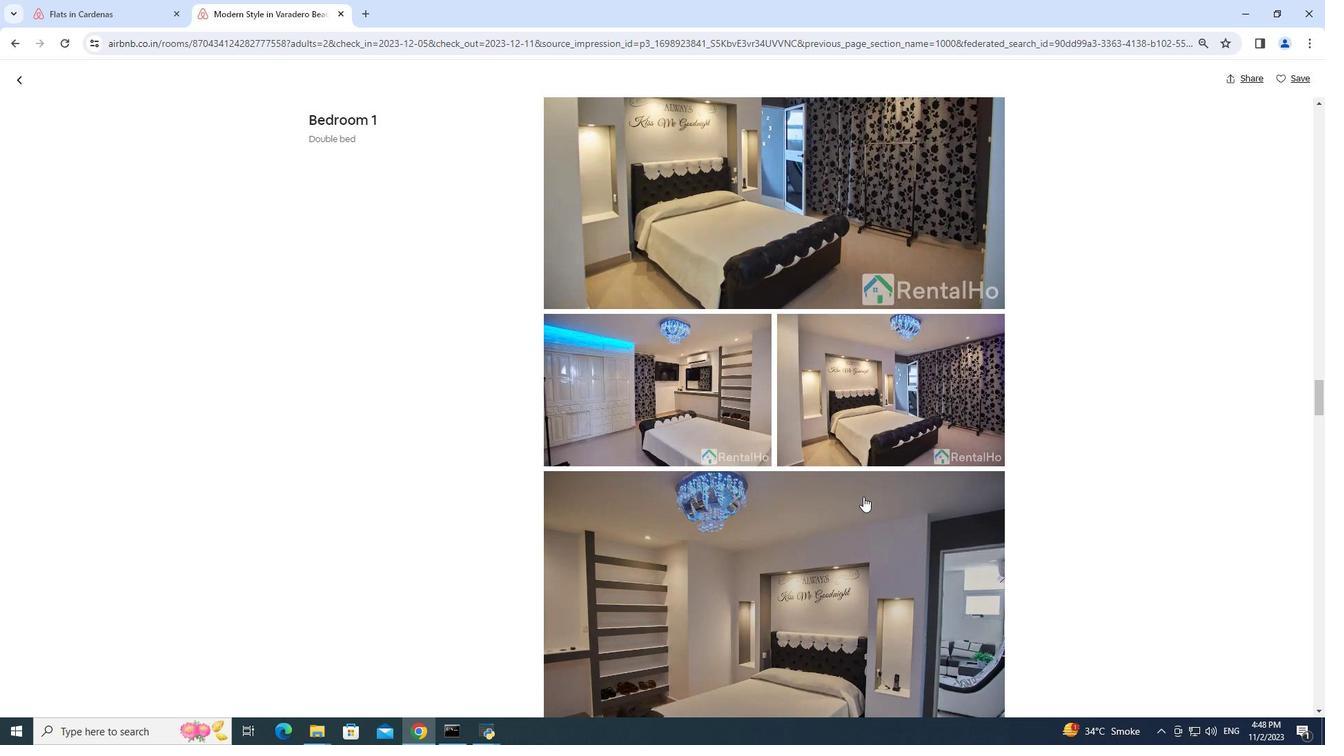 
Action: Mouse scrolled (863, 496) with delta (0, 0)
Screenshot: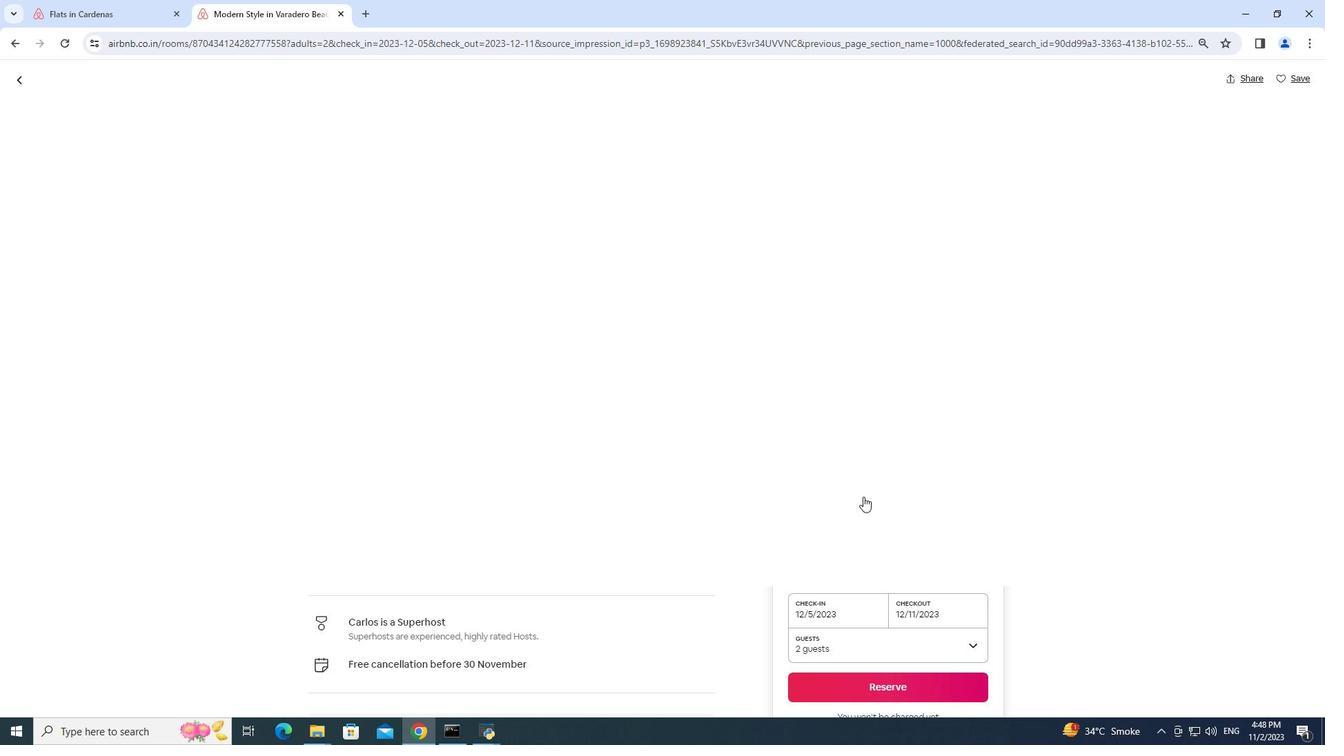 
Action: Mouse scrolled (863, 496) with delta (0, 0)
Screenshot: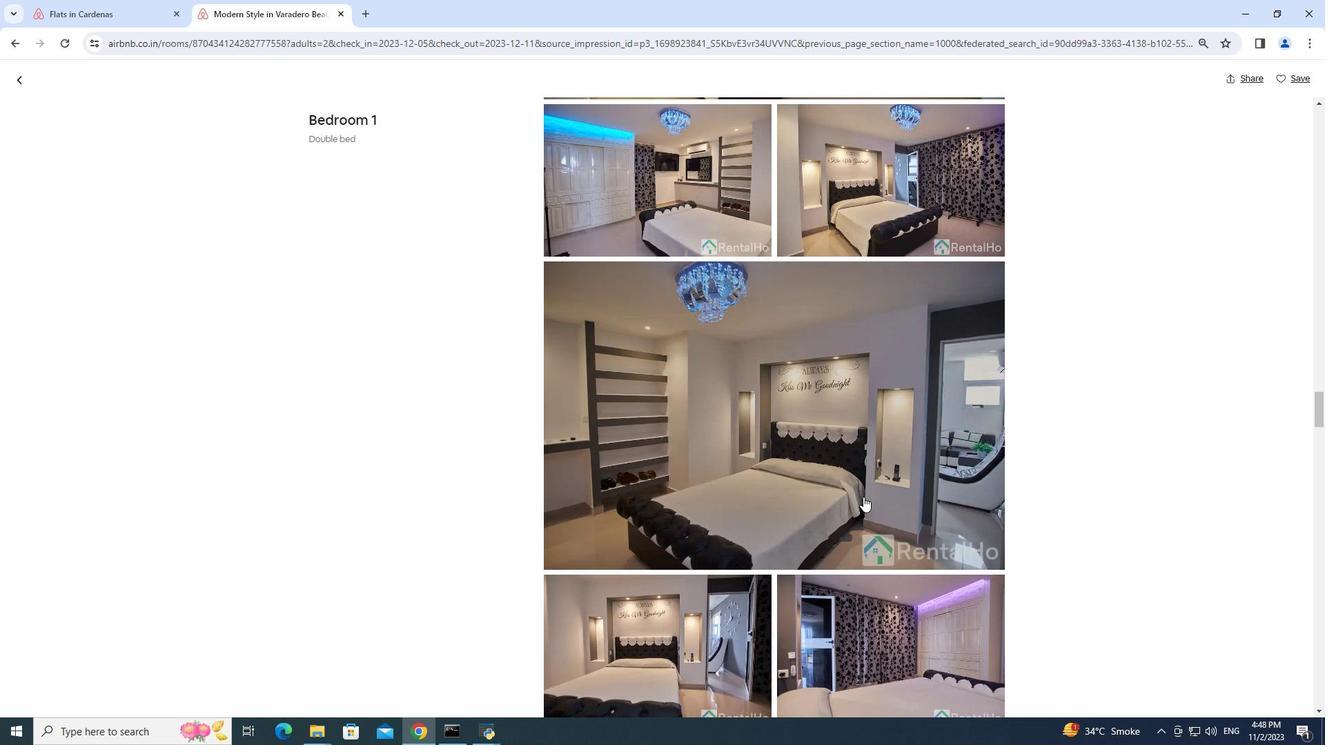 
Action: Mouse scrolled (863, 496) with delta (0, 0)
Screenshot: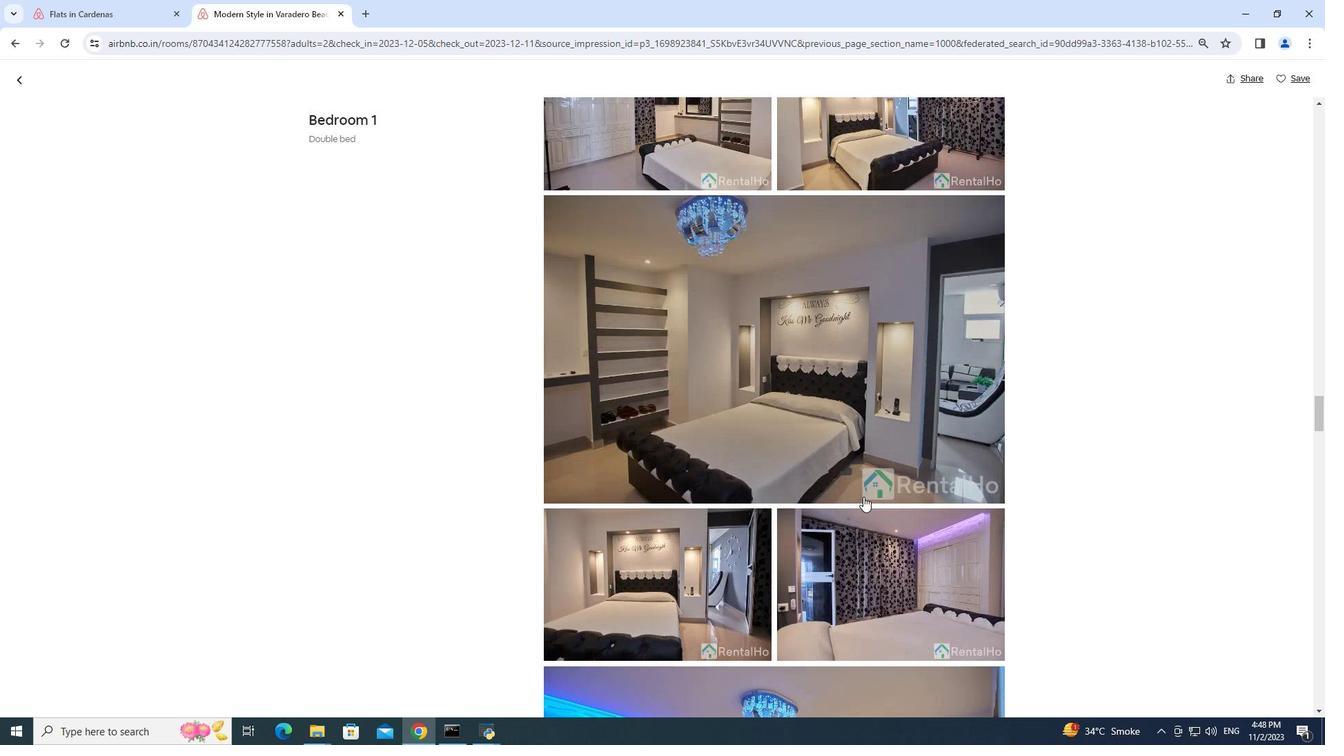 
Action: Mouse scrolled (863, 496) with delta (0, 0)
Screenshot: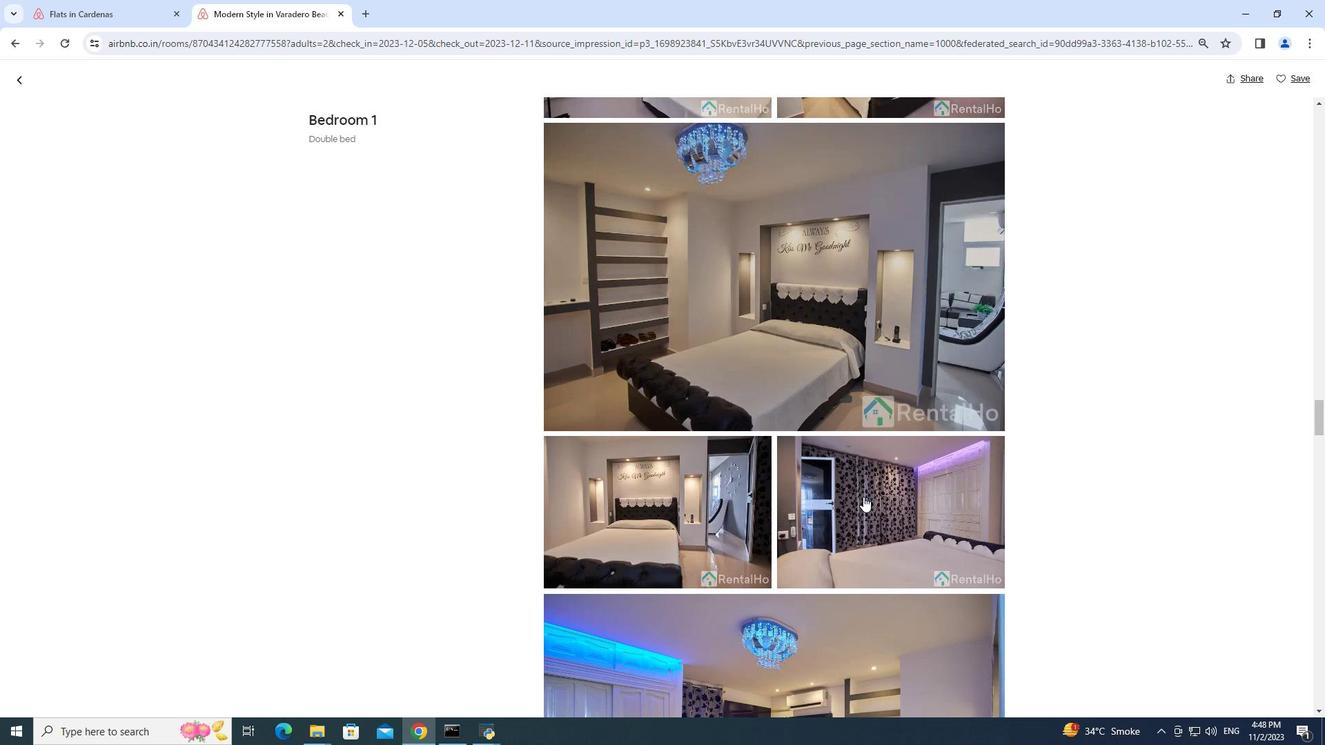 
Action: Mouse scrolled (863, 496) with delta (0, 0)
Screenshot: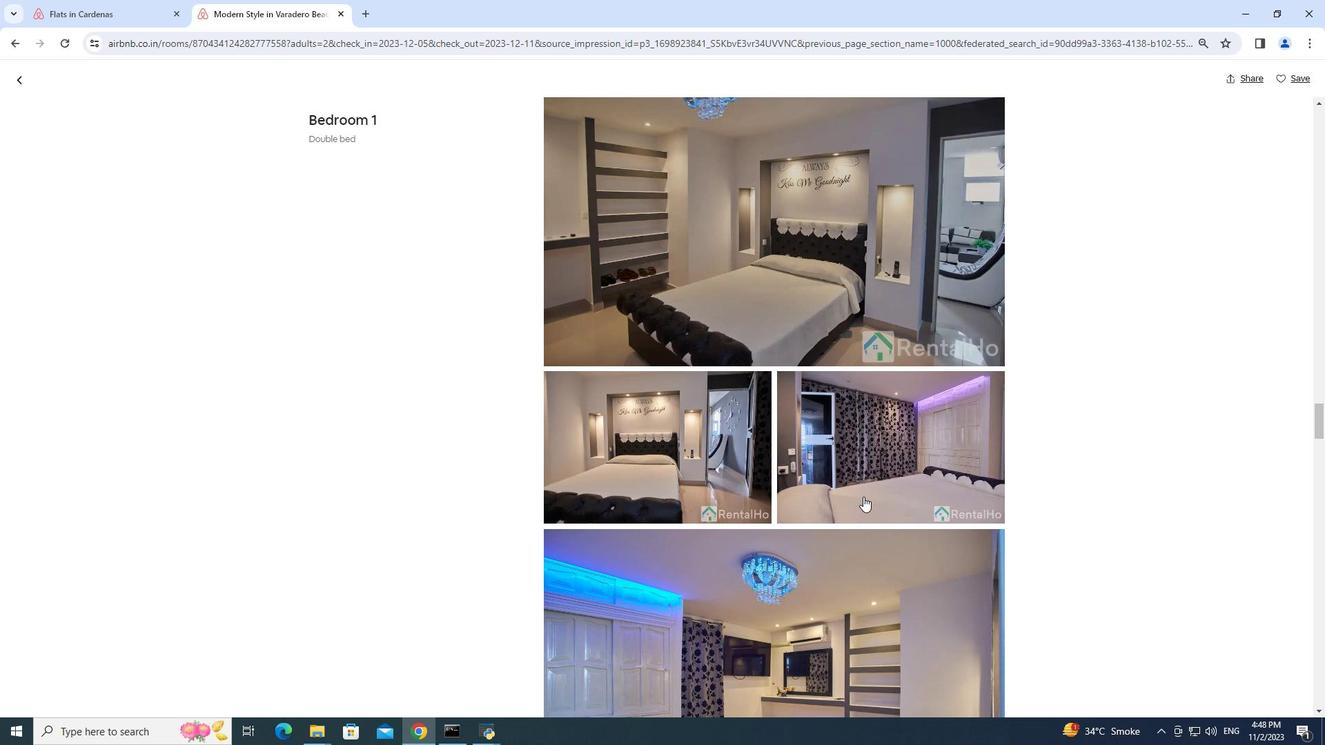 
Action: Mouse pressed middle at (863, 497)
Screenshot: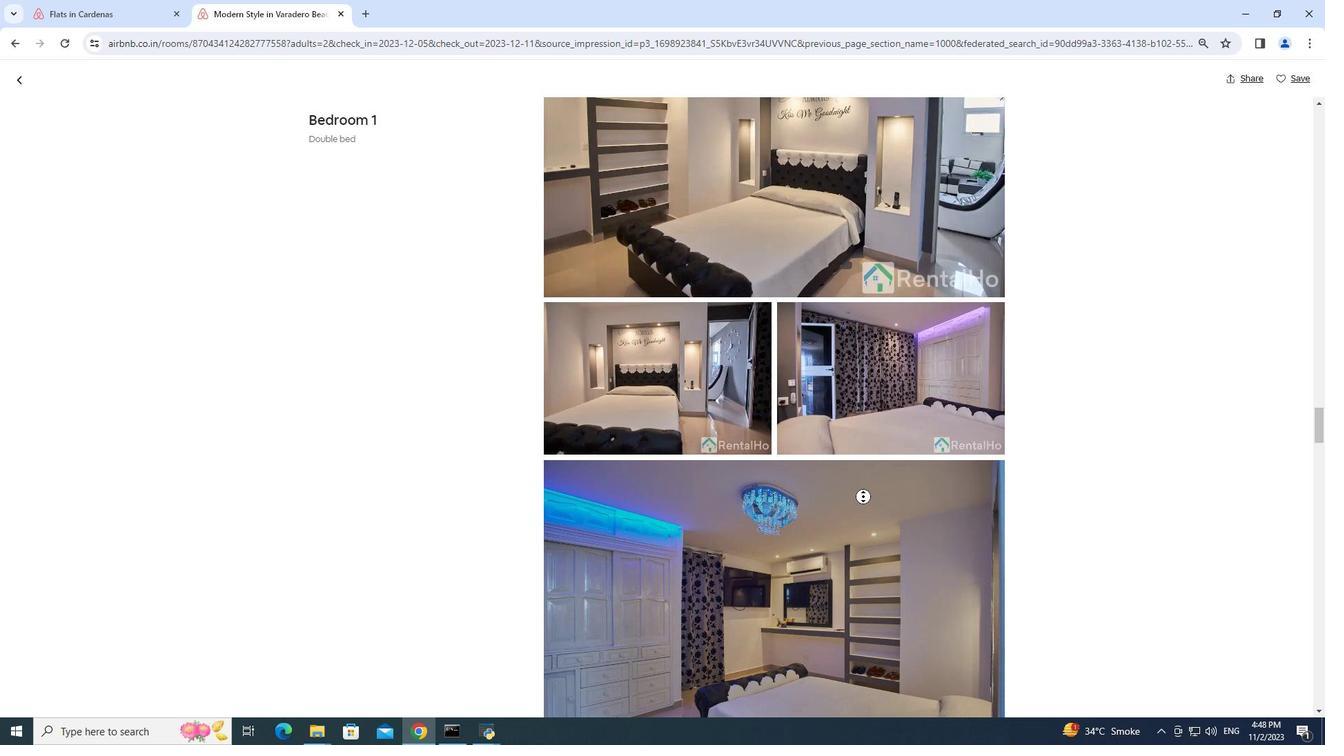 
Action: Mouse scrolled (863, 496) with delta (0, 0)
Screenshot: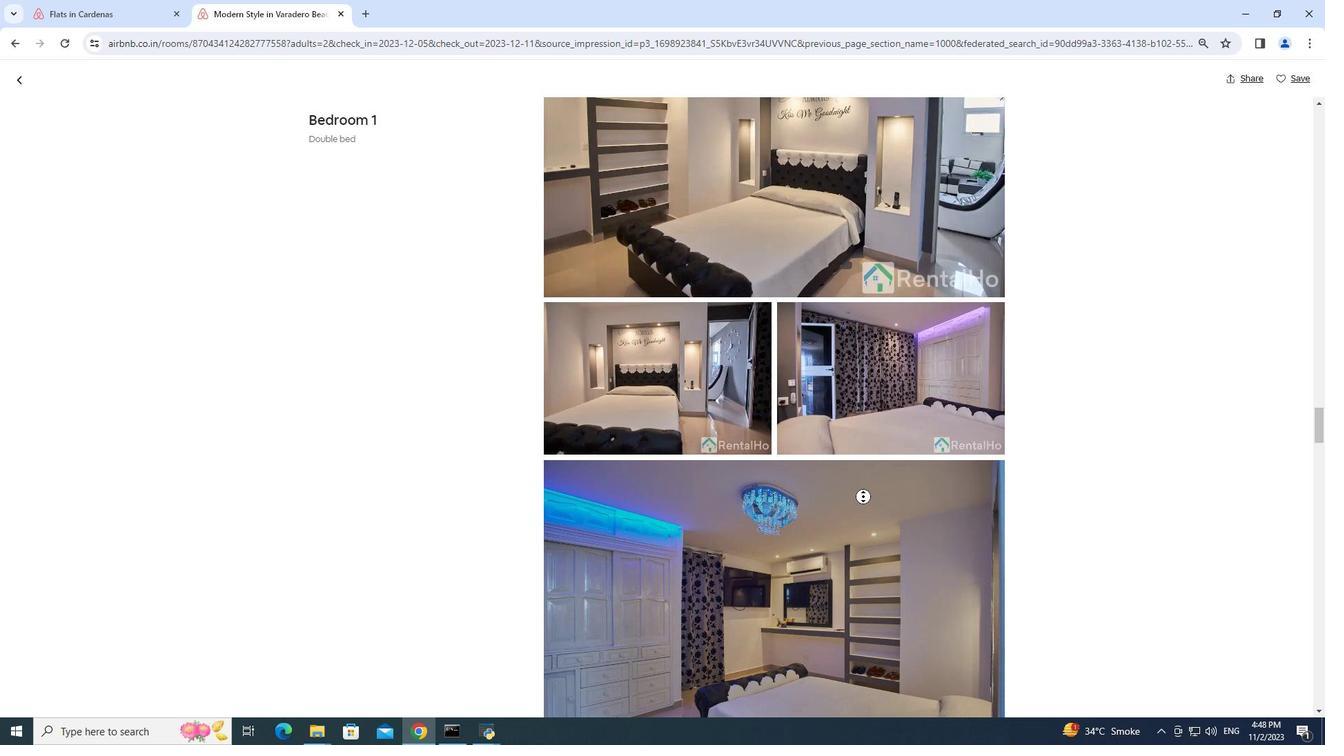 
Action: Mouse scrolled (863, 496) with delta (0, 0)
Screenshot: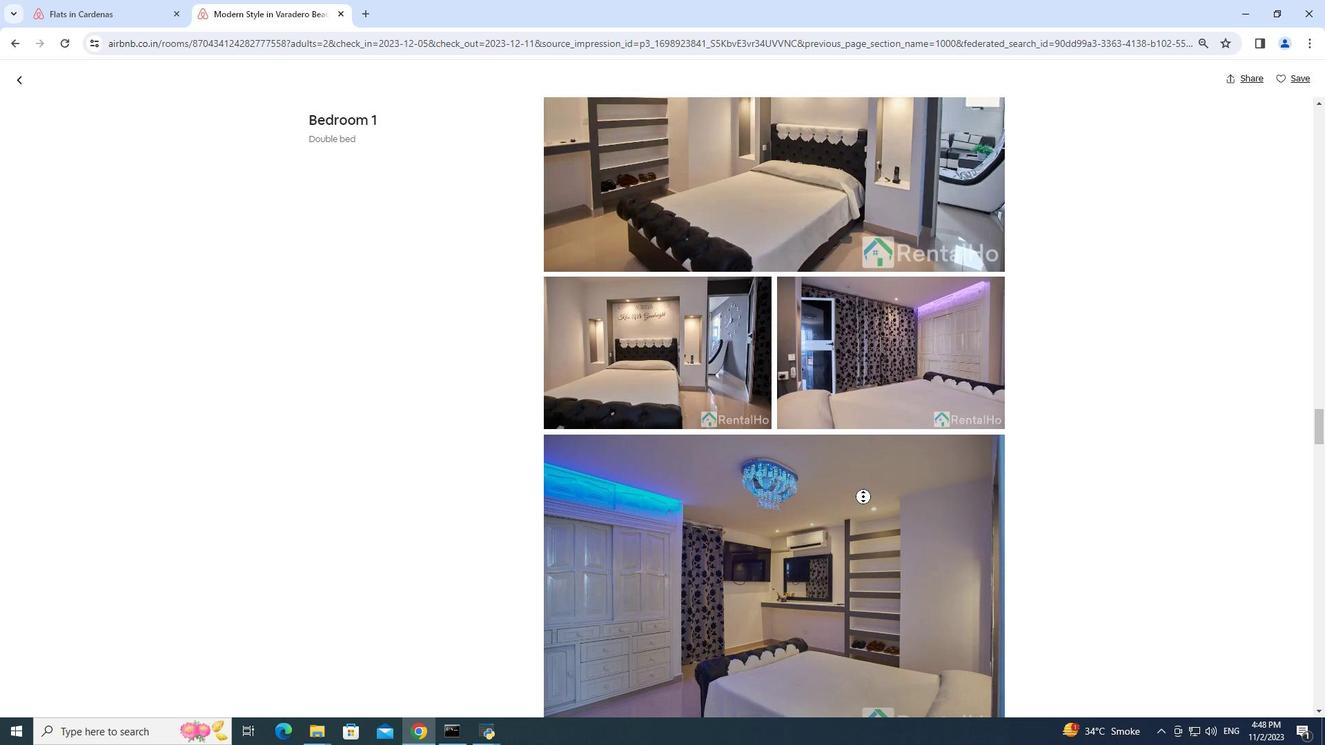 
Action: Mouse scrolled (863, 496) with delta (0, 0)
Screenshot: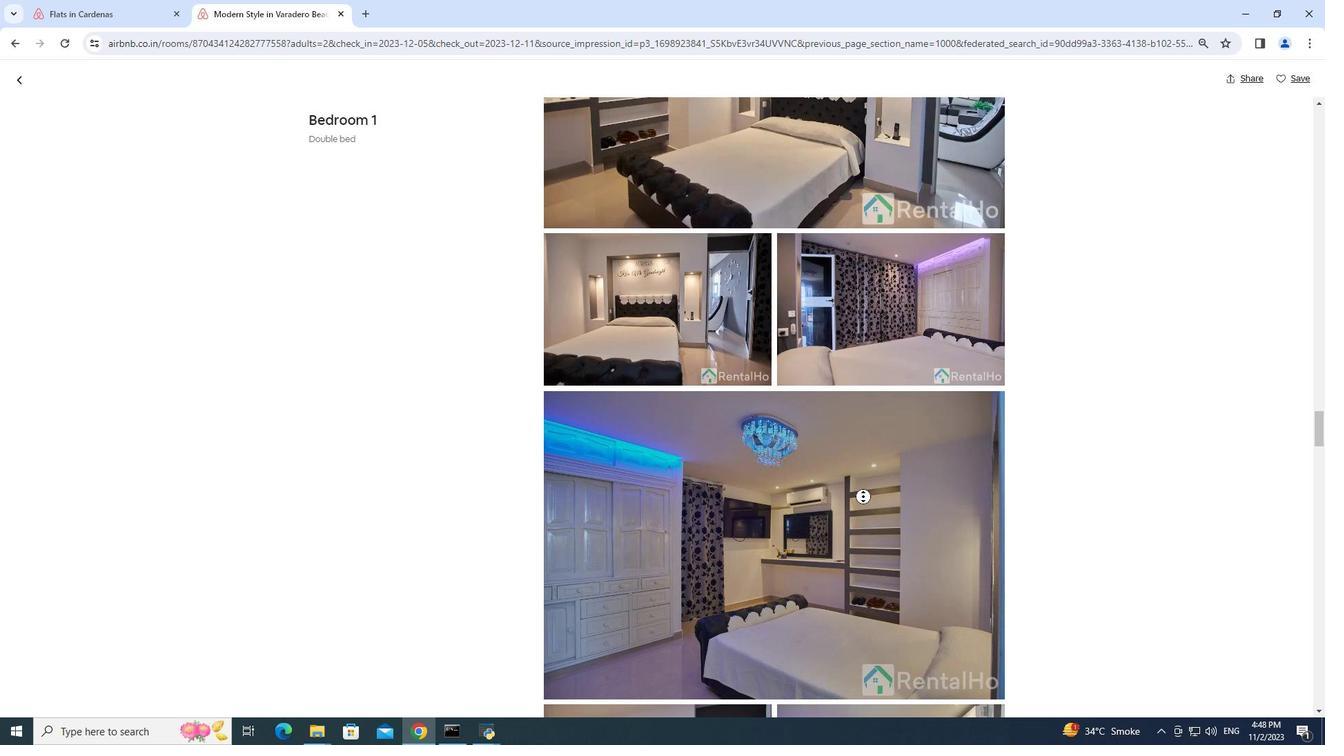 
Action: Mouse scrolled (863, 496) with delta (0, 0)
Screenshot: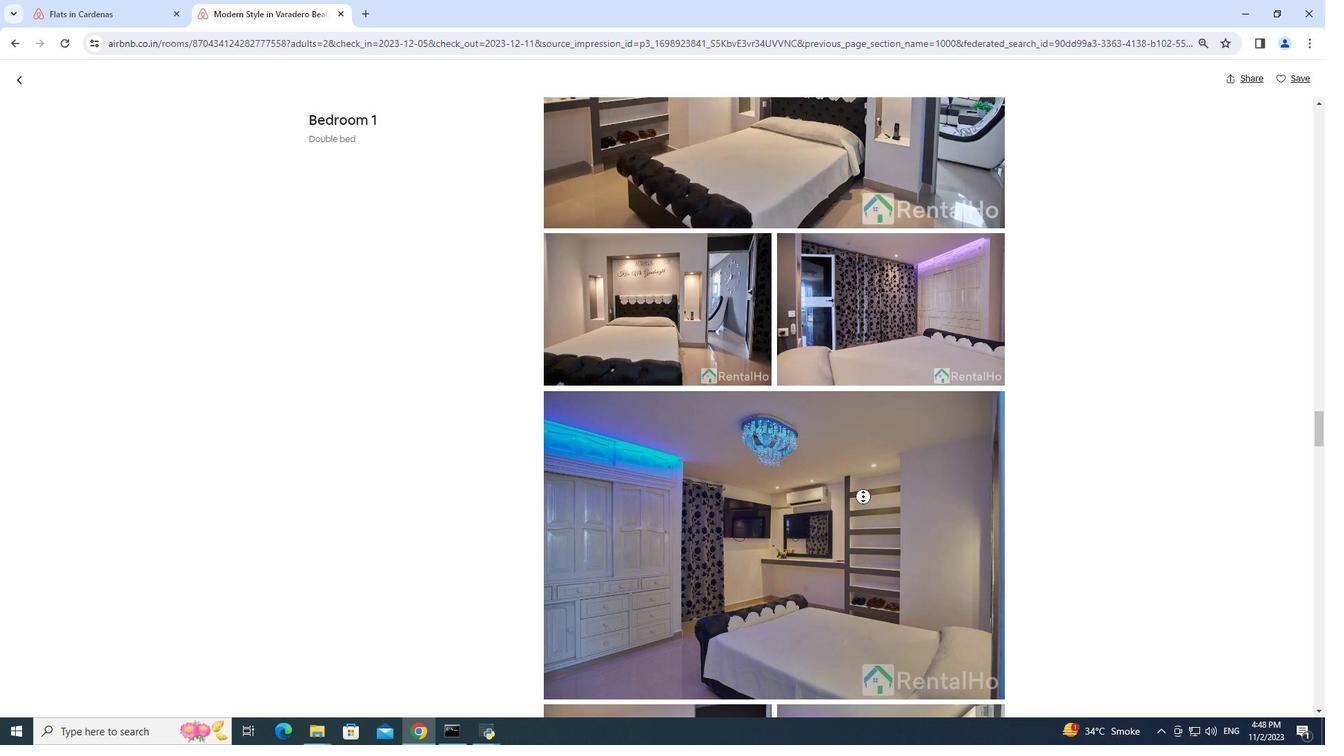 
Action: Mouse scrolled (863, 496) with delta (0, 0)
Screenshot: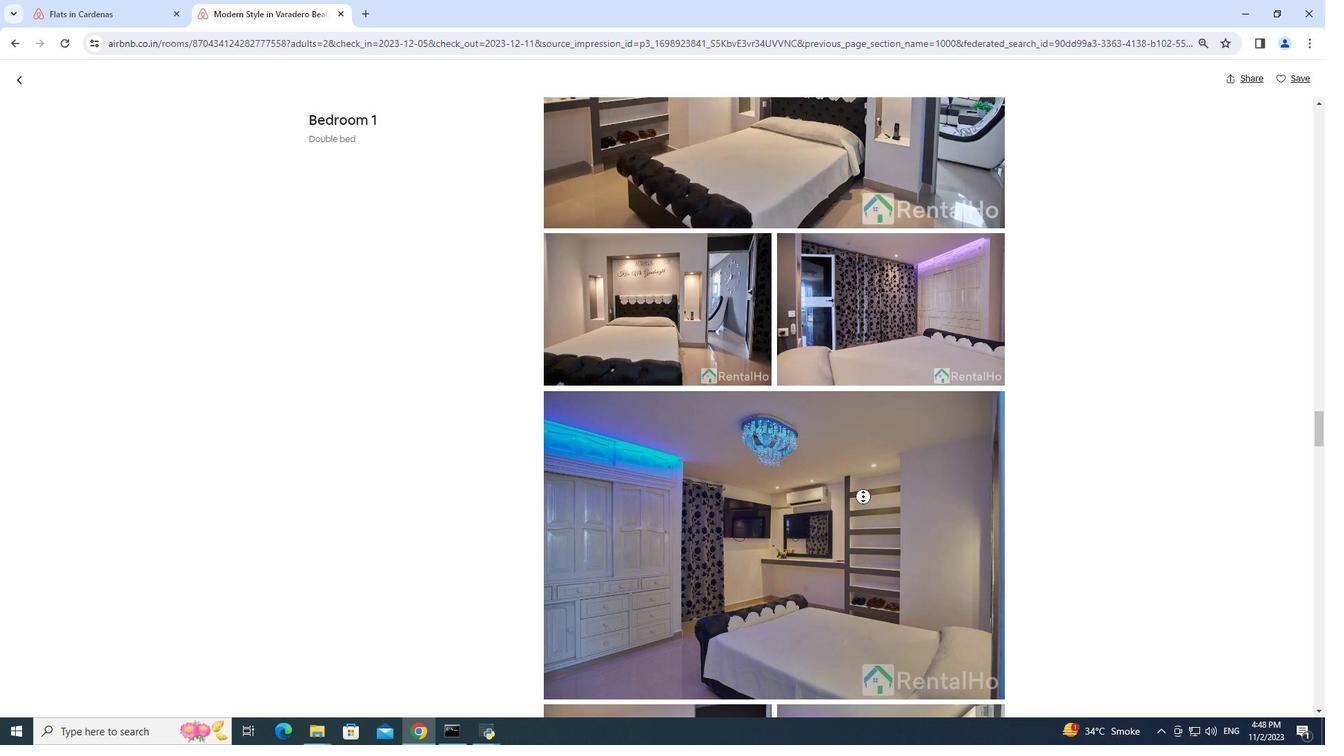 
Action: Mouse pressed middle at (863, 497)
Screenshot: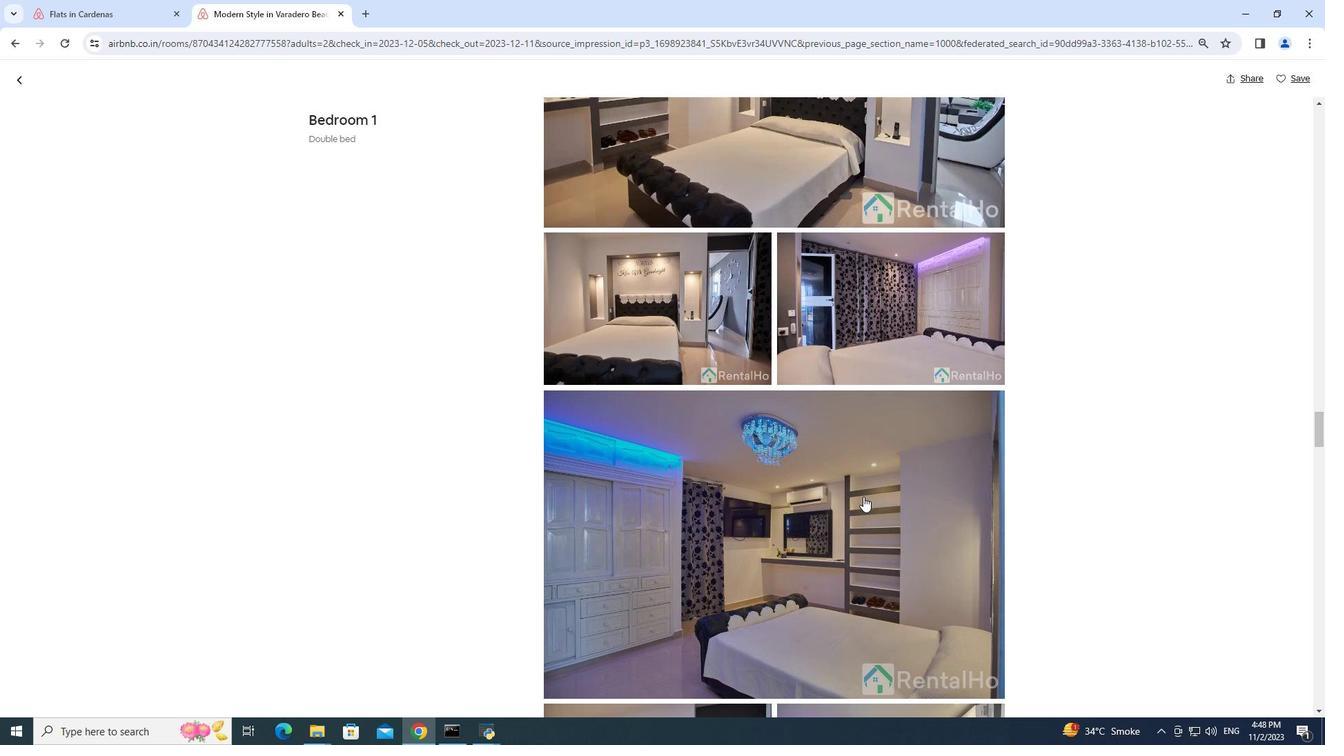 
Action: Mouse scrolled (863, 496) with delta (0, 0)
Screenshot: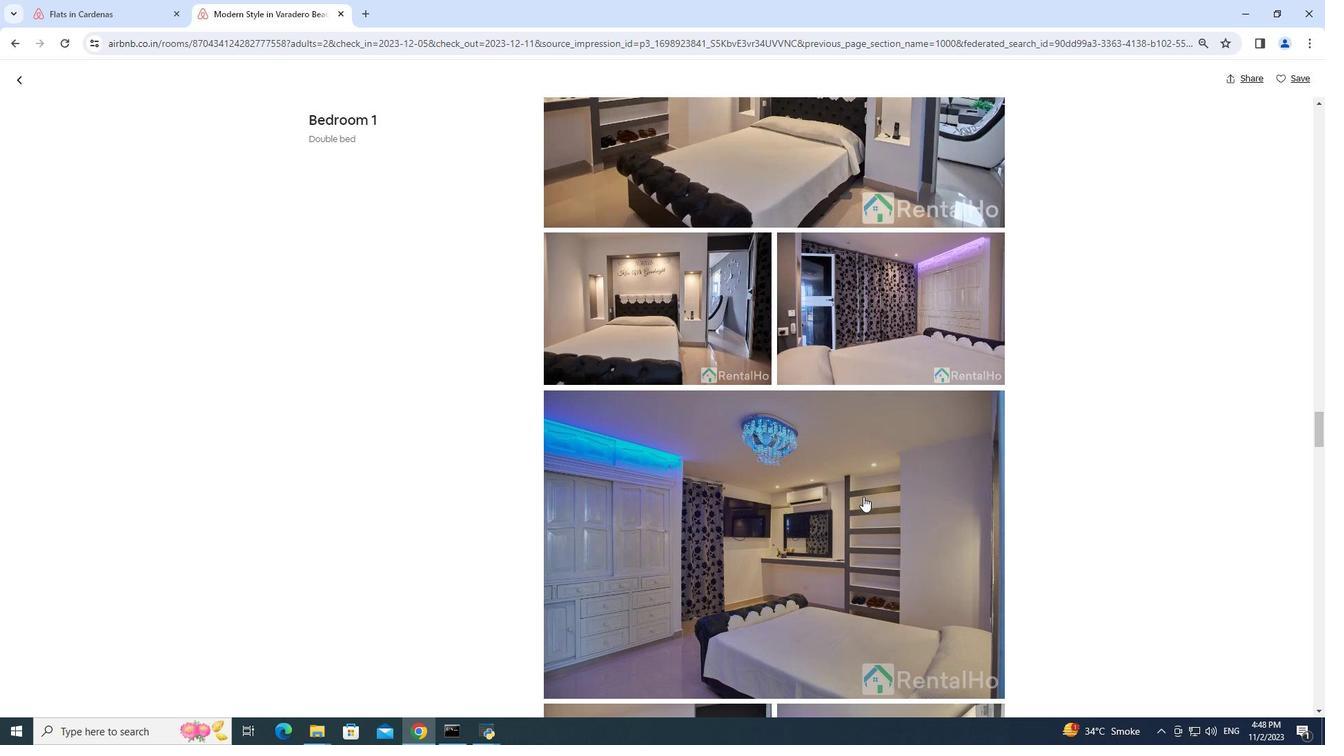 
Action: Mouse scrolled (863, 496) with delta (0, 0)
Screenshot: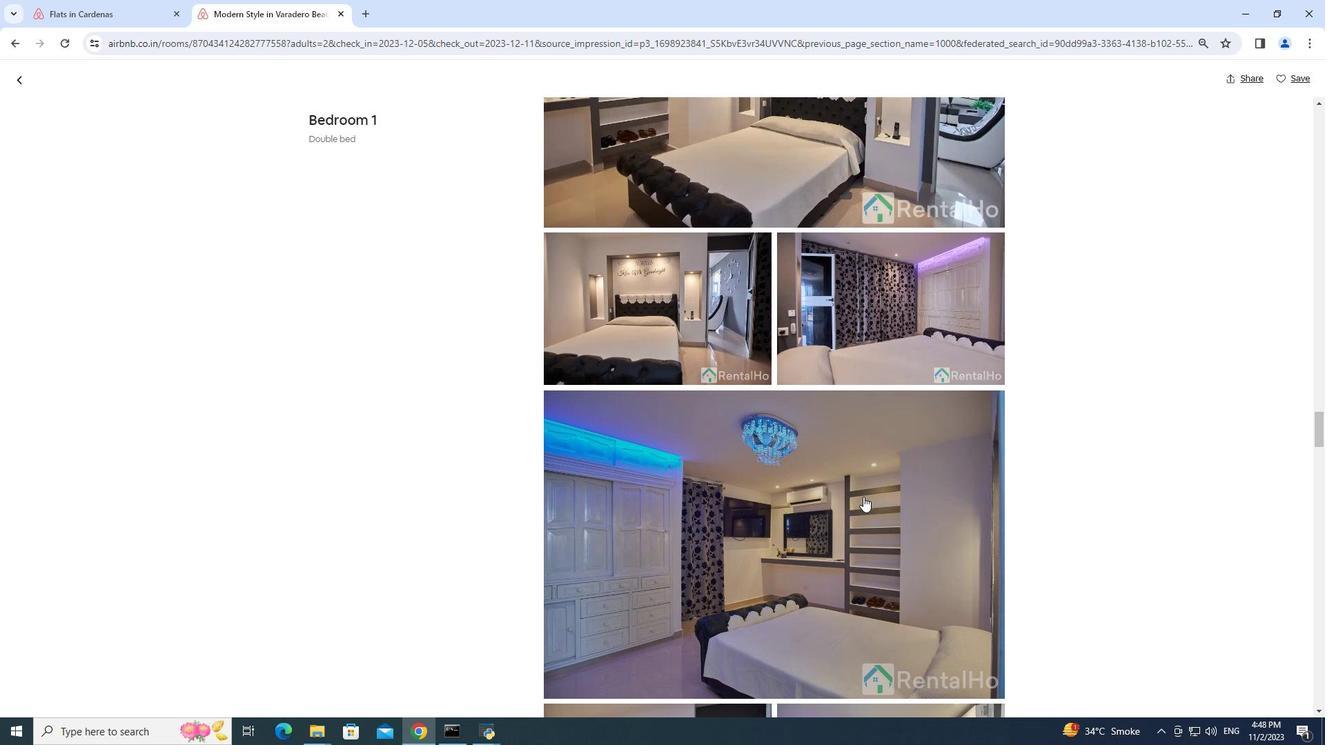 
Action: Mouse scrolled (863, 496) with delta (0, 0)
Screenshot: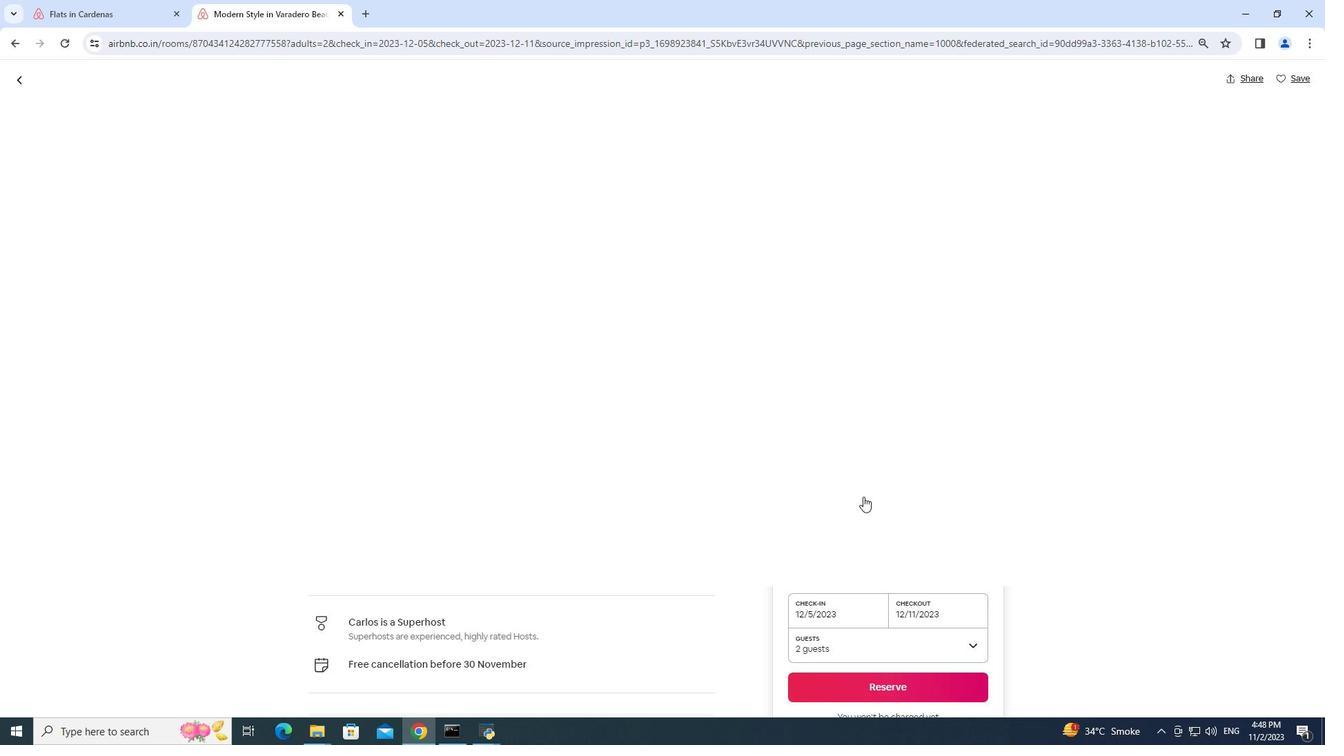 
Action: Mouse pressed middle at (863, 497)
Screenshot: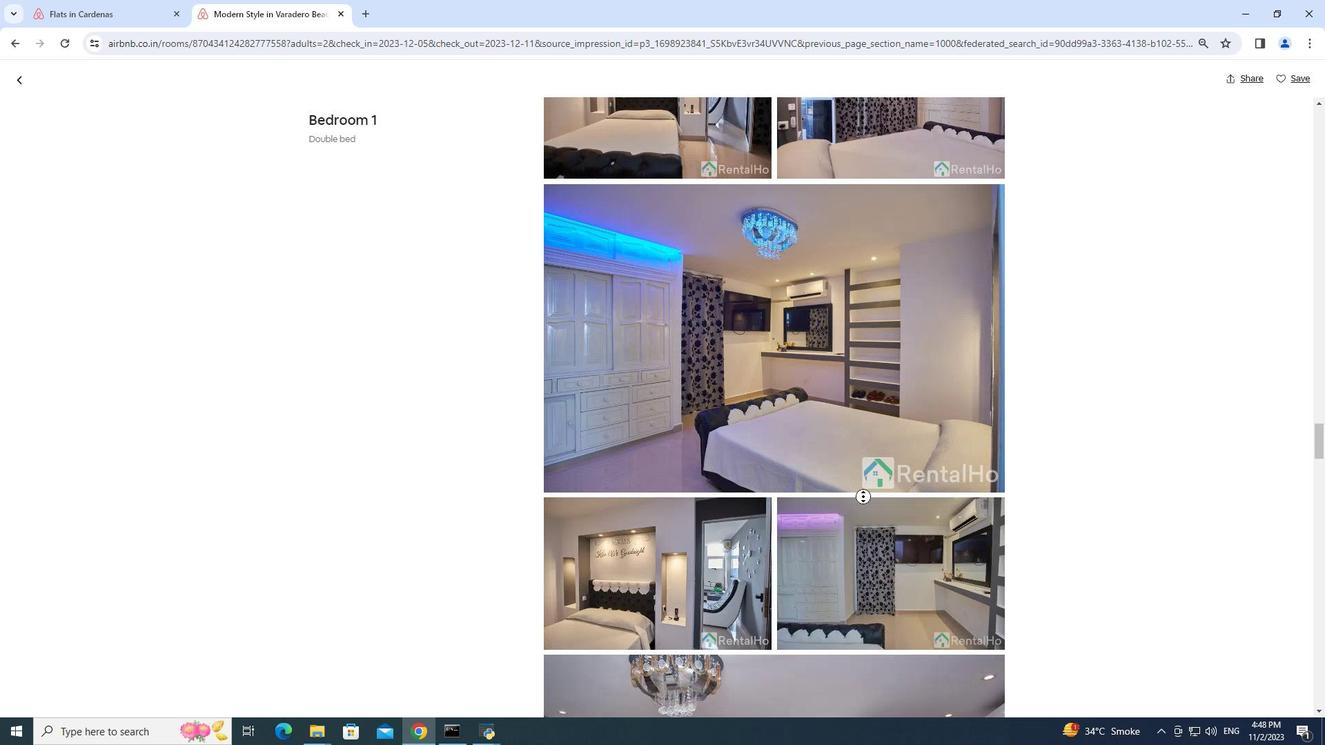 
Action: Mouse scrolled (863, 496) with delta (0, 0)
Screenshot: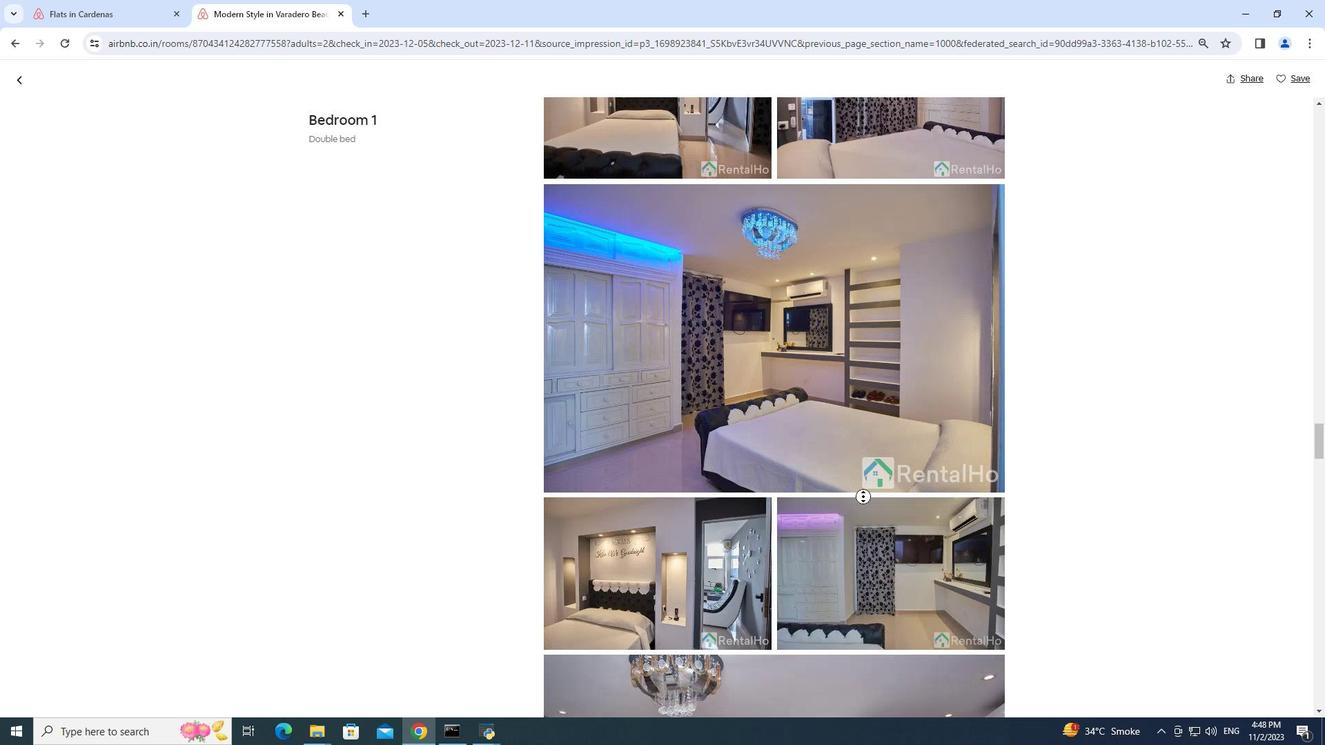
Action: Mouse scrolled (863, 496) with delta (0, 0)
Screenshot: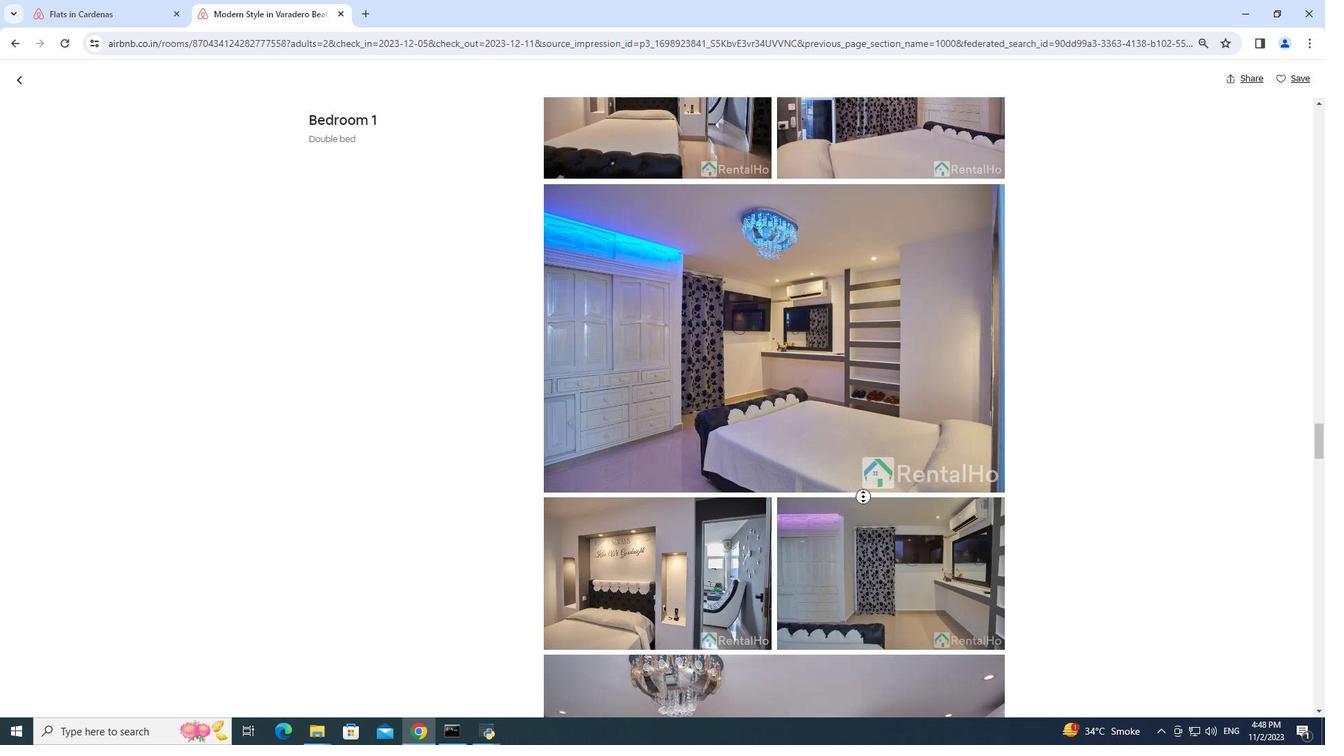
Action: Mouse pressed middle at (863, 497)
Screenshot: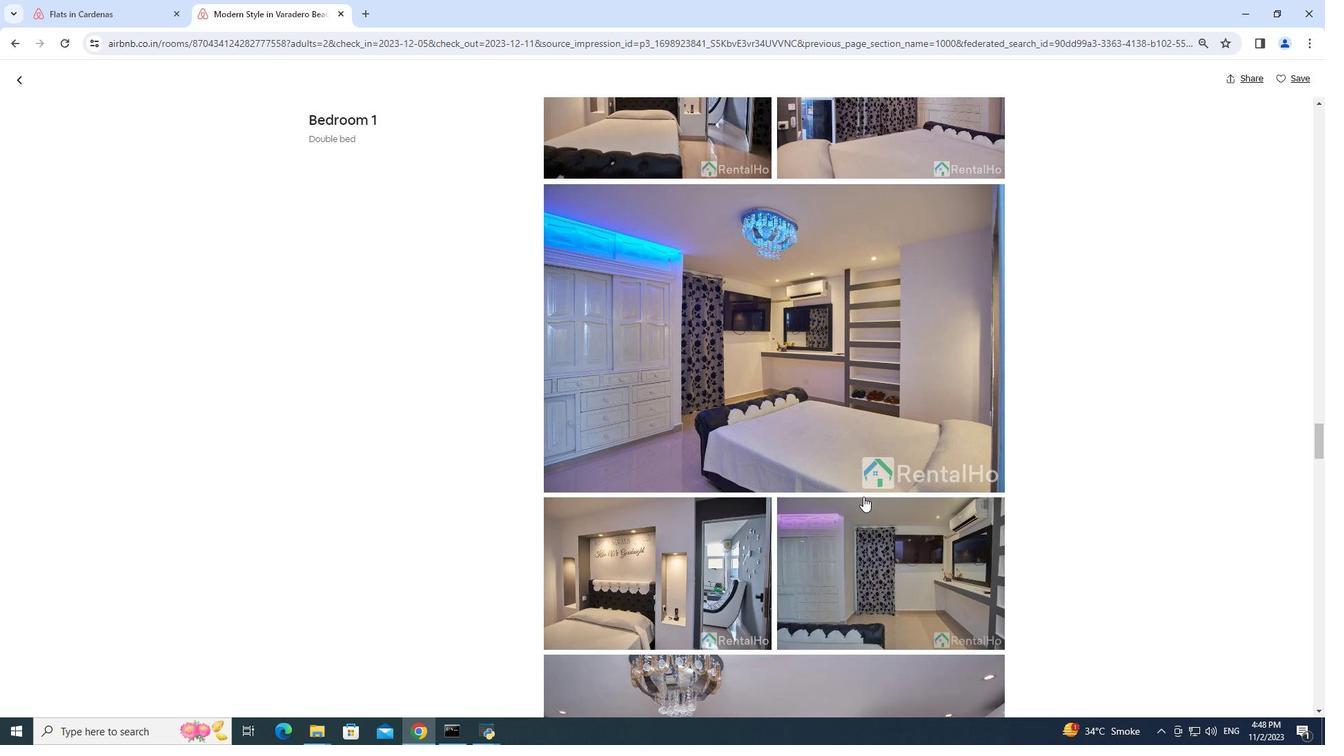 
Action: Mouse scrolled (863, 496) with delta (0, 0)
Screenshot: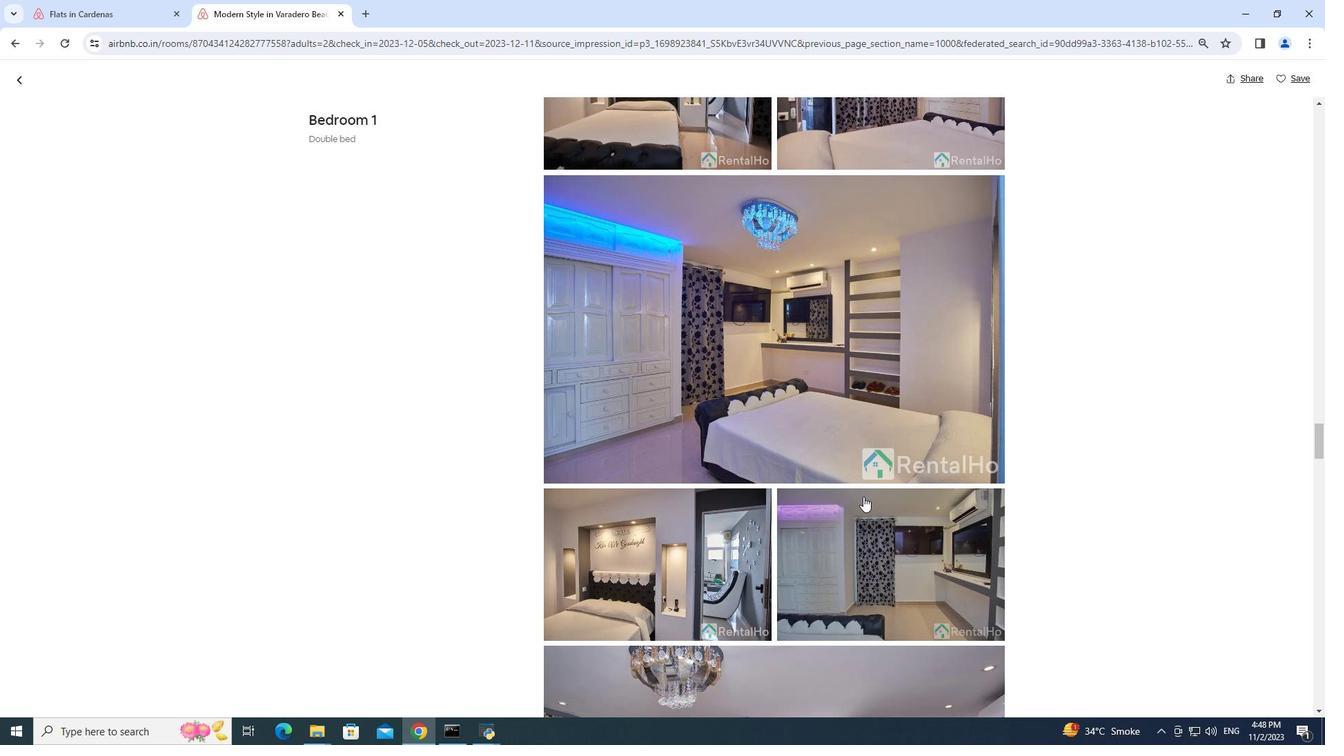 
Action: Mouse scrolled (863, 496) with delta (0, 0)
Screenshot: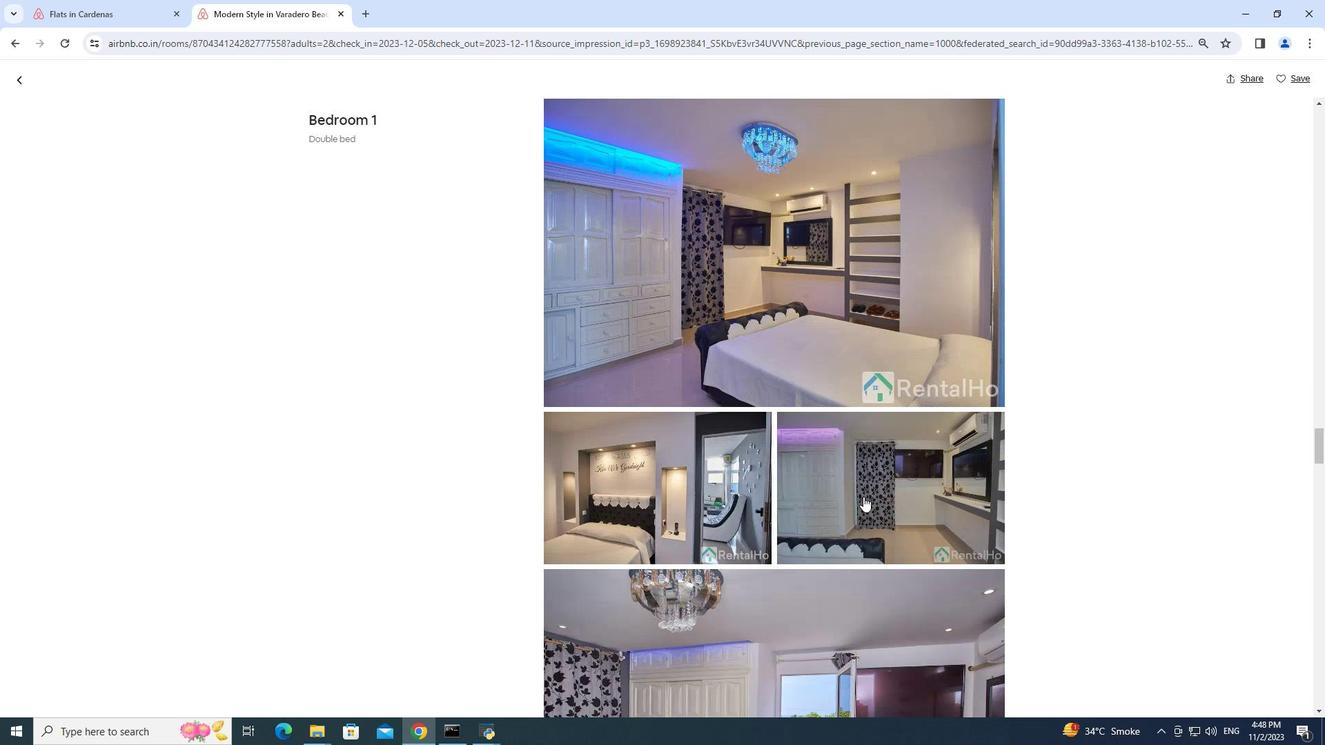 
Action: Mouse scrolled (863, 496) with delta (0, 0)
Screenshot: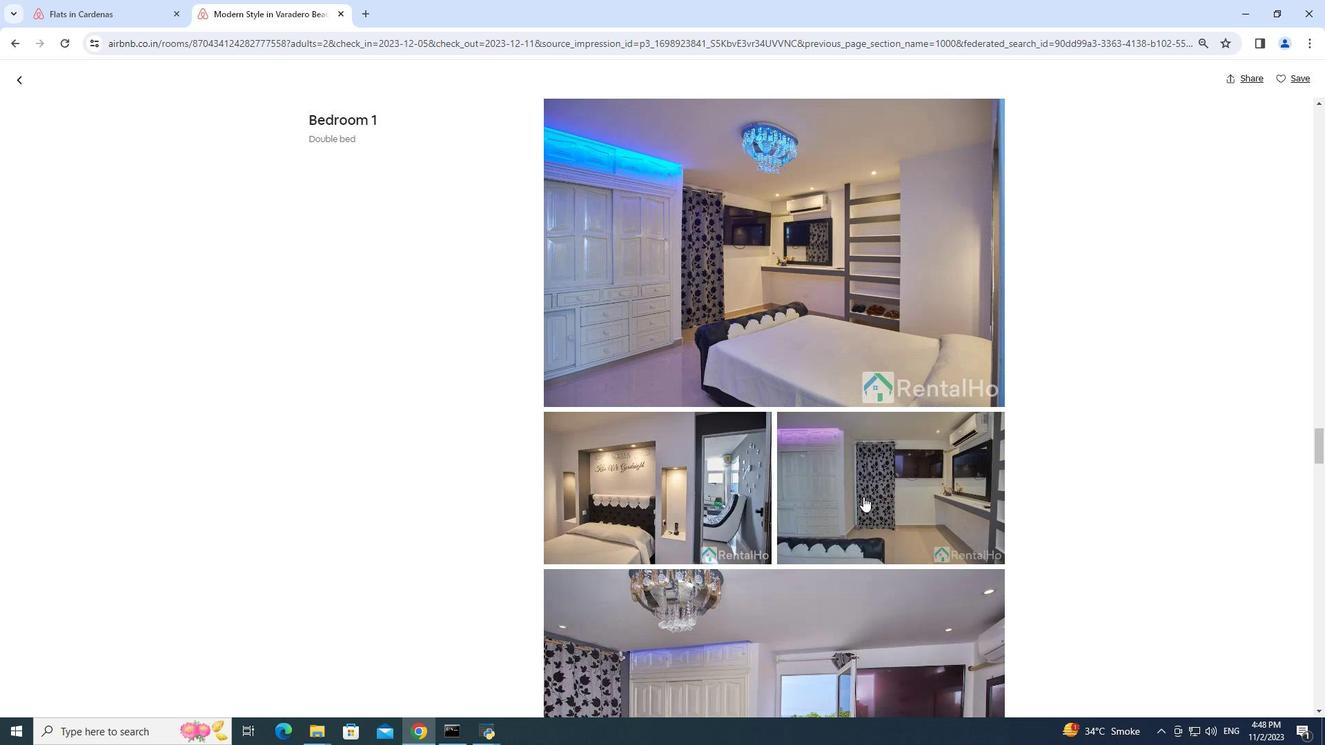 
Action: Mouse pressed middle at (863, 497)
Screenshot: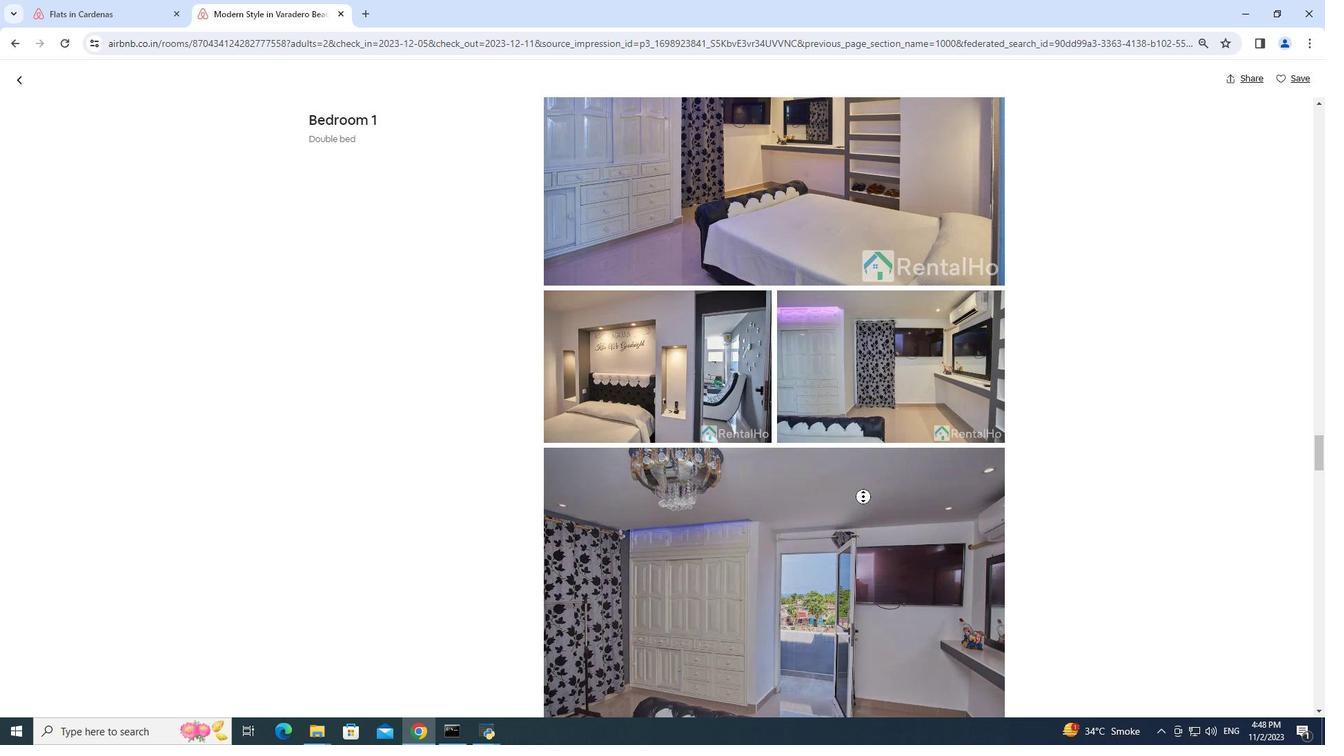 
Action: Mouse scrolled (863, 496) with delta (0, 0)
Screenshot: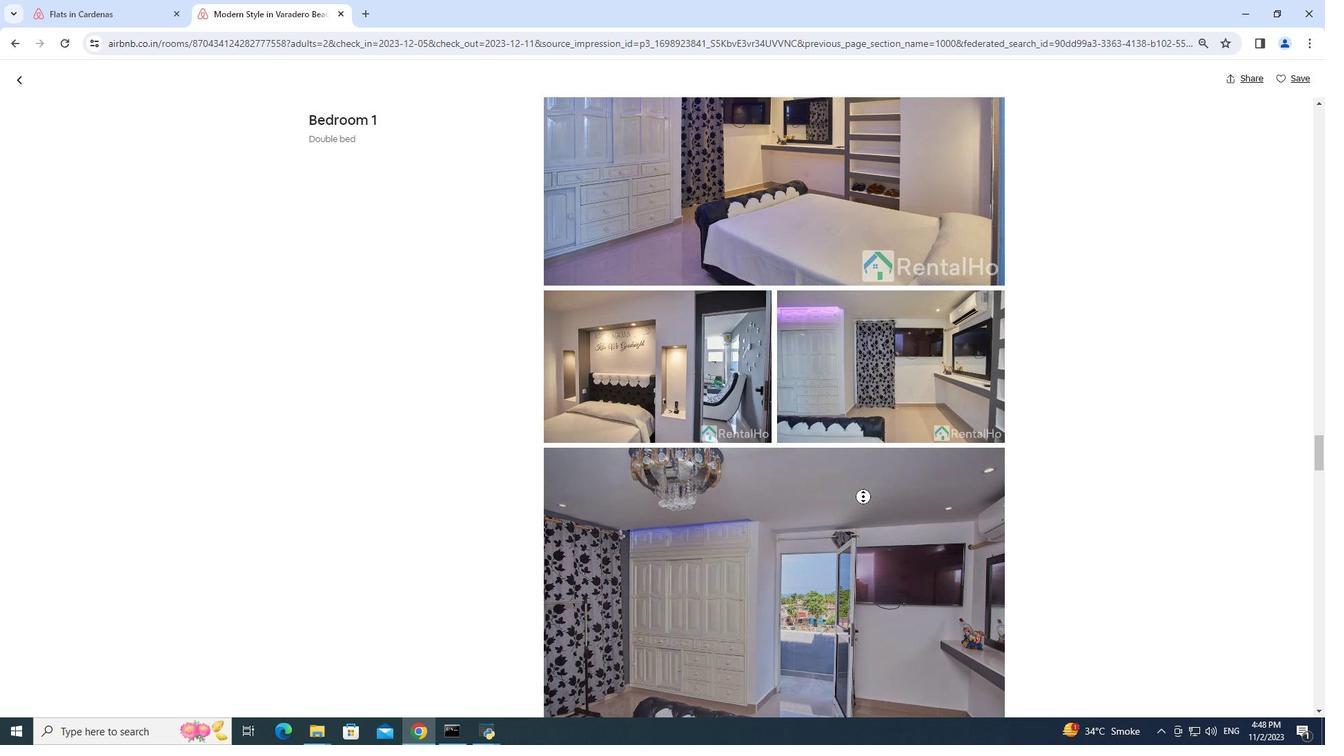 
Action: Mouse scrolled (863, 496) with delta (0, 0)
Screenshot: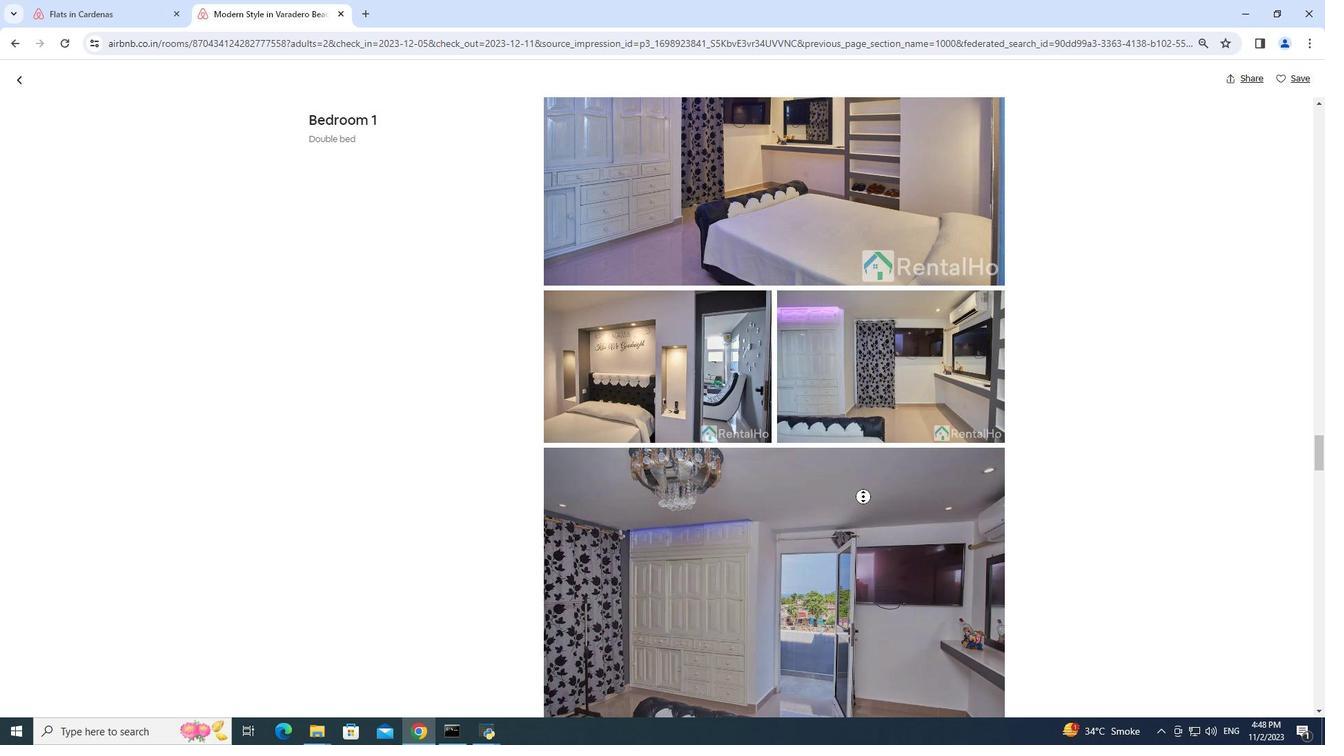 
Action: Mouse scrolled (863, 496) with delta (0, 0)
Screenshot: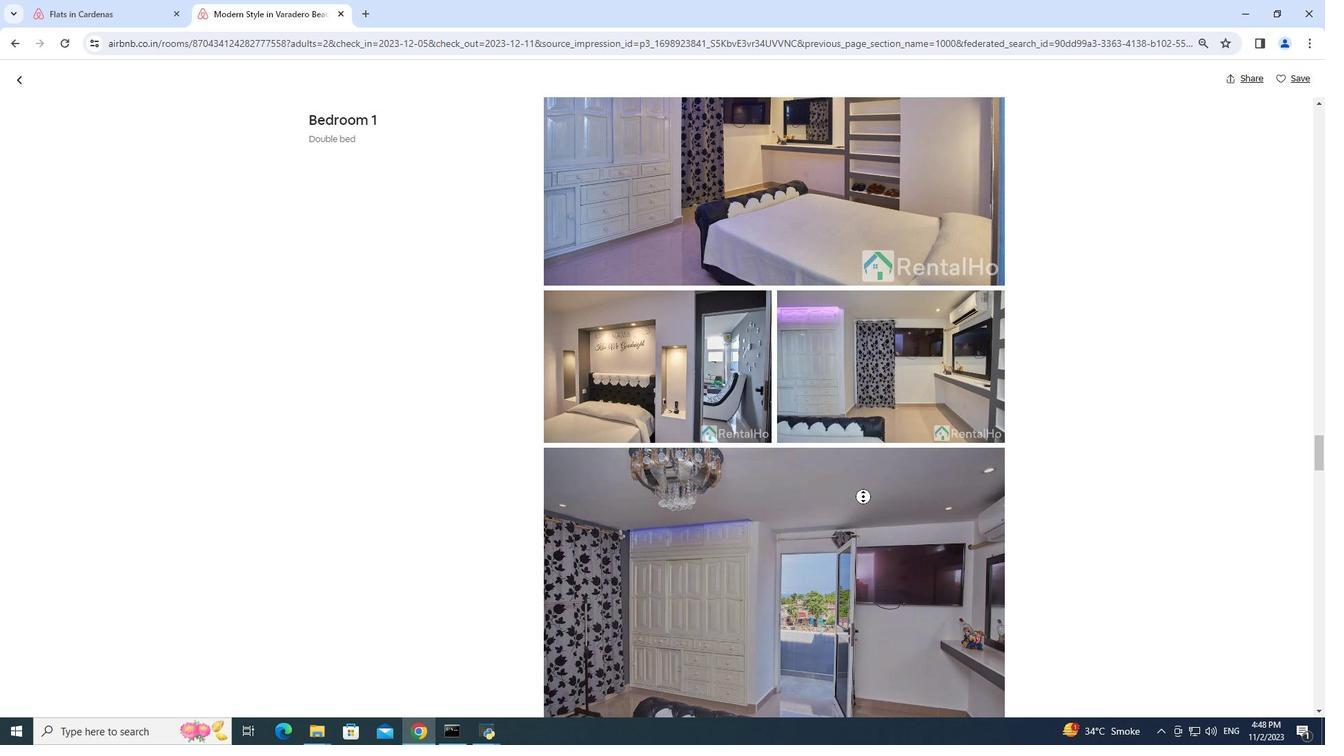 
Action: Mouse pressed middle at (863, 497)
Screenshot: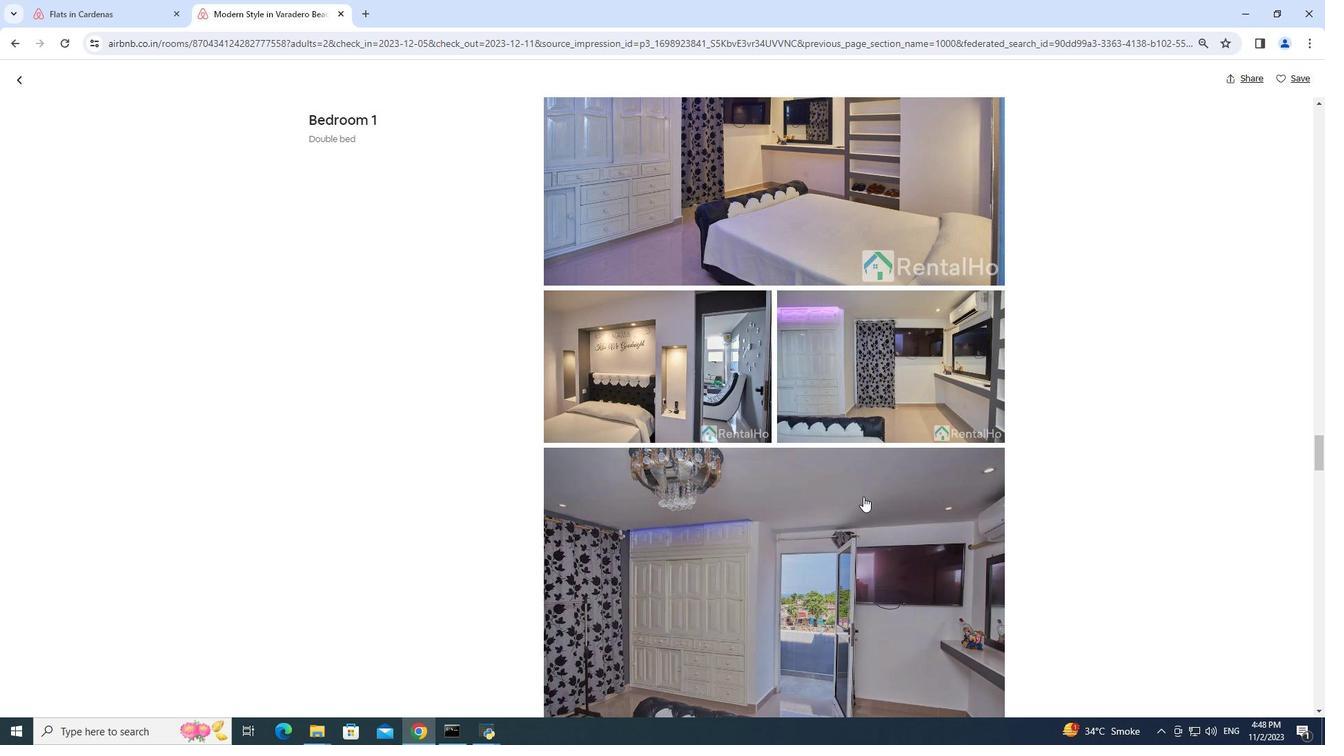 
Action: Mouse scrolled (863, 496) with delta (0, 0)
Screenshot: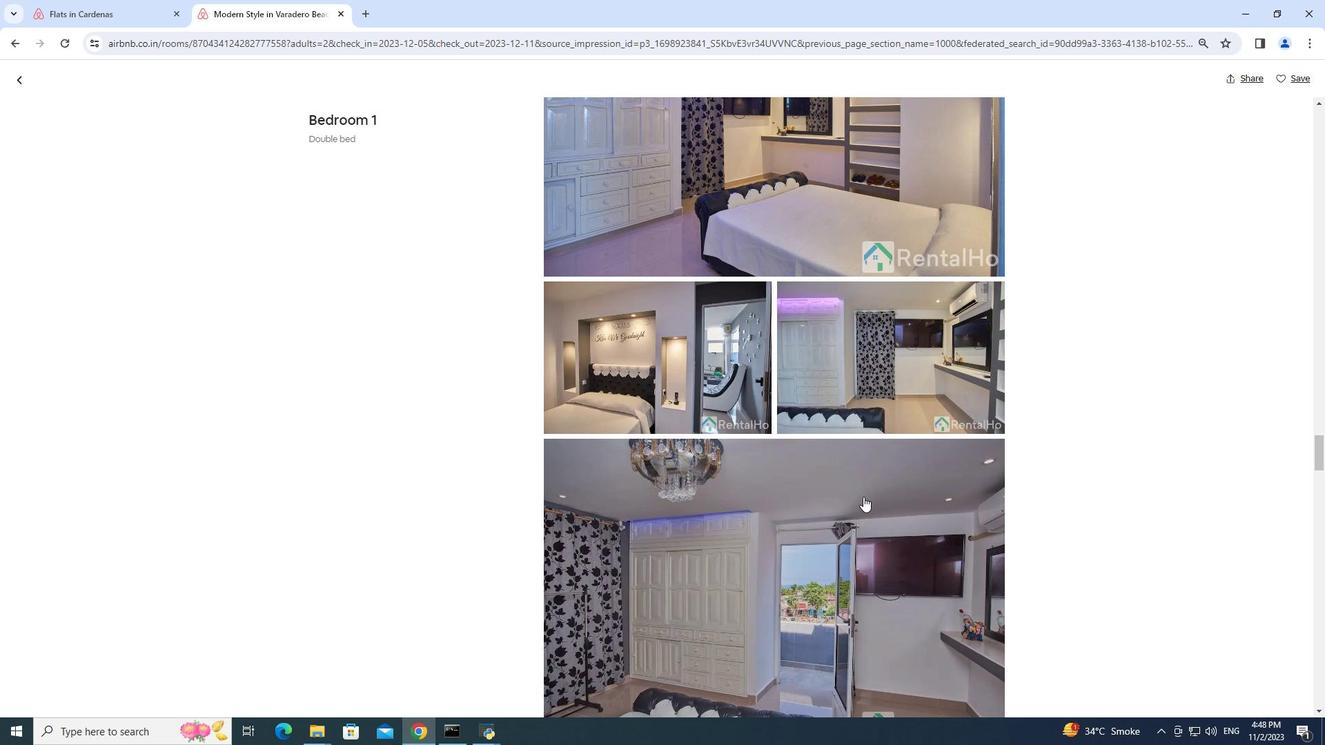 
Action: Mouse scrolled (863, 496) with delta (0, 0)
Screenshot: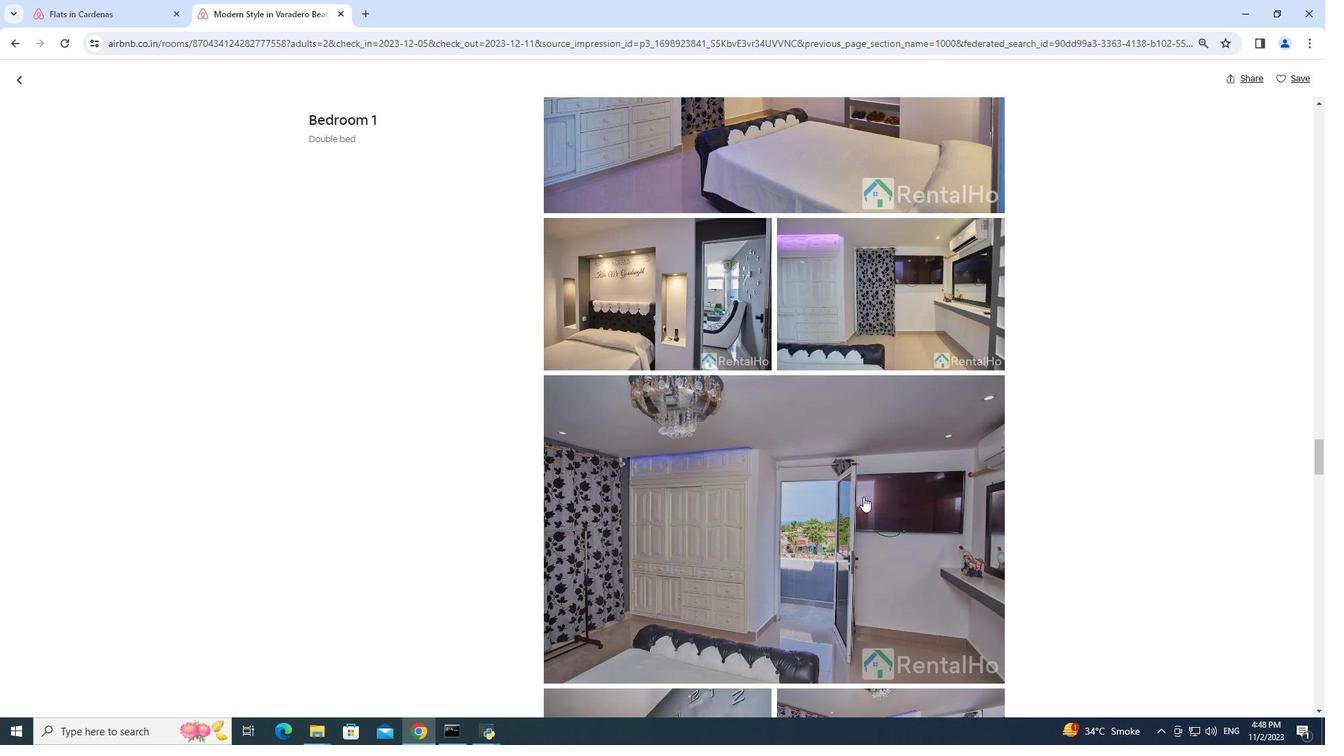 
Action: Mouse pressed middle at (863, 497)
Screenshot: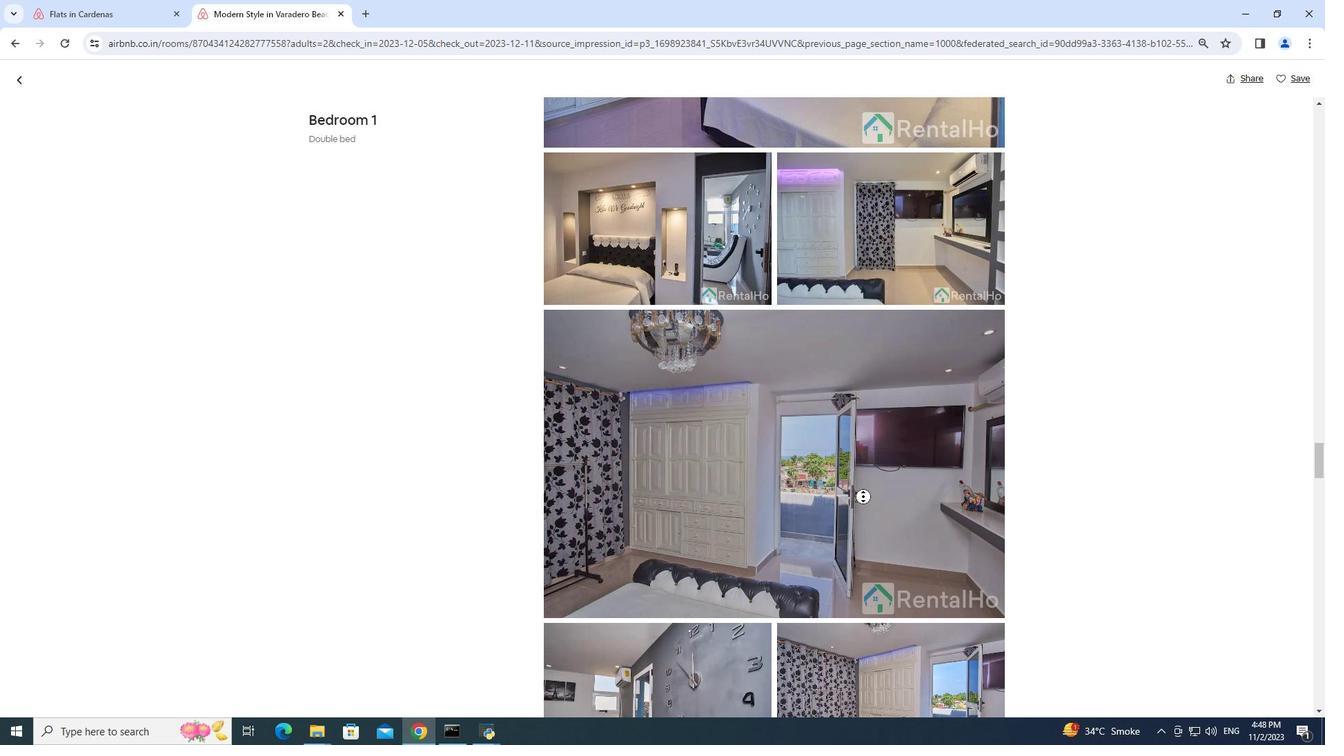 
Action: Mouse scrolled (863, 496) with delta (0, 0)
Screenshot: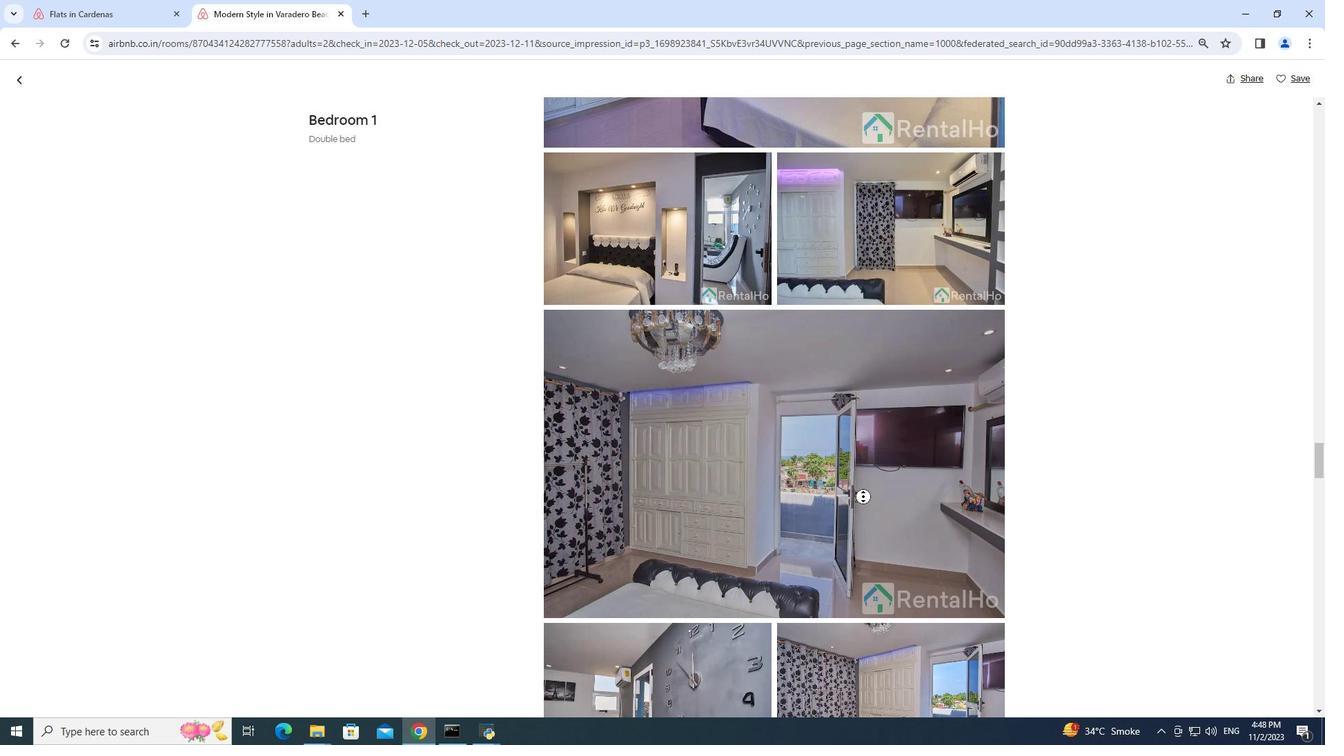 
Action: Mouse scrolled (863, 496) with delta (0, 0)
Screenshot: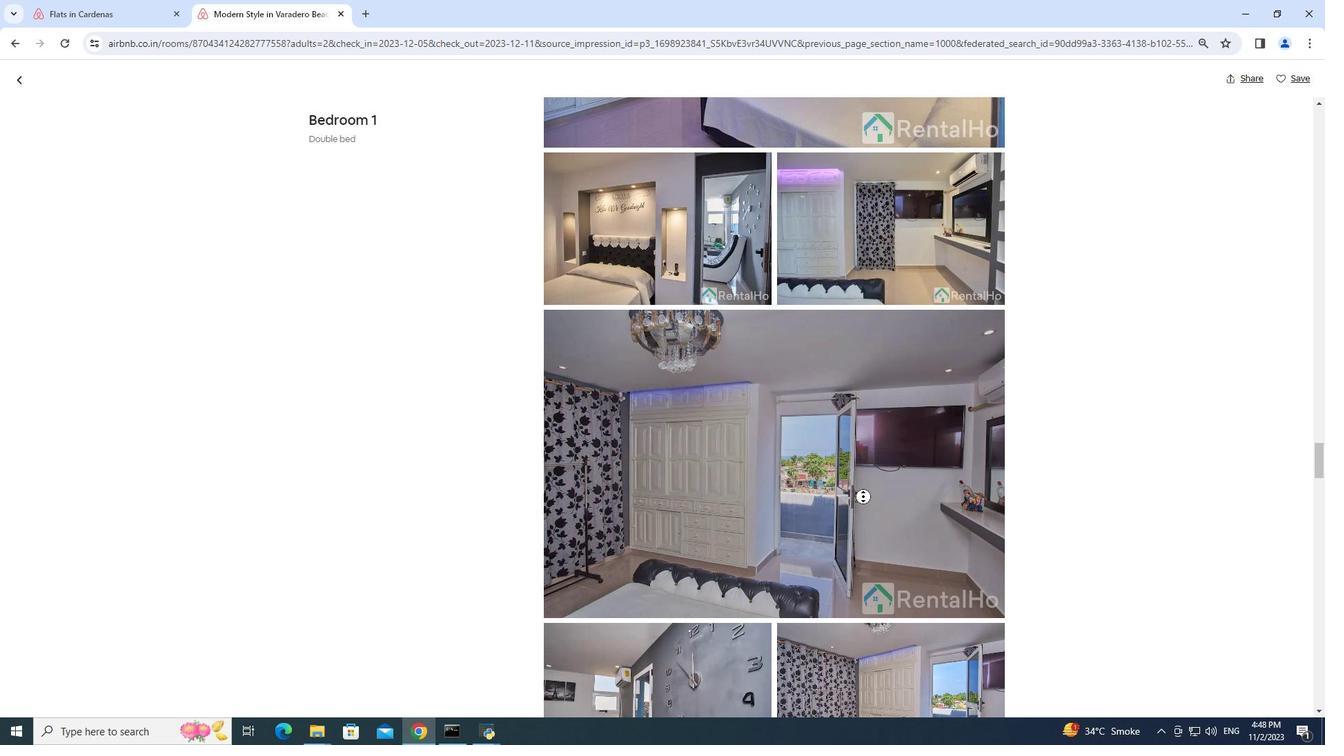 
Action: Mouse scrolled (863, 496) with delta (0, 0)
Screenshot: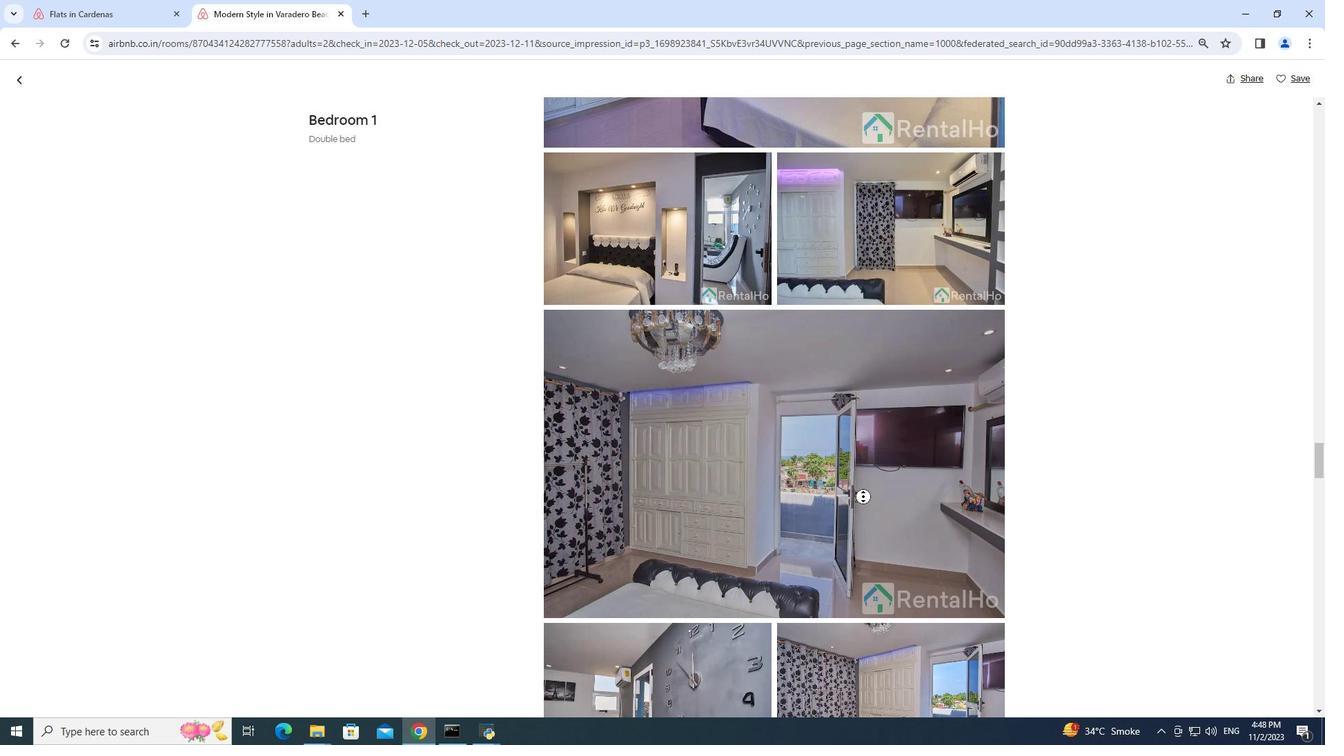 
Action: Mouse pressed middle at (863, 497)
Screenshot: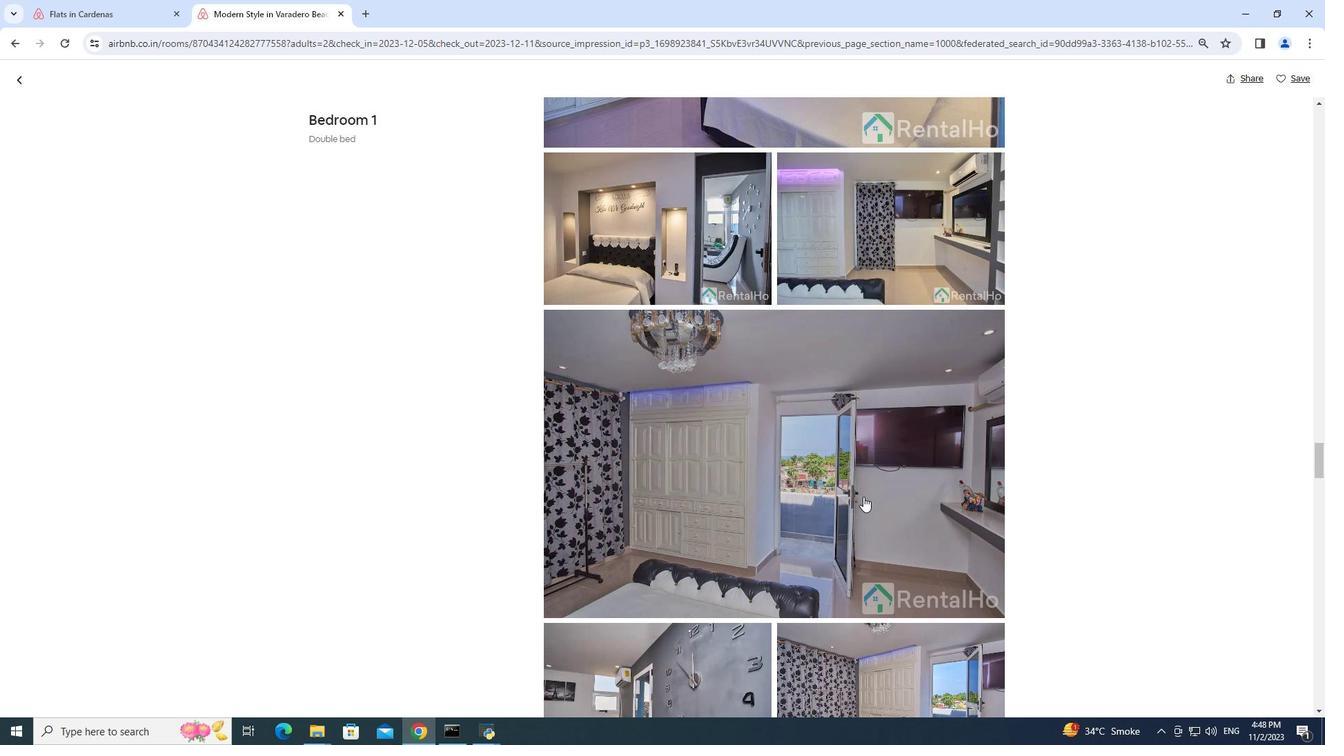 
Action: Mouse scrolled (863, 496) with delta (0, 0)
Screenshot: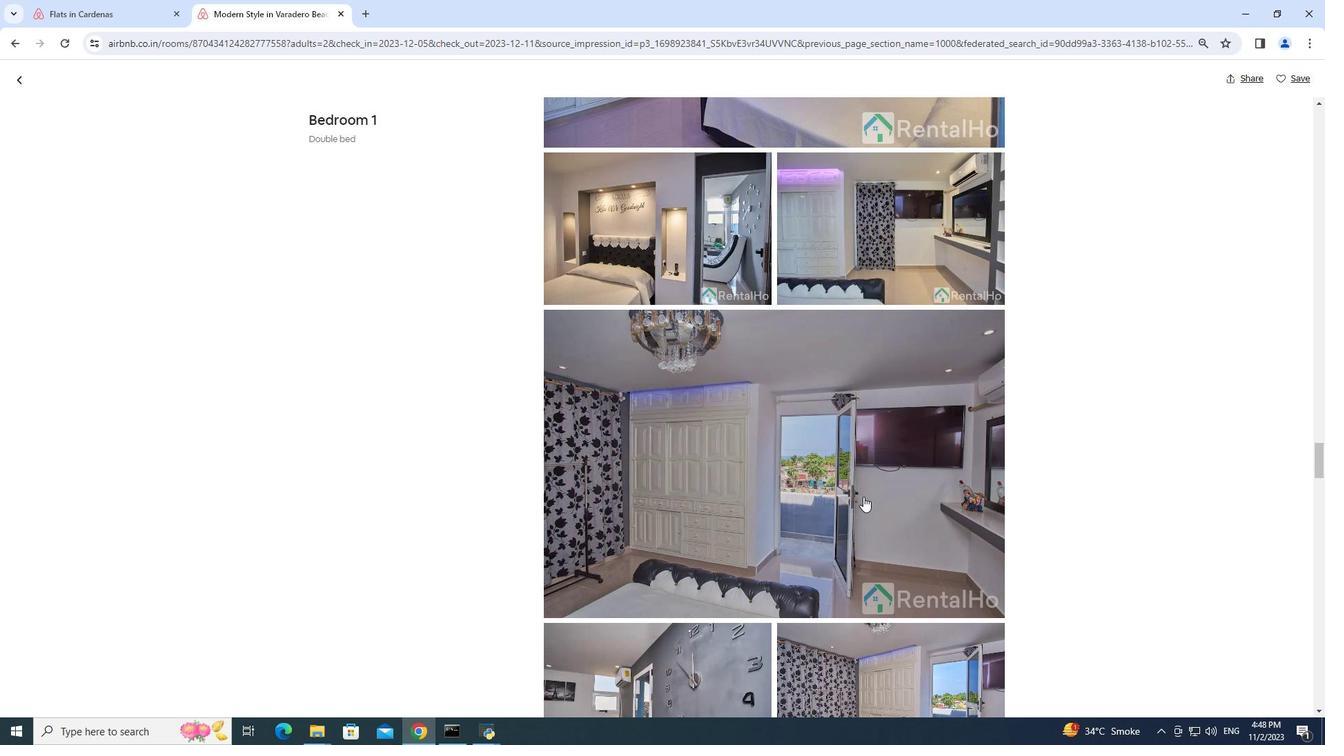 
Action: Mouse scrolled (863, 496) with delta (0, 0)
Screenshot: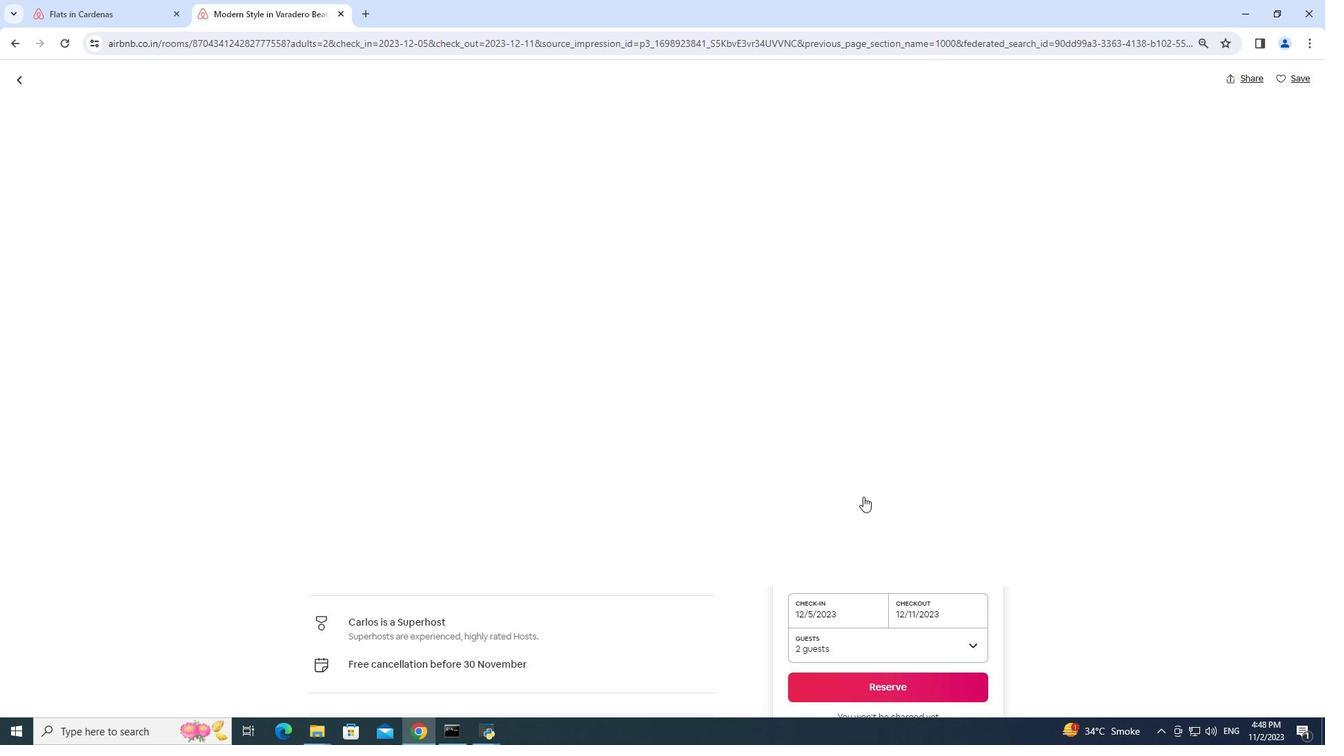 
Action: Mouse pressed middle at (863, 497)
Screenshot: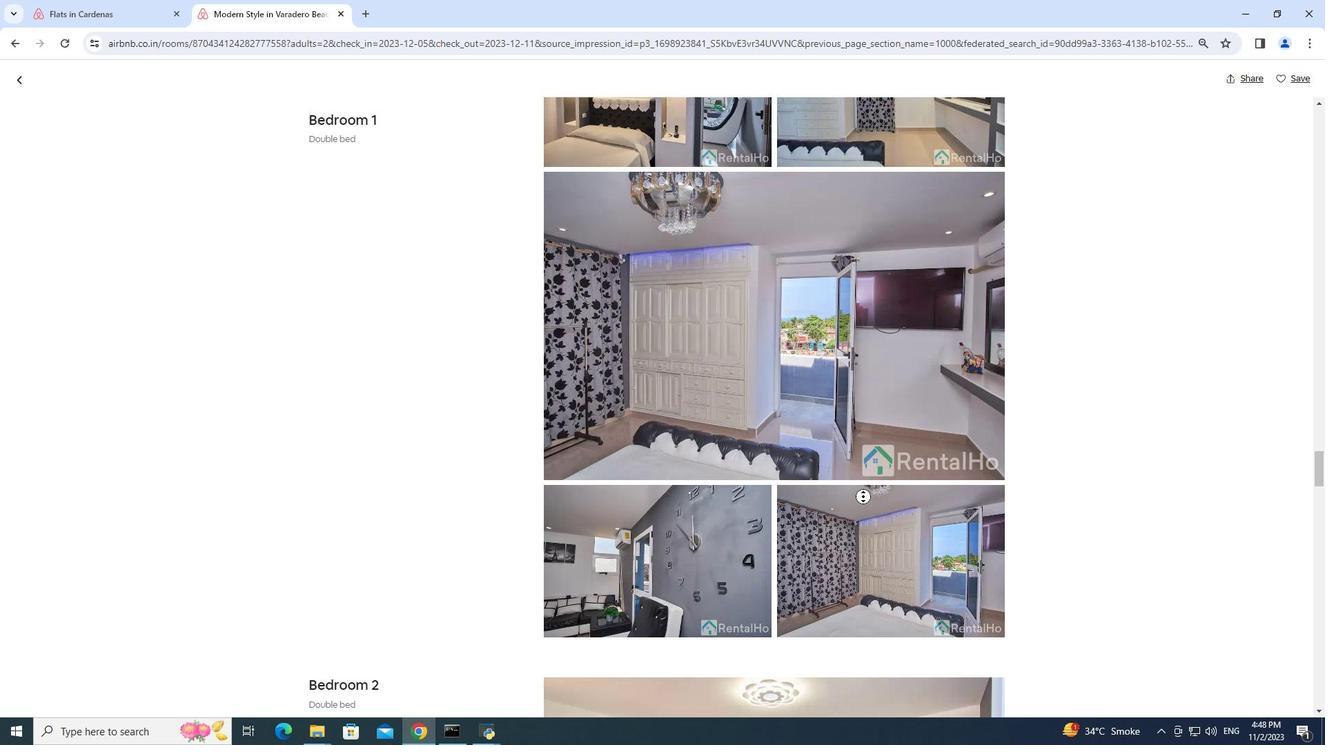 
Action: Mouse scrolled (863, 496) with delta (0, 0)
Screenshot: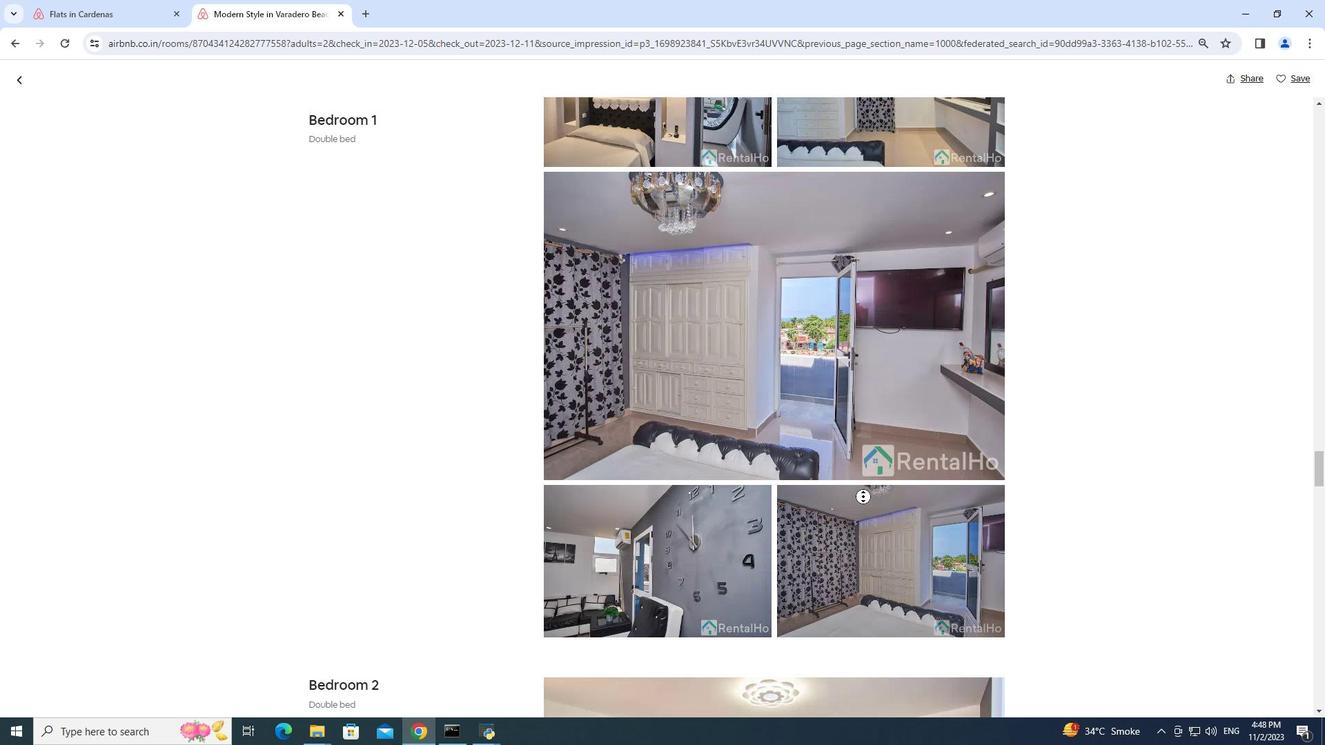 
Action: Mouse pressed middle at (863, 497)
Screenshot: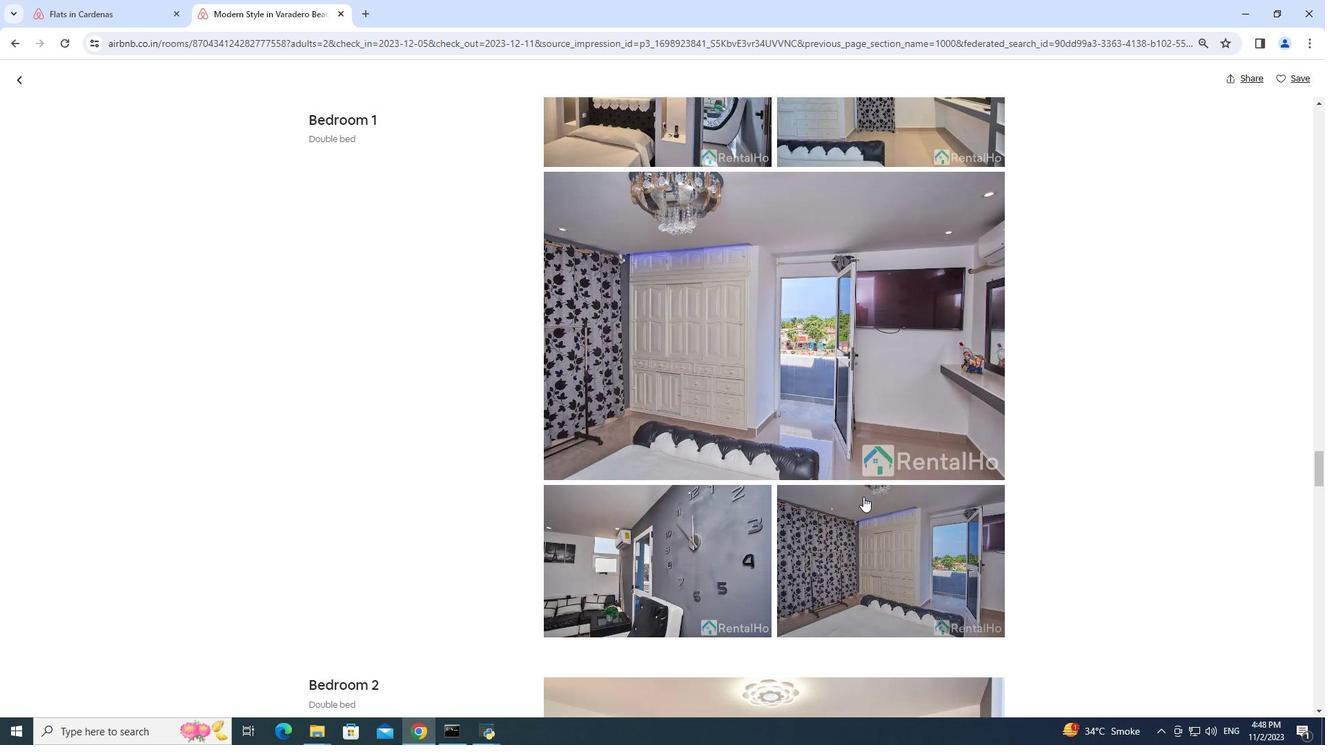 
Action: Mouse scrolled (863, 496) with delta (0, 0)
Screenshot: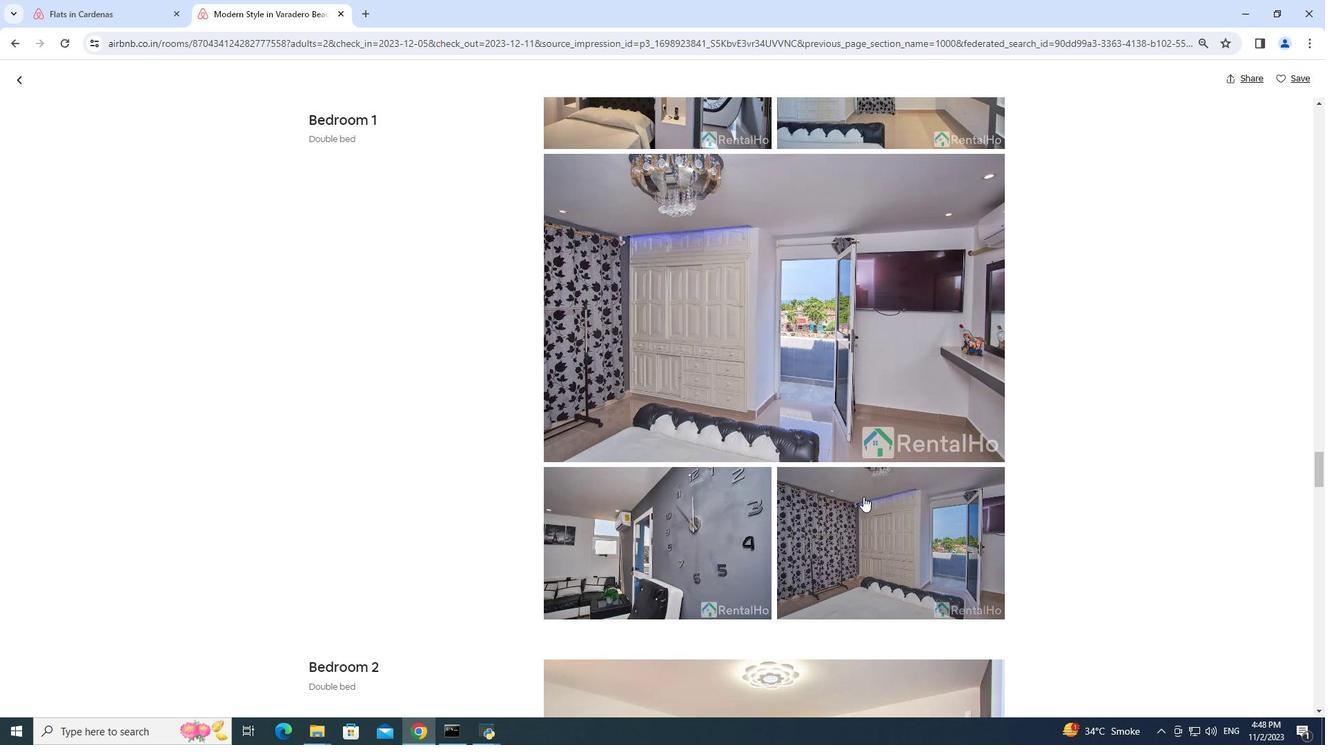 
Action: Mouse scrolled (863, 496) with delta (0, 0)
Screenshot: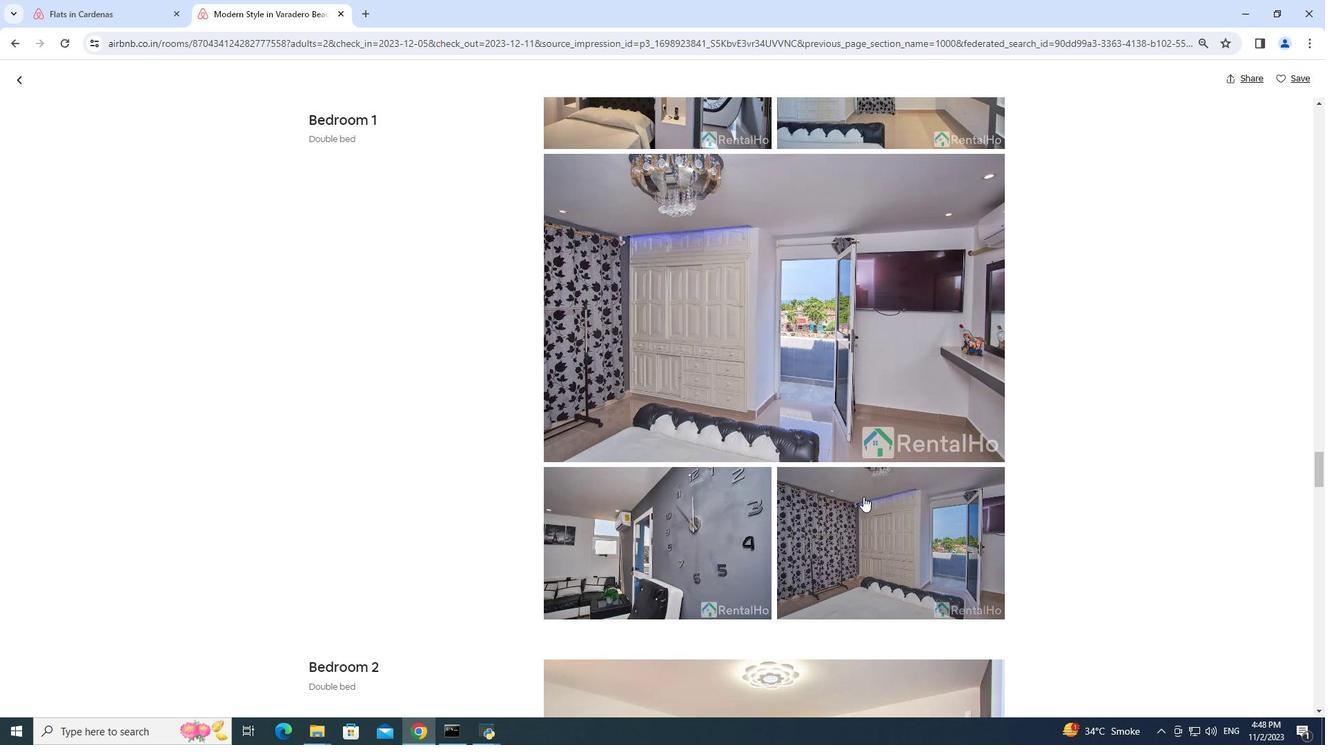 
Action: Mouse moved to (863, 493)
Screenshot: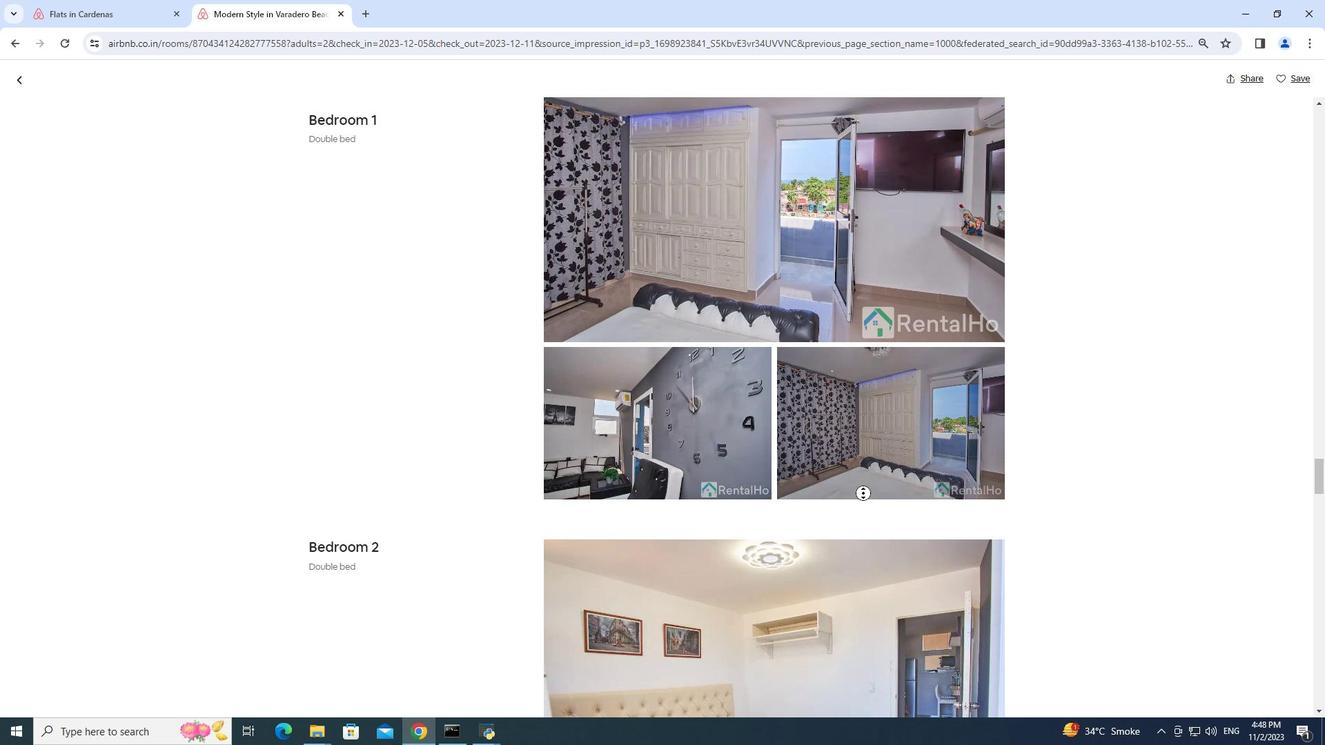 
Action: Mouse pressed middle at (863, 493)
Screenshot: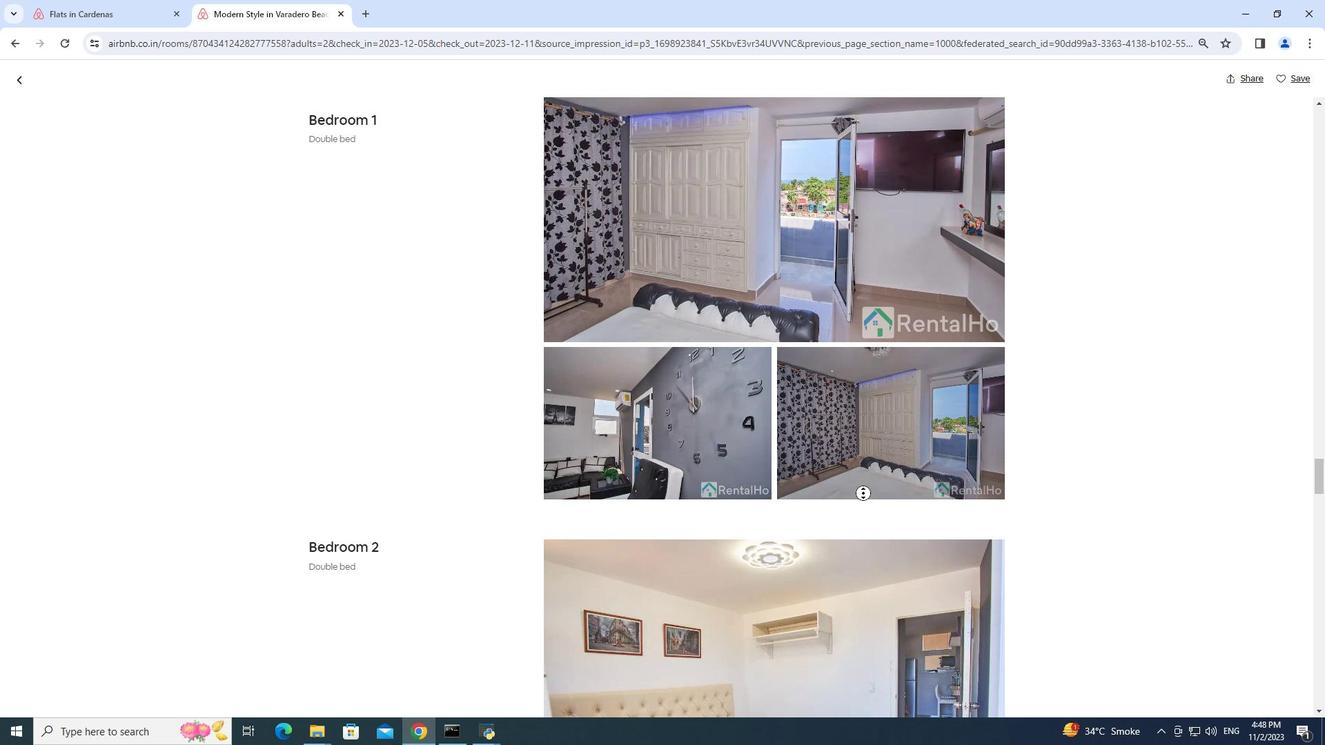 
Action: Mouse scrolled (863, 492) with delta (0, 0)
Screenshot: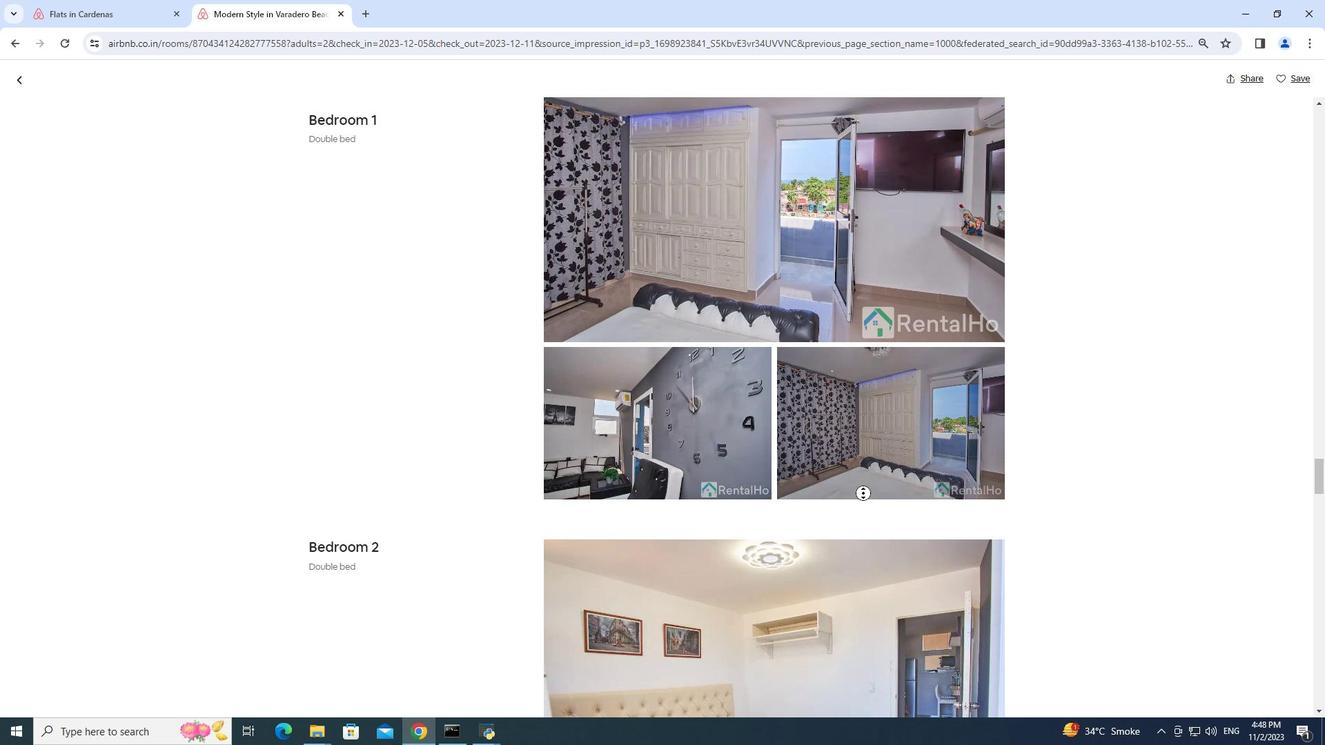 
Action: Mouse scrolled (863, 492) with delta (0, 0)
Screenshot: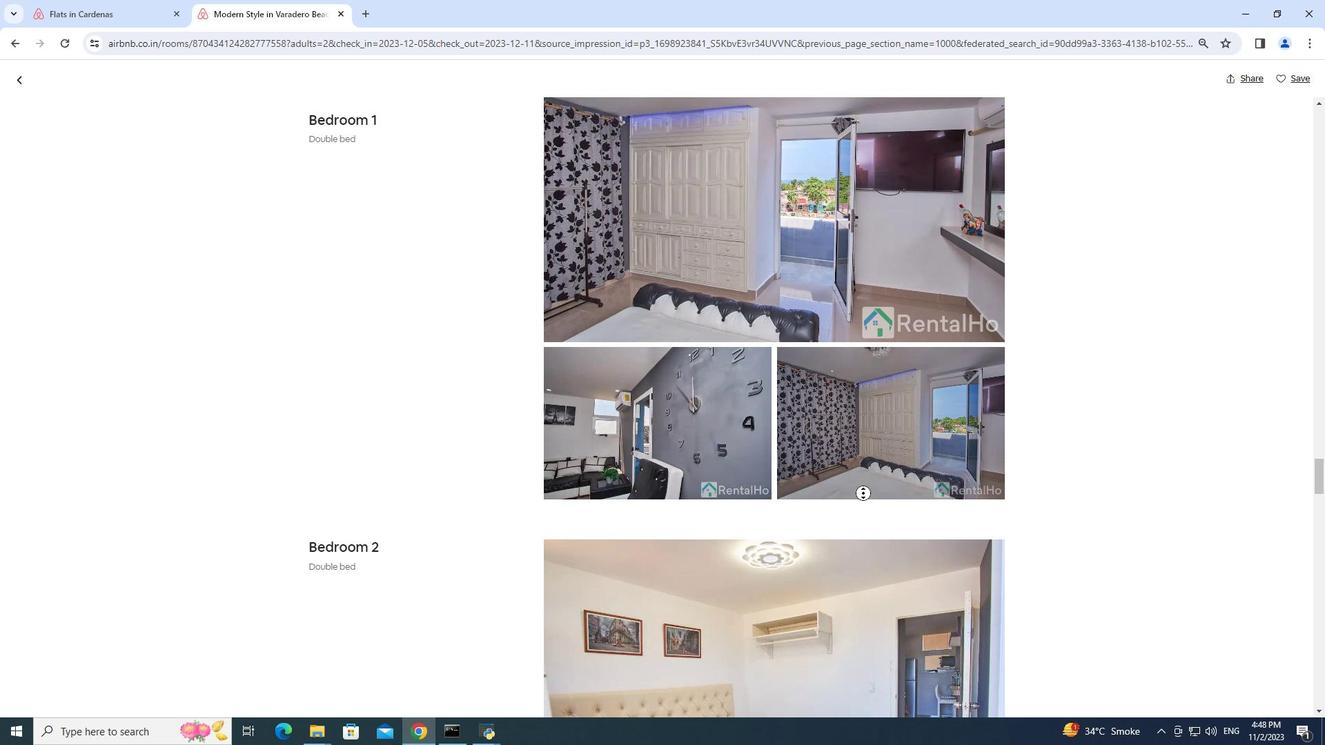 
Action: Mouse scrolled (863, 492) with delta (0, 0)
Screenshot: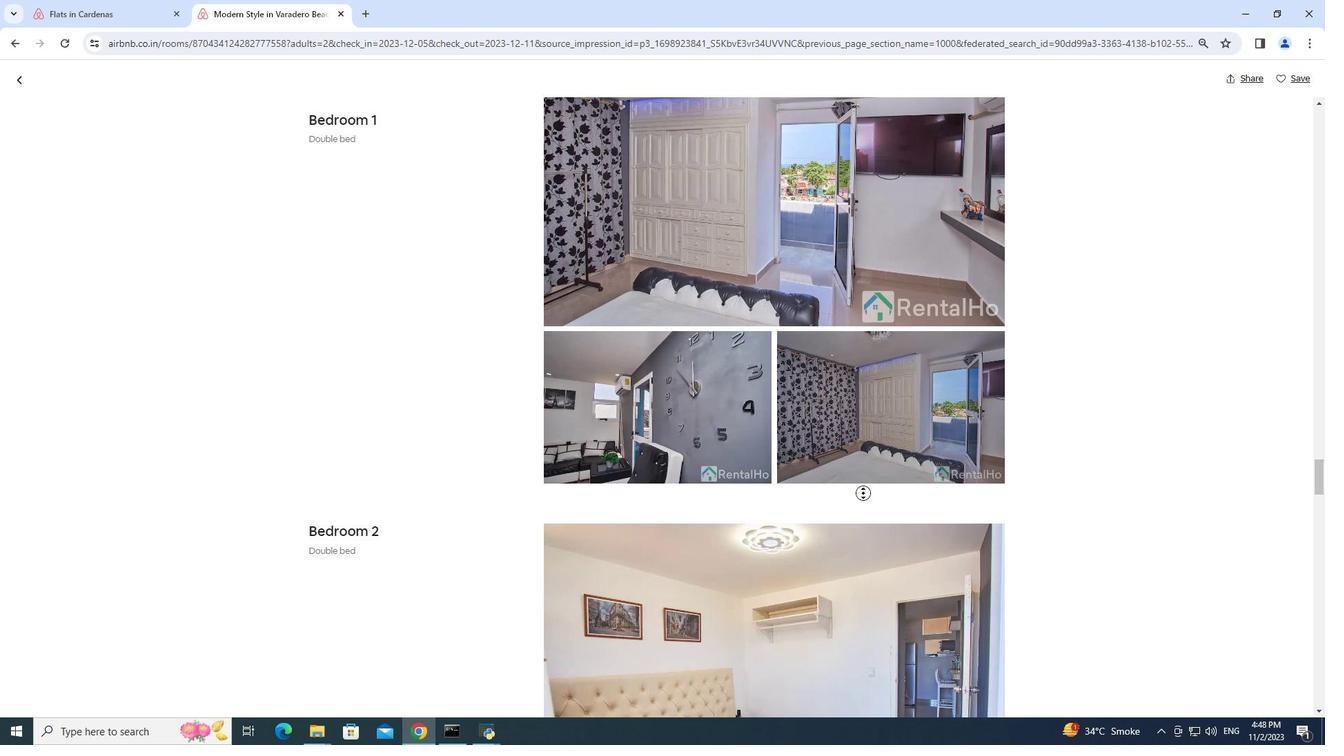 
Action: Mouse scrolled (863, 492) with delta (0, 0)
Screenshot: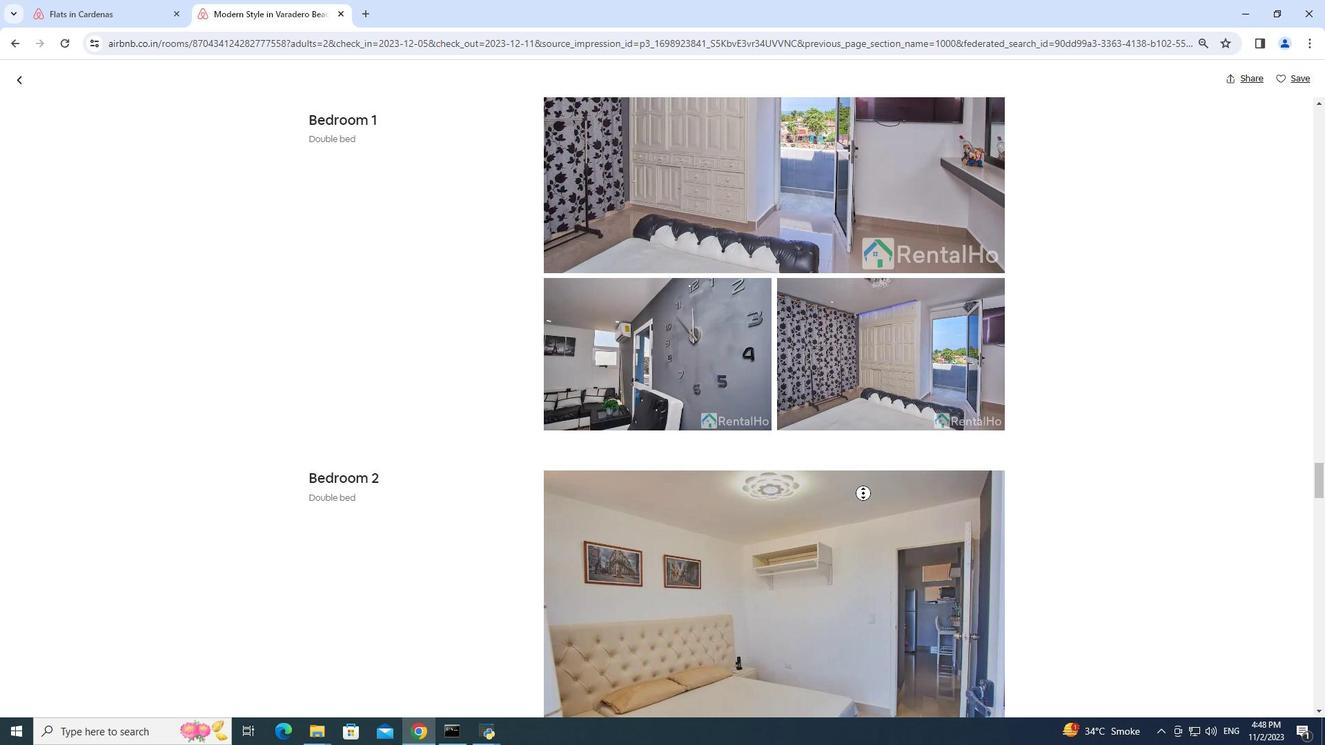 
Action: Mouse scrolled (863, 492) with delta (0, 0)
Screenshot: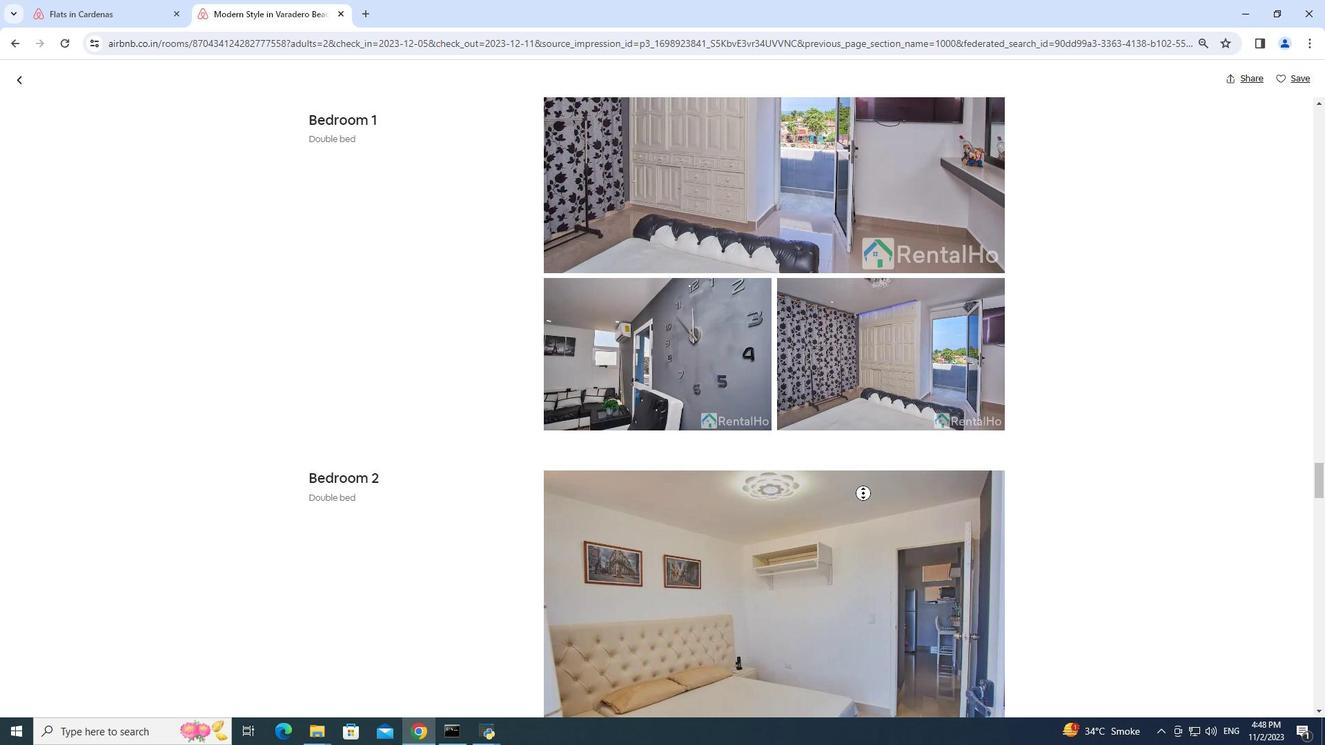 
Action: Mouse pressed middle at (863, 493)
Screenshot: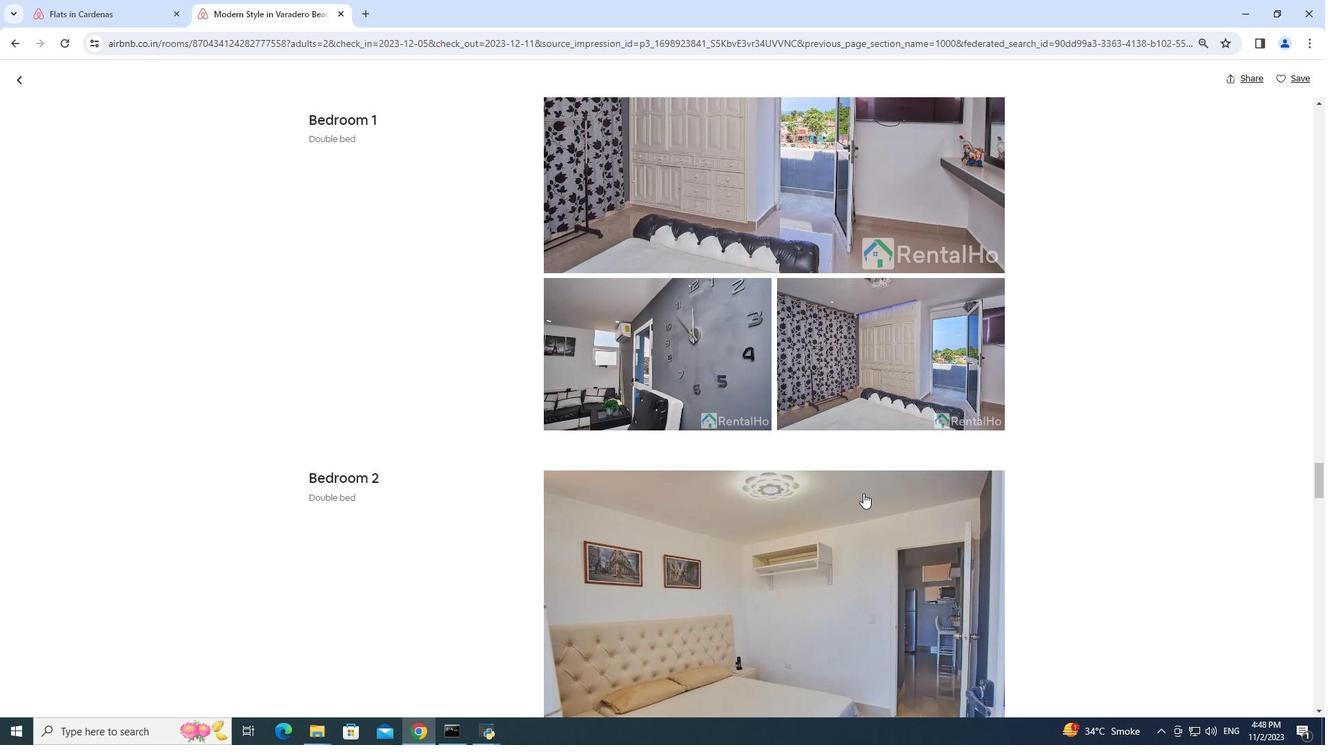 
Action: Mouse scrolled (863, 492) with delta (0, 0)
Screenshot: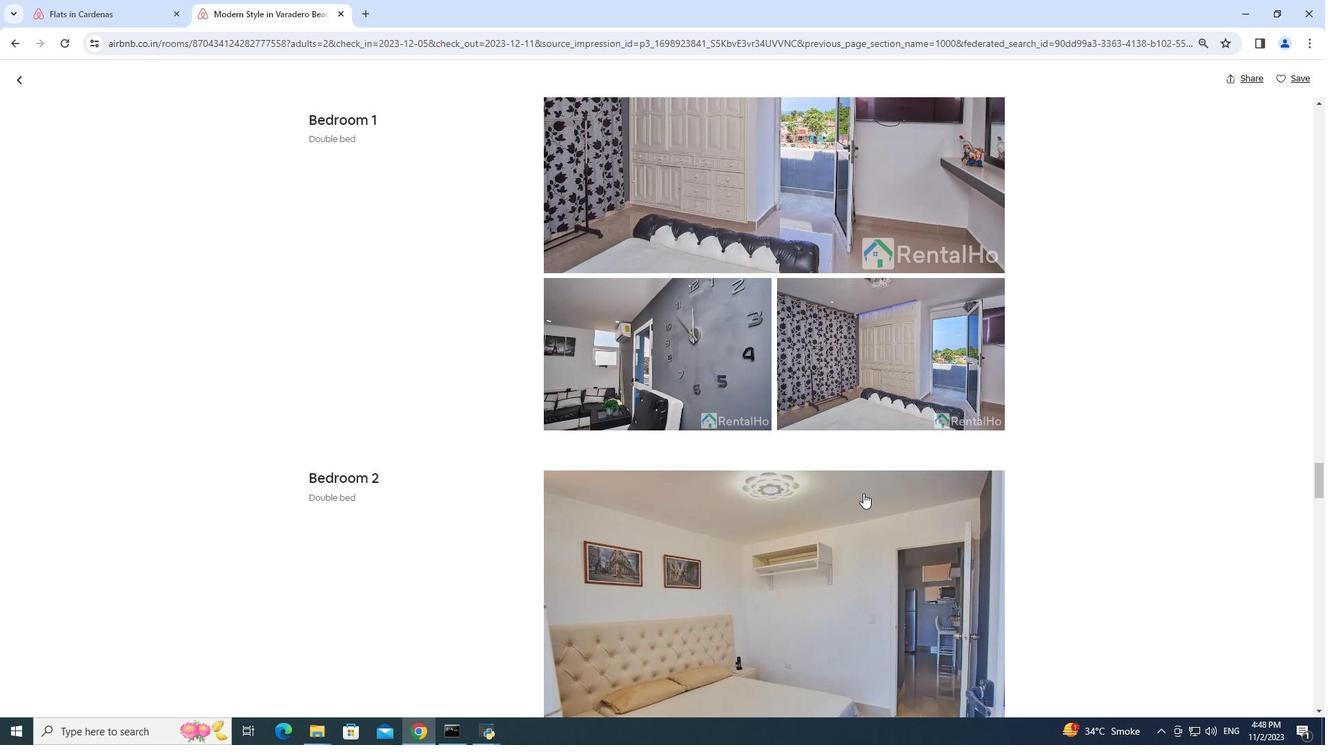 
Action: Mouse scrolled (863, 492) with delta (0, 0)
Screenshot: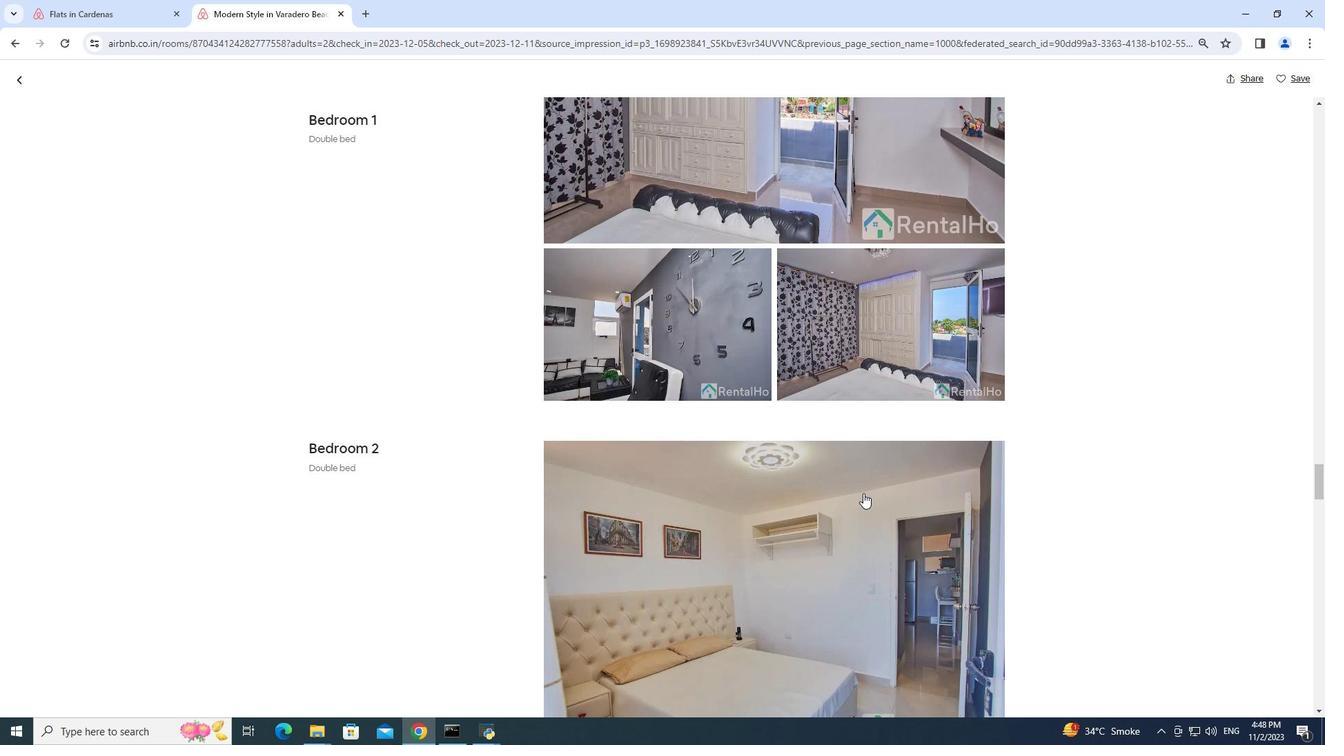 
Action: Mouse scrolled (863, 492) with delta (0, 0)
Screenshot: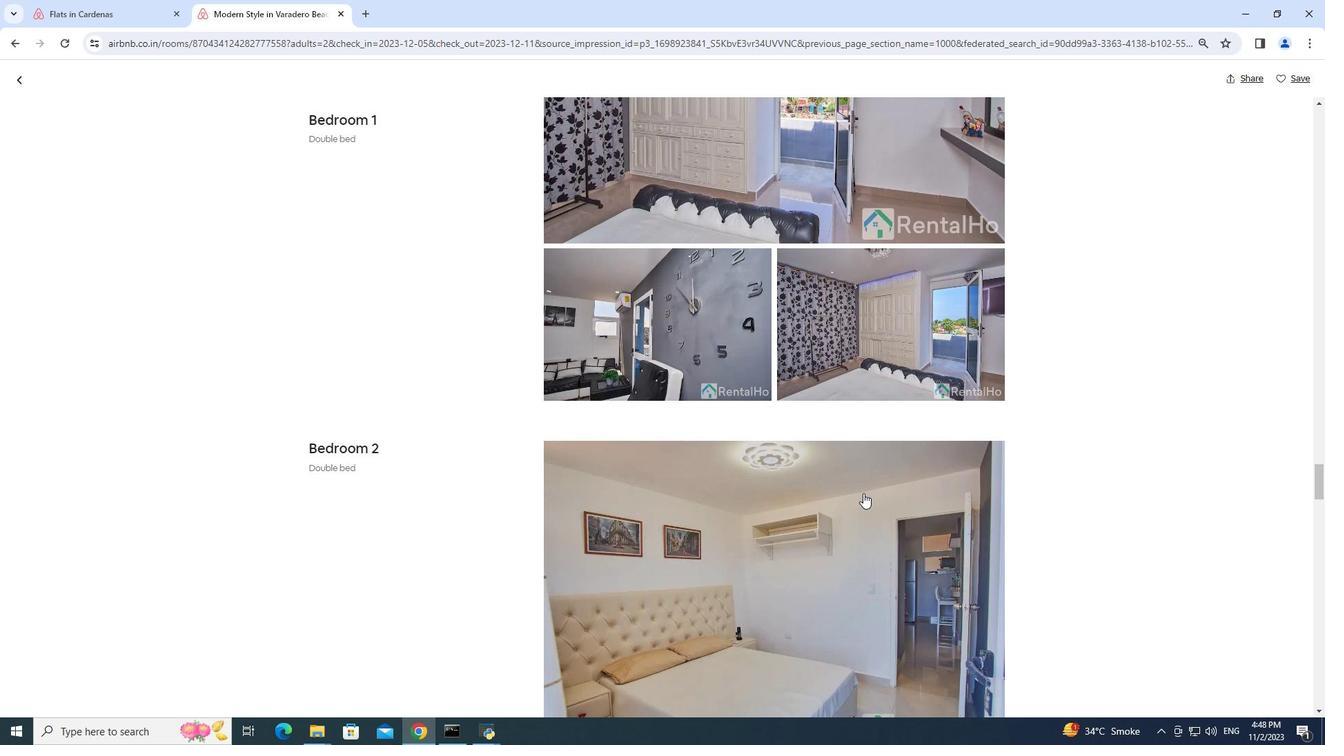 
Action: Mouse scrolled (863, 492) with delta (0, 0)
Screenshot: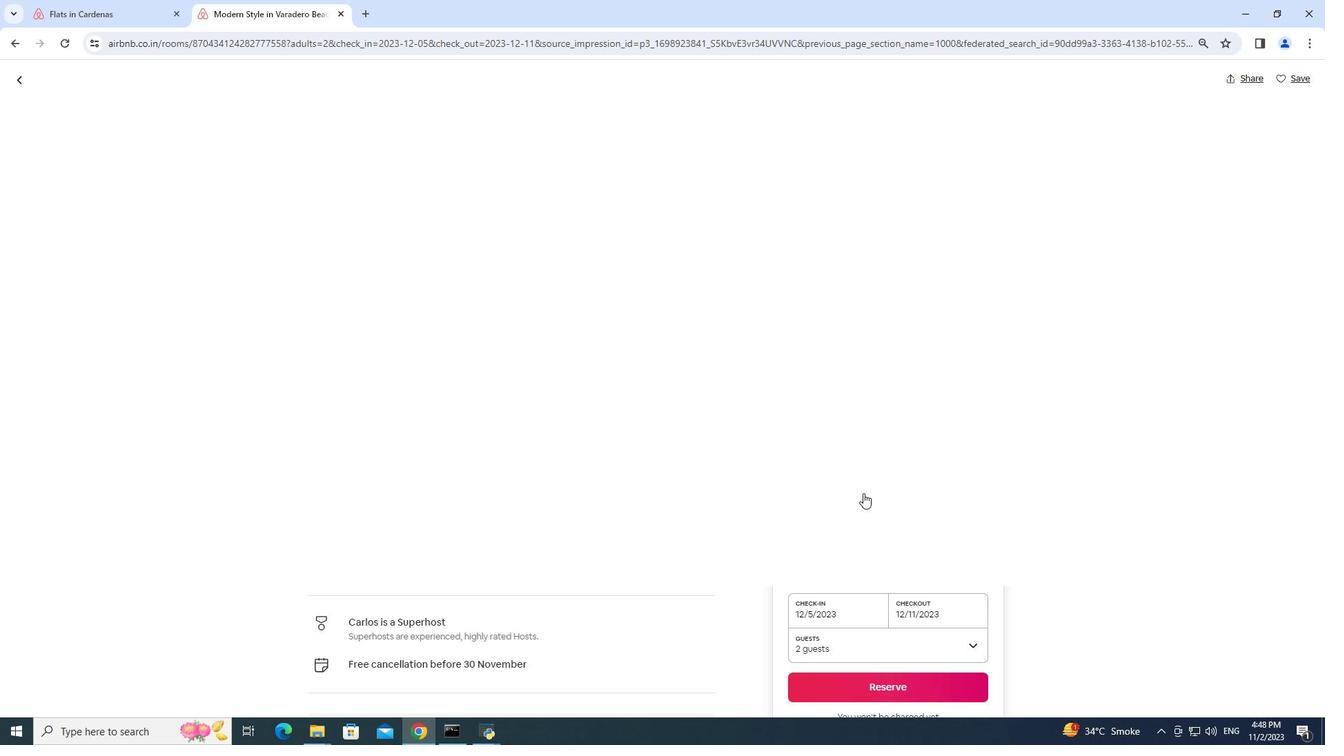 
Action: Mouse scrolled (863, 492) with delta (0, 0)
Screenshot: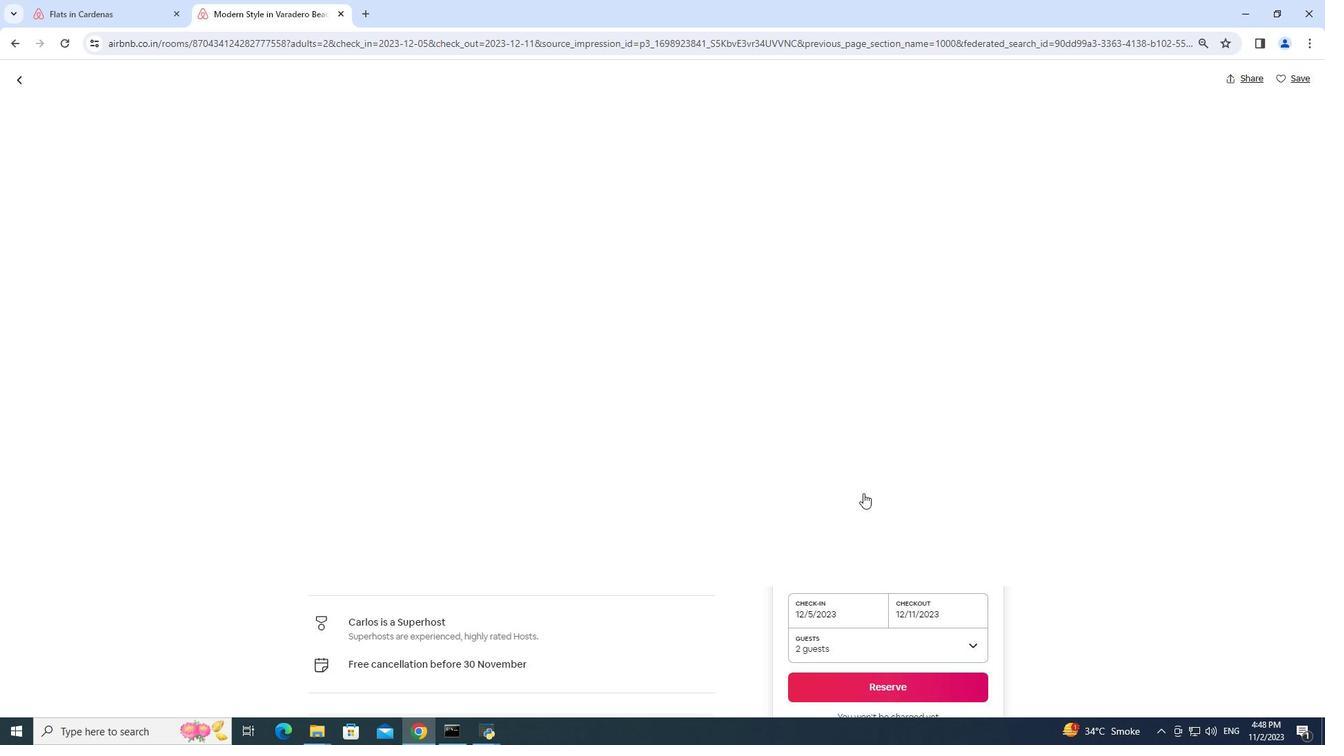 
Action: Mouse scrolled (863, 492) with delta (0, 0)
Screenshot: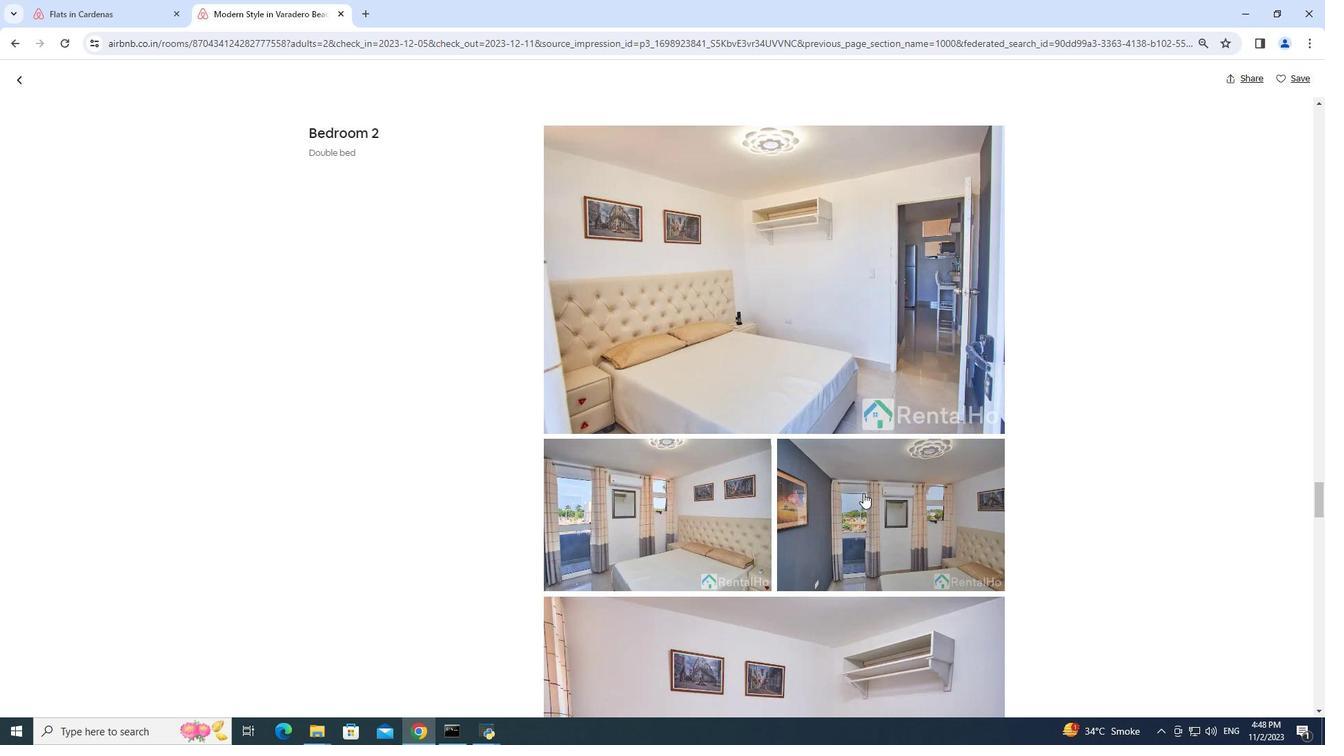 
Action: Mouse scrolled (863, 492) with delta (0, 0)
Screenshot: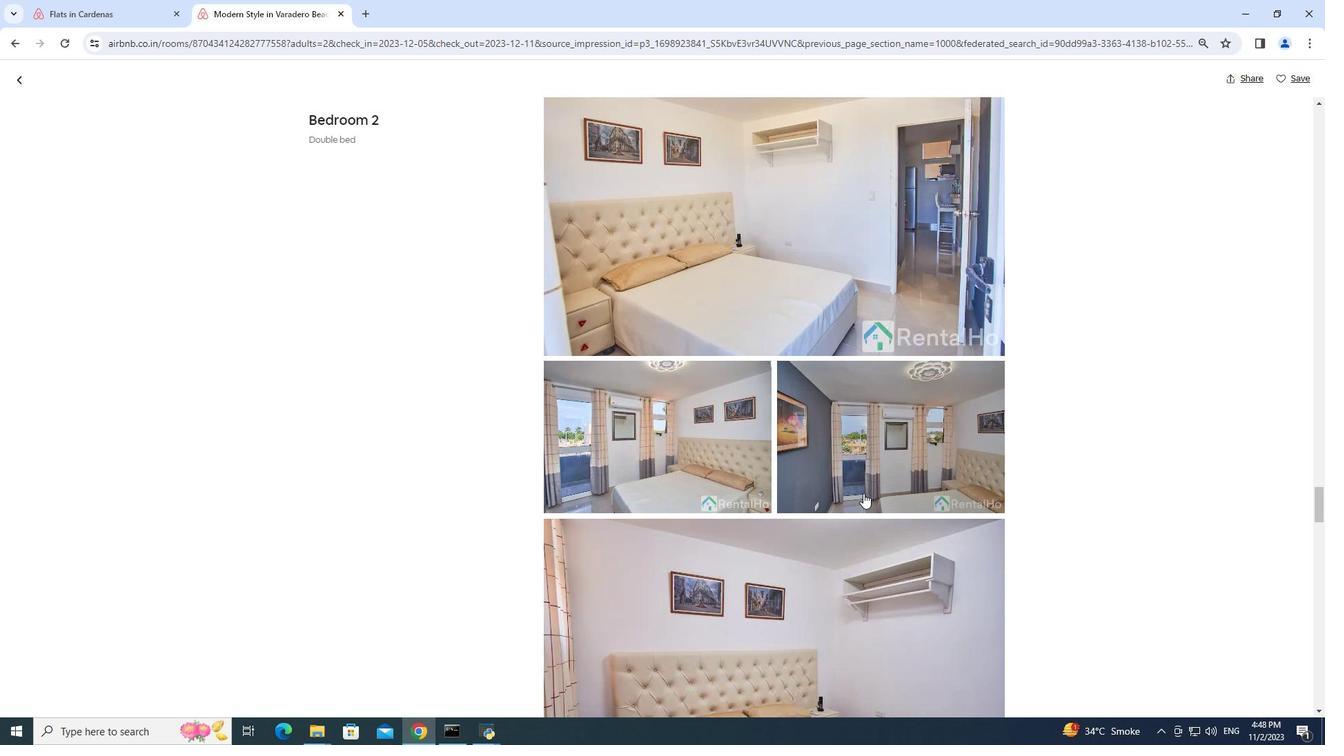 
Action: Mouse scrolled (863, 492) with delta (0, 0)
Screenshot: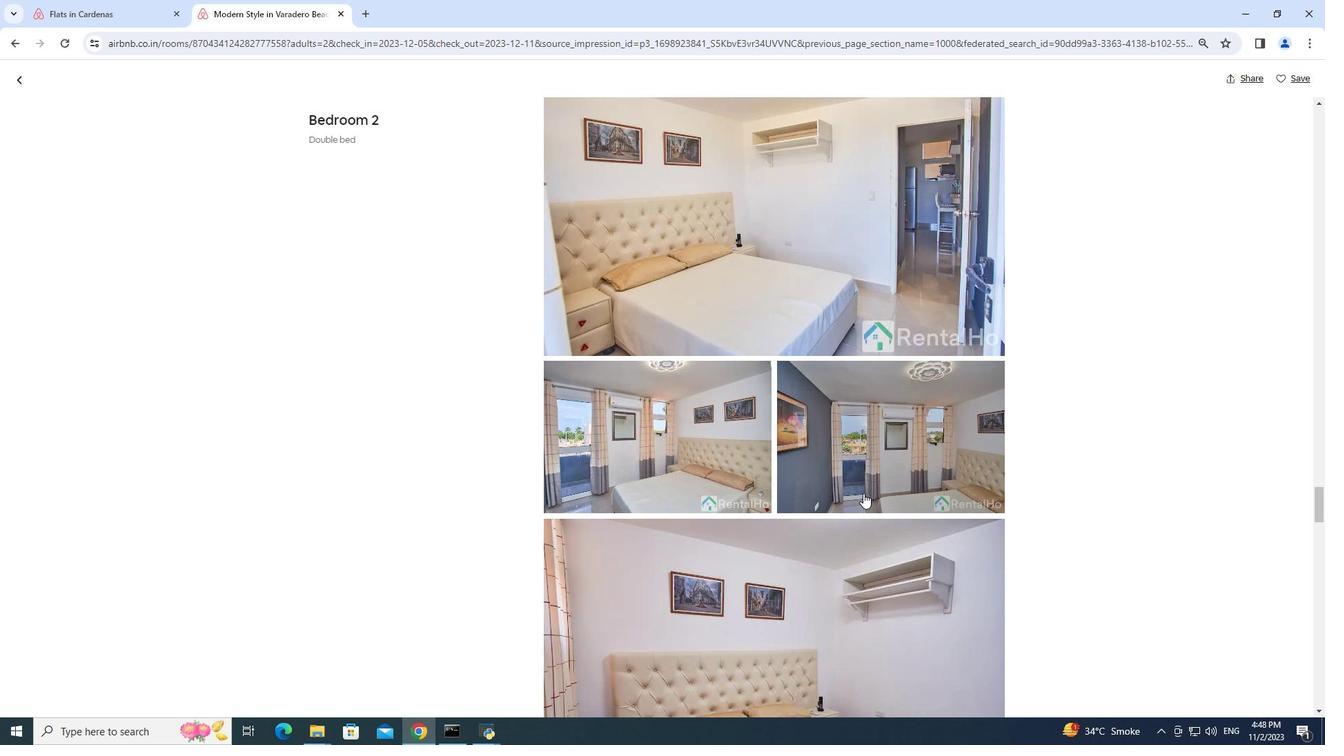 
Action: Mouse scrolled (863, 492) with delta (0, 0)
Screenshot: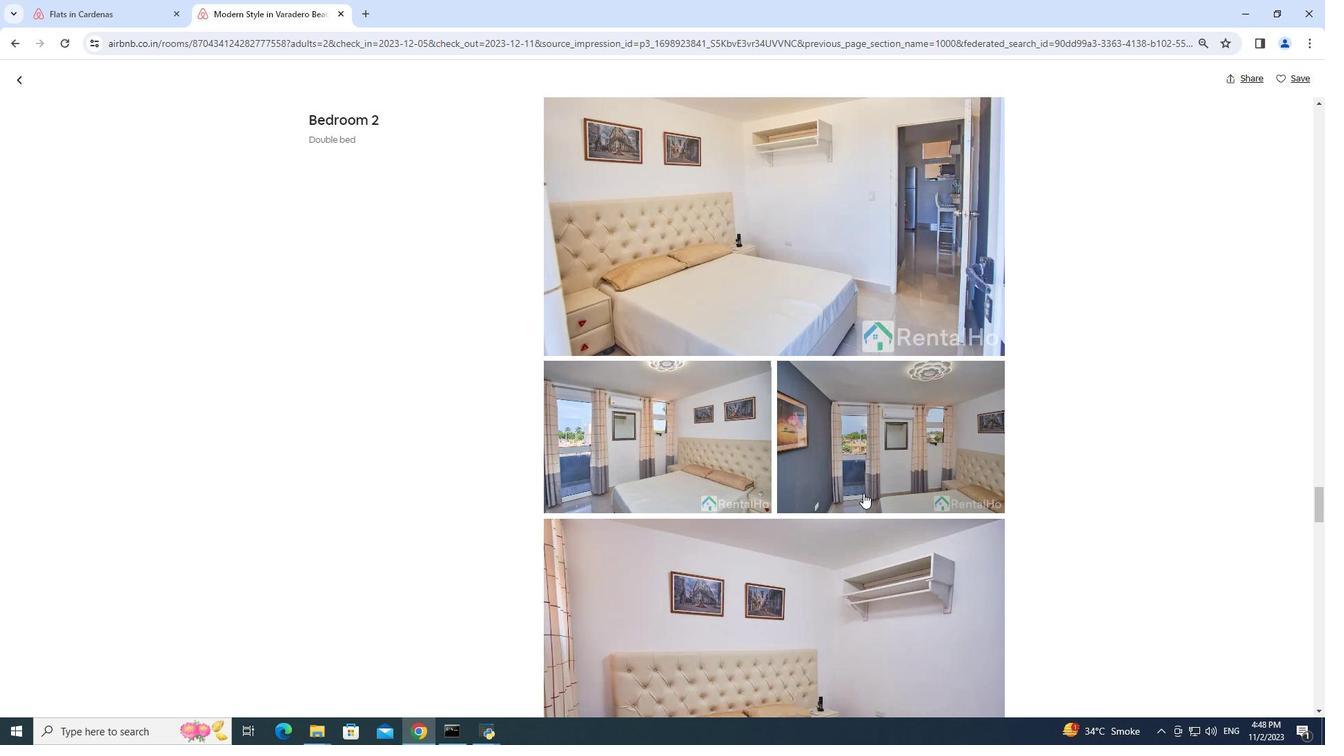 
Action: Mouse scrolled (863, 492) with delta (0, 0)
Screenshot: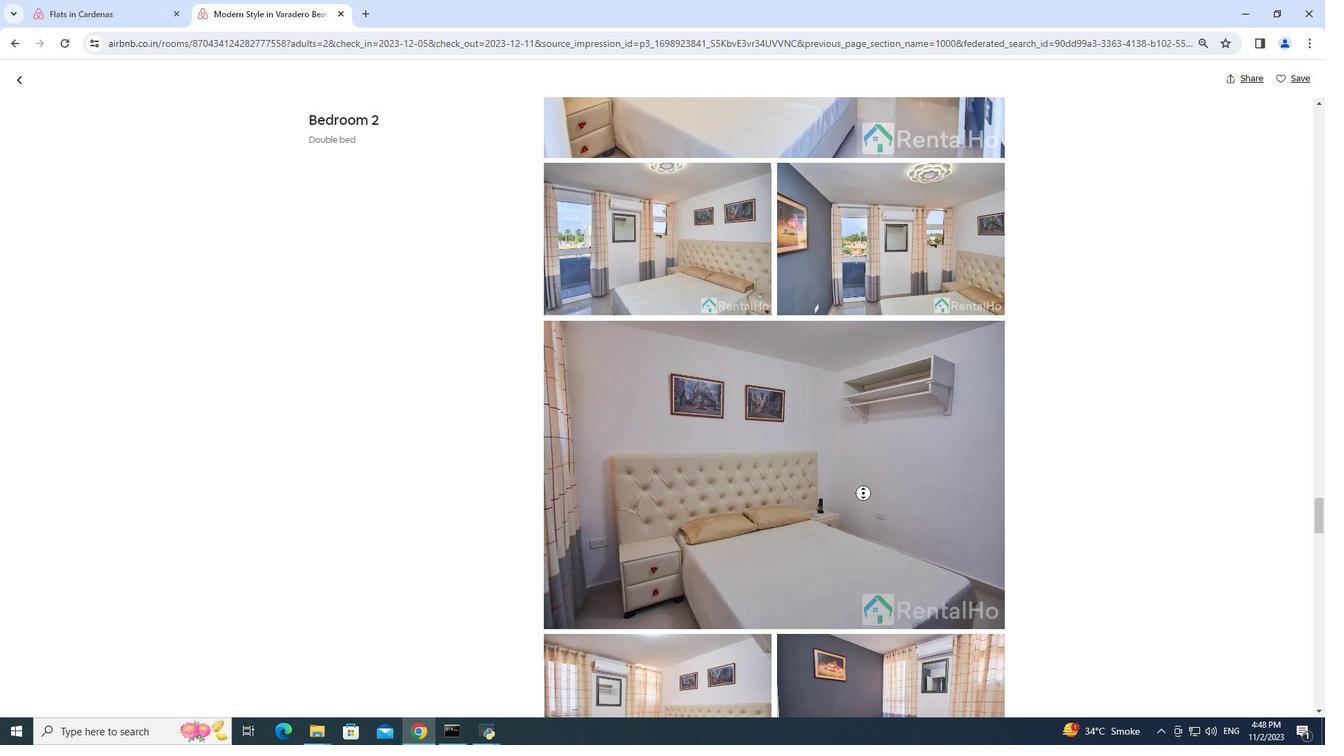 
Action: Mouse pressed middle at (863, 493)
Screenshot: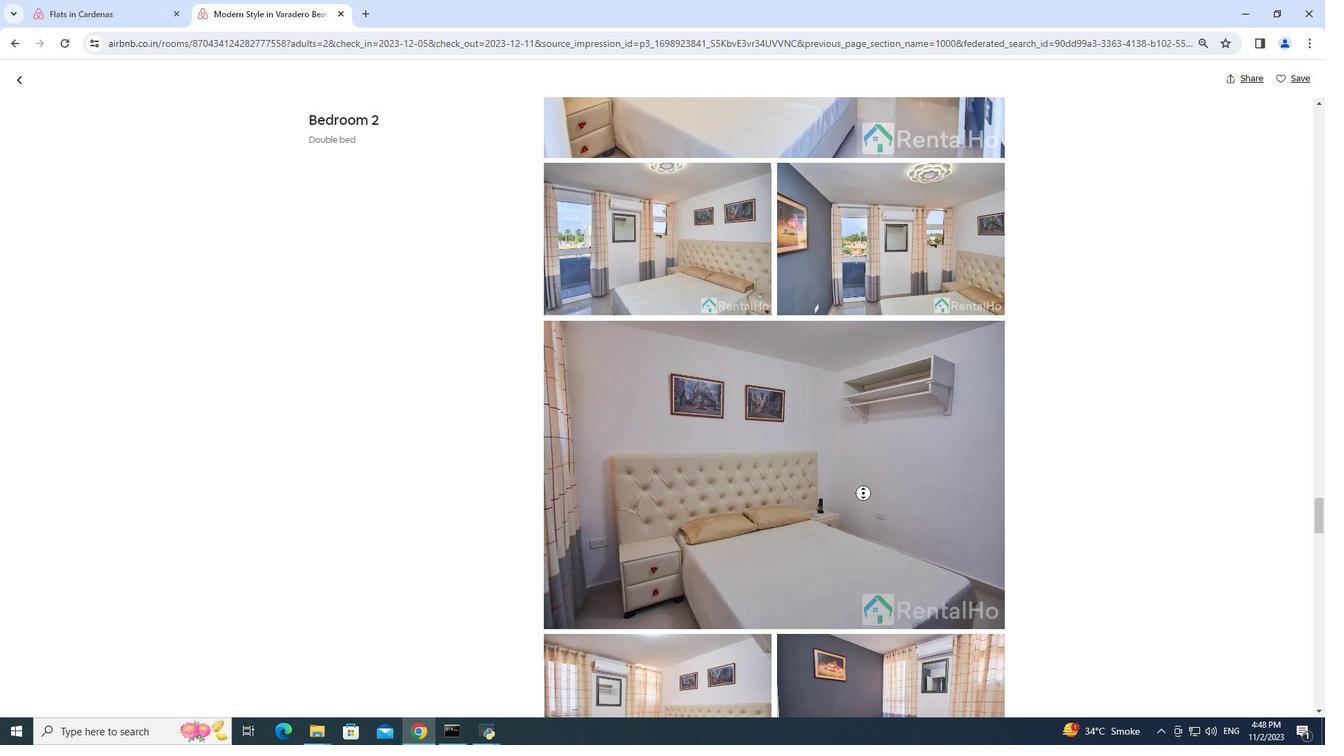 
Action: Mouse scrolled (863, 492) with delta (0, 0)
Screenshot: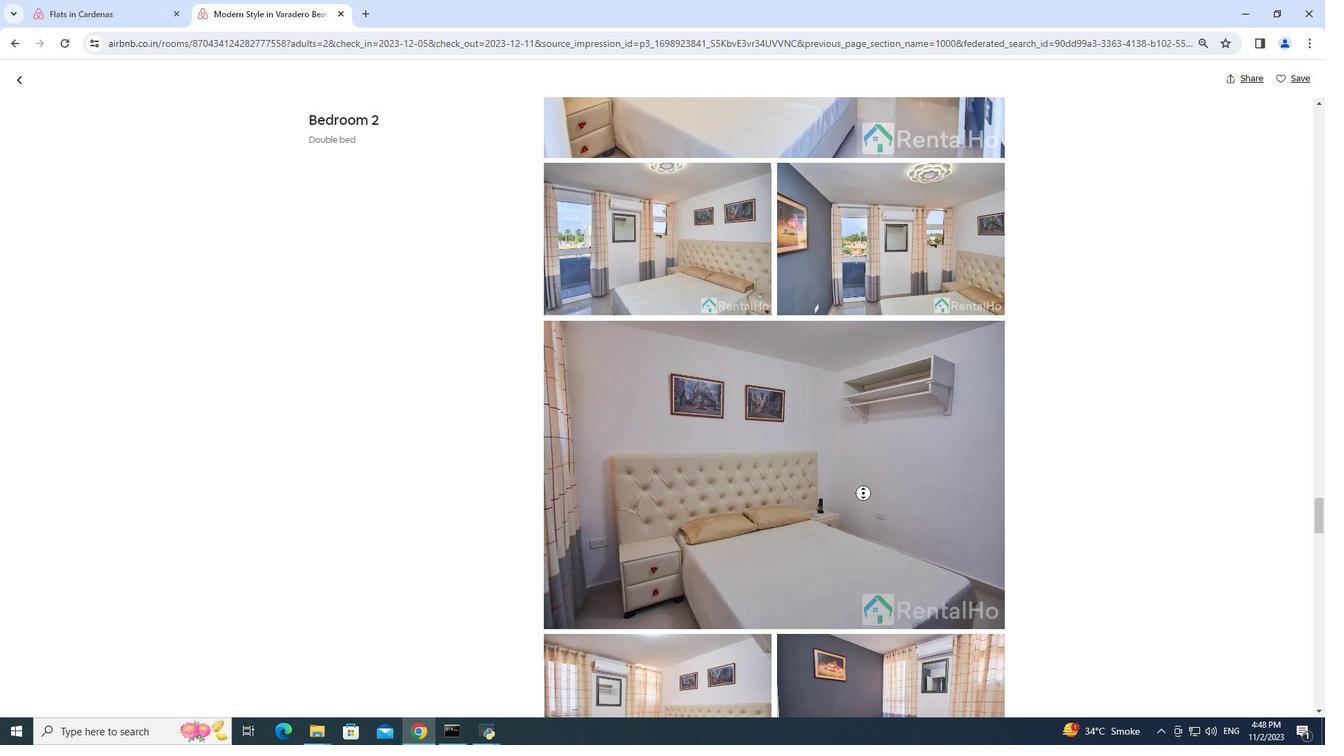 
Action: Mouse pressed middle at (863, 493)
Screenshot: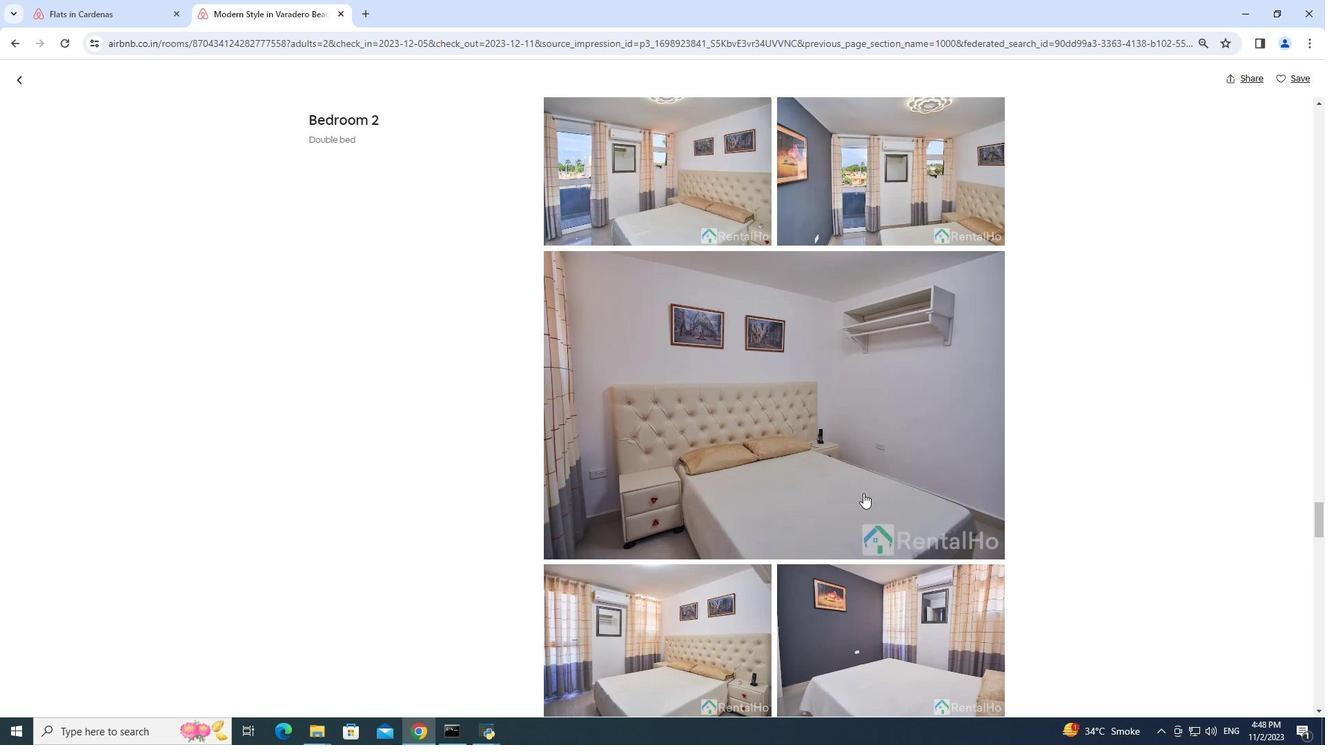 
Action: Mouse scrolled (863, 492) with delta (0, 0)
Screenshot: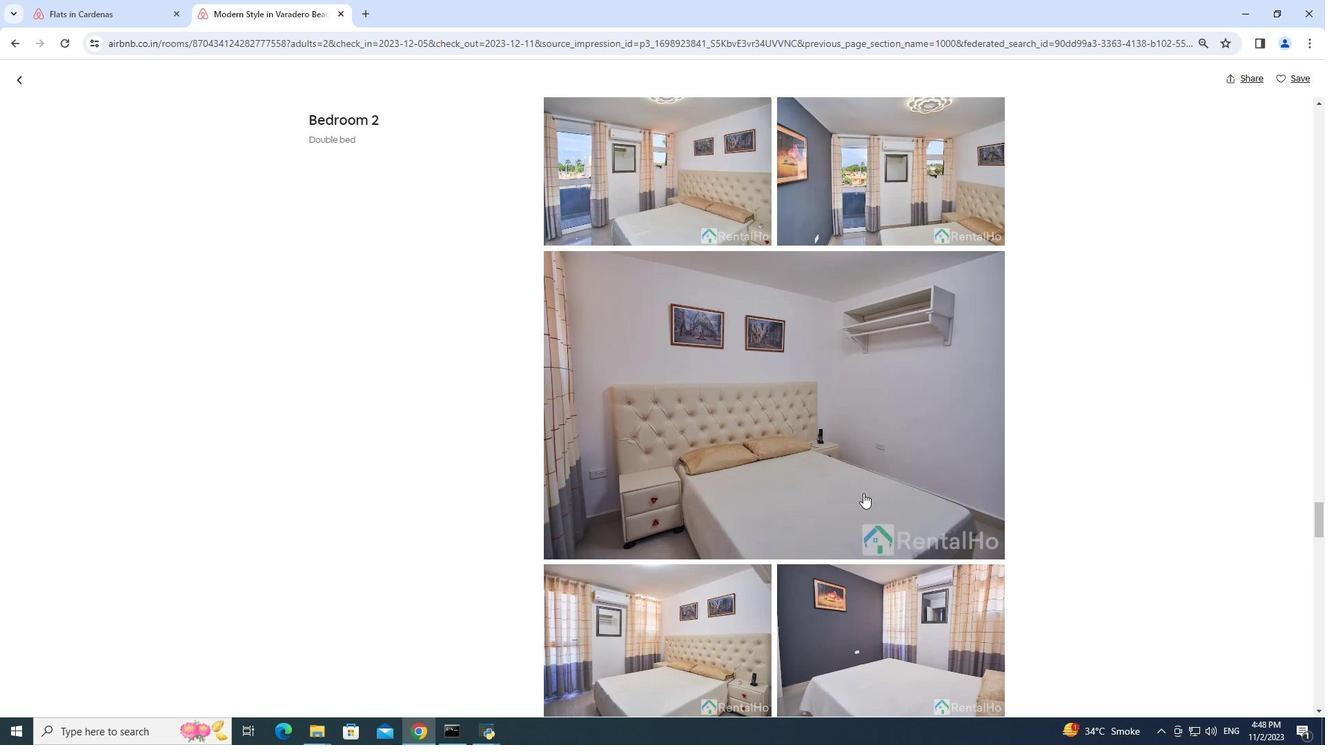 
Action: Mouse scrolled (863, 492) with delta (0, 0)
Screenshot: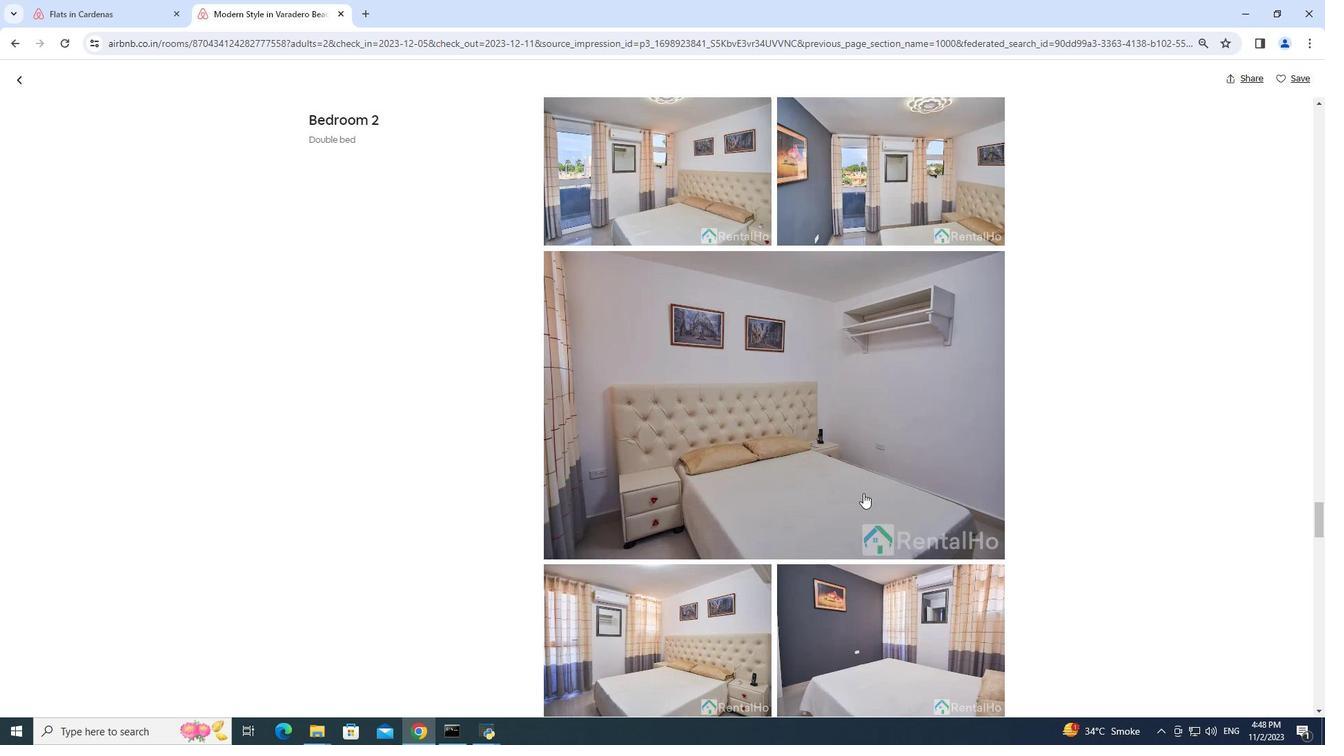 
Action: Mouse pressed middle at (863, 493)
Screenshot: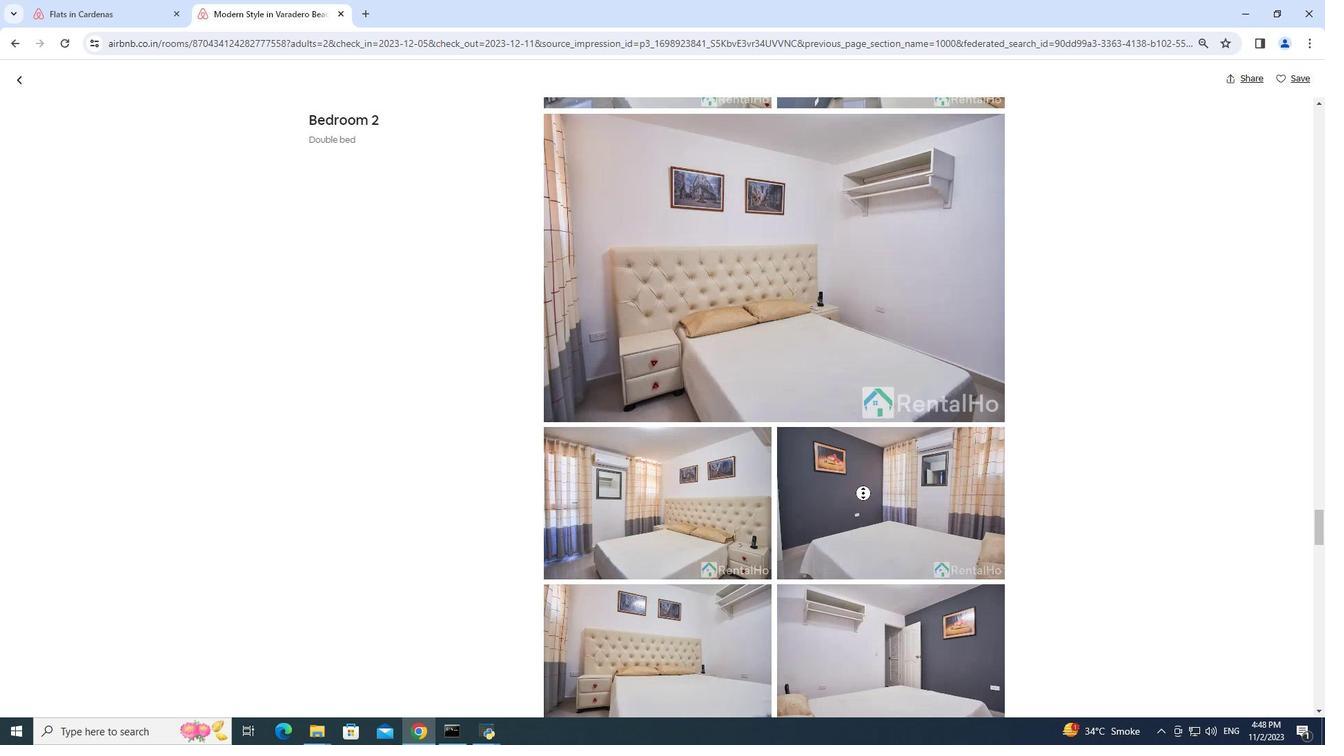 
Action: Mouse scrolled (863, 492) with delta (0, 0)
Screenshot: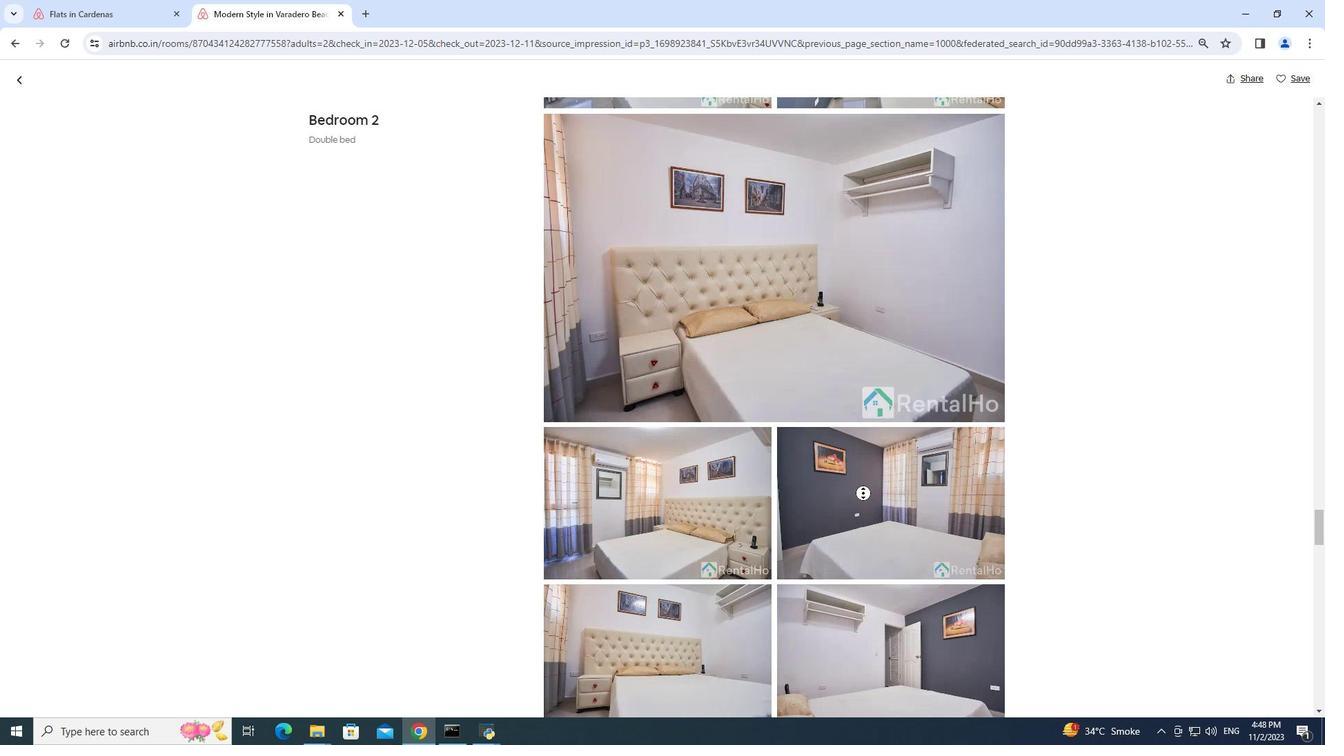 
Action: Mouse scrolled (863, 492) with delta (0, 0)
Screenshot: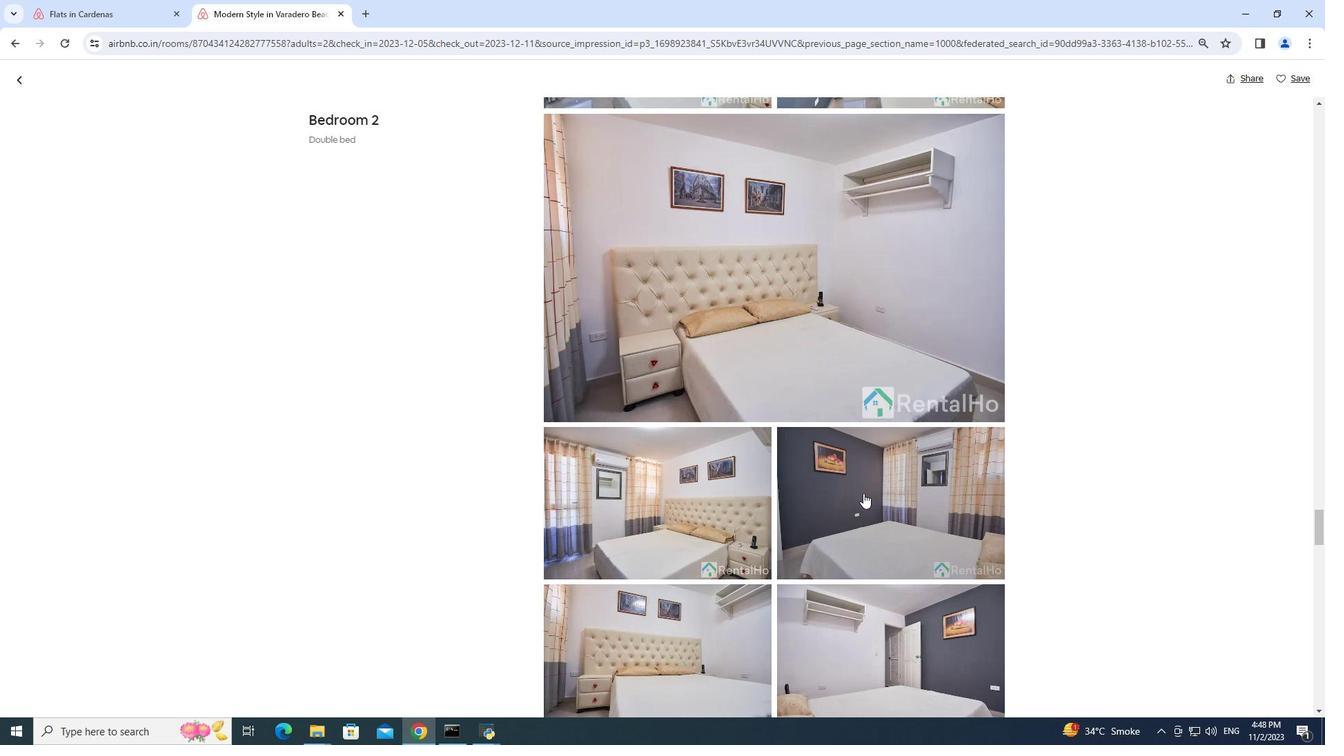 
Action: Mouse pressed middle at (863, 493)
Screenshot: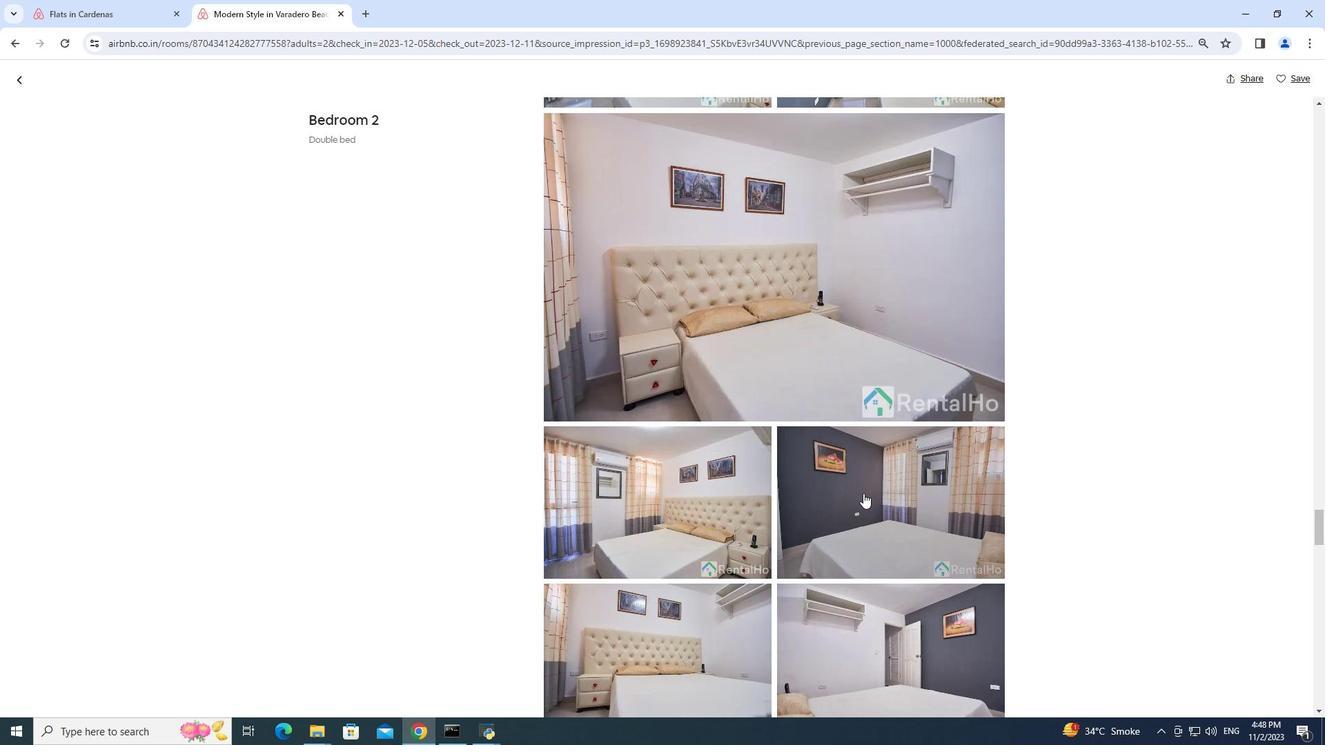 
Action: Mouse scrolled (863, 492) with delta (0, 0)
Screenshot: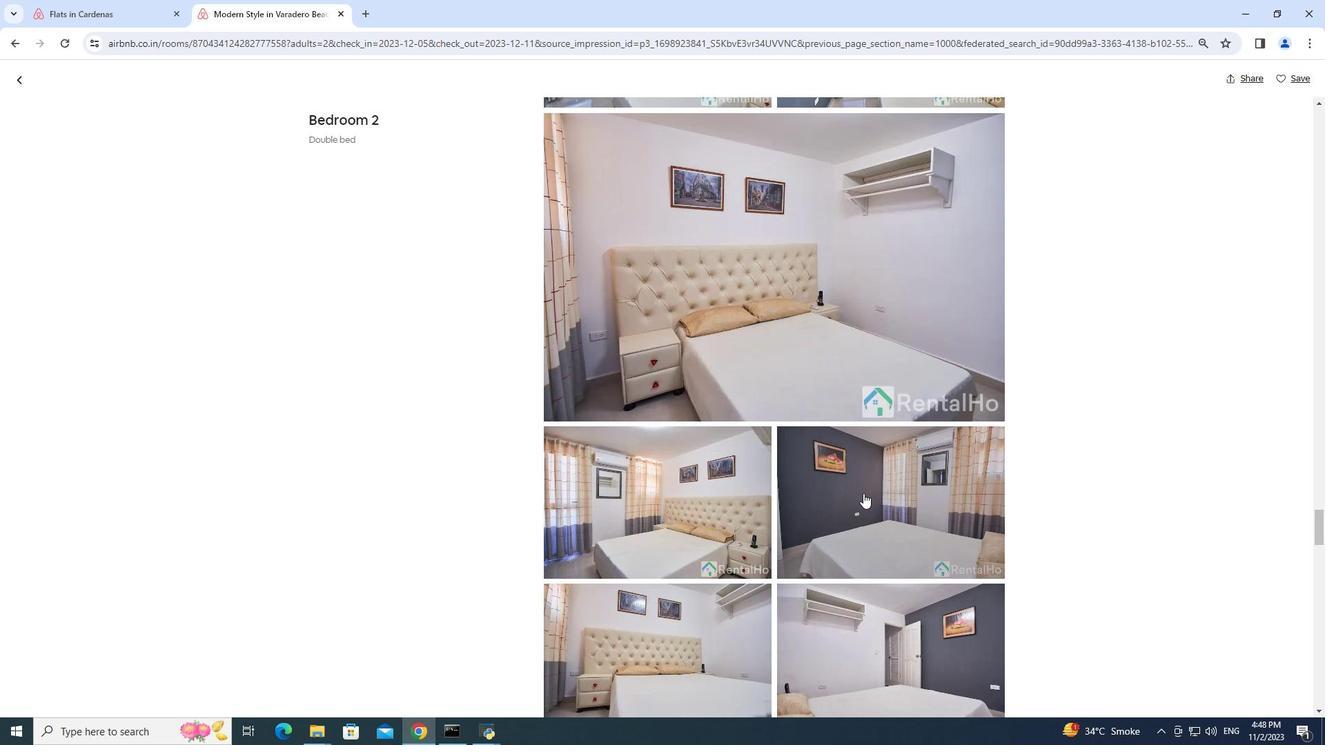 
Action: Mouse scrolled (863, 492) with delta (0, 0)
Screenshot: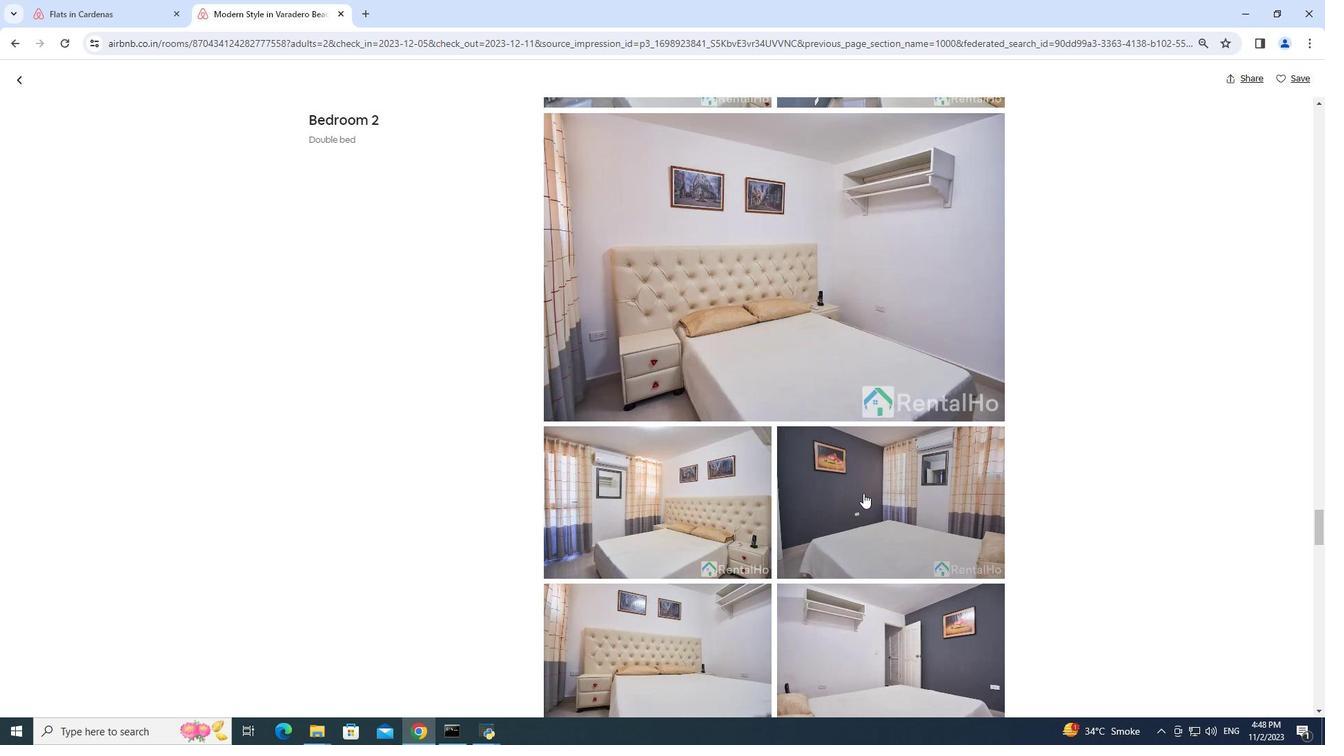 
Action: Mouse scrolled (863, 492) with delta (0, 0)
Screenshot: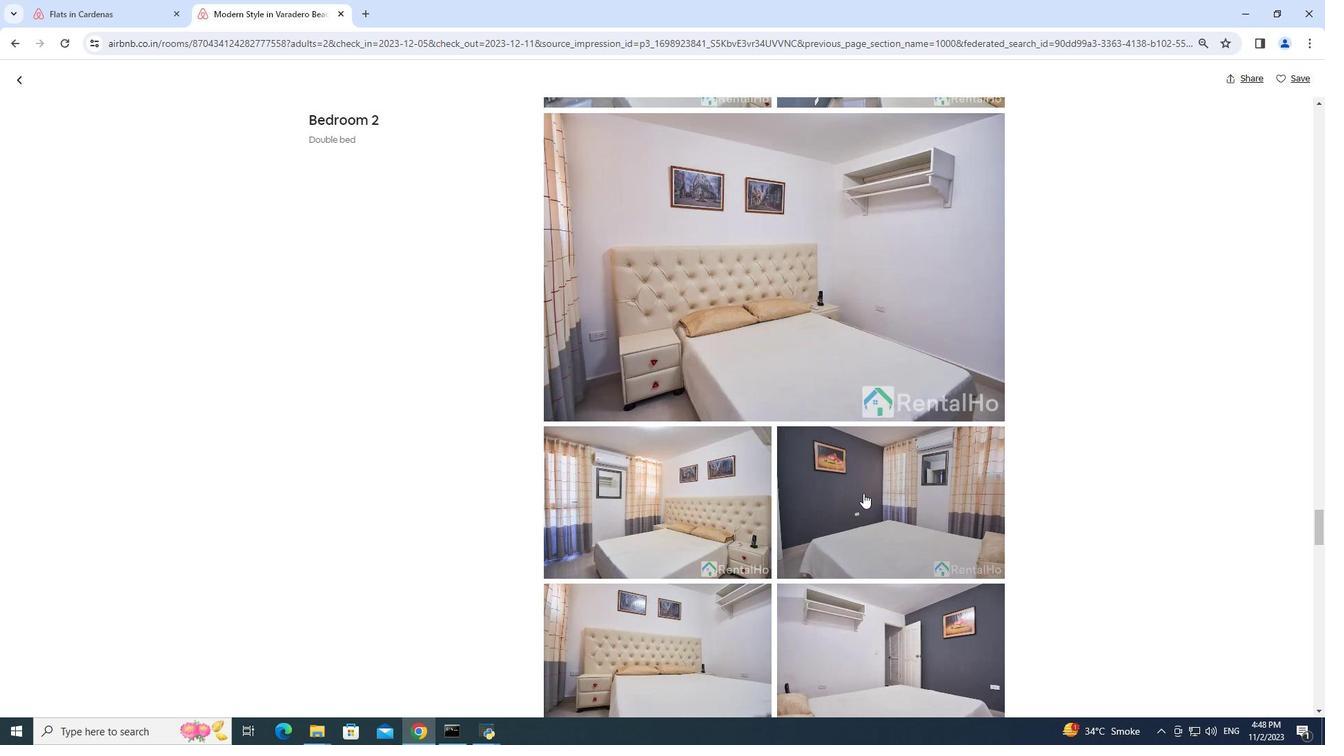 
Action: Mouse pressed middle at (863, 493)
Screenshot: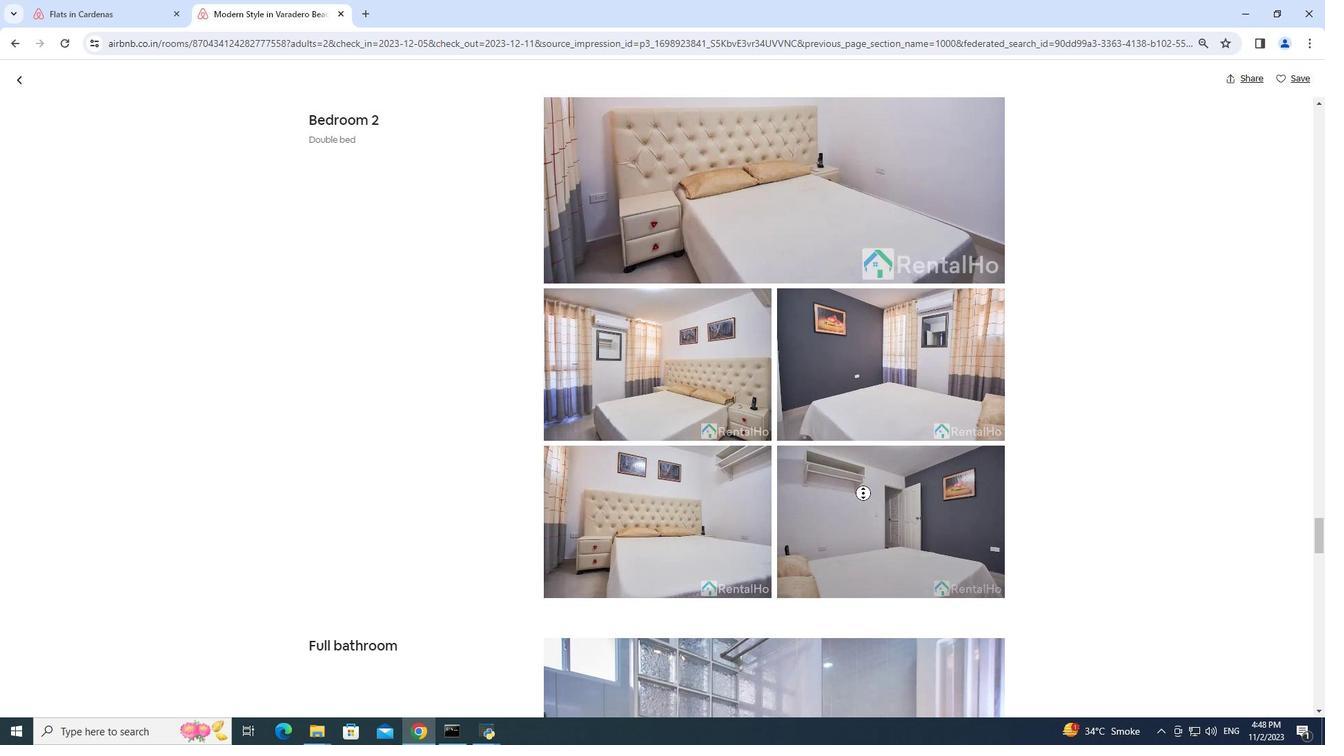 
Action: Mouse scrolled (863, 492) with delta (0, 0)
Screenshot: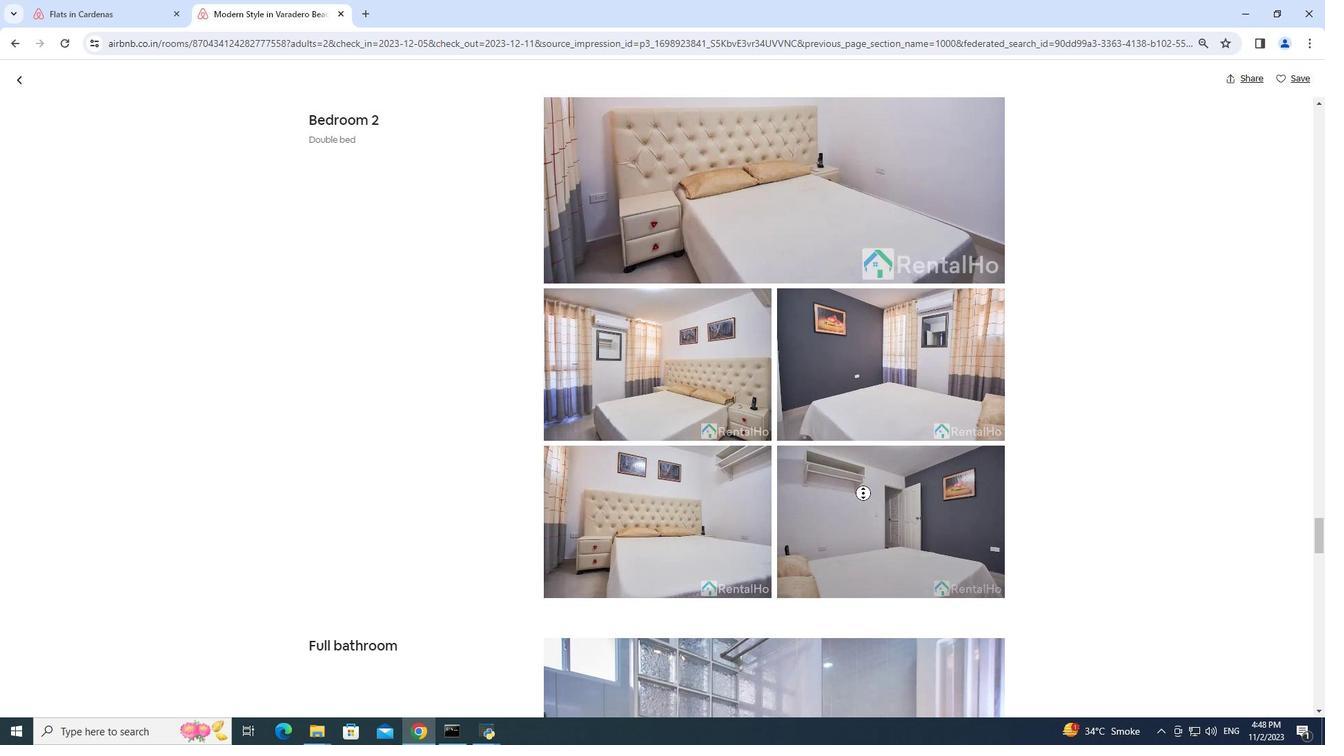 
Action: Mouse scrolled (863, 492) with delta (0, 0)
Screenshot: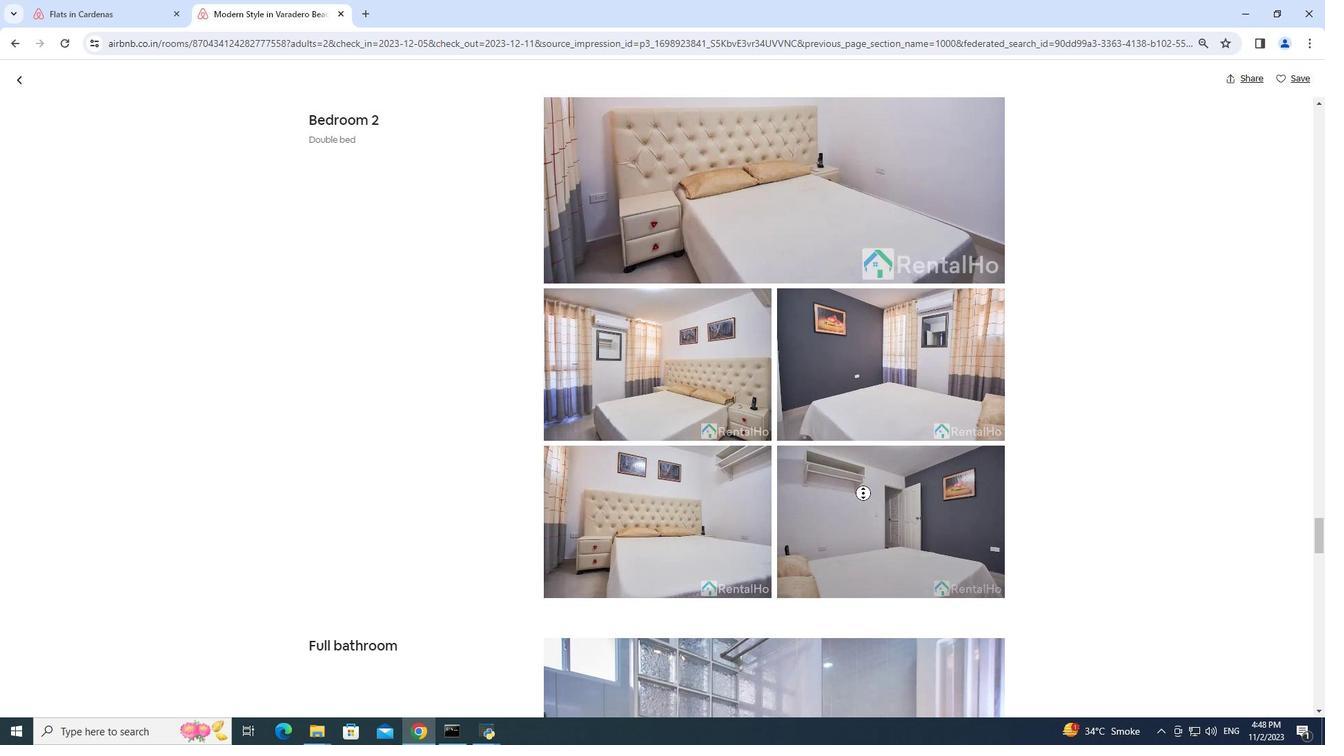 
Action: Mouse moved to (863, 493)
Screenshot: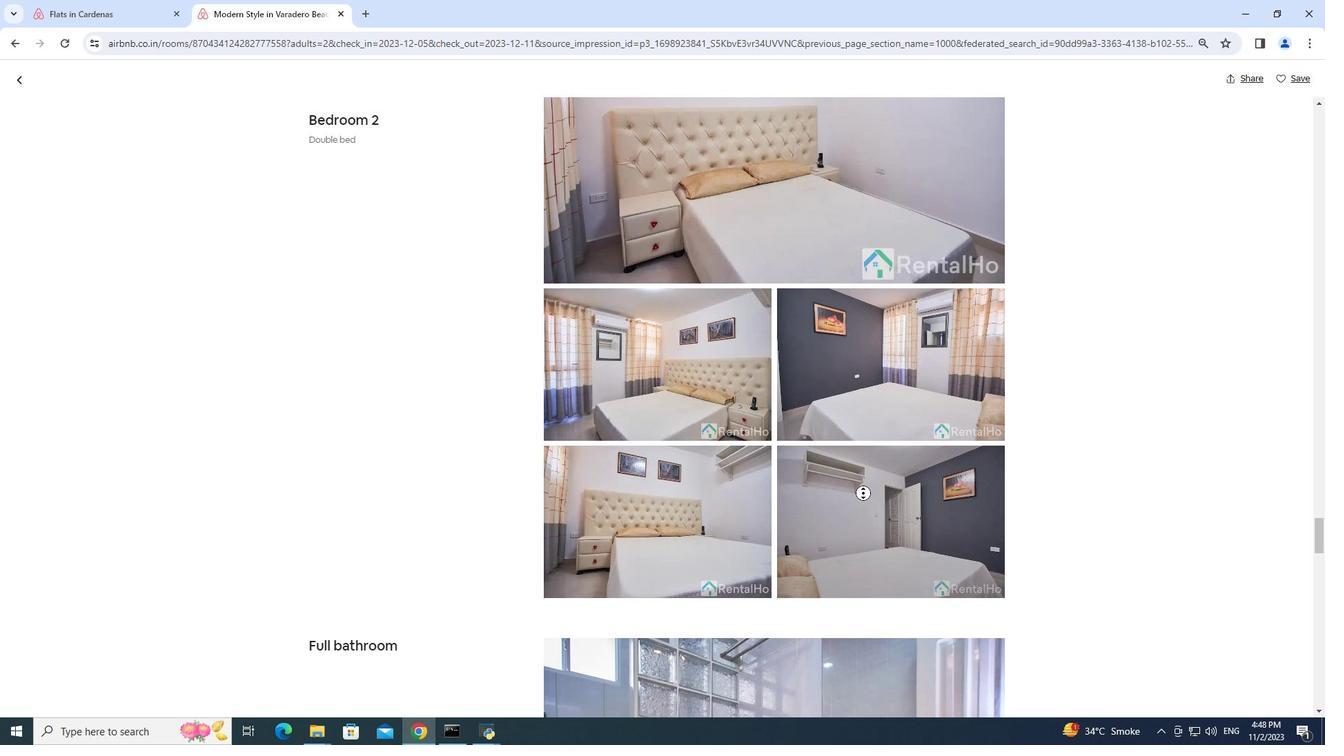 
Action: Mouse scrolled (863, 492) with delta (0, 0)
Screenshot: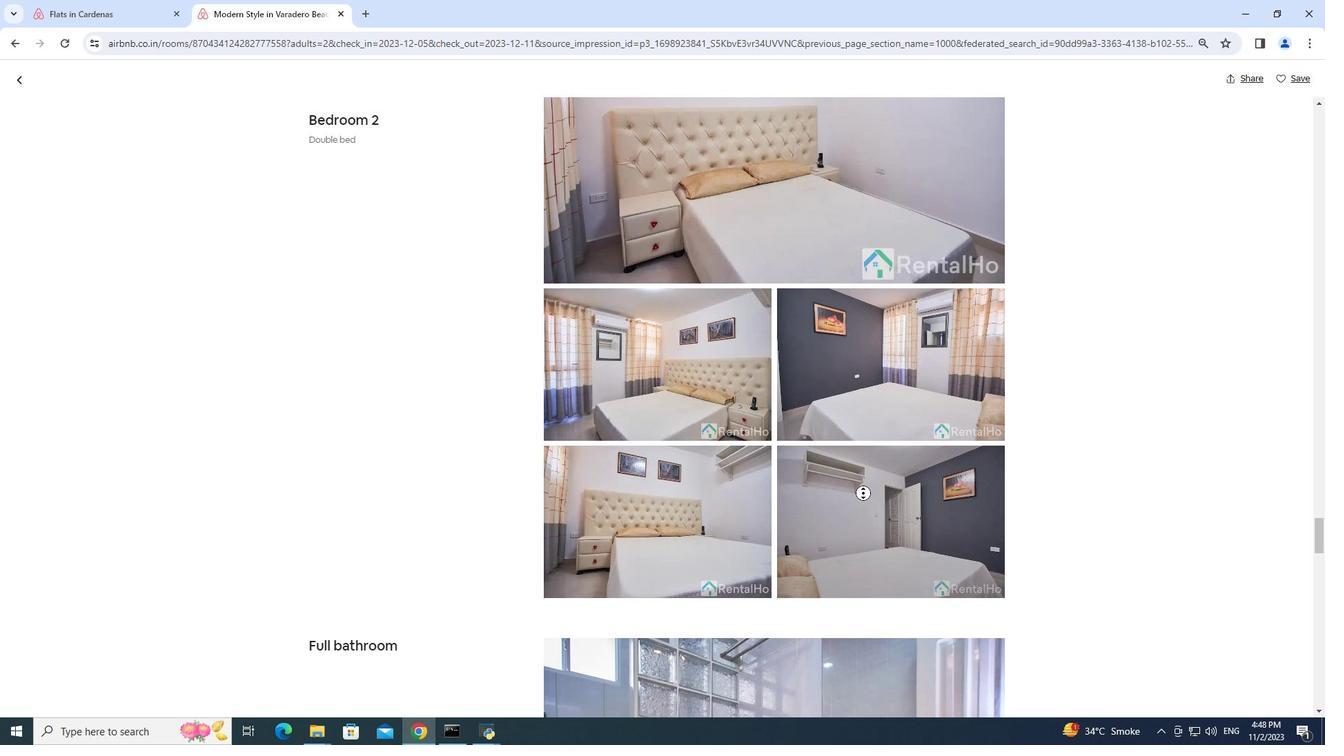 
Action: Mouse moved to (863, 493)
Screenshot: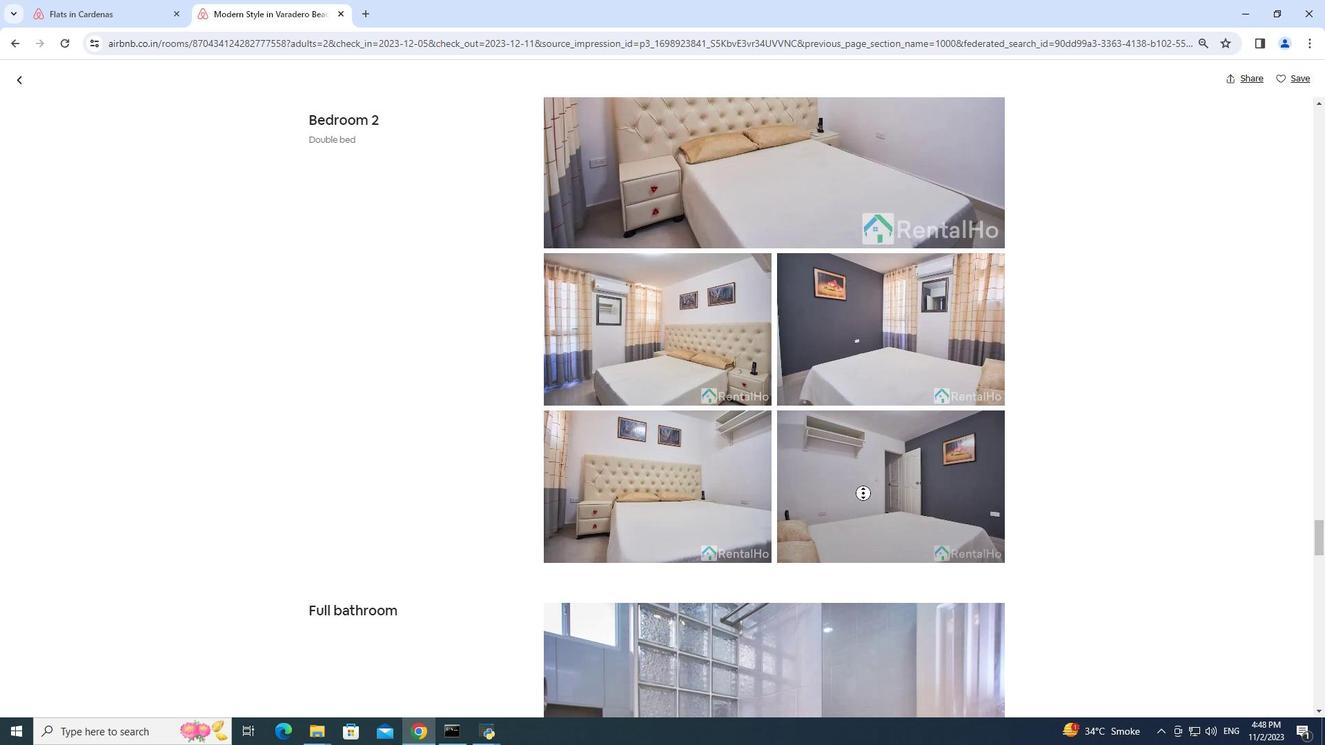 
Action: Mouse scrolled (863, 492) with delta (0, 0)
Screenshot: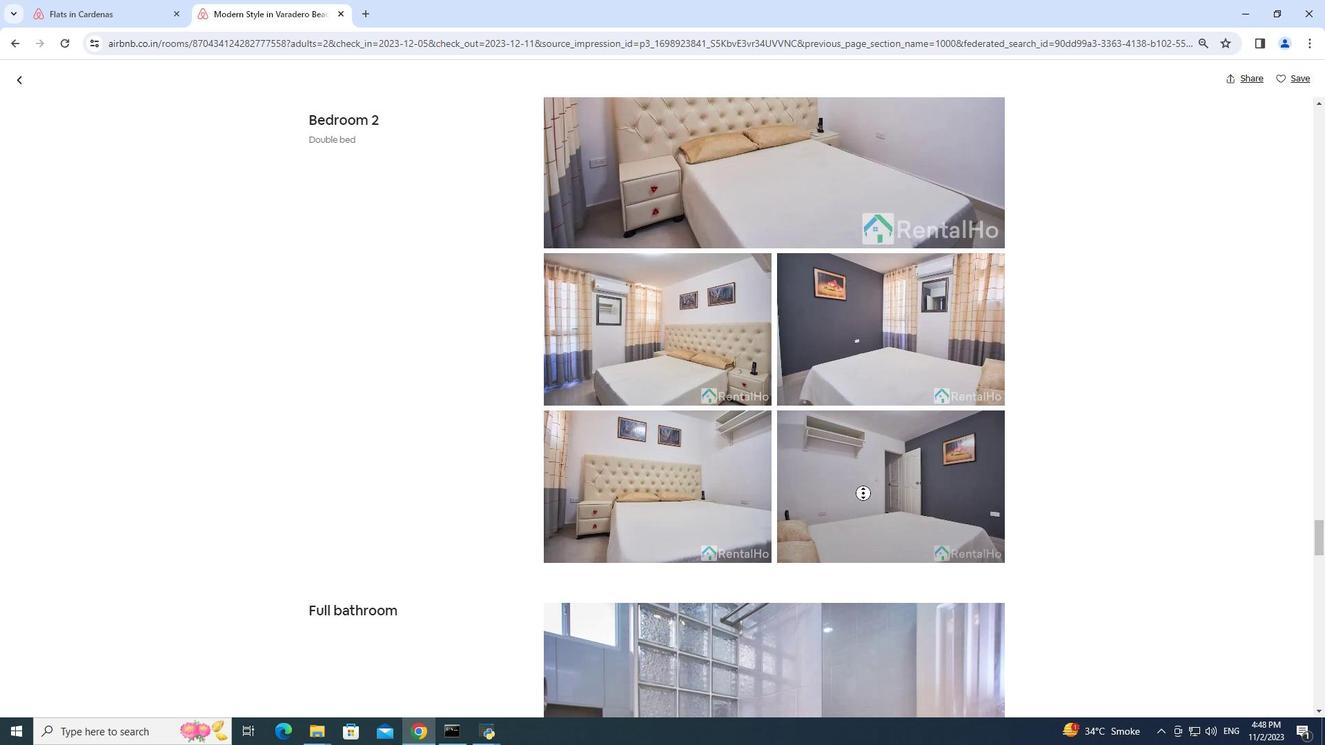 
Action: Mouse moved to (895, 537)
Screenshot: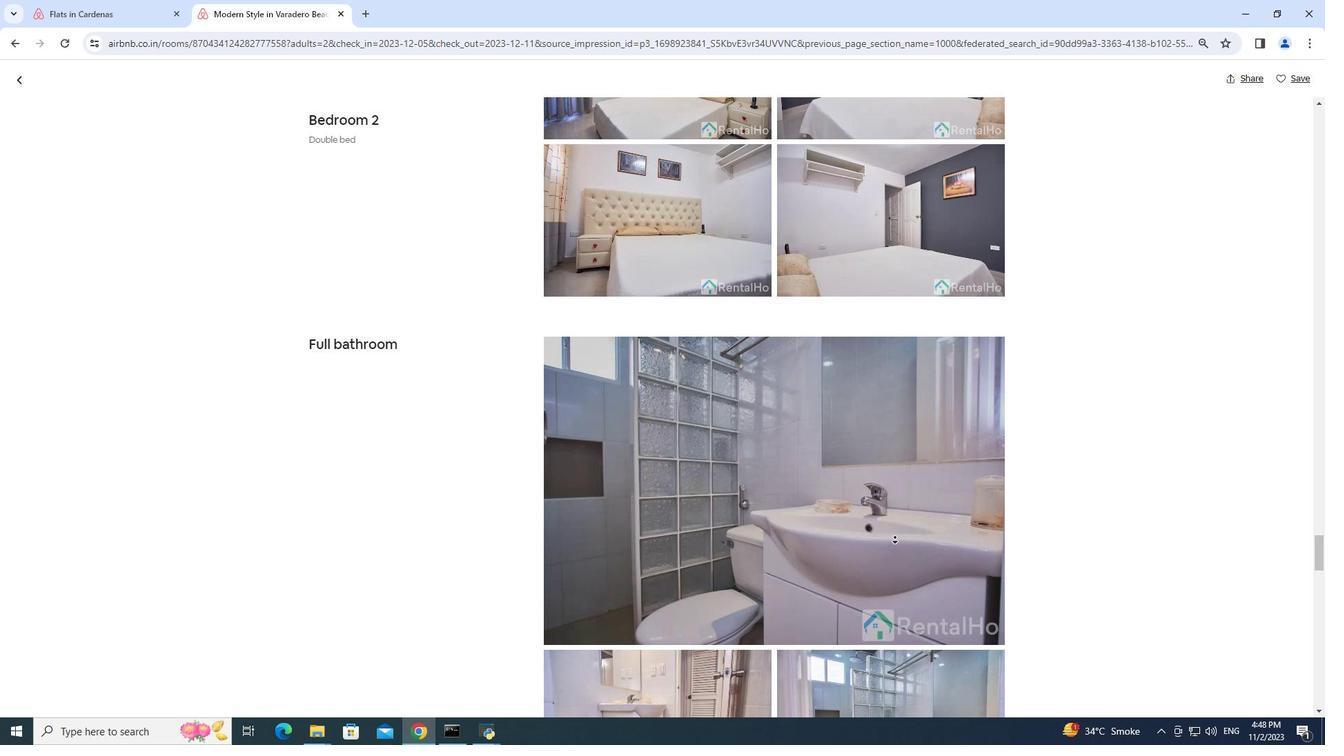 
Action: Mouse pressed left at (895, 537)
Screenshot: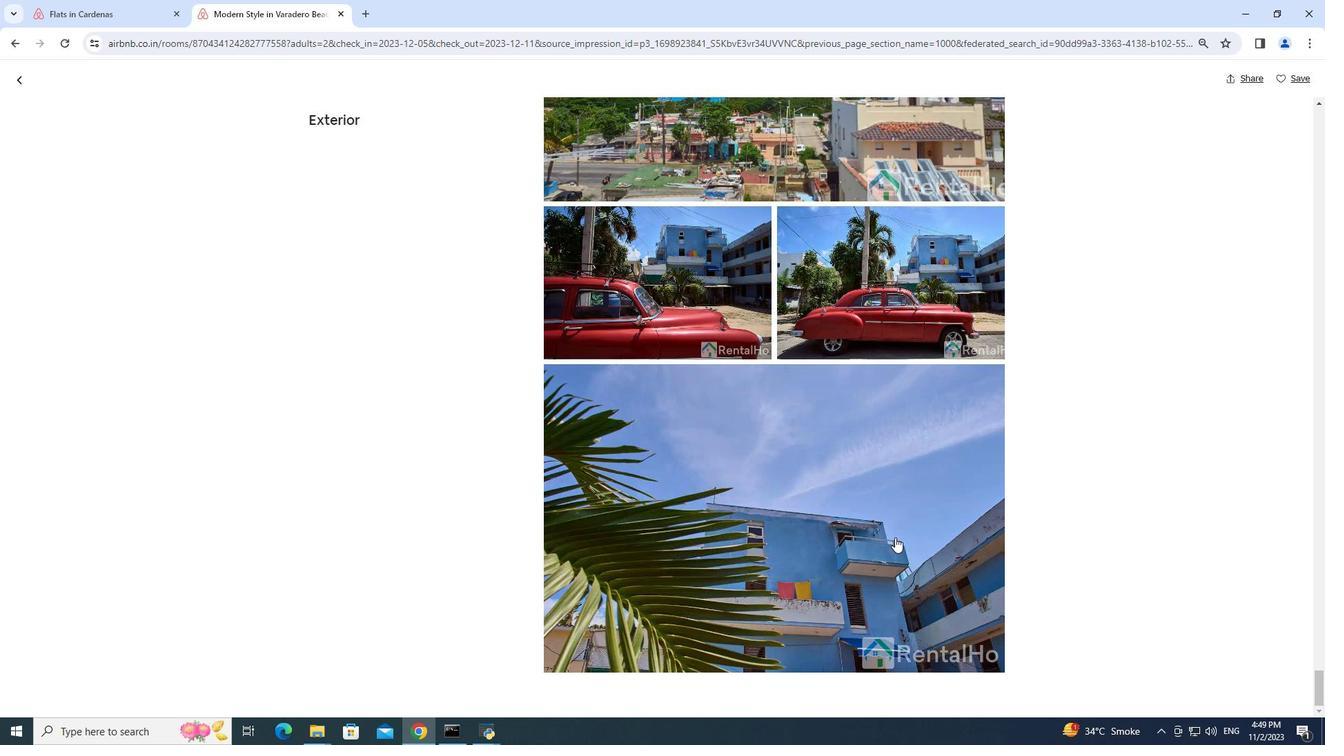 
Action: Mouse moved to (9, 76)
Screenshot: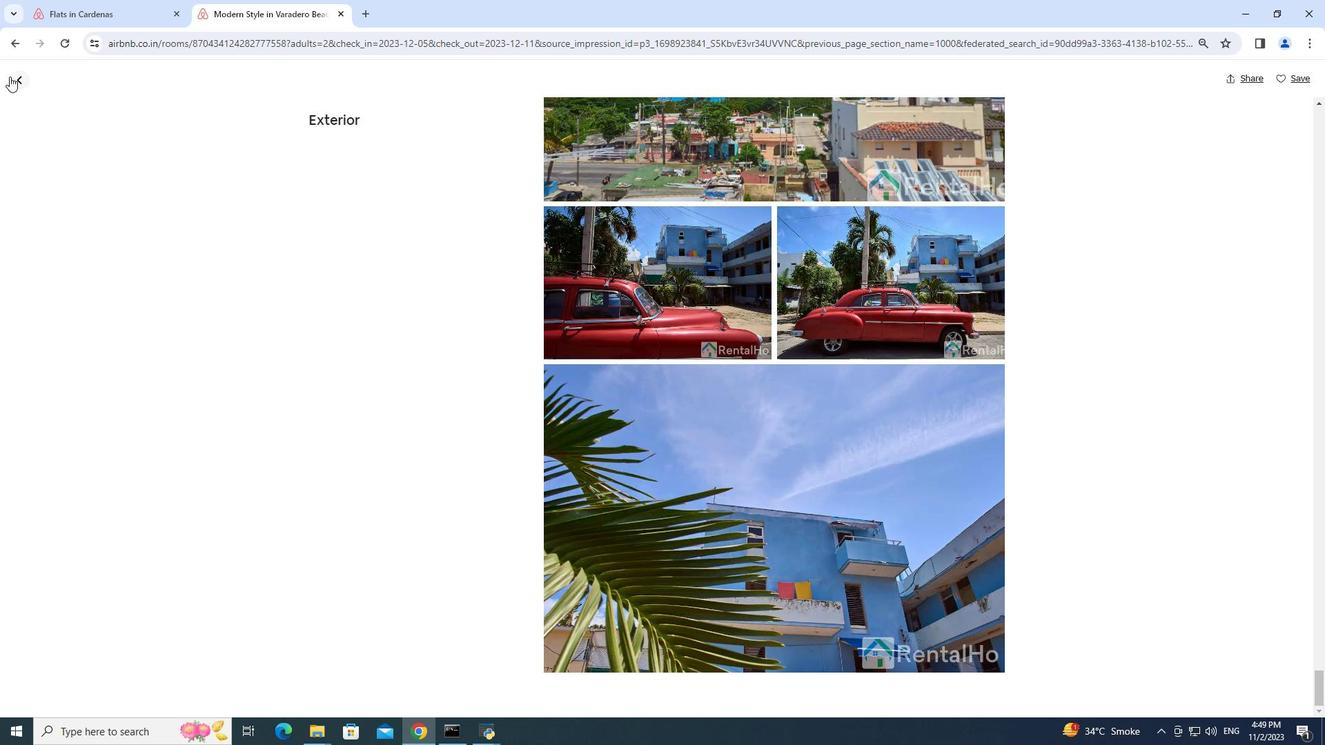 
Action: Mouse pressed left at (9, 76)
Screenshot: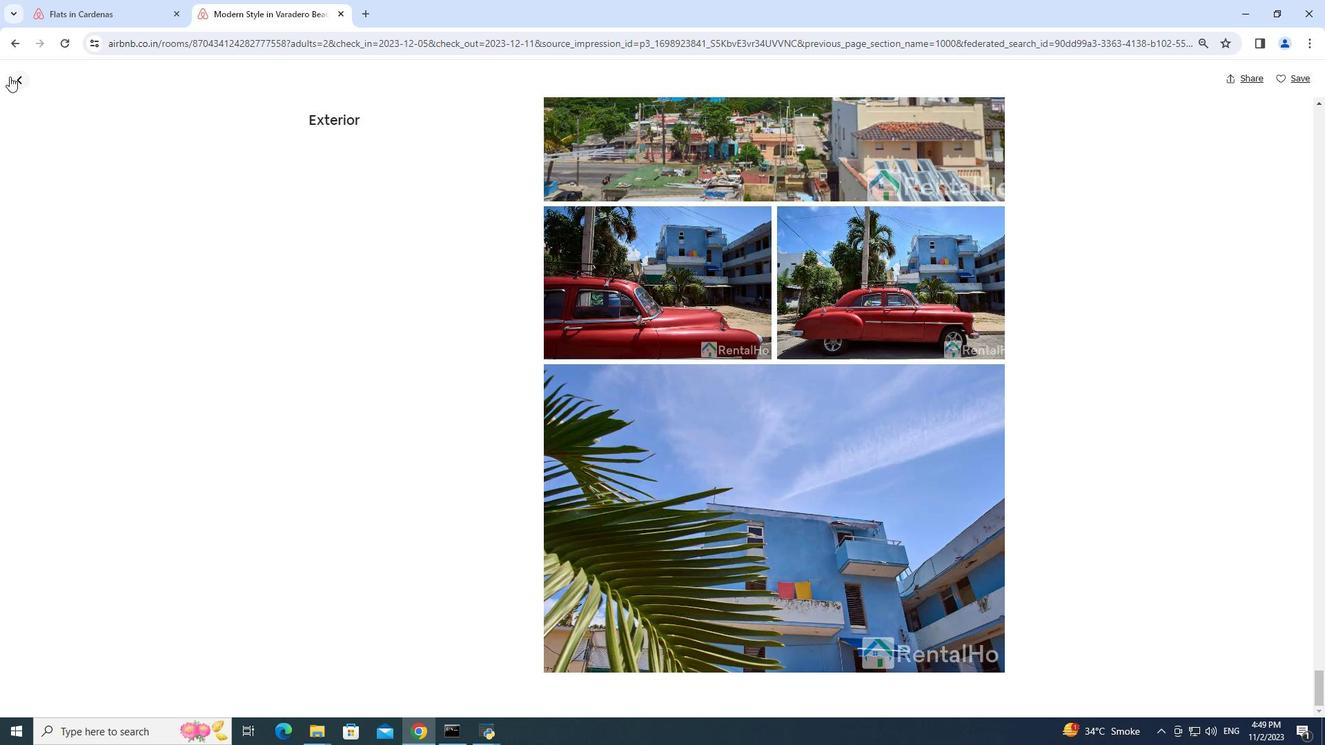 
Action: Mouse moved to (13, 77)
Screenshot: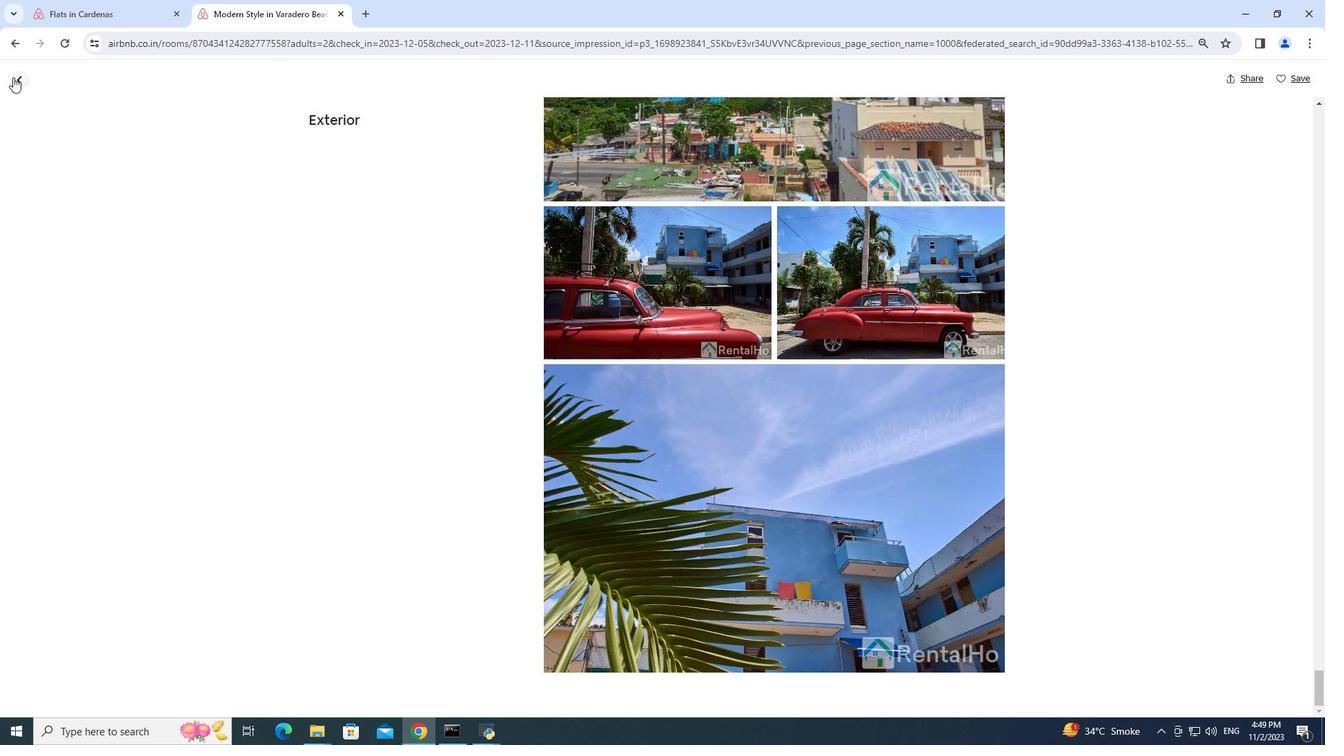 
Action: Mouse pressed left at (13, 77)
Screenshot: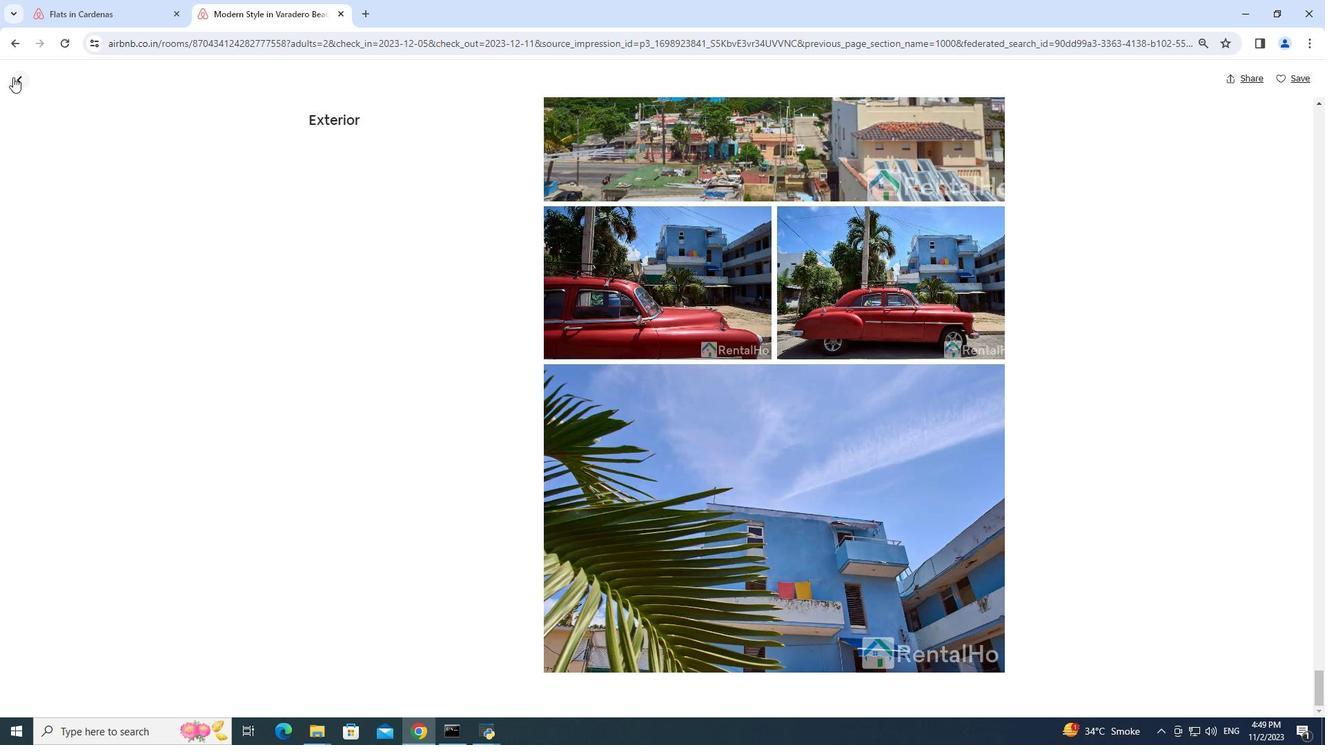 
Action: Mouse moved to (366, 368)
Screenshot: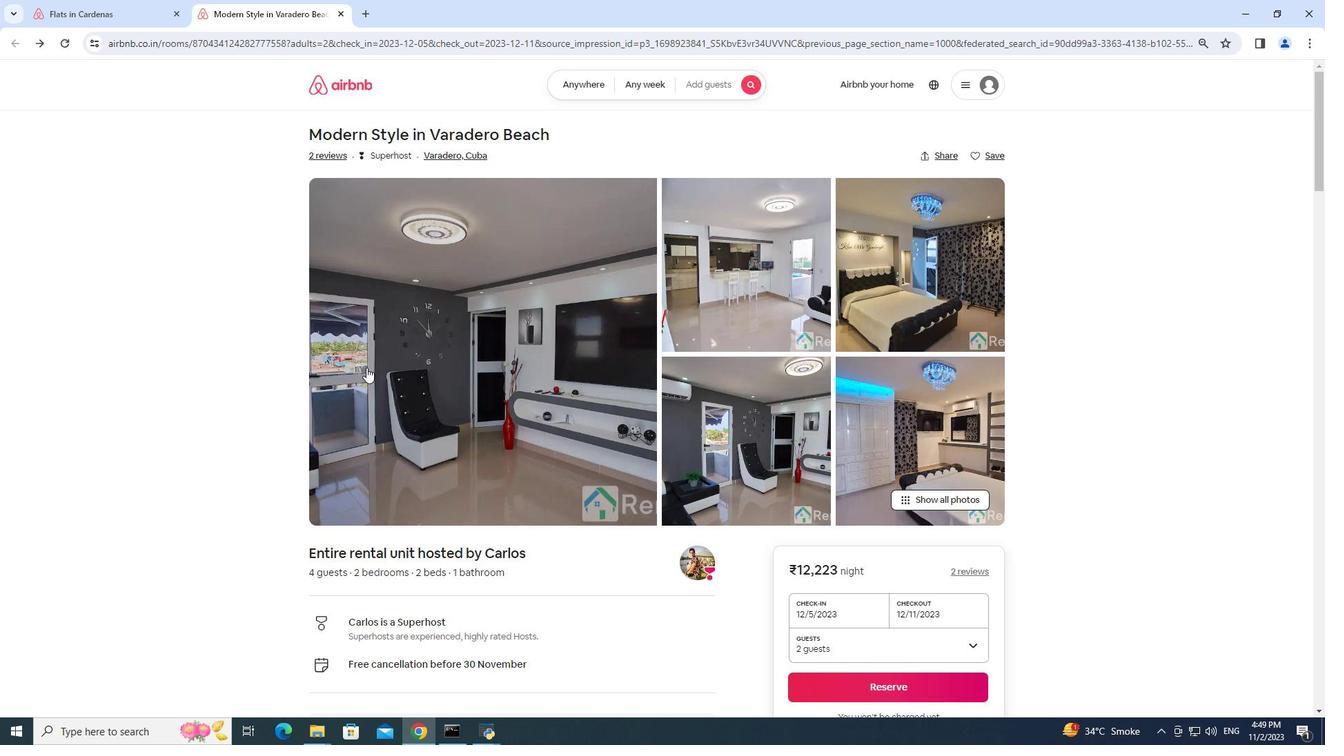
Action: Mouse scrolled (366, 367) with delta (0, 0)
Screenshot: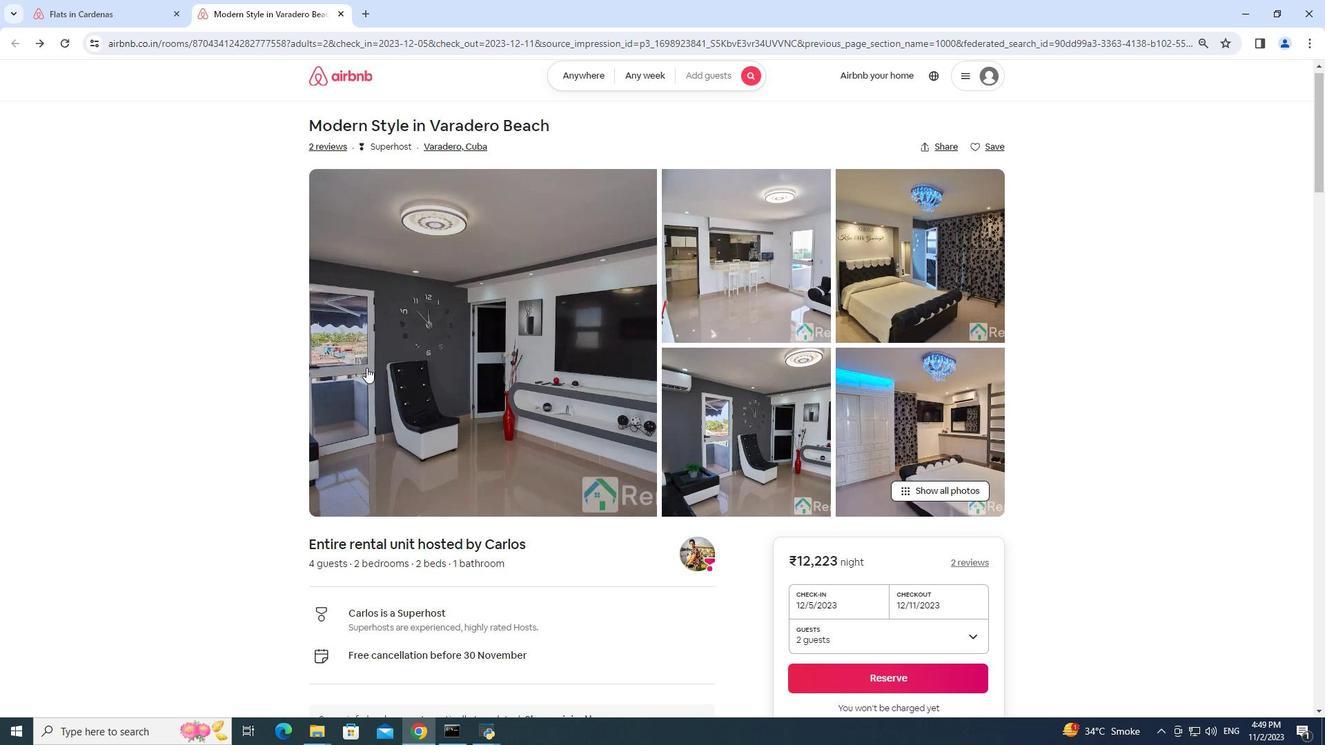 
Action: Mouse scrolled (366, 367) with delta (0, 0)
Screenshot: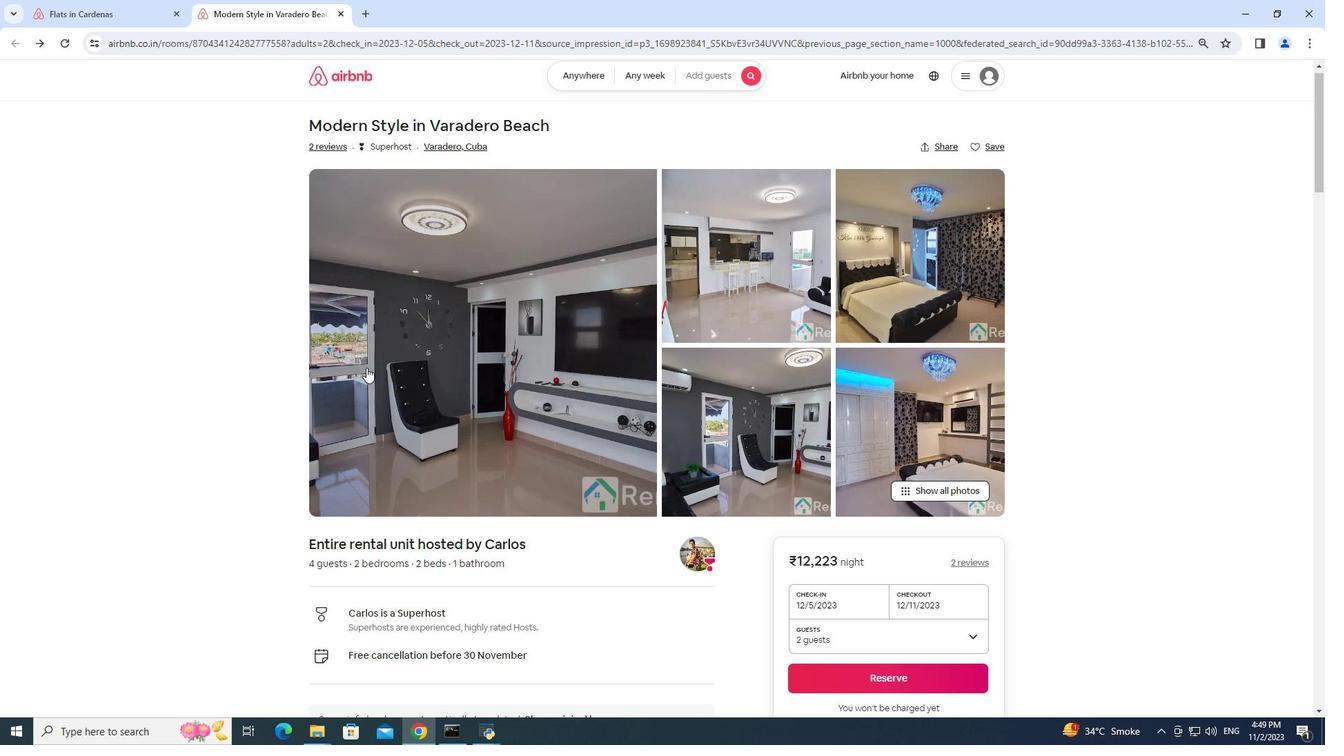 
Action: Mouse scrolled (366, 367) with delta (0, 0)
Screenshot: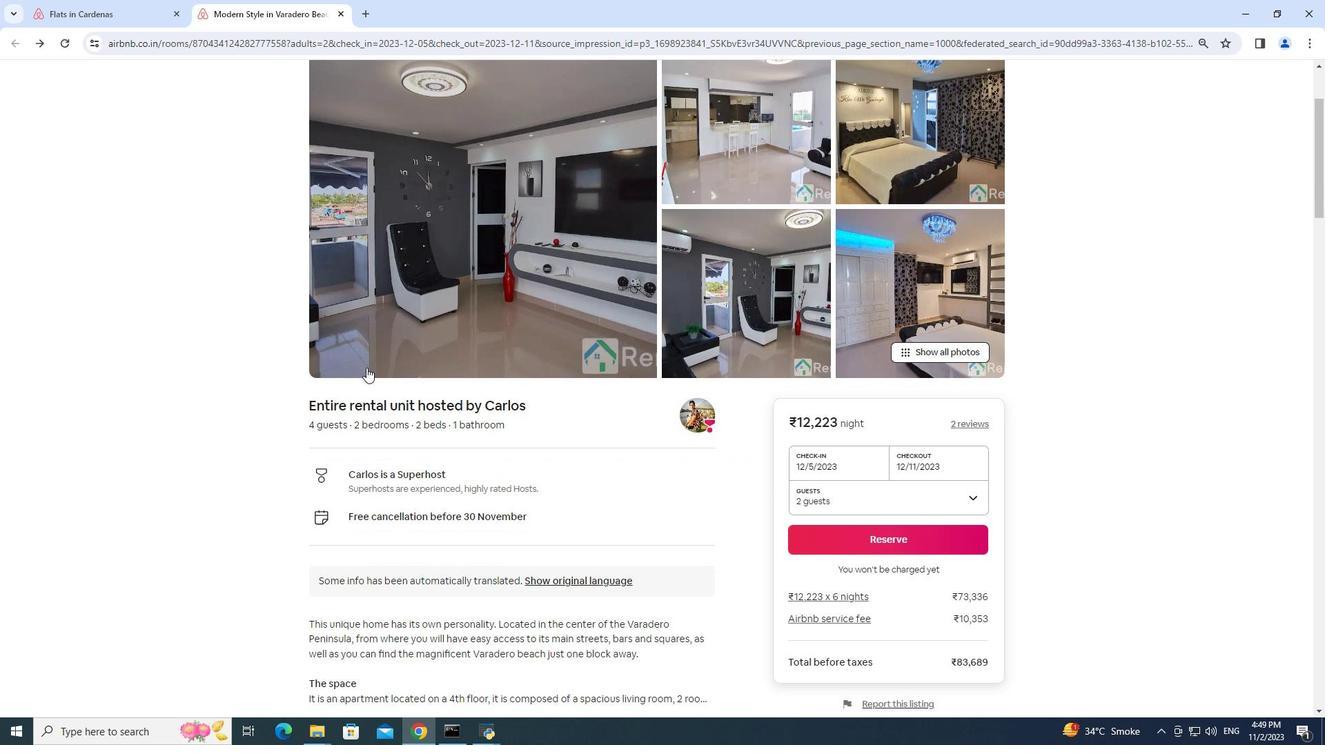 
Action: Mouse scrolled (366, 367) with delta (0, 0)
Screenshot: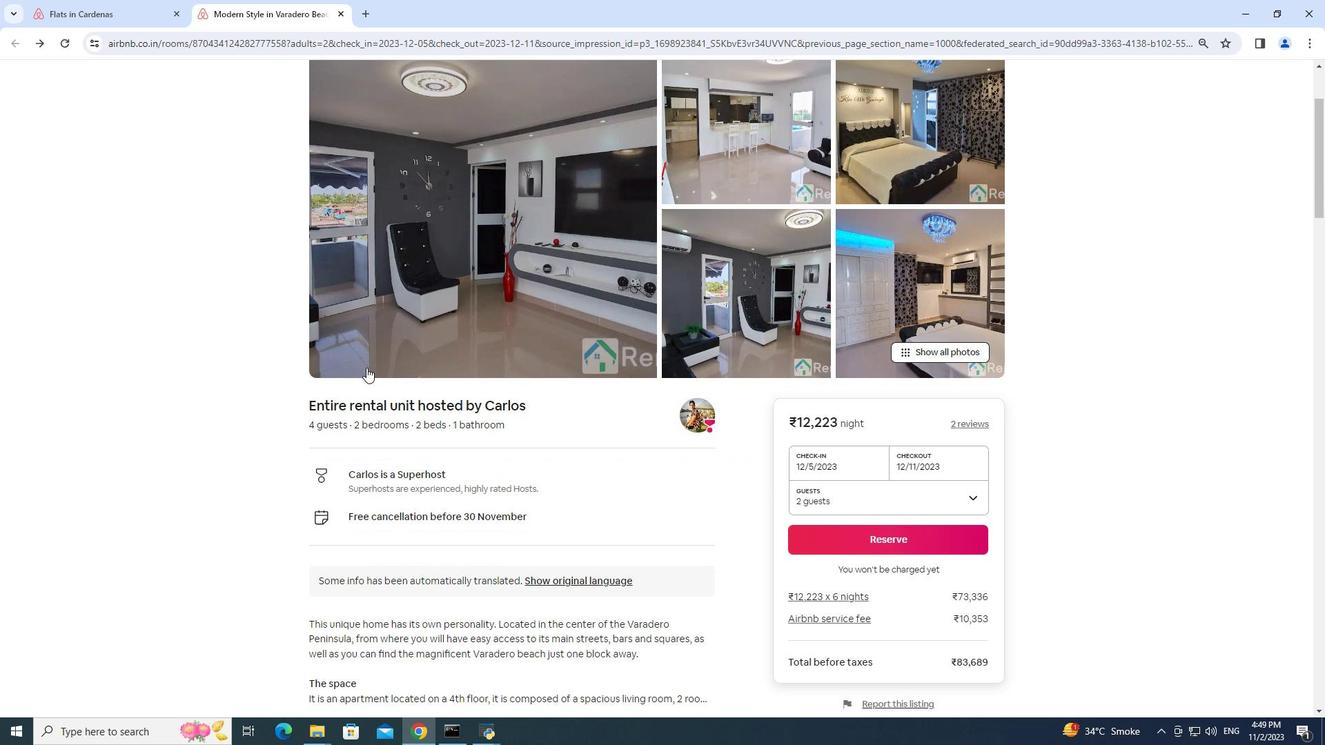 
Action: Mouse scrolled (366, 367) with delta (0, 0)
Screenshot: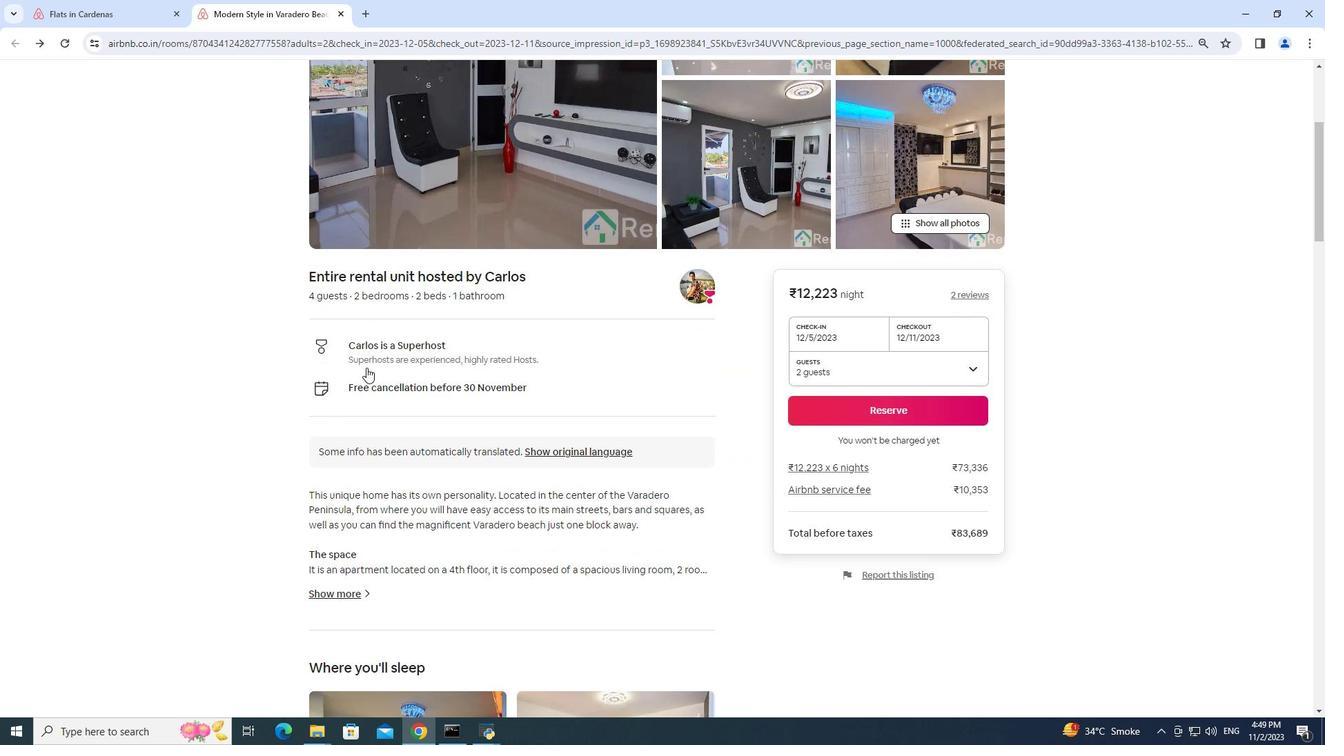 
Action: Mouse scrolled (366, 367) with delta (0, 0)
Screenshot: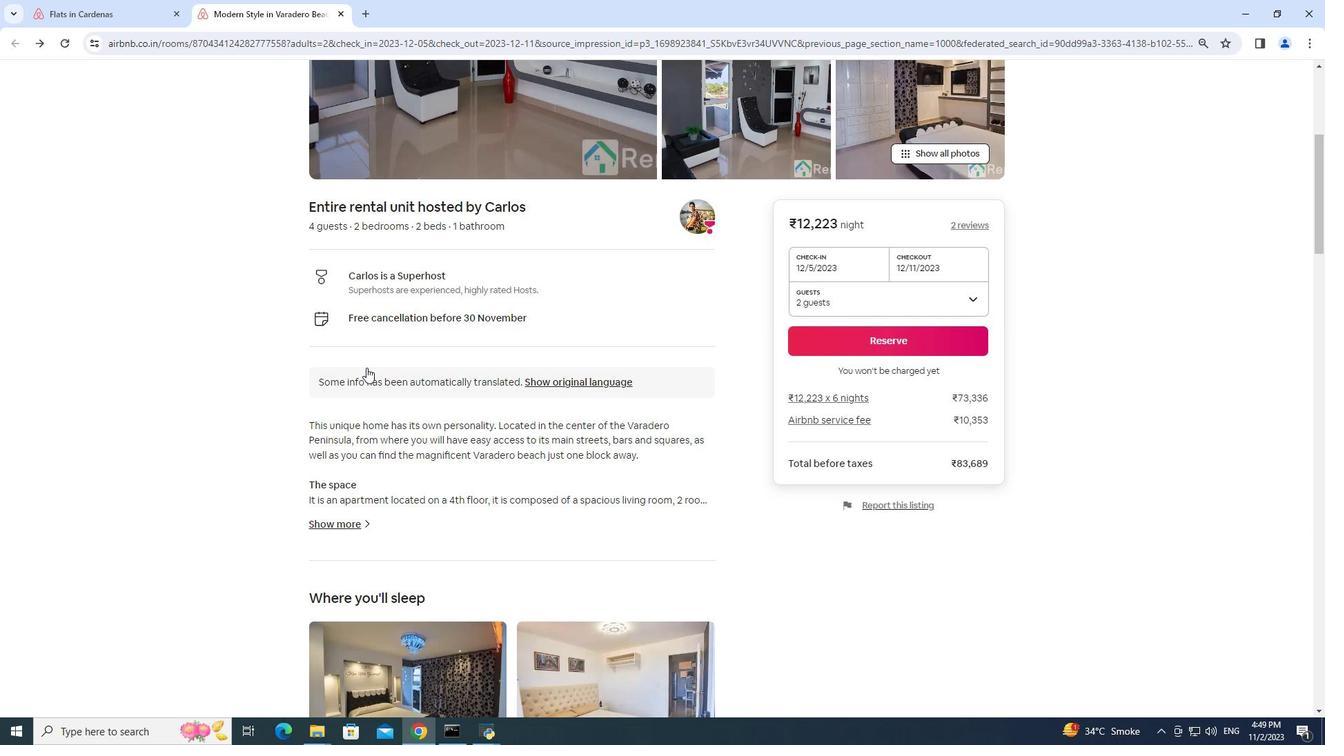 
Action: Mouse moved to (349, 455)
Screenshot: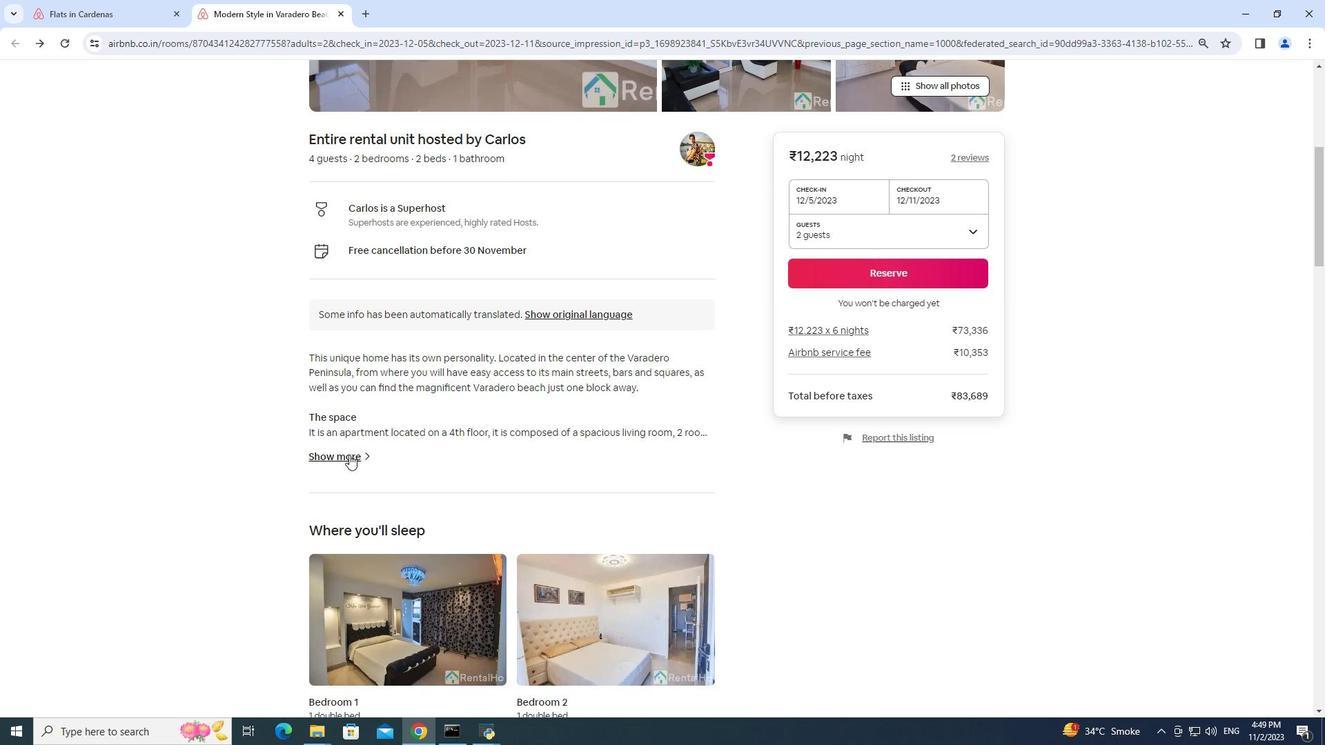 
Action: Mouse pressed left at (349, 455)
Screenshot: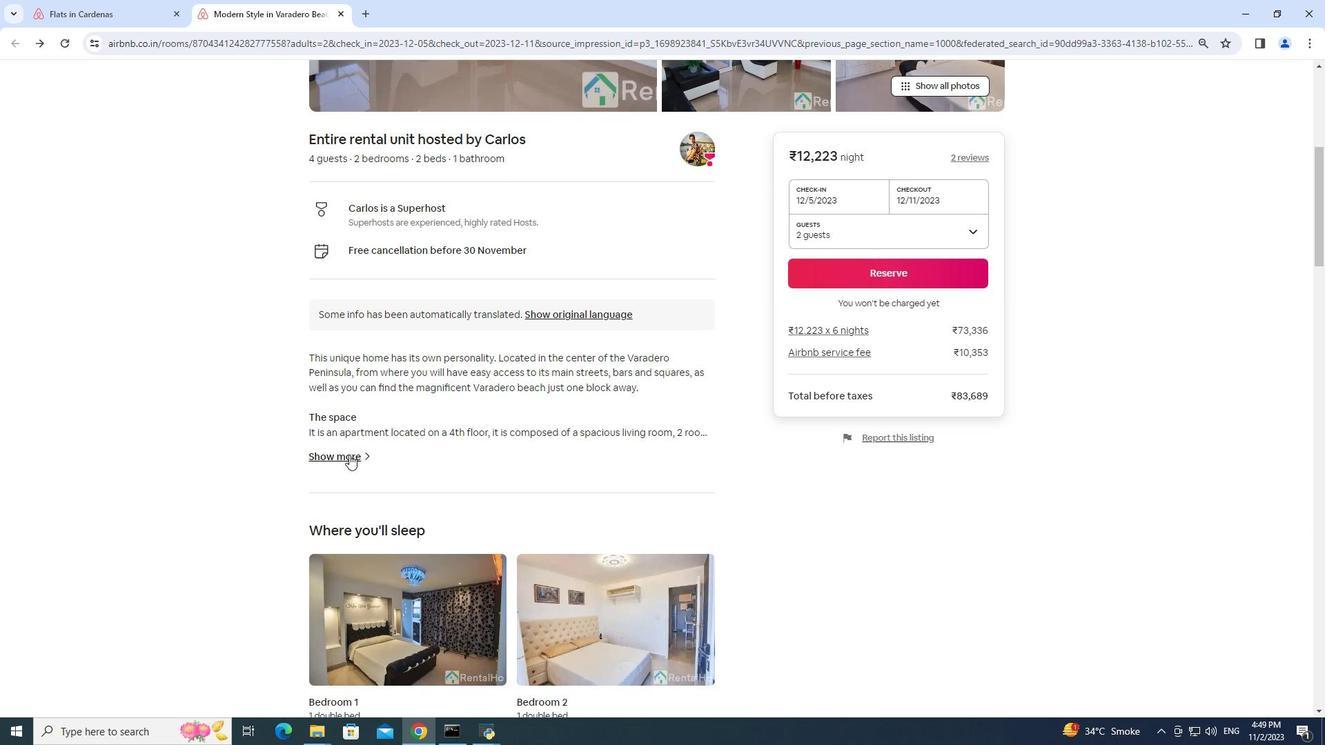 
Action: Mouse moved to (582, 562)
Screenshot: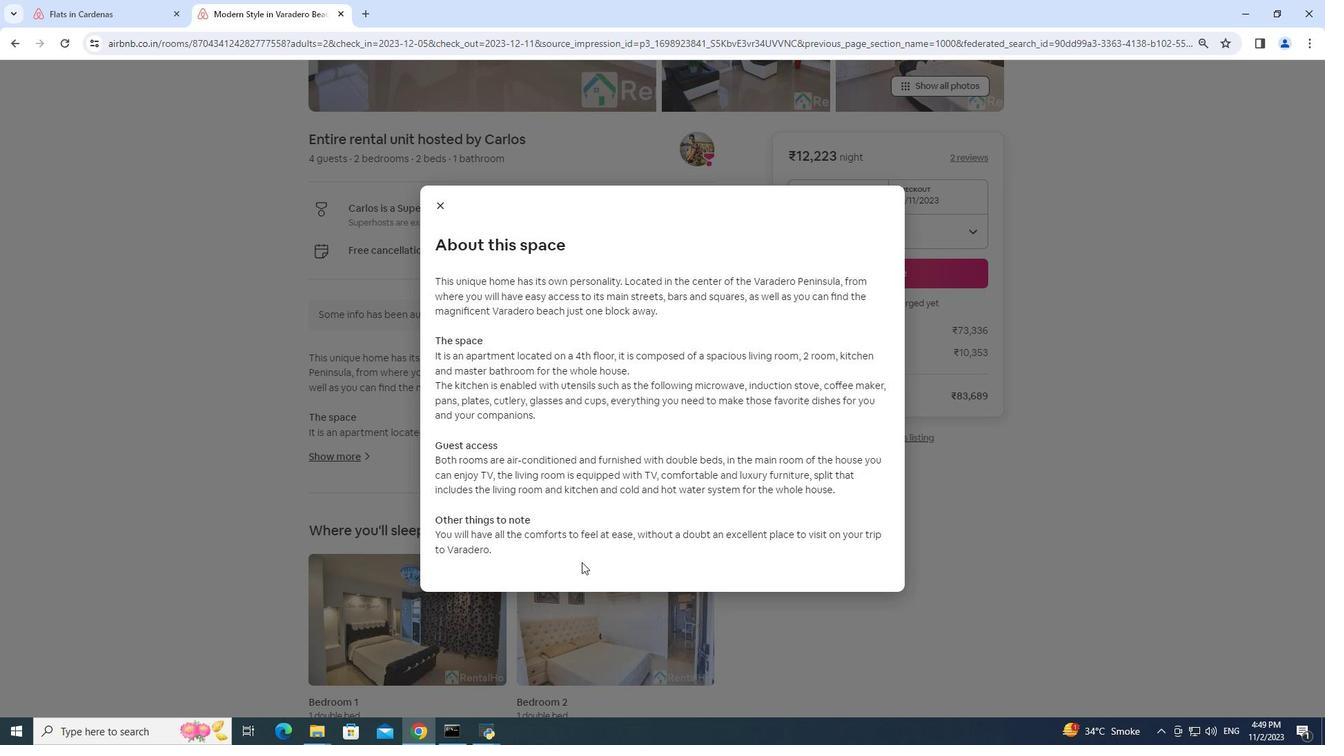 
Action: Mouse pressed left at (582, 562)
Screenshot: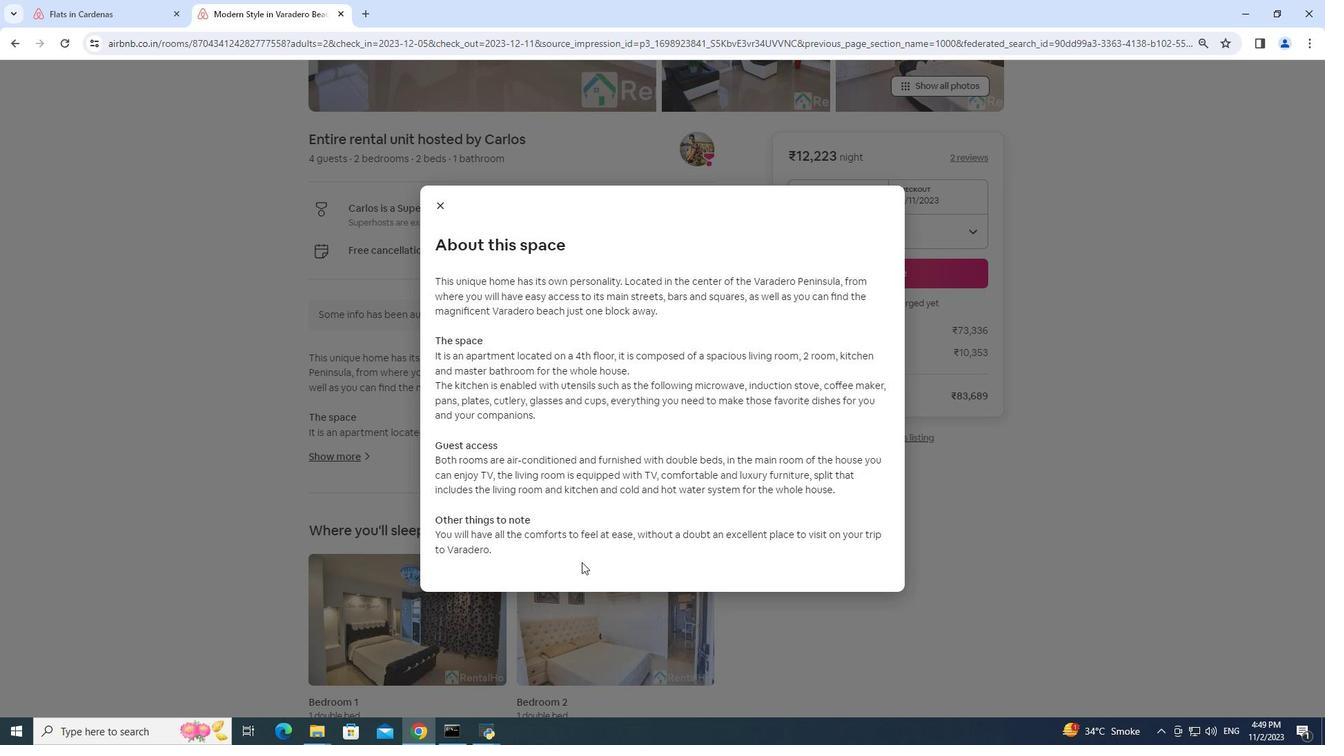 
Action: Mouse moved to (439, 206)
Screenshot: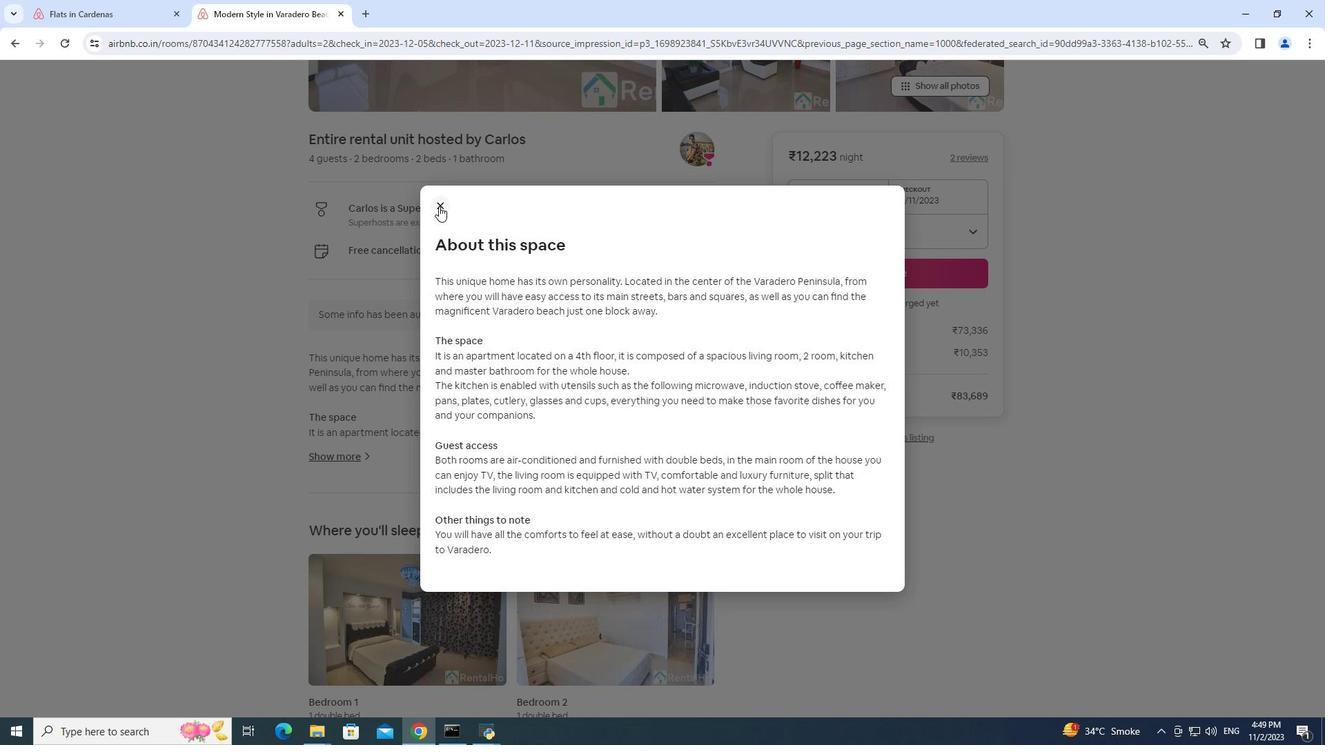 
Action: Mouse pressed left at (439, 206)
Screenshot: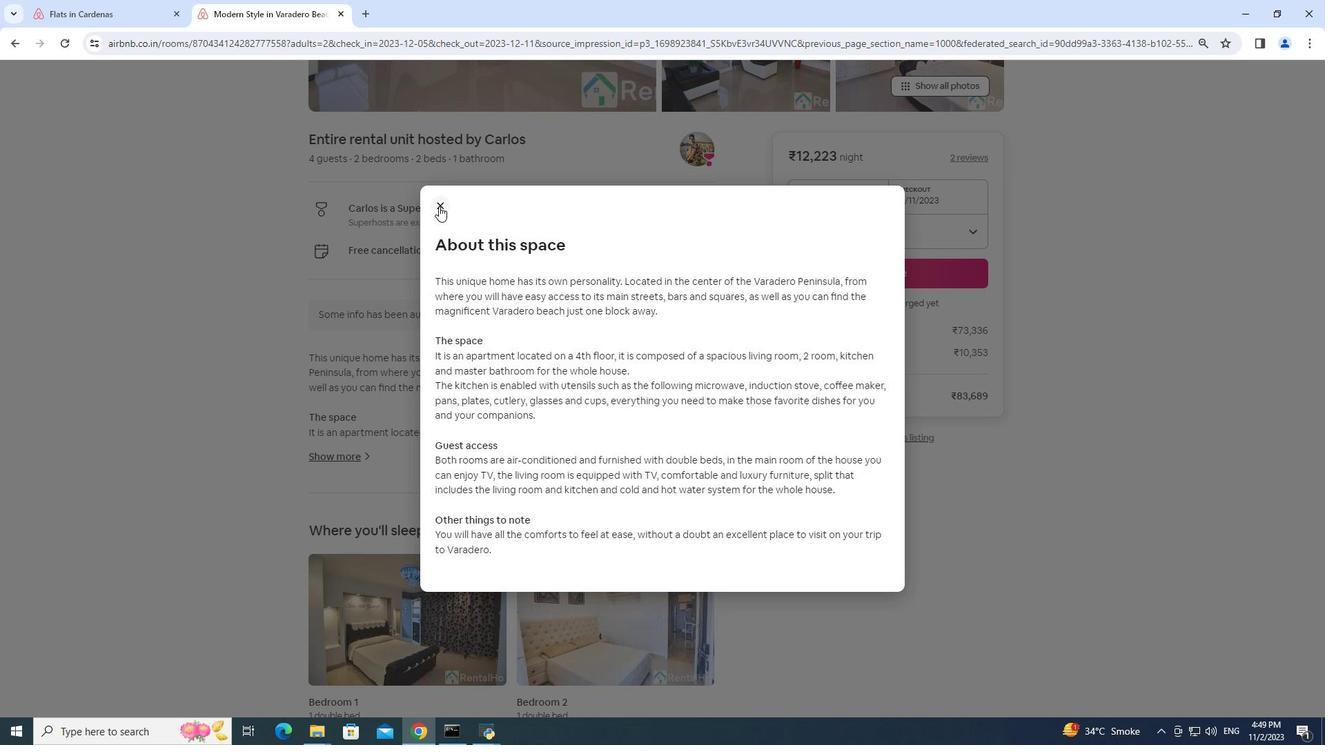 
Action: Mouse moved to (580, 414)
Screenshot: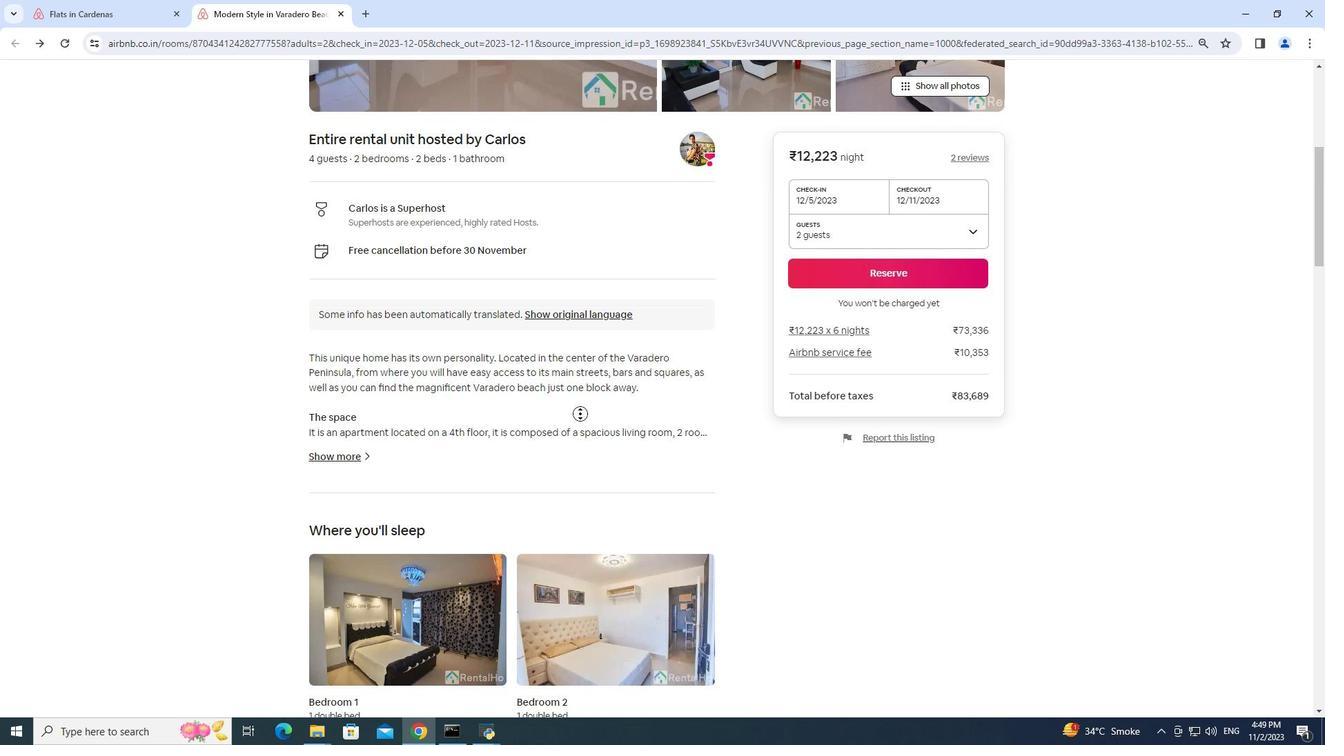 
Action: Mouse pressed middle at (580, 414)
Screenshot: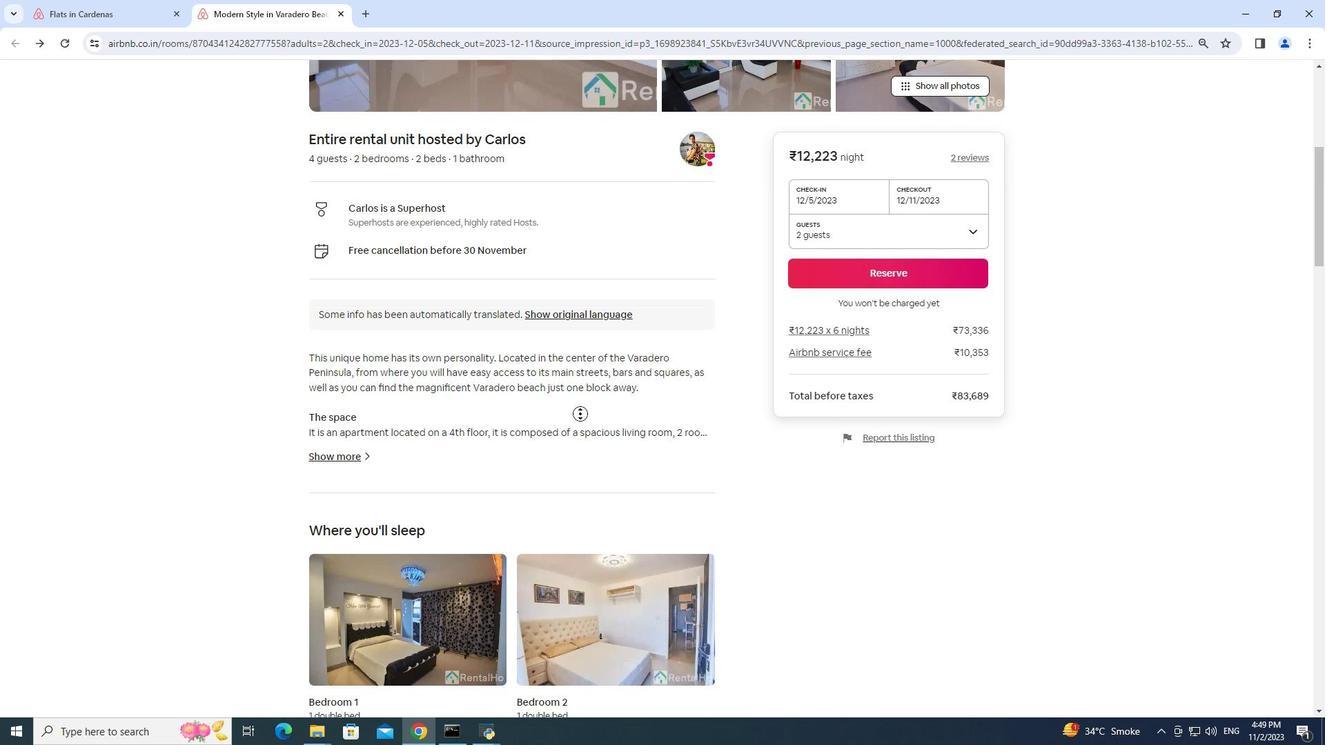 
Action: Mouse scrolled (580, 413) with delta (0, 0)
Screenshot: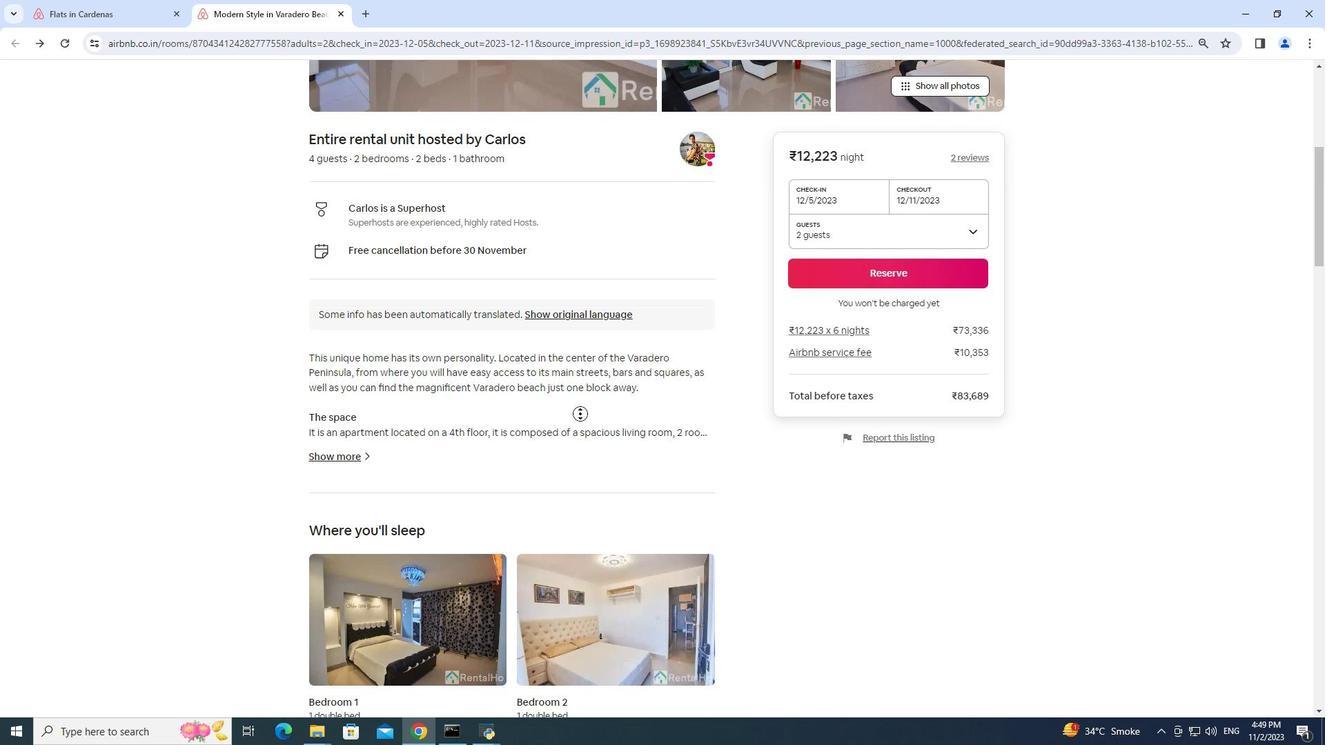 
Action: Mouse scrolled (580, 413) with delta (0, 0)
Screenshot: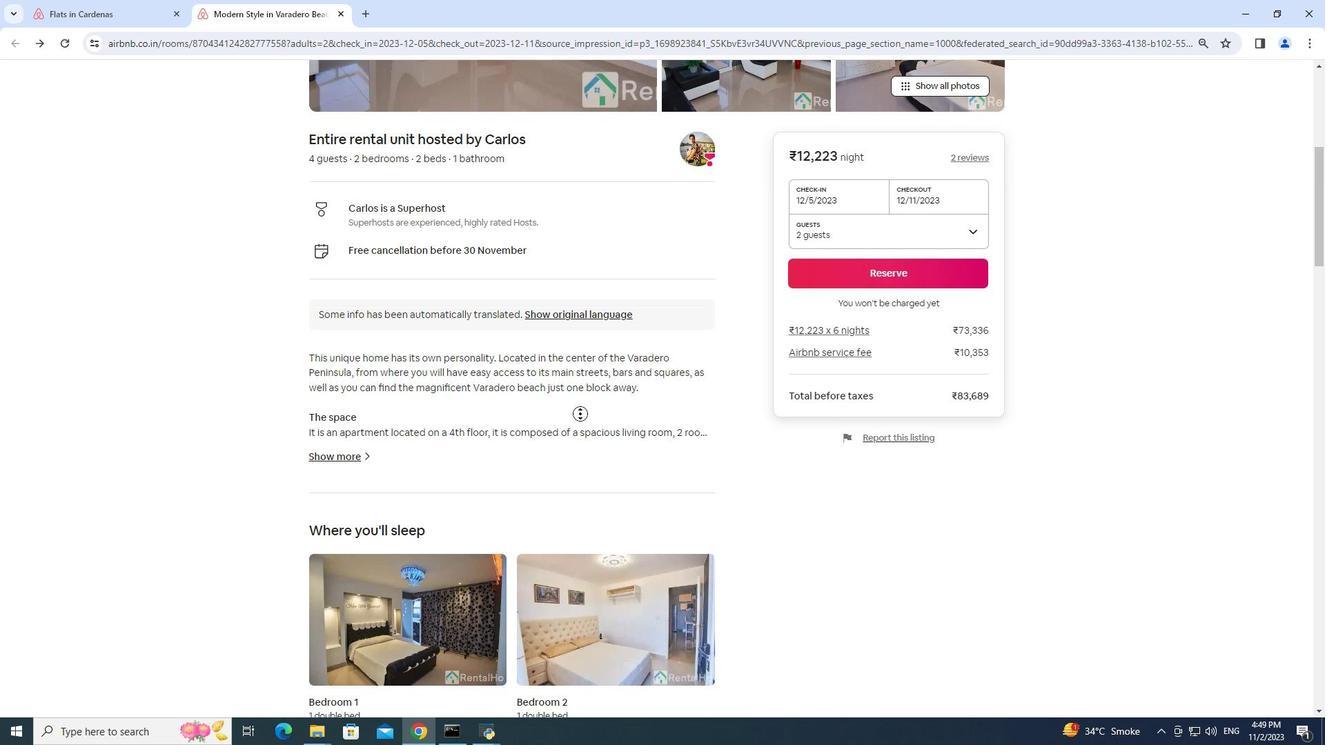 
Action: Mouse scrolled (580, 413) with delta (0, 0)
Screenshot: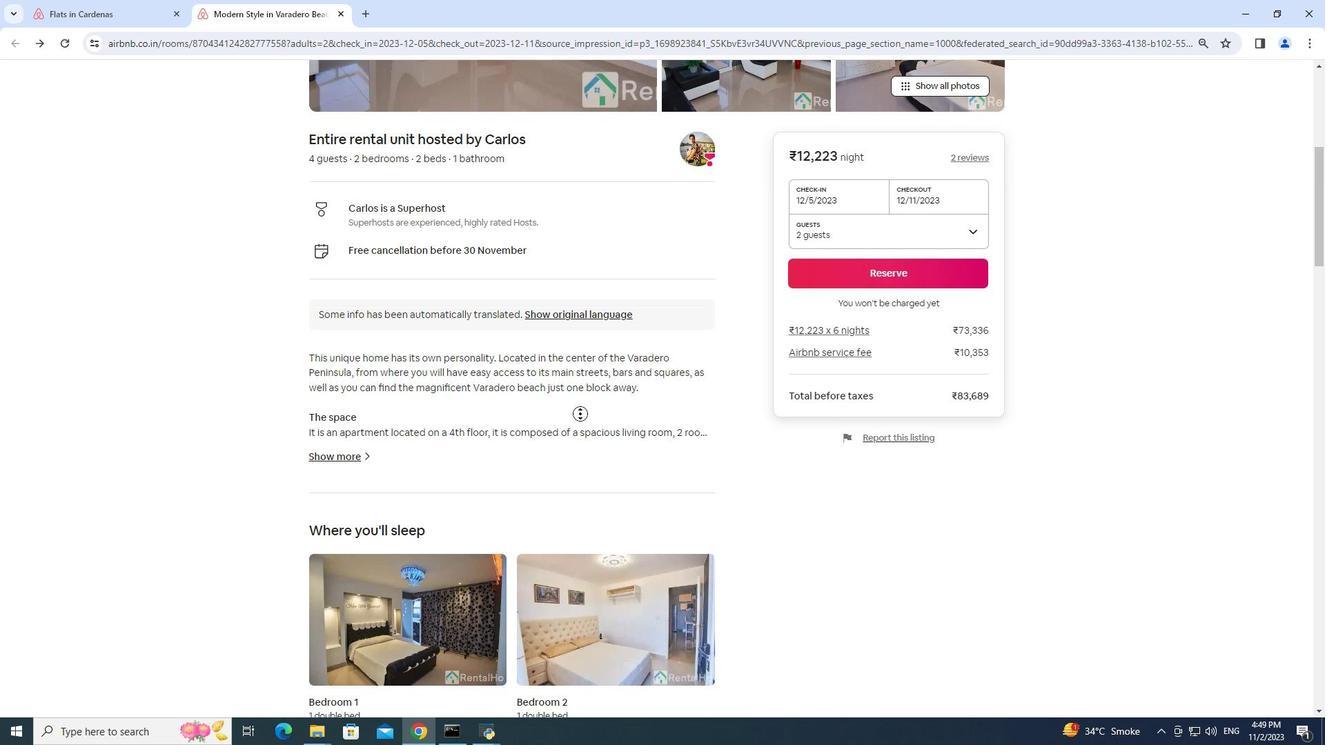
Action: Mouse scrolled (580, 413) with delta (0, 0)
Screenshot: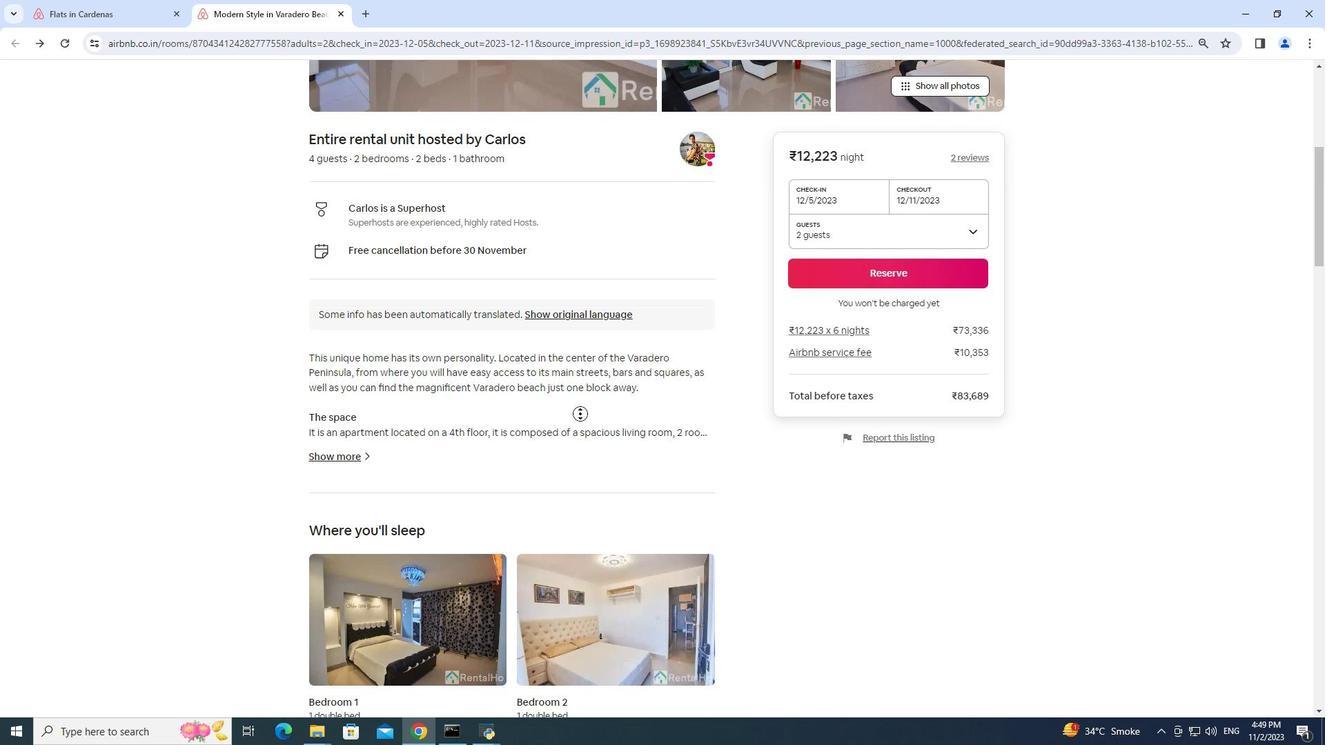 
Action: Mouse pressed middle at (580, 414)
Screenshot: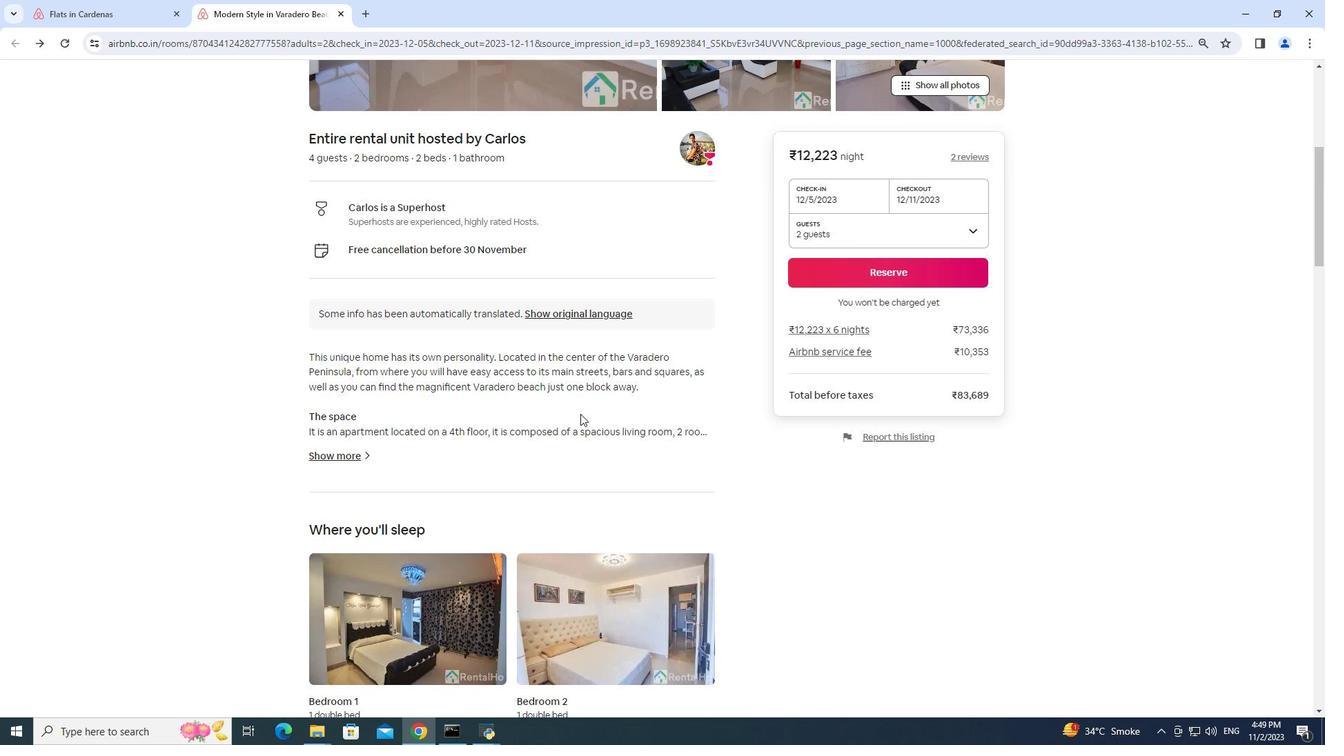 
Action: Mouse scrolled (580, 413) with delta (0, 0)
Screenshot: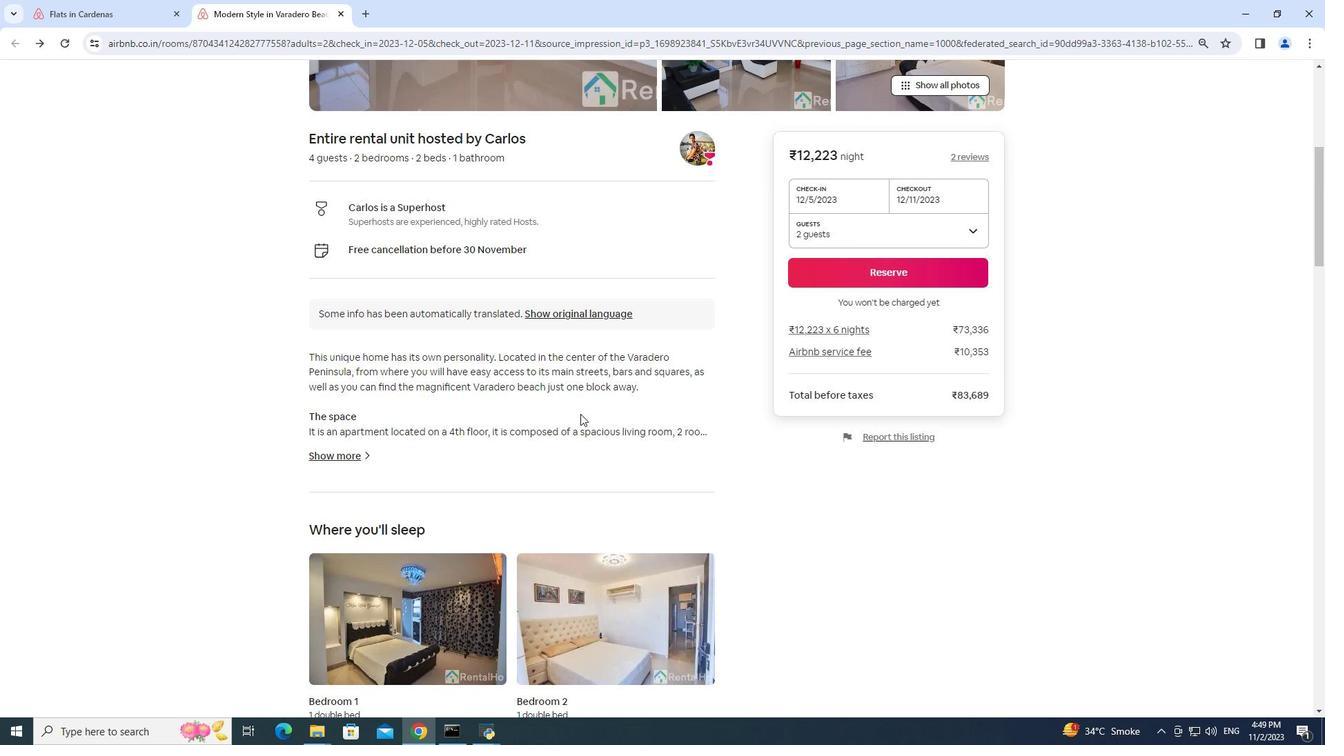 
Action: Mouse scrolled (580, 413) with delta (0, 0)
Screenshot: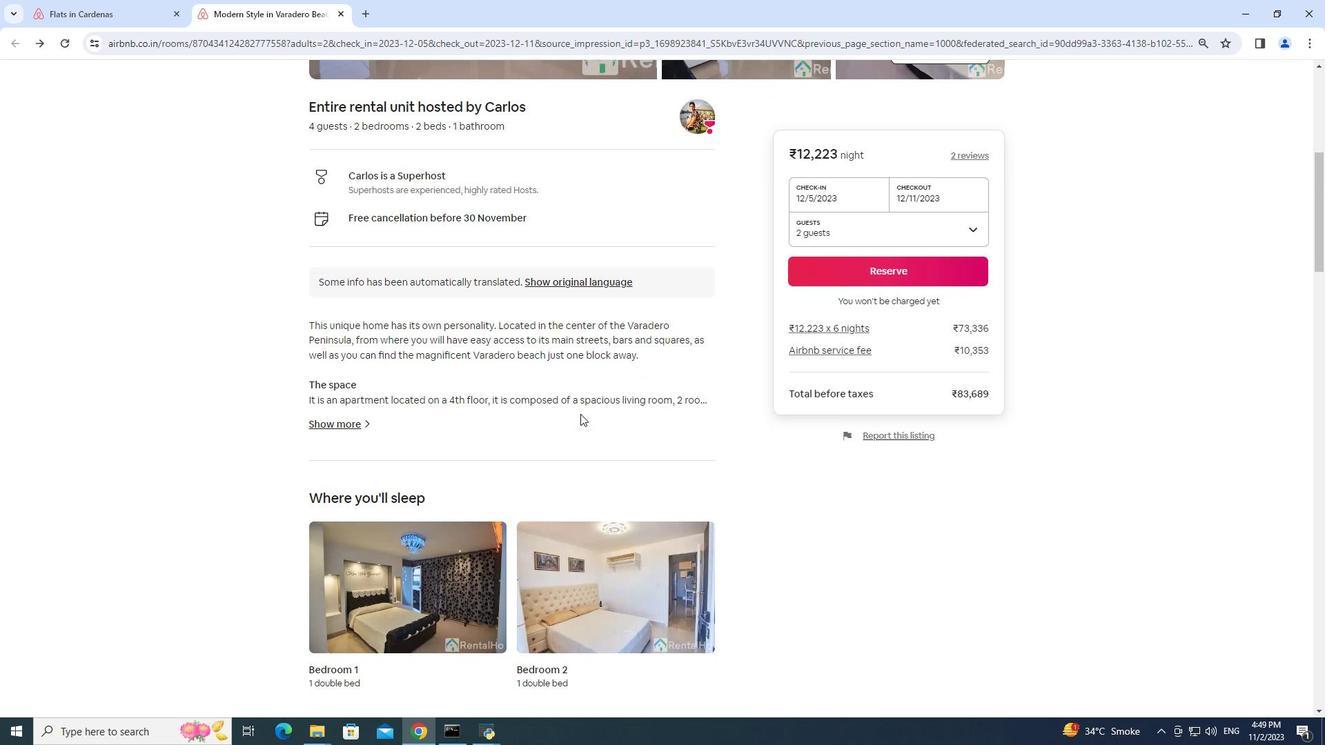 
Action: Mouse scrolled (580, 413) with delta (0, 0)
Screenshot: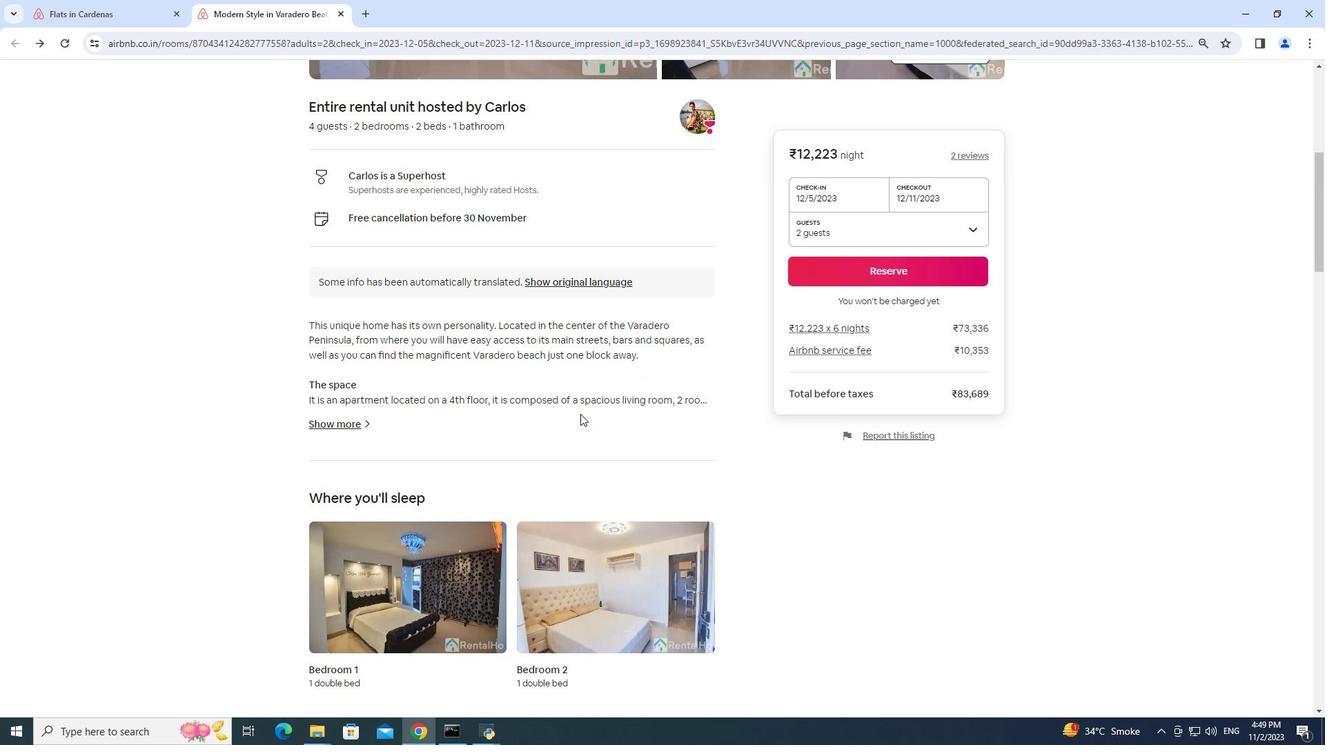 
Action: Mouse pressed middle at (580, 414)
Screenshot: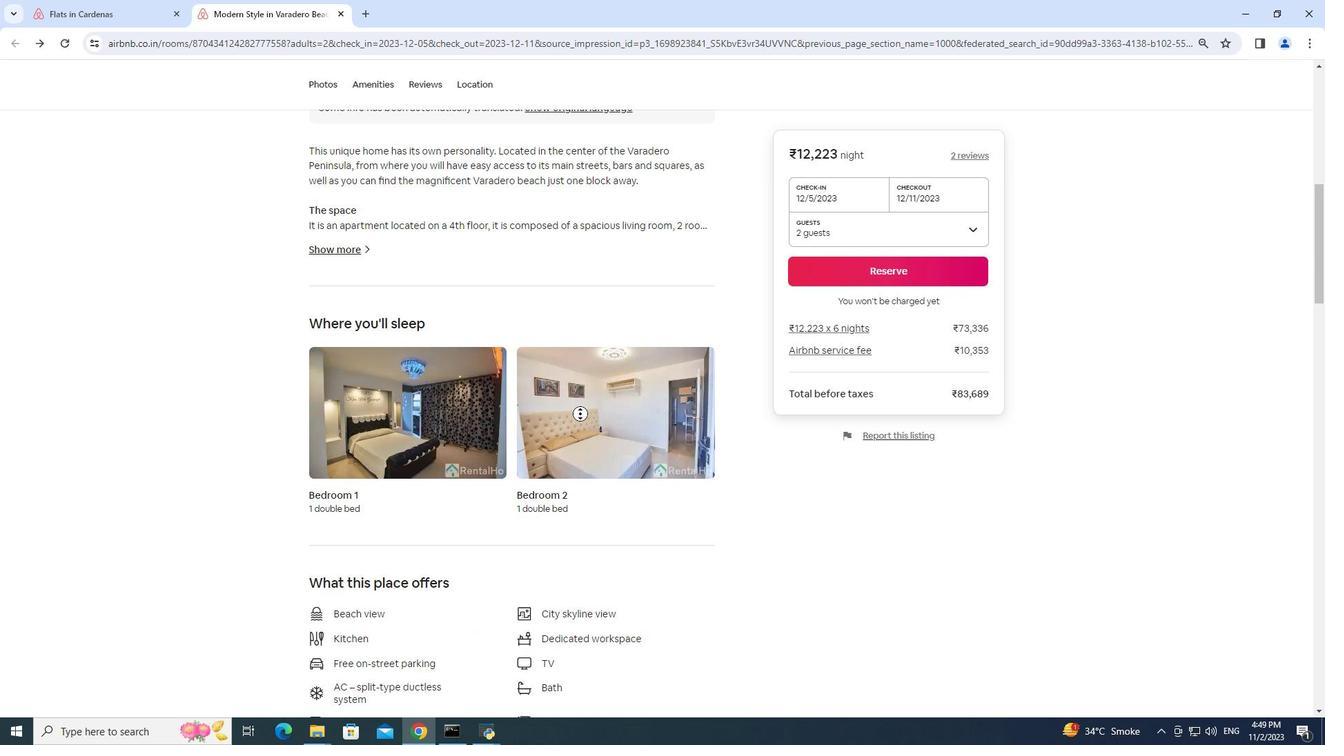 
Action: Mouse scrolled (580, 413) with delta (0, 0)
Screenshot: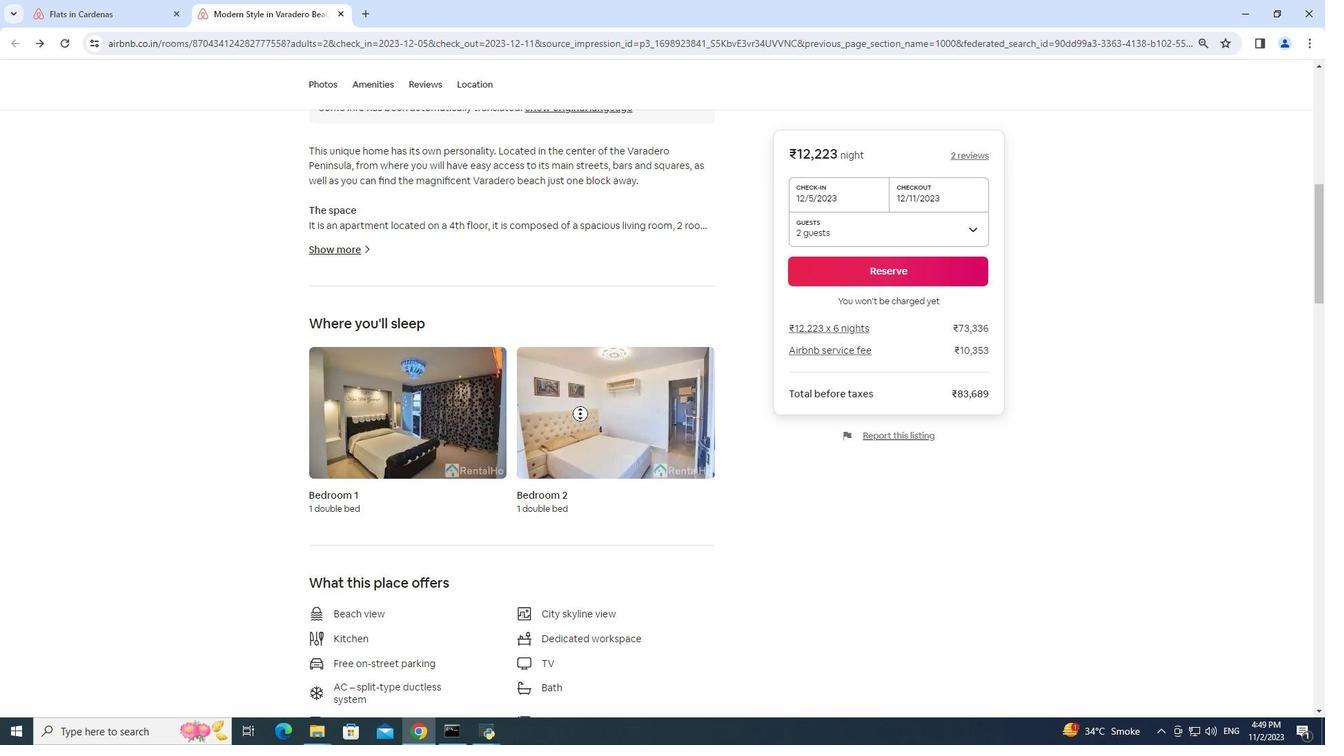 
Action: Mouse scrolled (580, 413) with delta (0, 0)
Screenshot: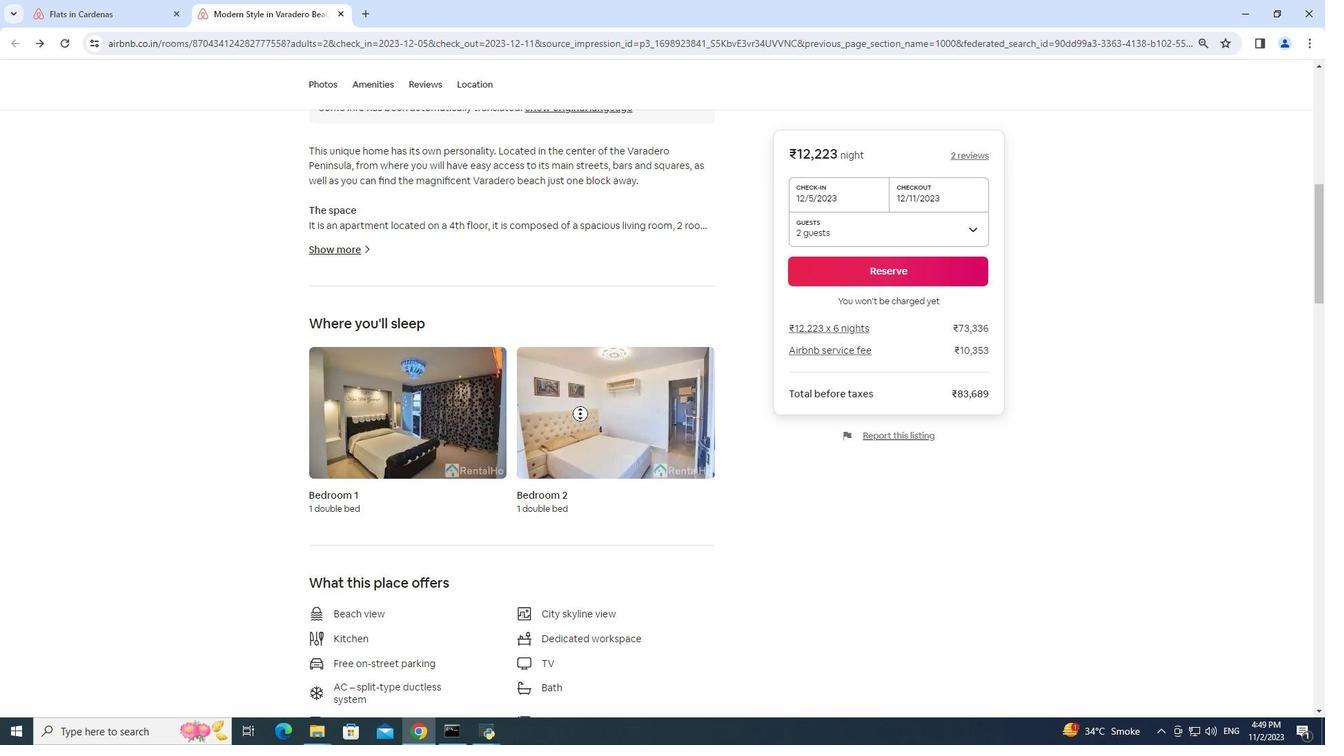 
Action: Mouse pressed middle at (580, 414)
Screenshot: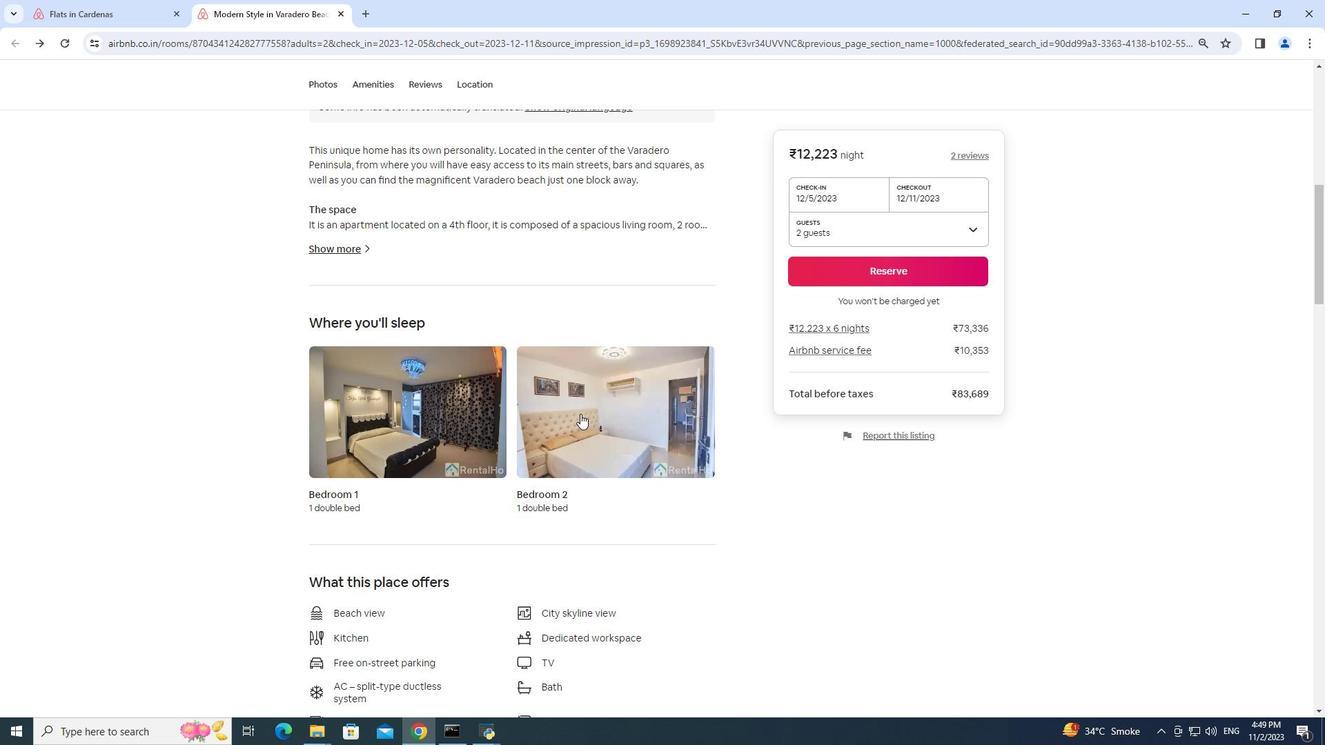 
Action: Mouse scrolled (580, 413) with delta (0, 0)
Screenshot: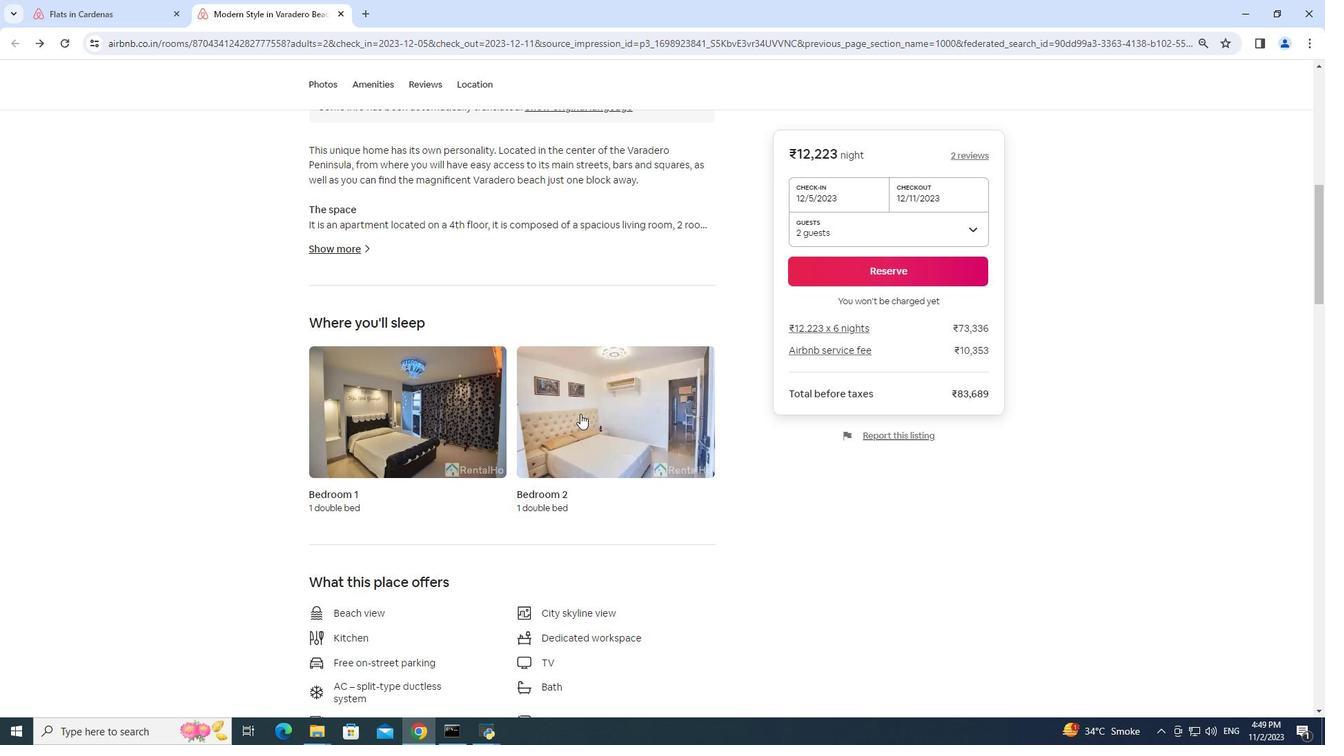 
Action: Mouse scrolled (580, 413) with delta (0, 0)
